 Task: 1.9.2 Allow users to use order management application
Action: Mouse moved to (1314, 89)
Screenshot: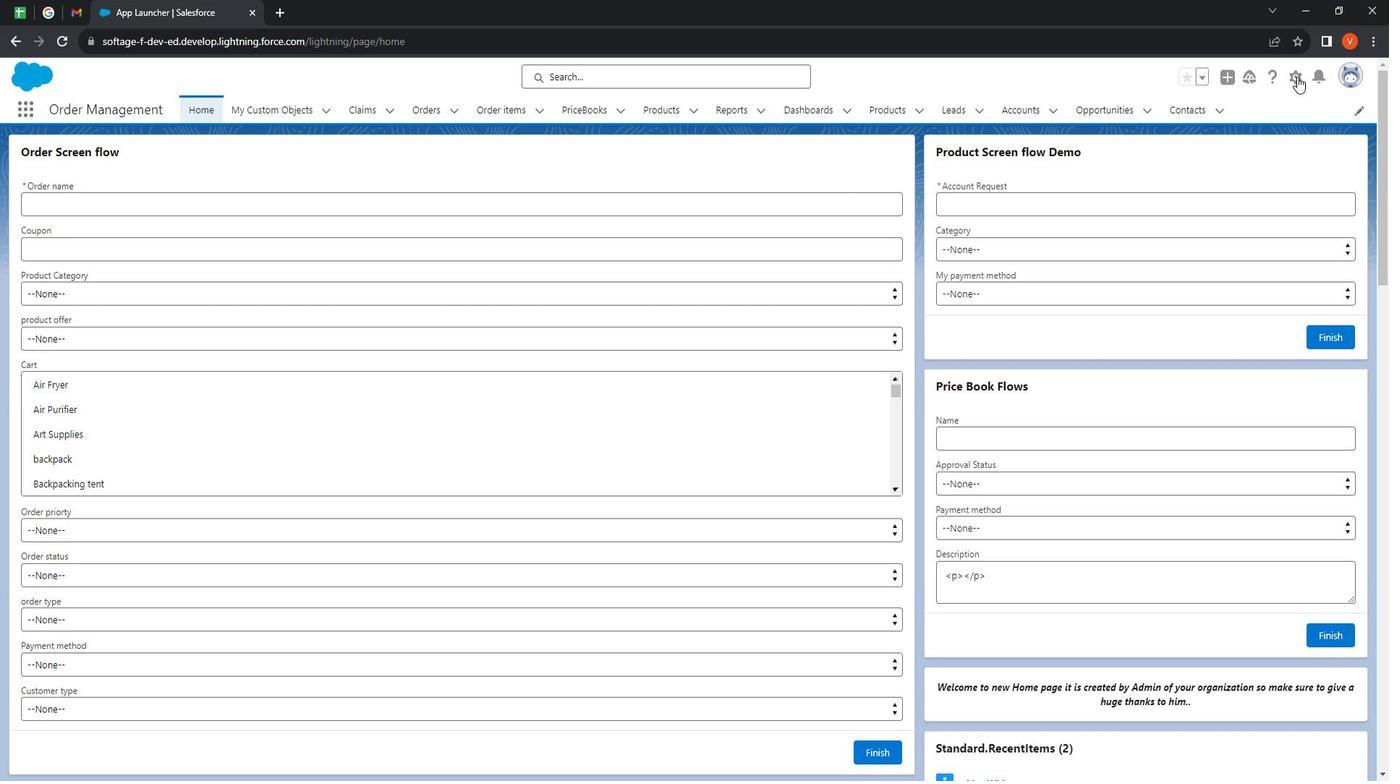 
Action: Mouse pressed left at (1314, 89)
Screenshot: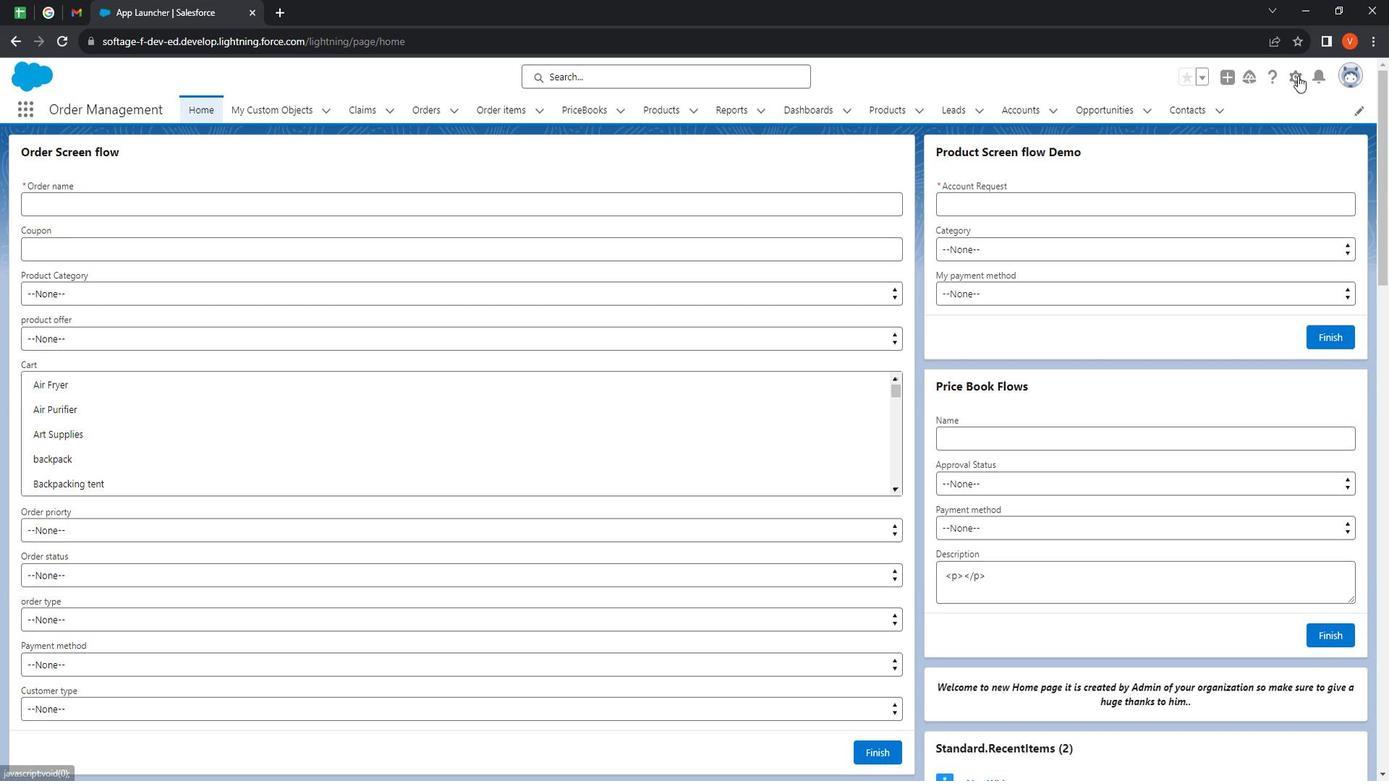 
Action: Mouse moved to (1286, 138)
Screenshot: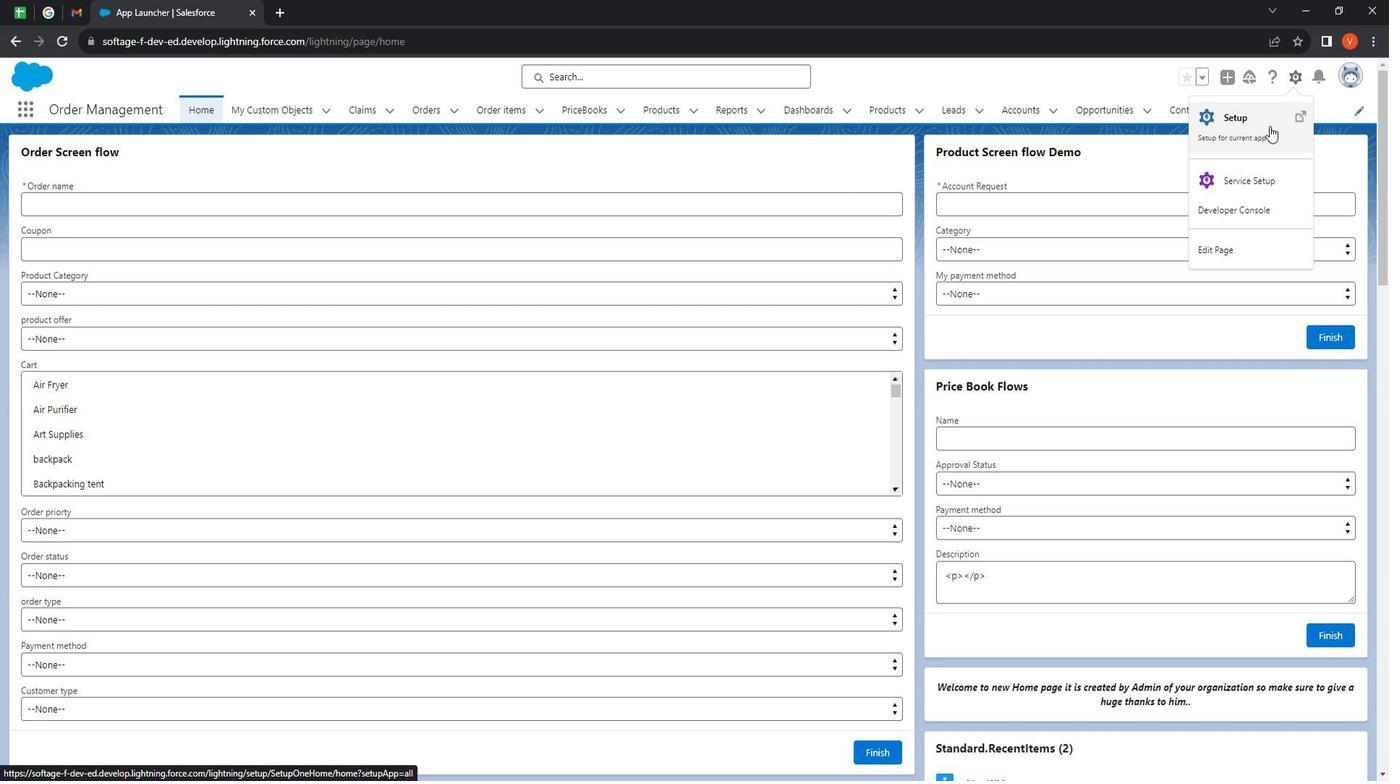 
Action: Mouse pressed left at (1286, 138)
Screenshot: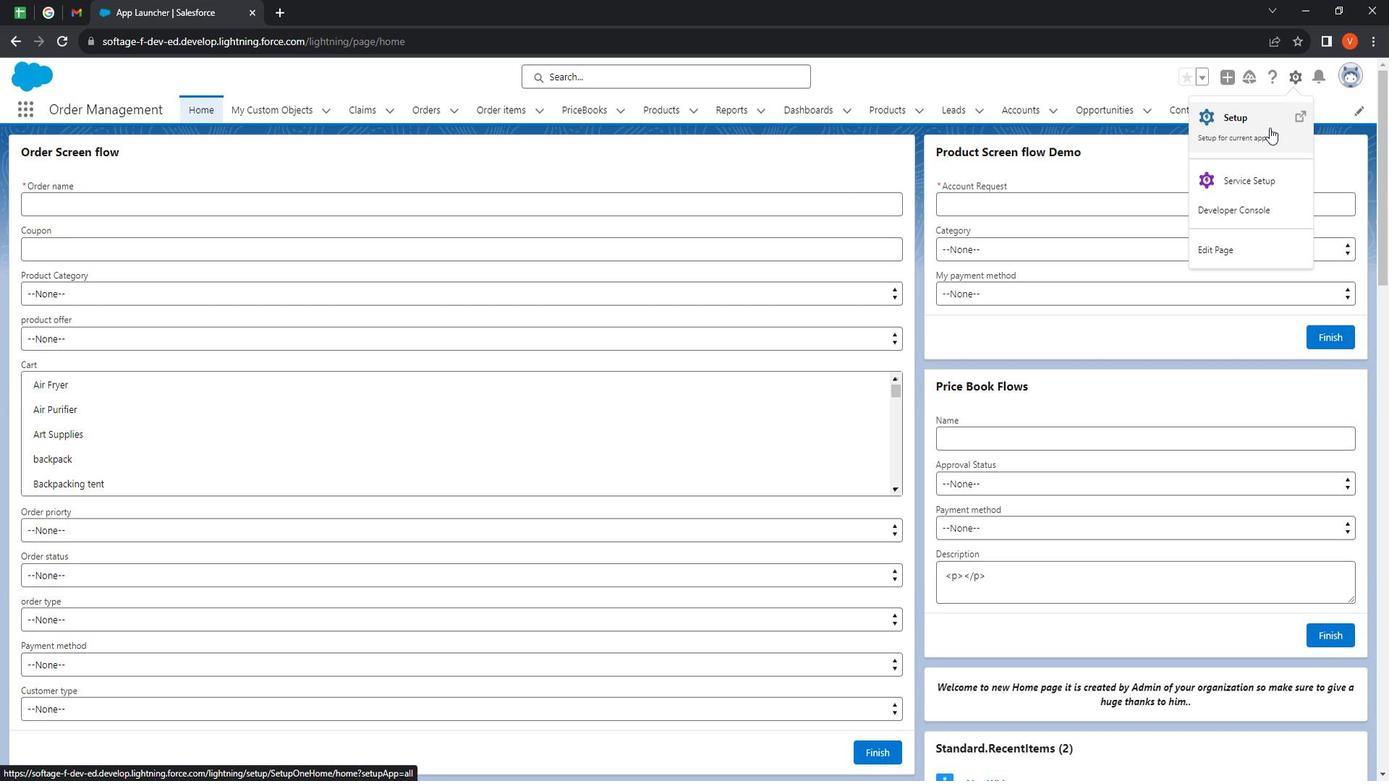 
Action: Mouse moved to (124, 429)
Screenshot: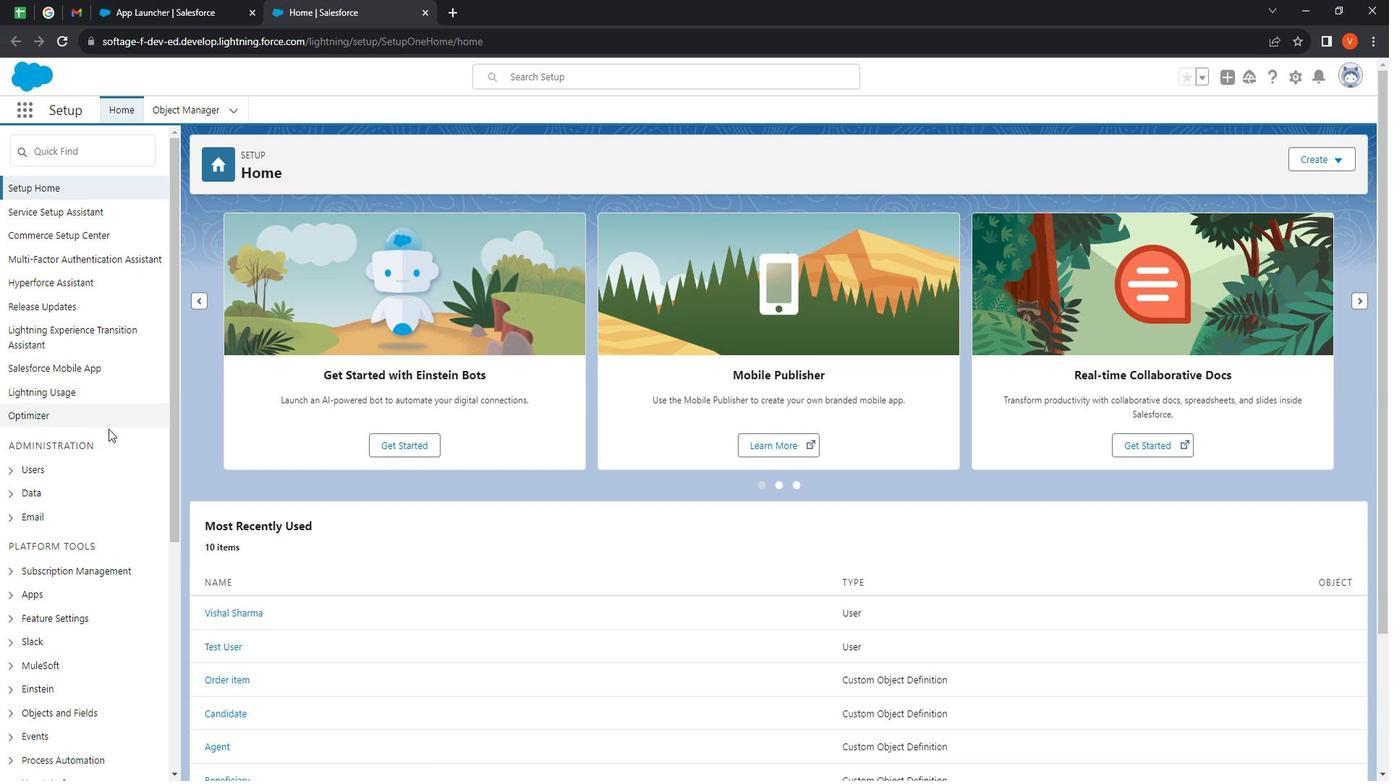 
Action: Mouse scrolled (124, 429) with delta (0, 0)
Screenshot: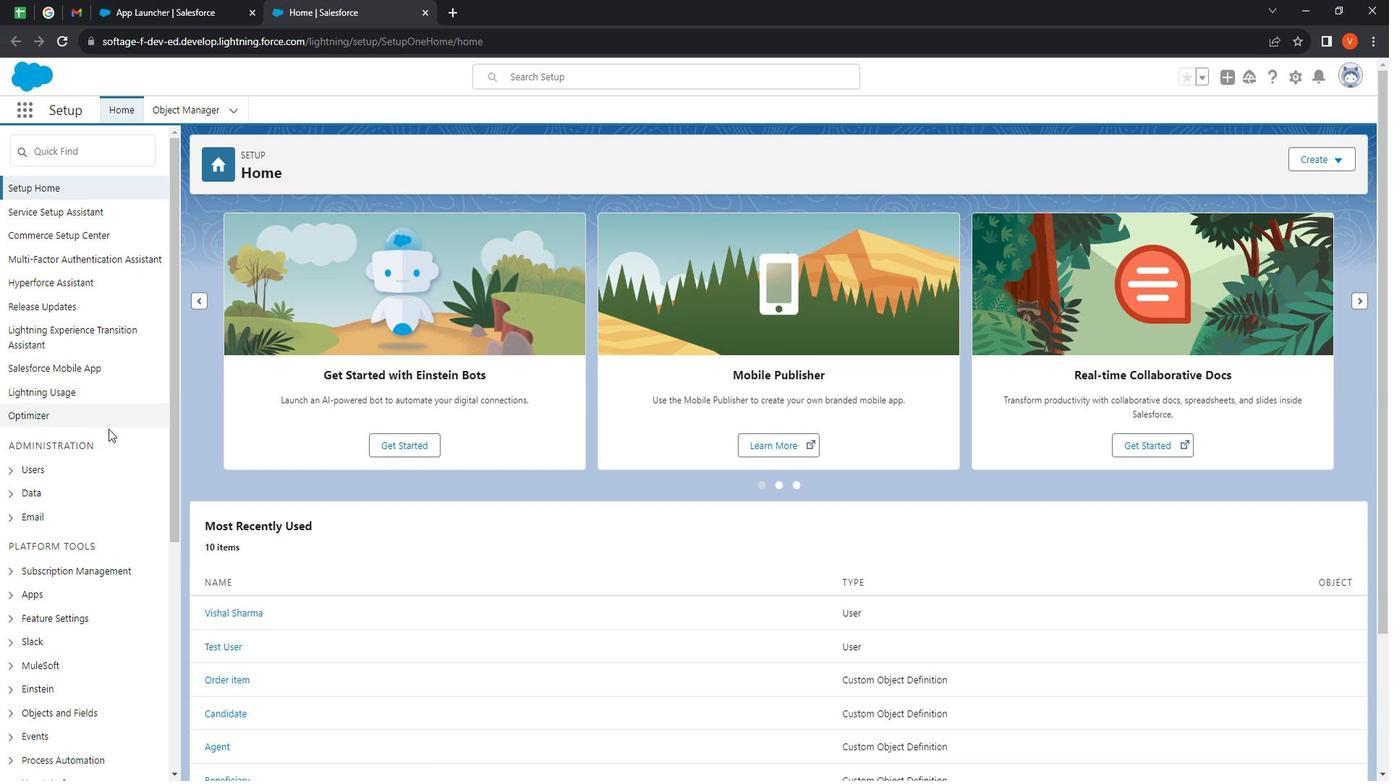 
Action: Mouse moved to (126, 445)
Screenshot: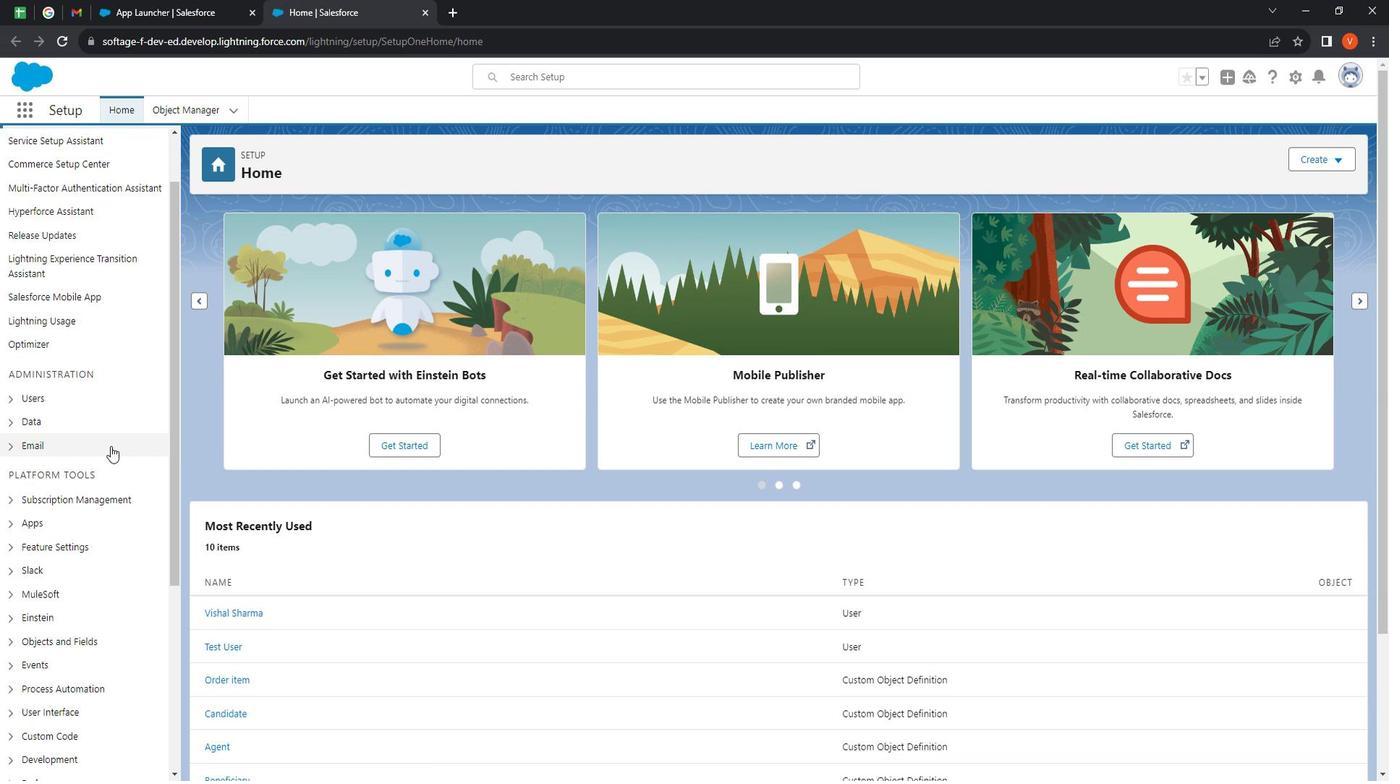 
Action: Mouse scrolled (126, 445) with delta (0, 0)
Screenshot: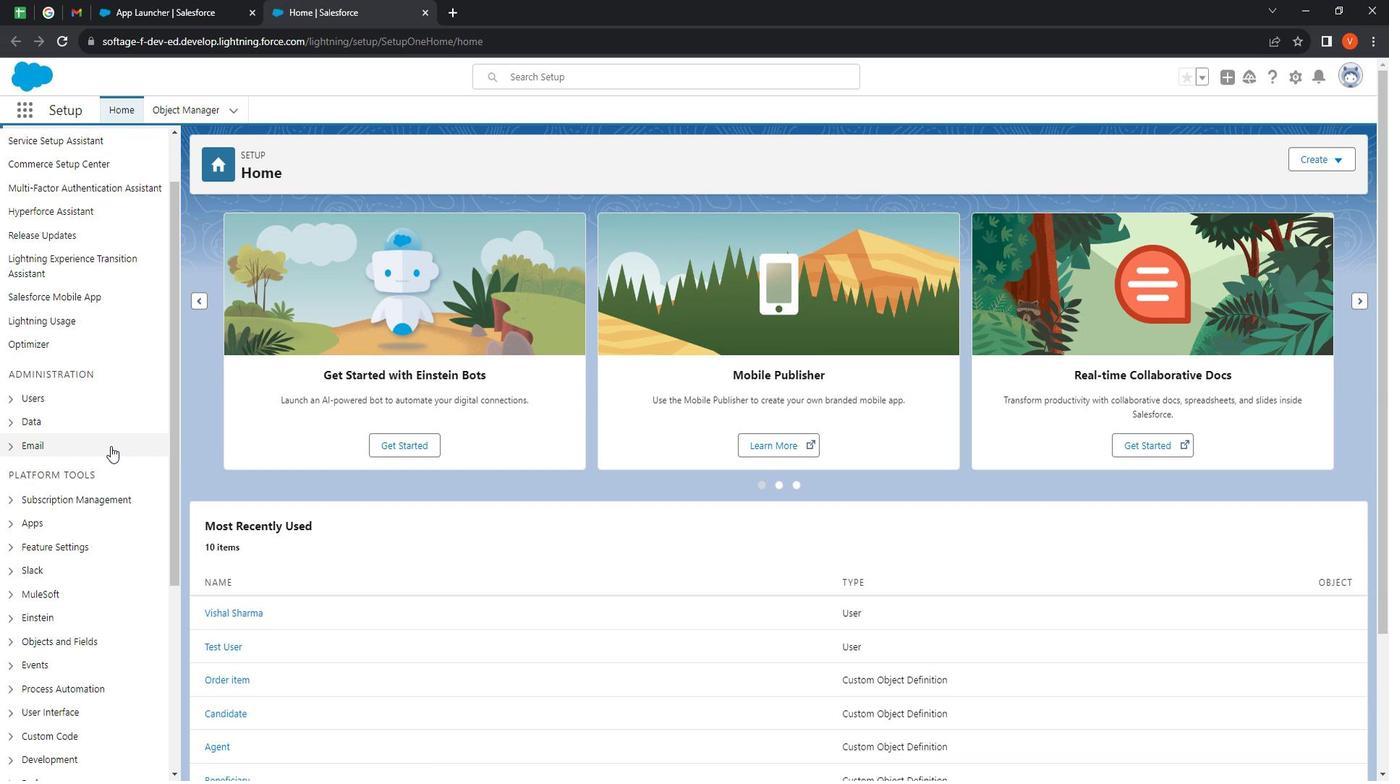 
Action: Mouse moved to (28, 449)
Screenshot: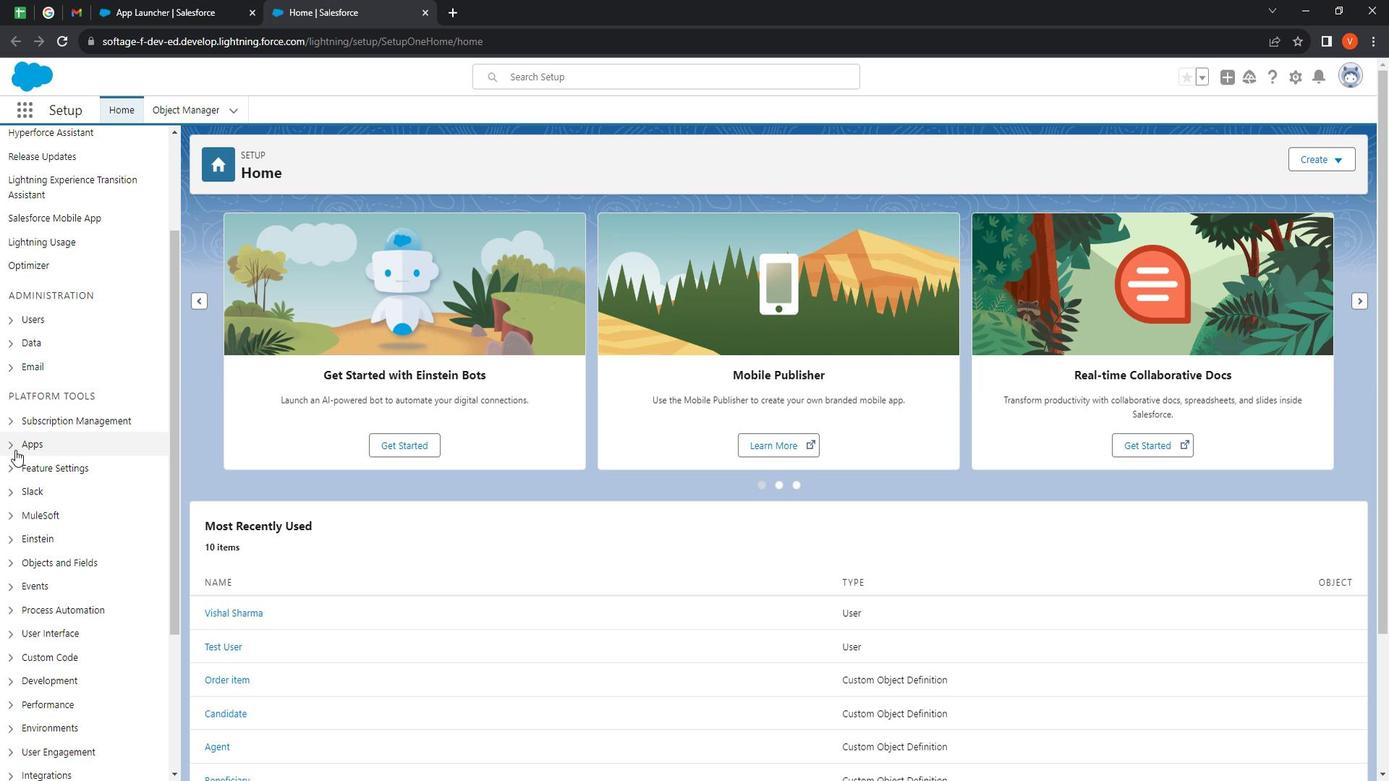 
Action: Mouse pressed left at (28, 449)
Screenshot: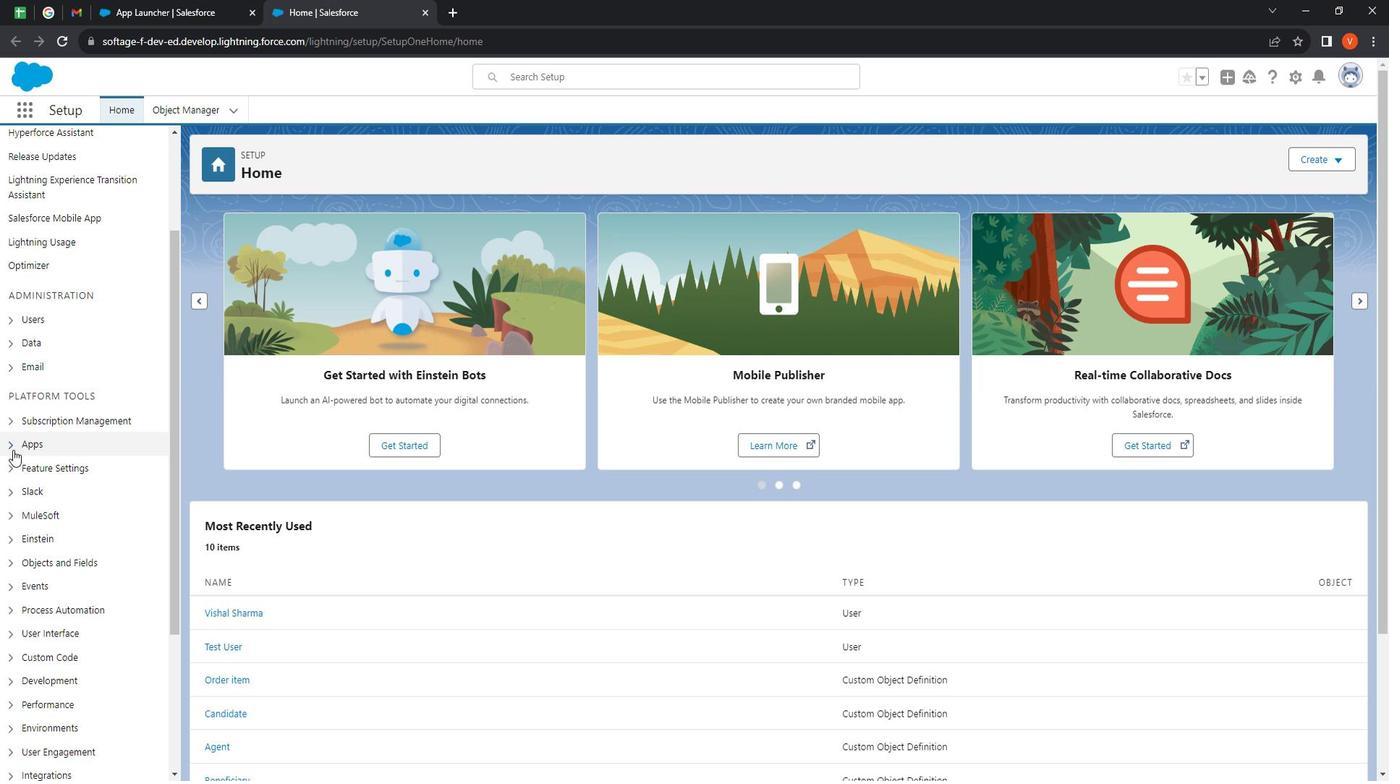 
Action: Mouse moved to (74, 465)
Screenshot: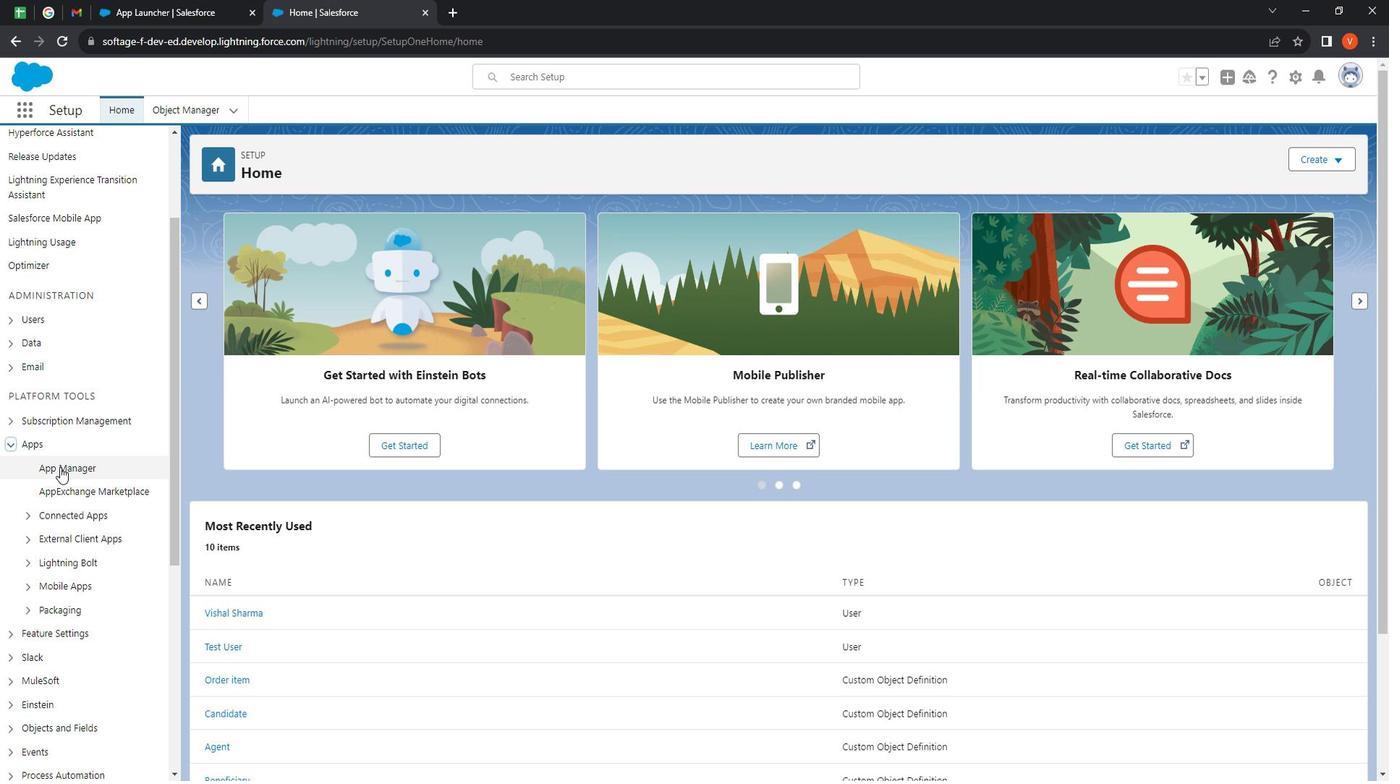 
Action: Mouse pressed left at (74, 465)
Screenshot: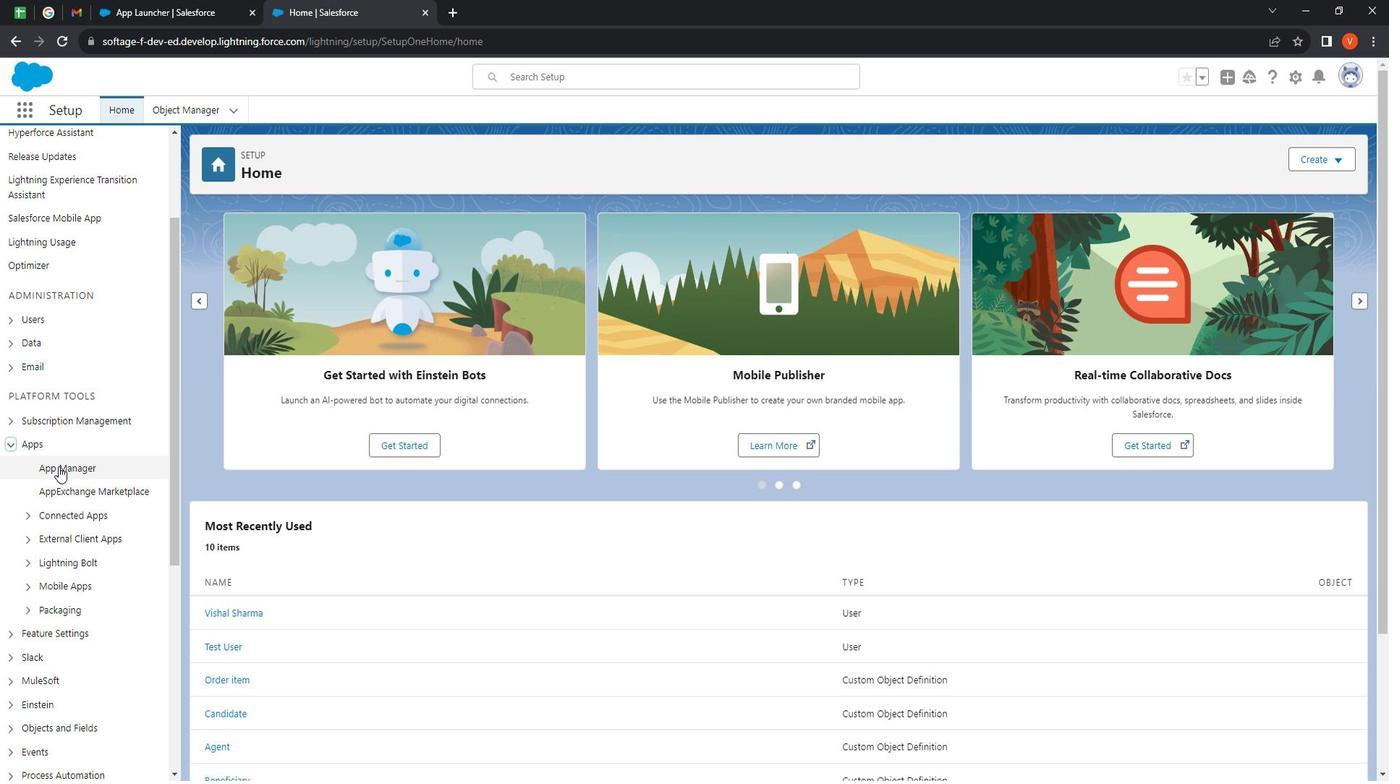 
Action: Mouse moved to (1392, 334)
Screenshot: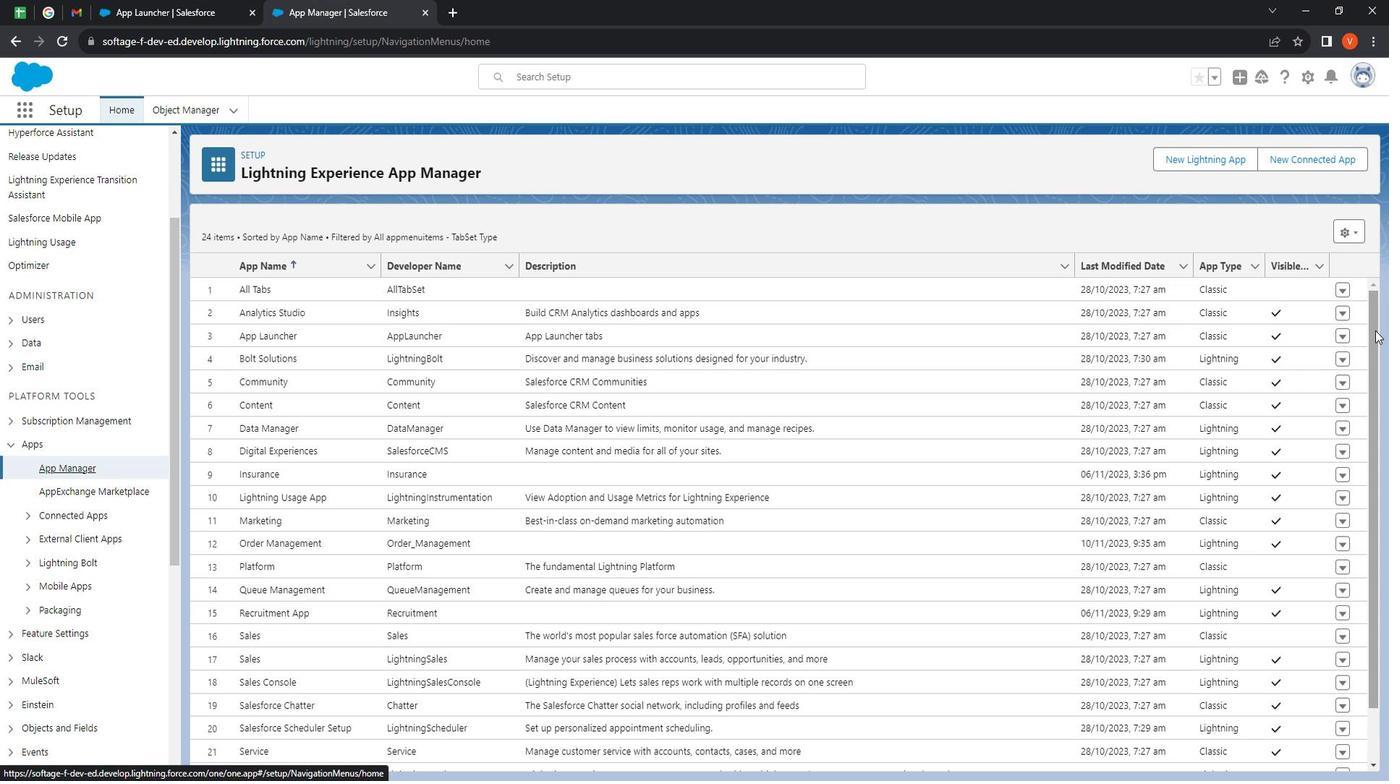 
Action: Mouse pressed left at (1392, 334)
Screenshot: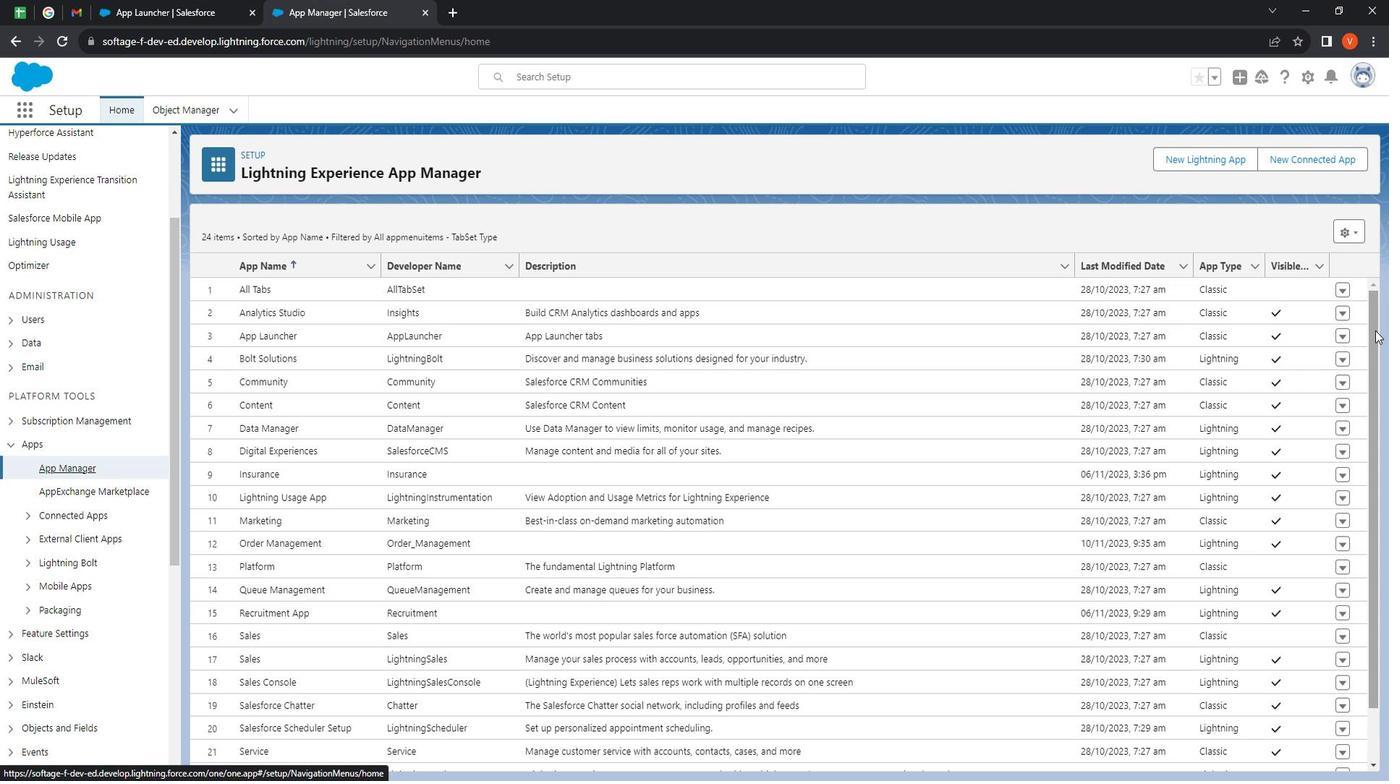 
Action: Mouse moved to (346, 498)
Screenshot: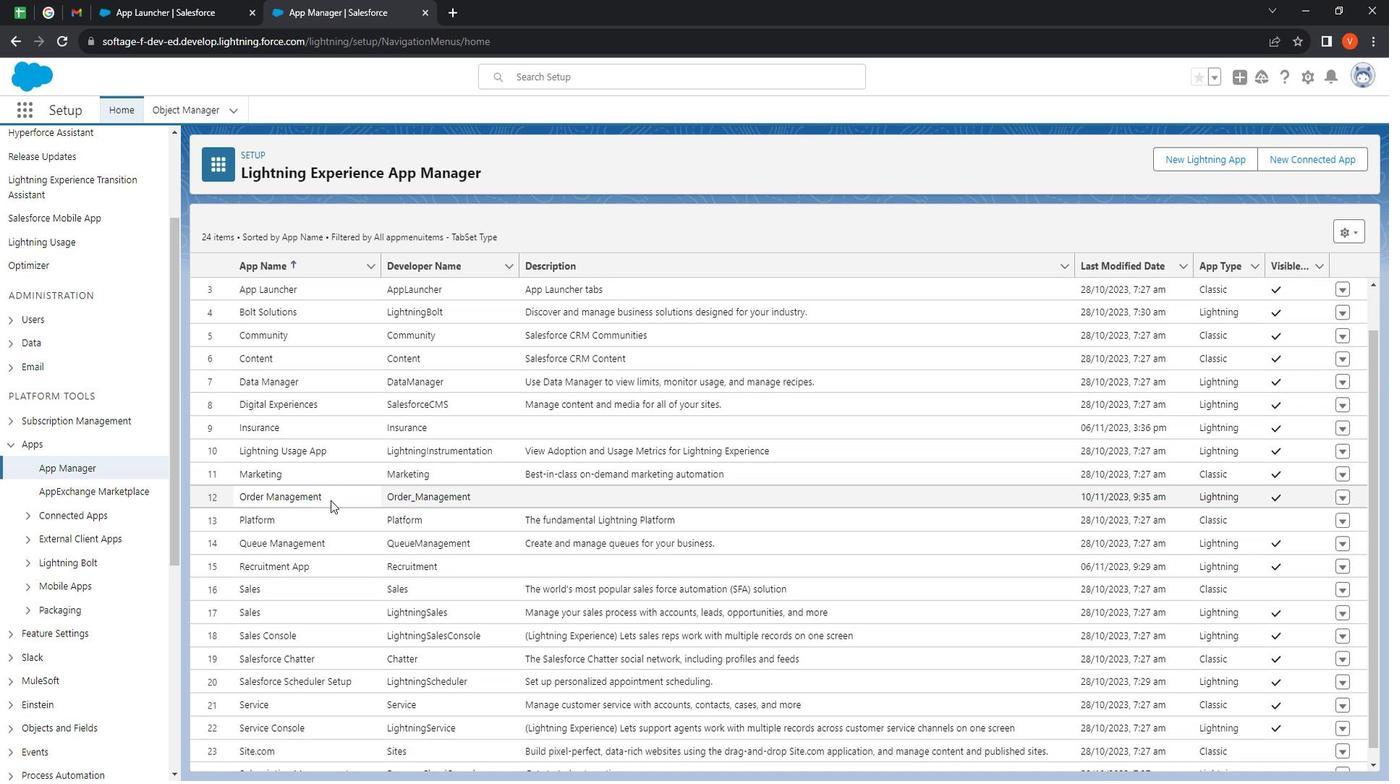 
Action: Mouse pressed left at (346, 498)
Screenshot: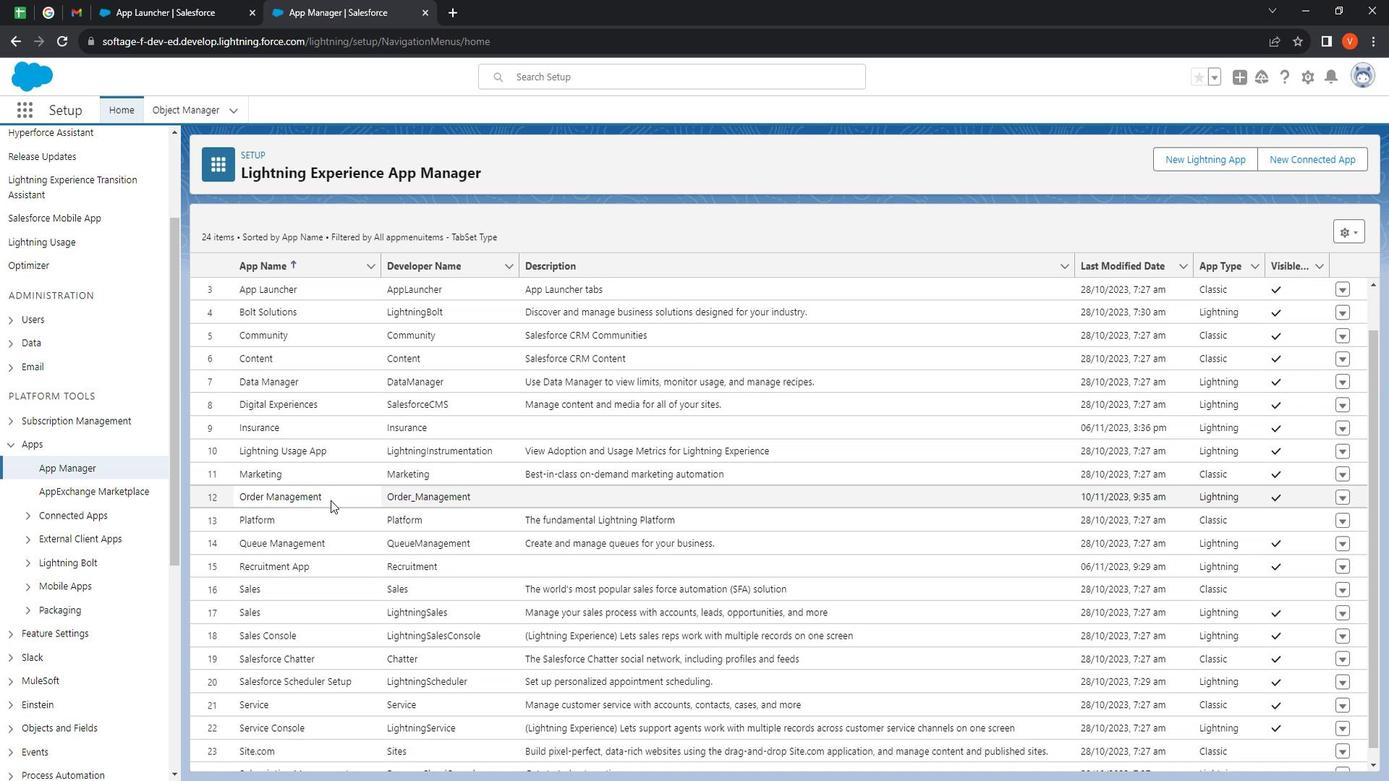 
Action: Mouse moved to (1358, 492)
Screenshot: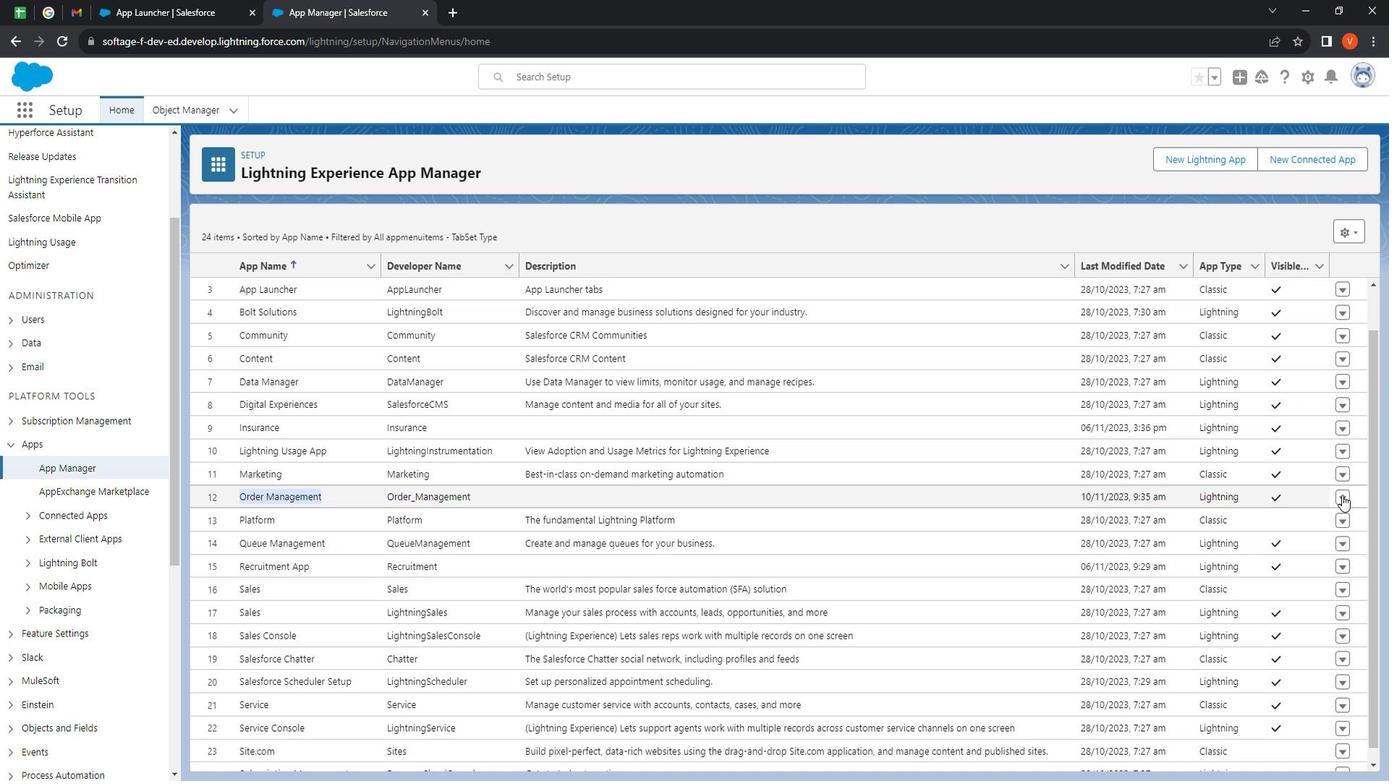 
Action: Mouse pressed left at (1358, 492)
Screenshot: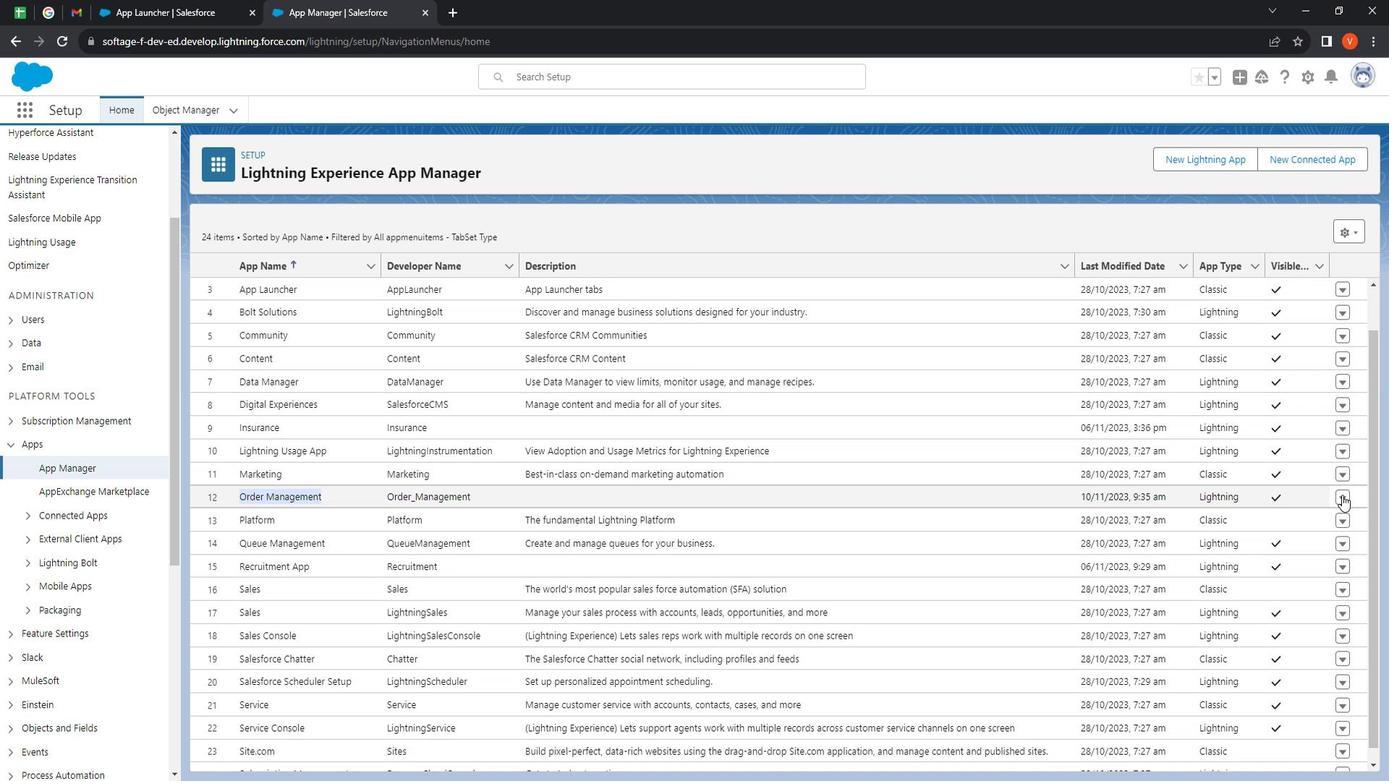 
Action: Mouse moved to (1323, 525)
Screenshot: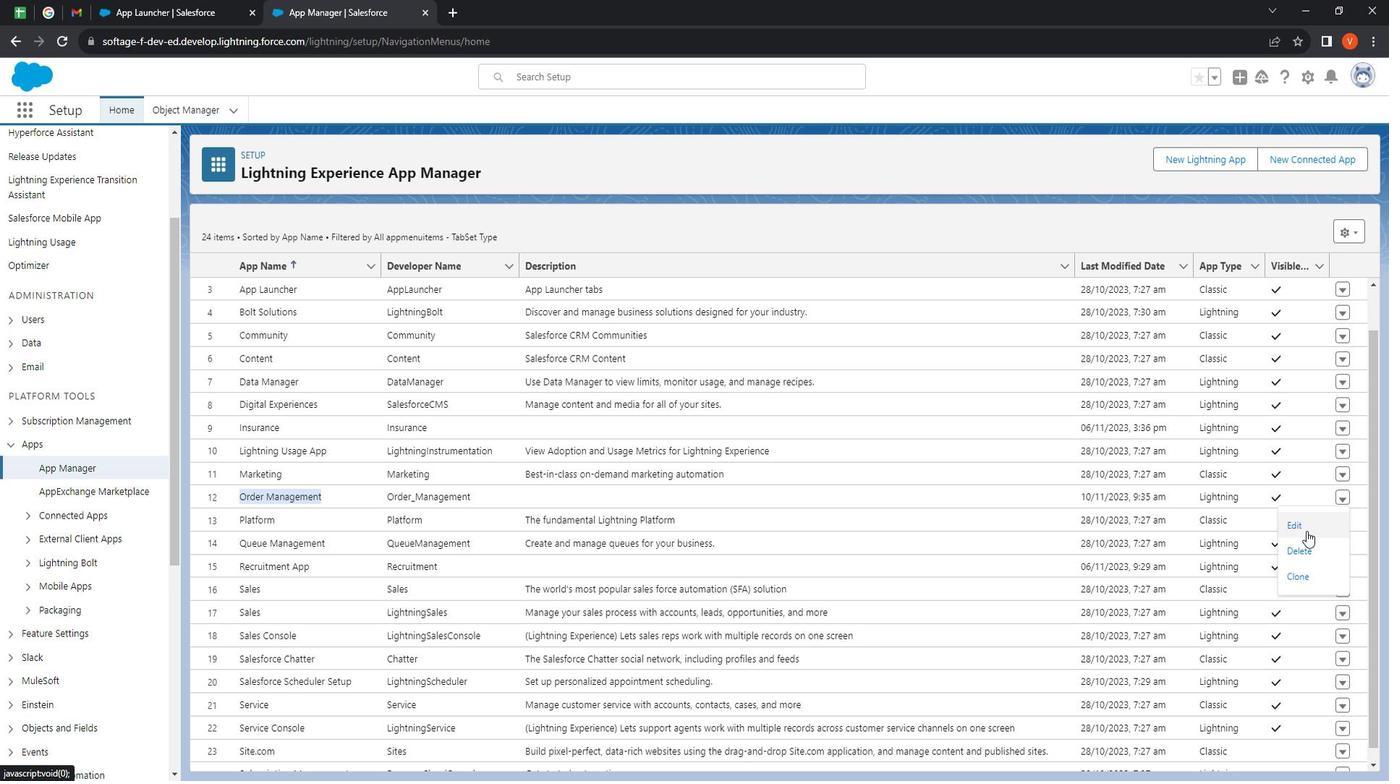 
Action: Mouse pressed left at (1323, 525)
Screenshot: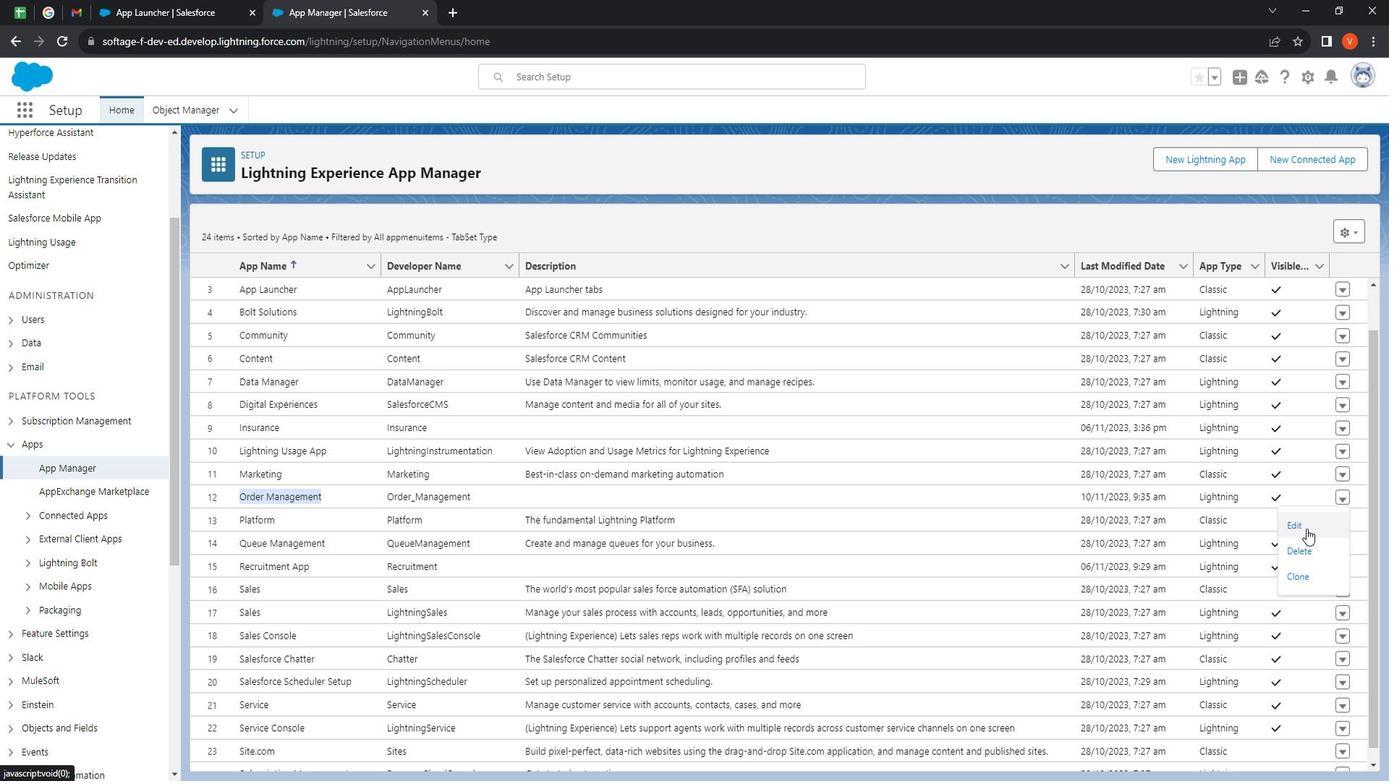 
Action: Mouse moved to (91, 257)
Screenshot: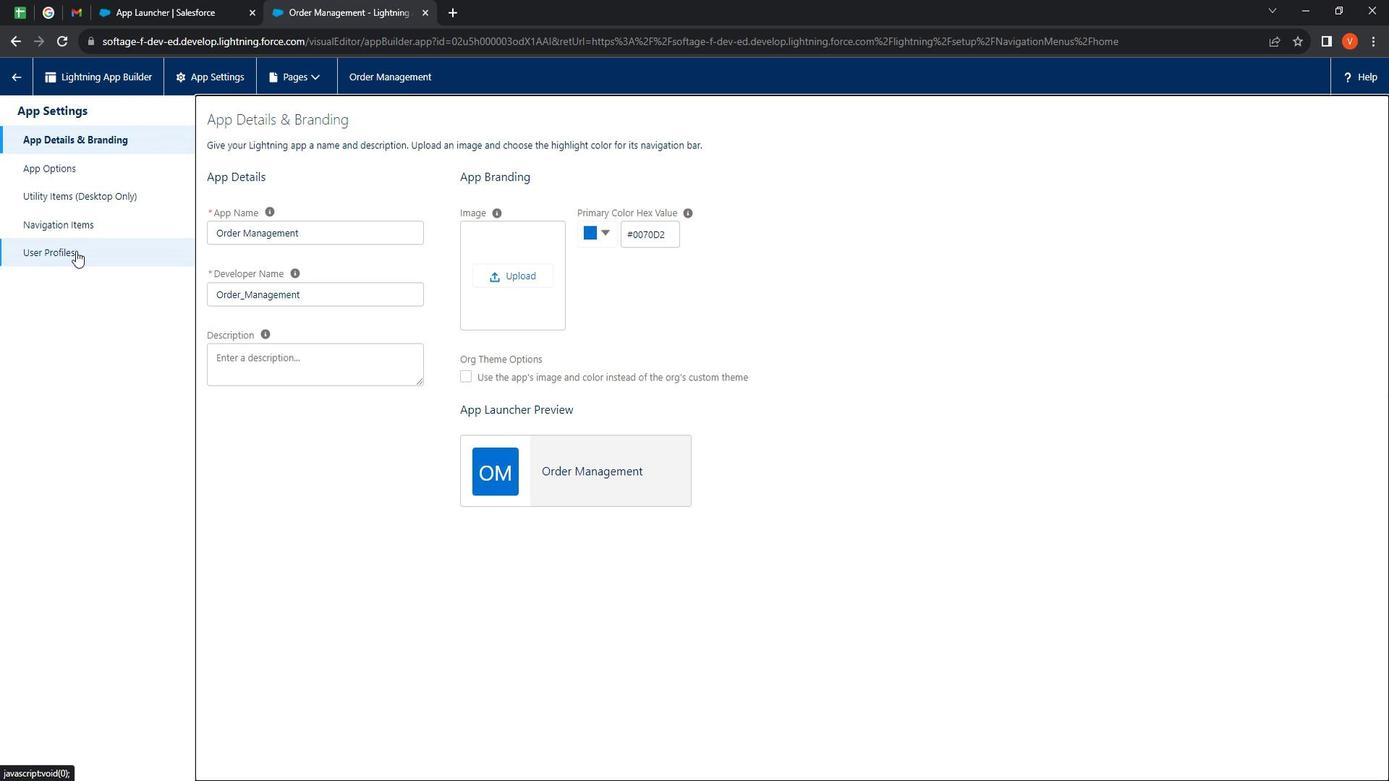 
Action: Mouse pressed left at (91, 257)
Screenshot: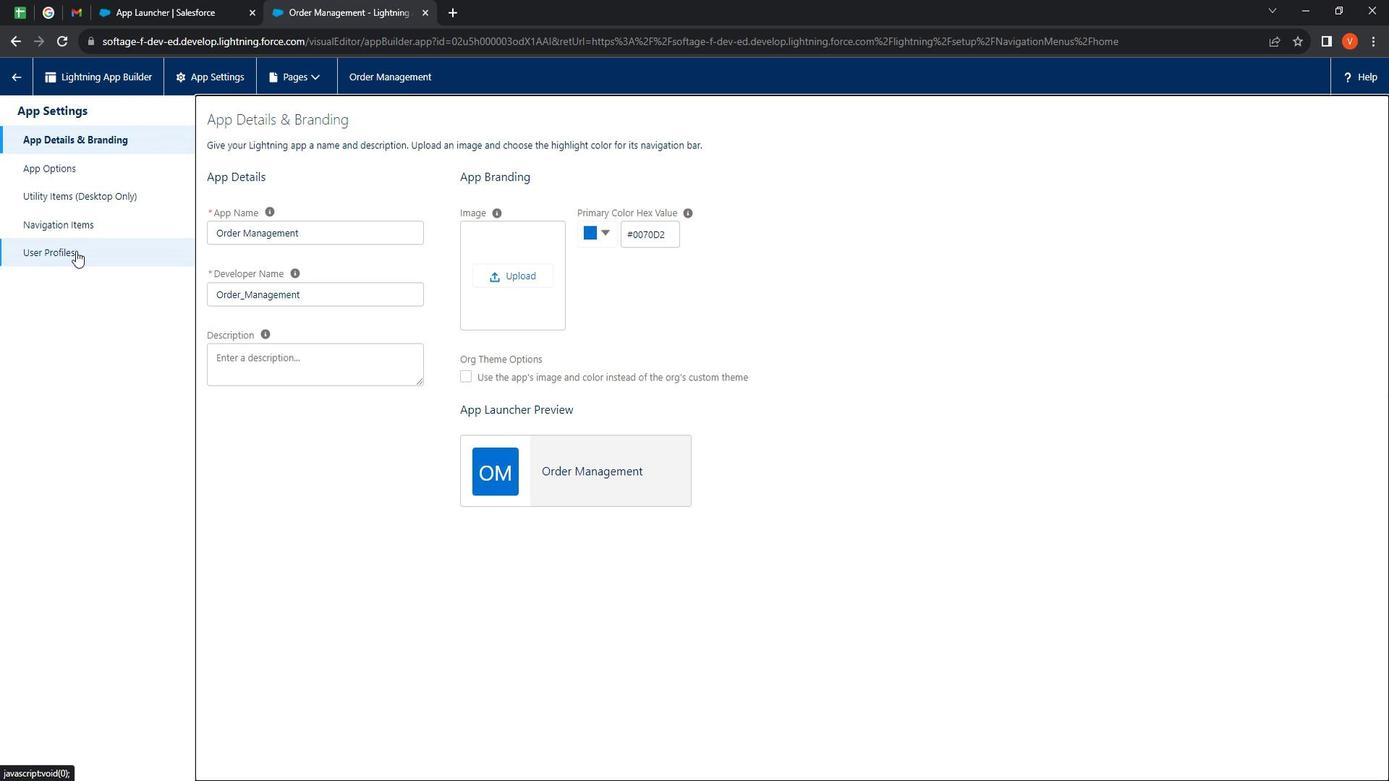 
Action: Mouse moved to (374, 264)
Screenshot: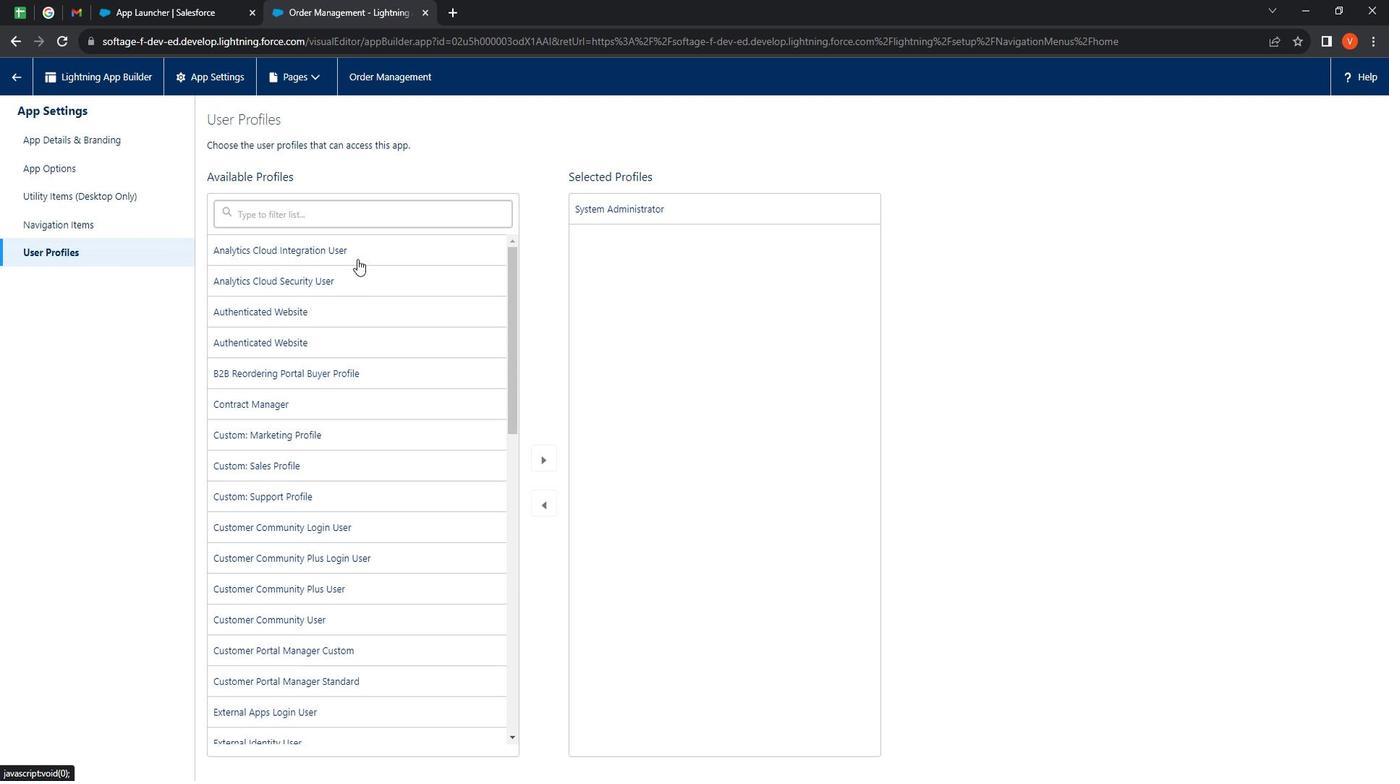 
Action: Mouse pressed left at (374, 264)
Screenshot: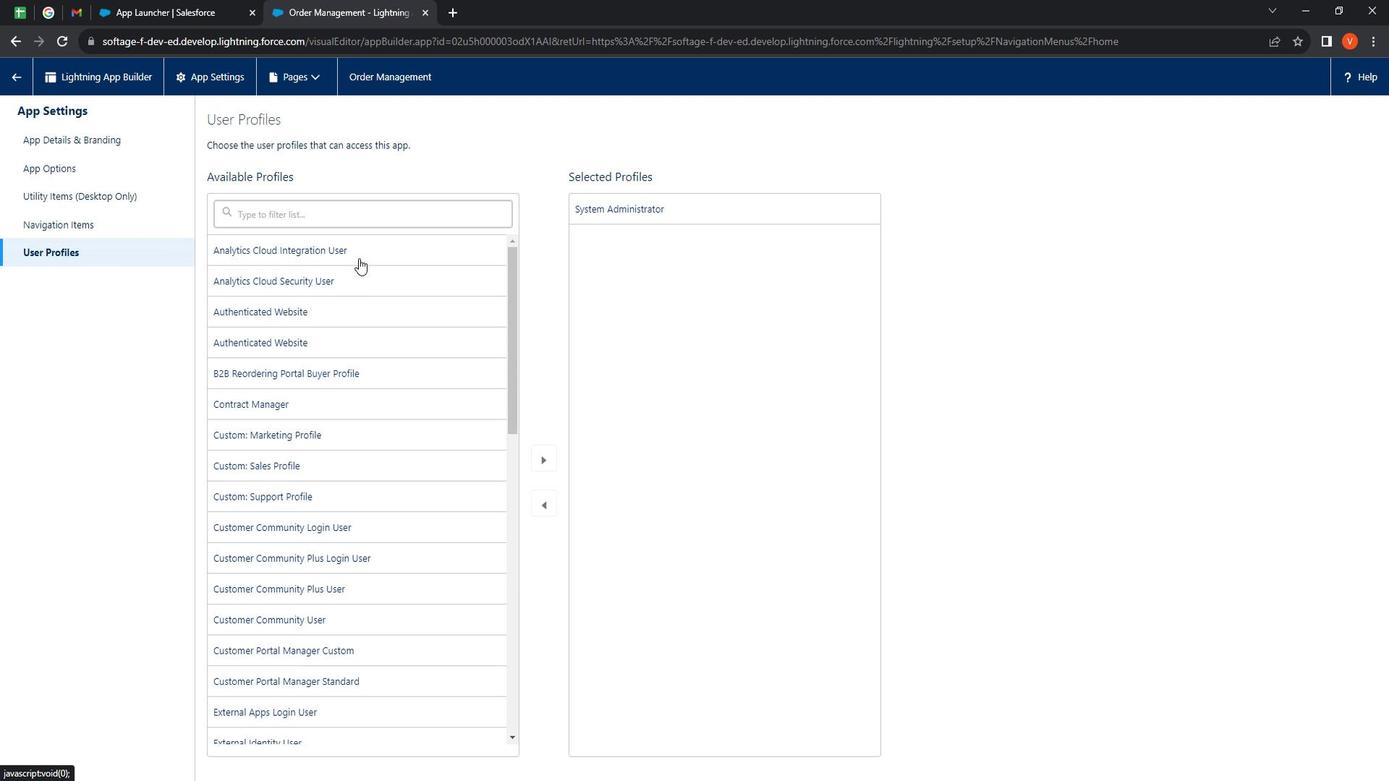 
Action: Mouse moved to (568, 458)
Screenshot: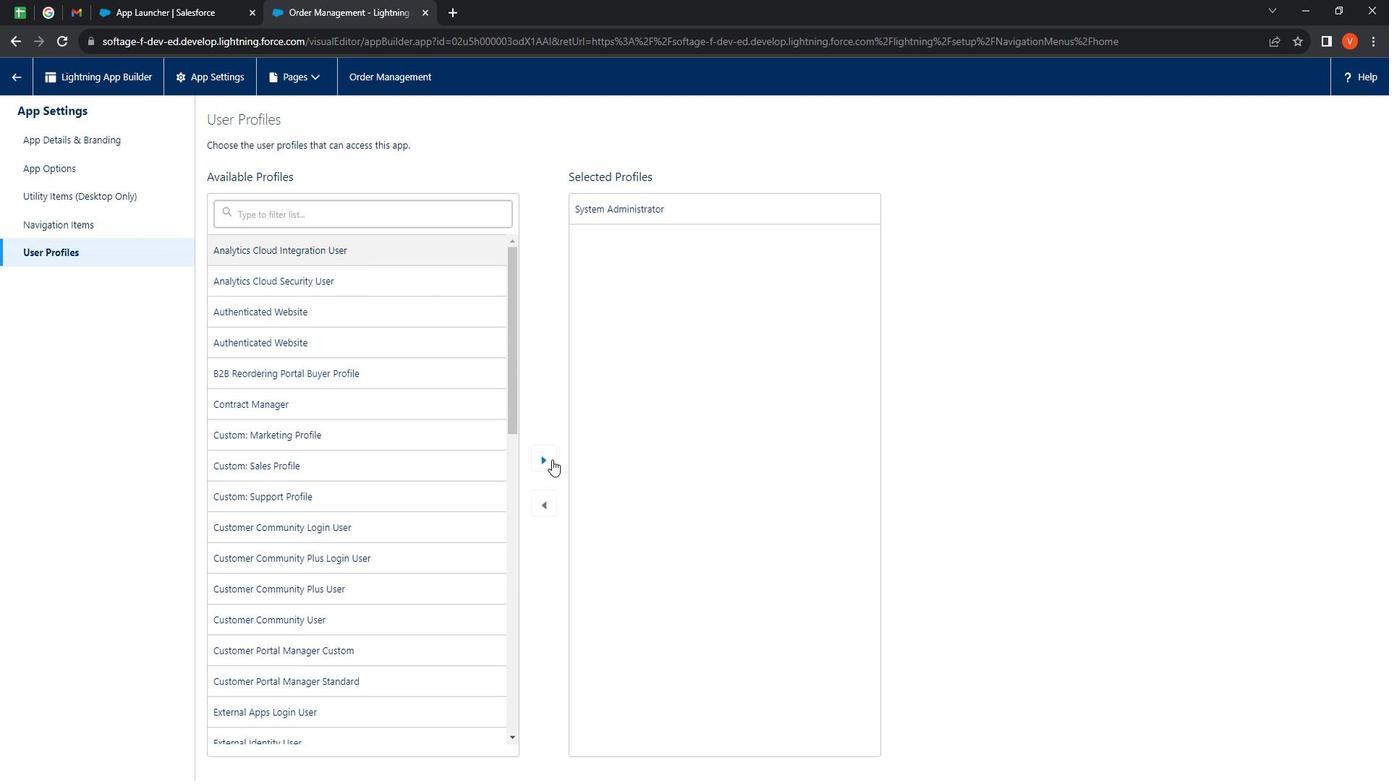 
Action: Mouse pressed left at (568, 458)
Screenshot: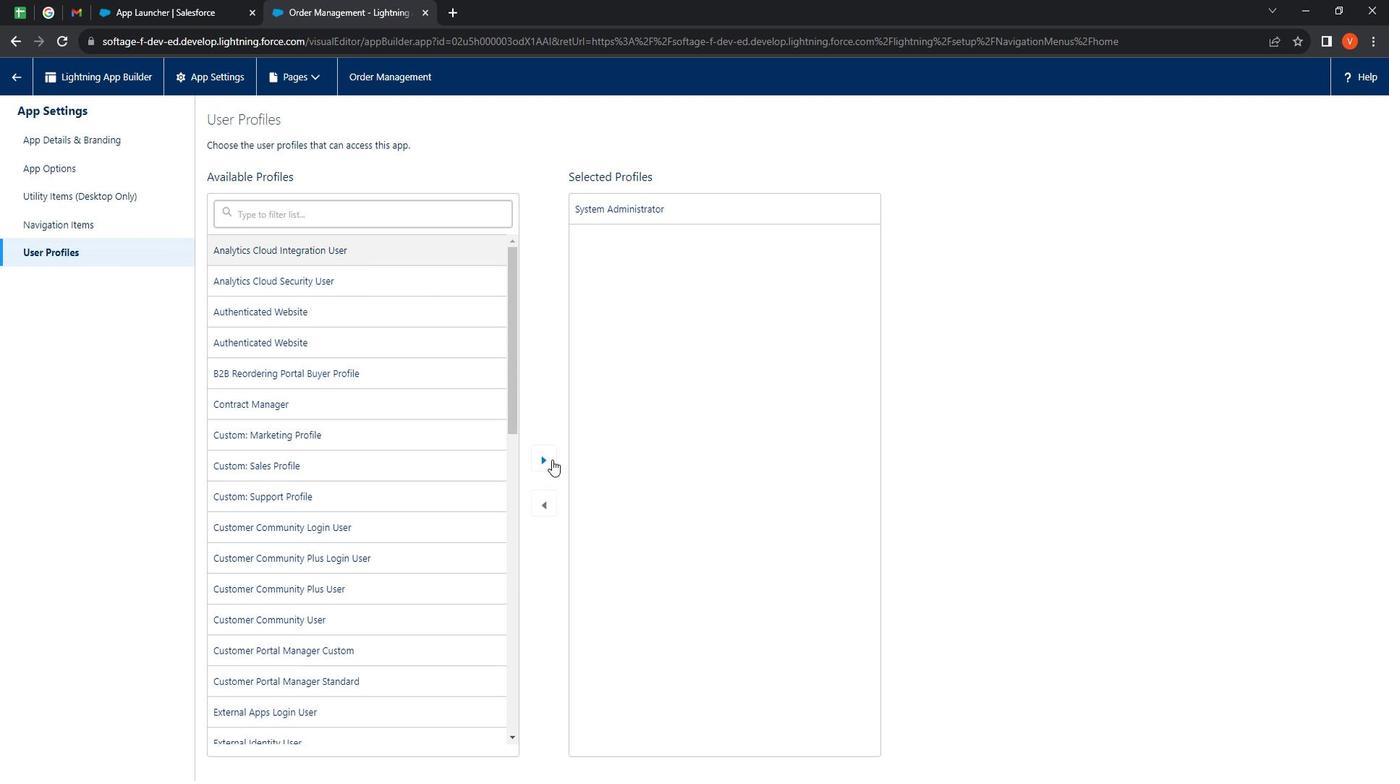 
Action: Mouse moved to (398, 287)
Screenshot: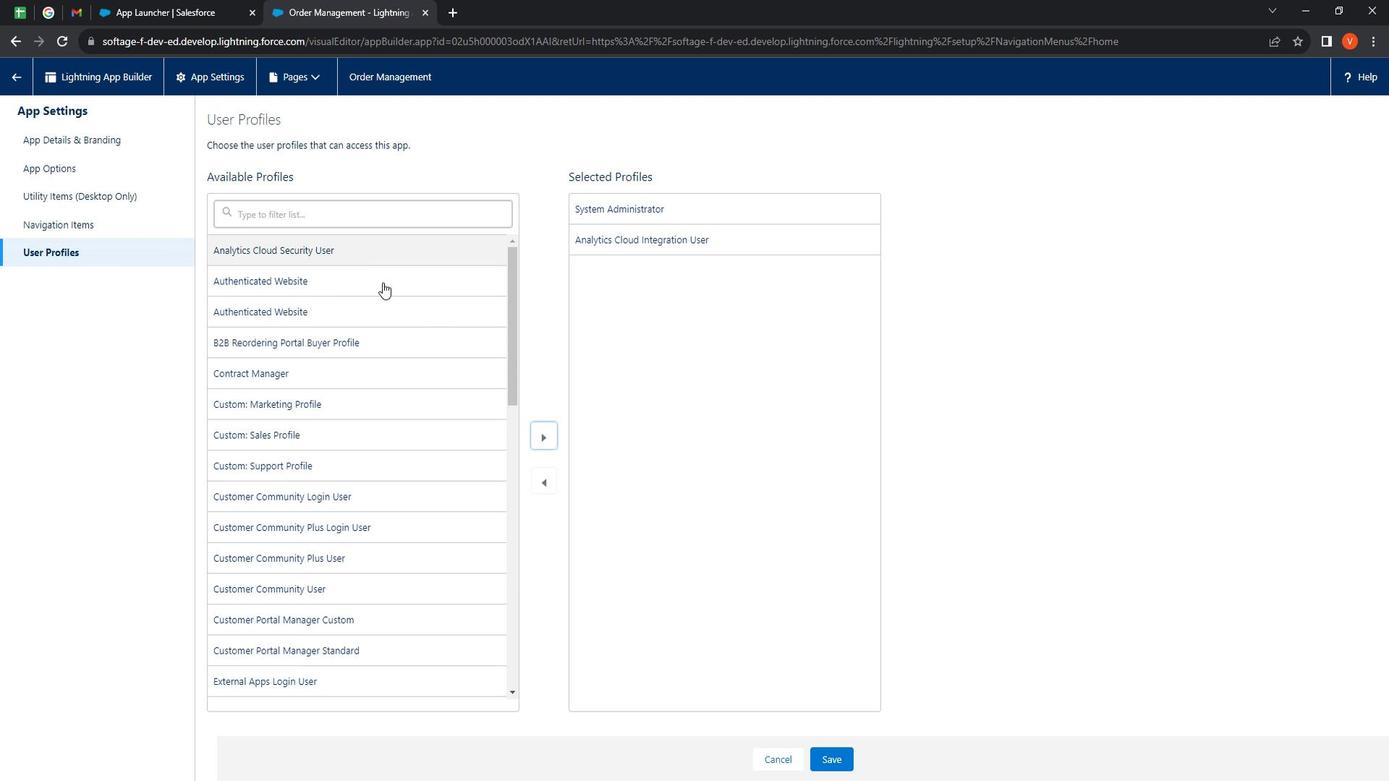 
Action: Mouse pressed left at (398, 287)
Screenshot: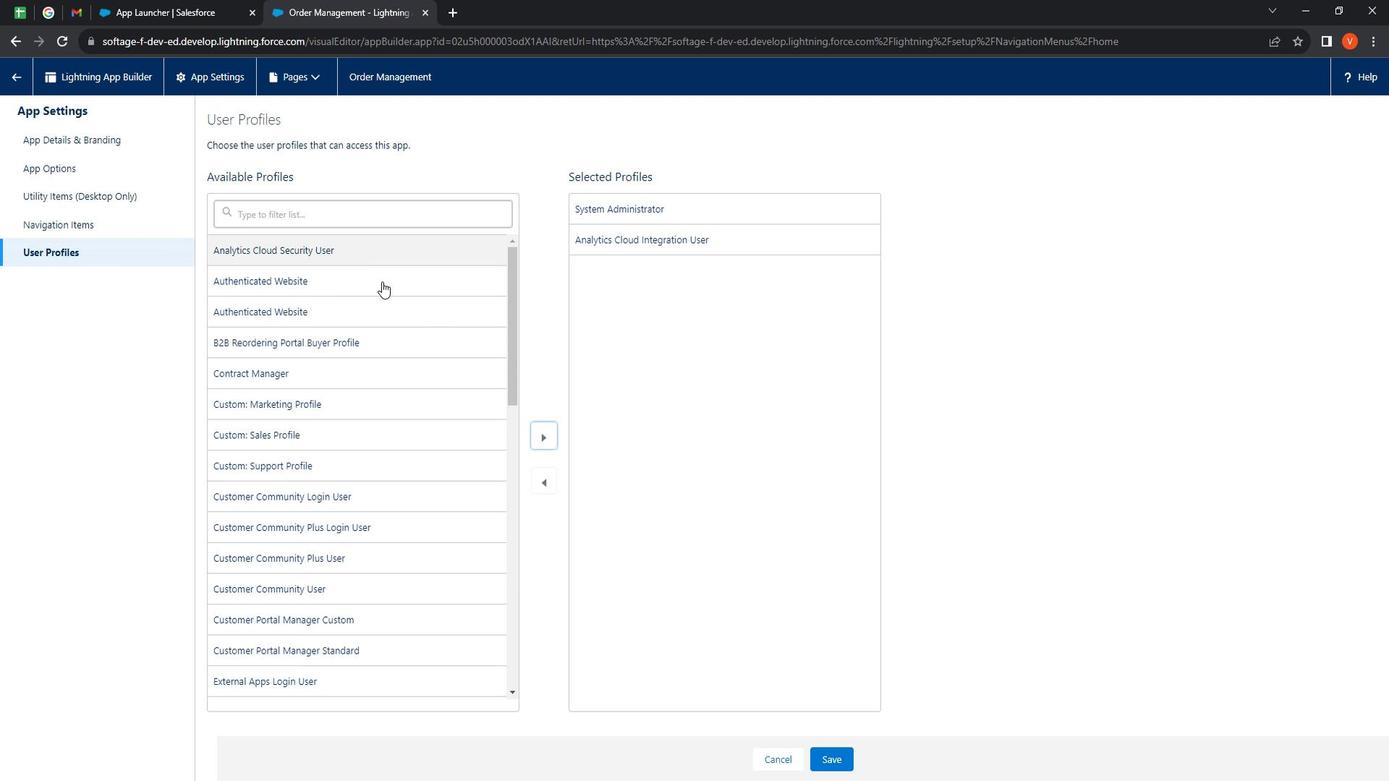 
Action: Mouse moved to (563, 438)
Screenshot: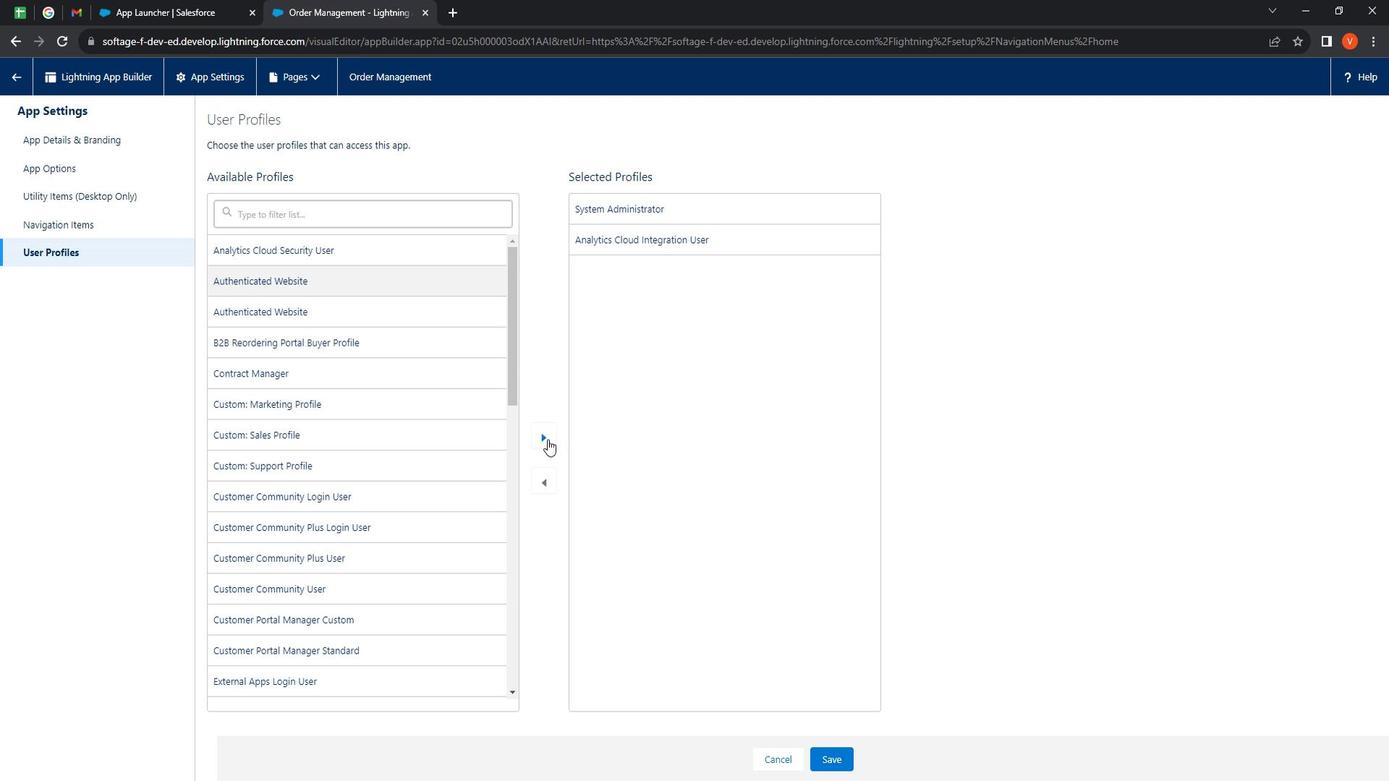 
Action: Mouse pressed left at (563, 438)
Screenshot: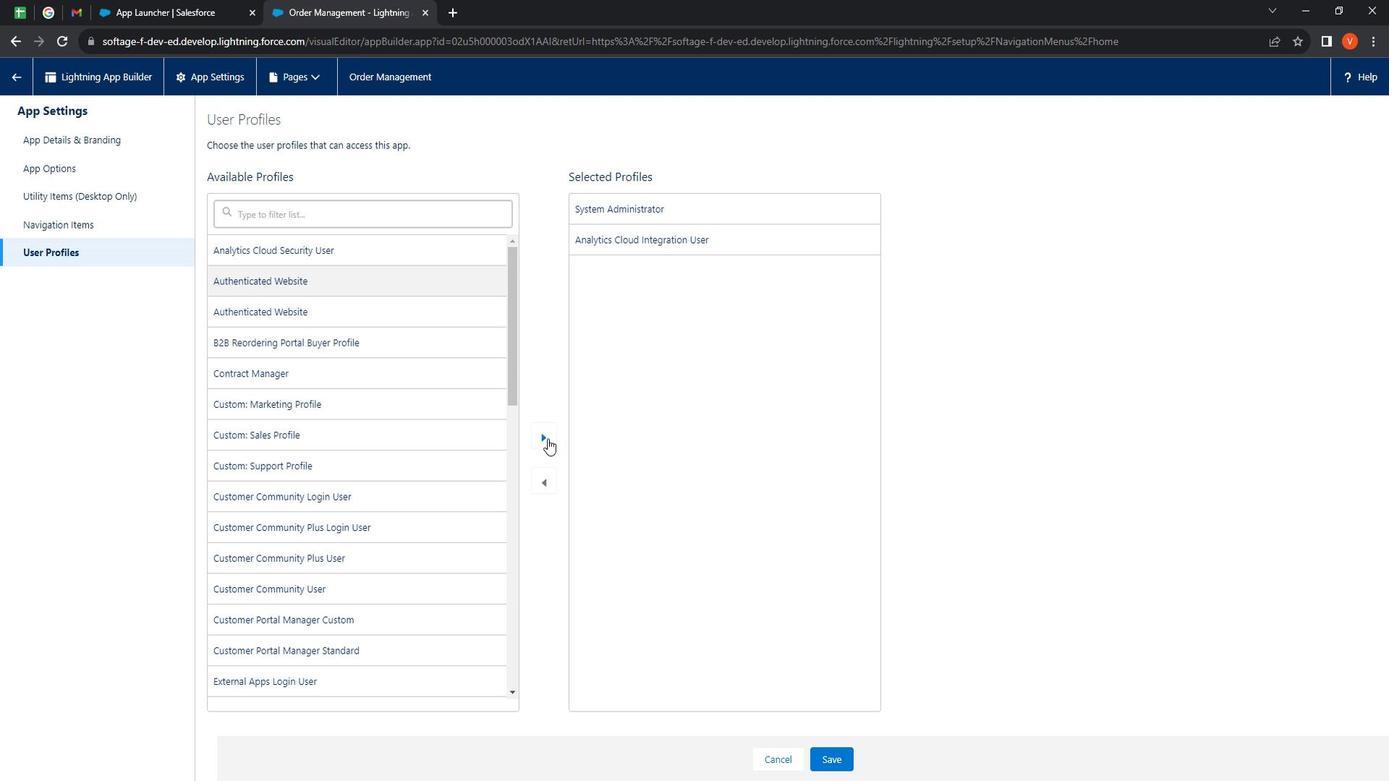 
Action: Mouse moved to (337, 256)
Screenshot: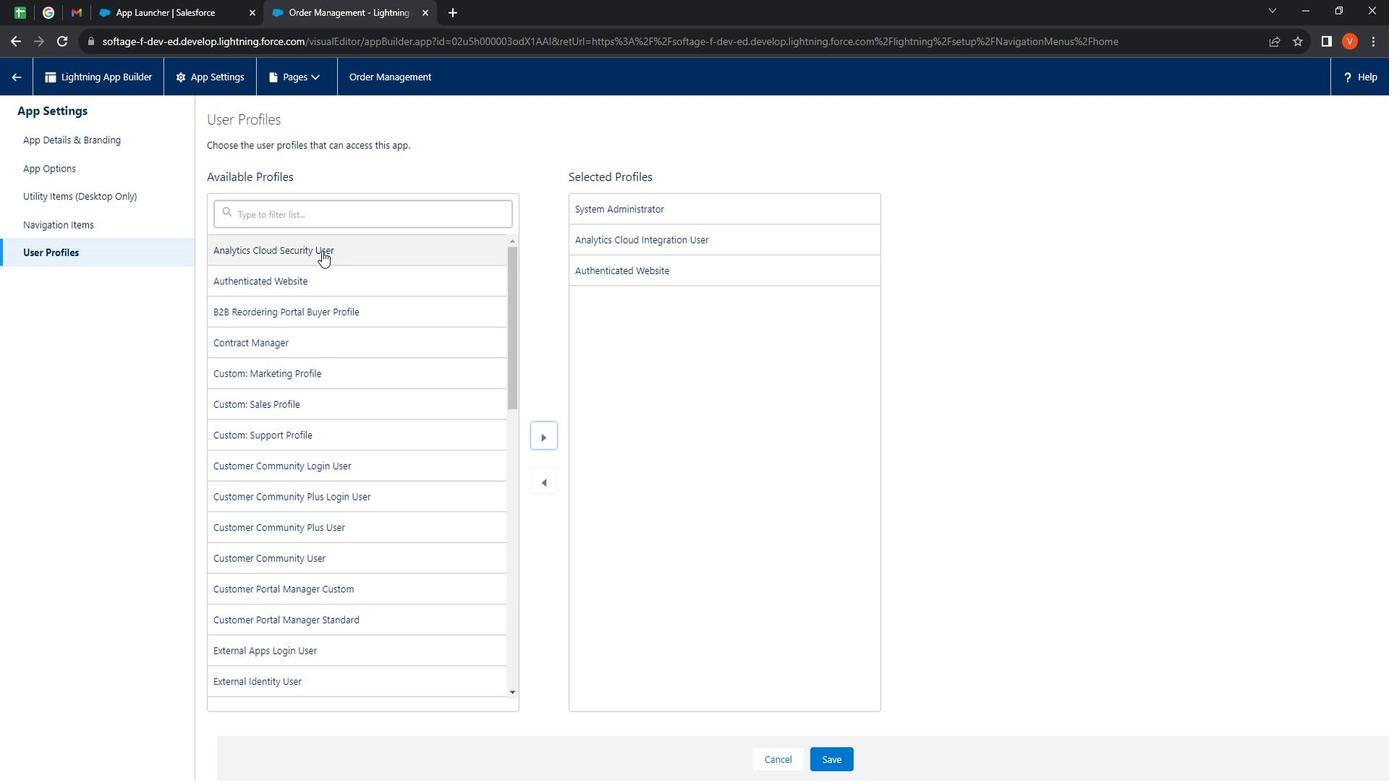 
Action: Mouse pressed left at (337, 256)
Screenshot: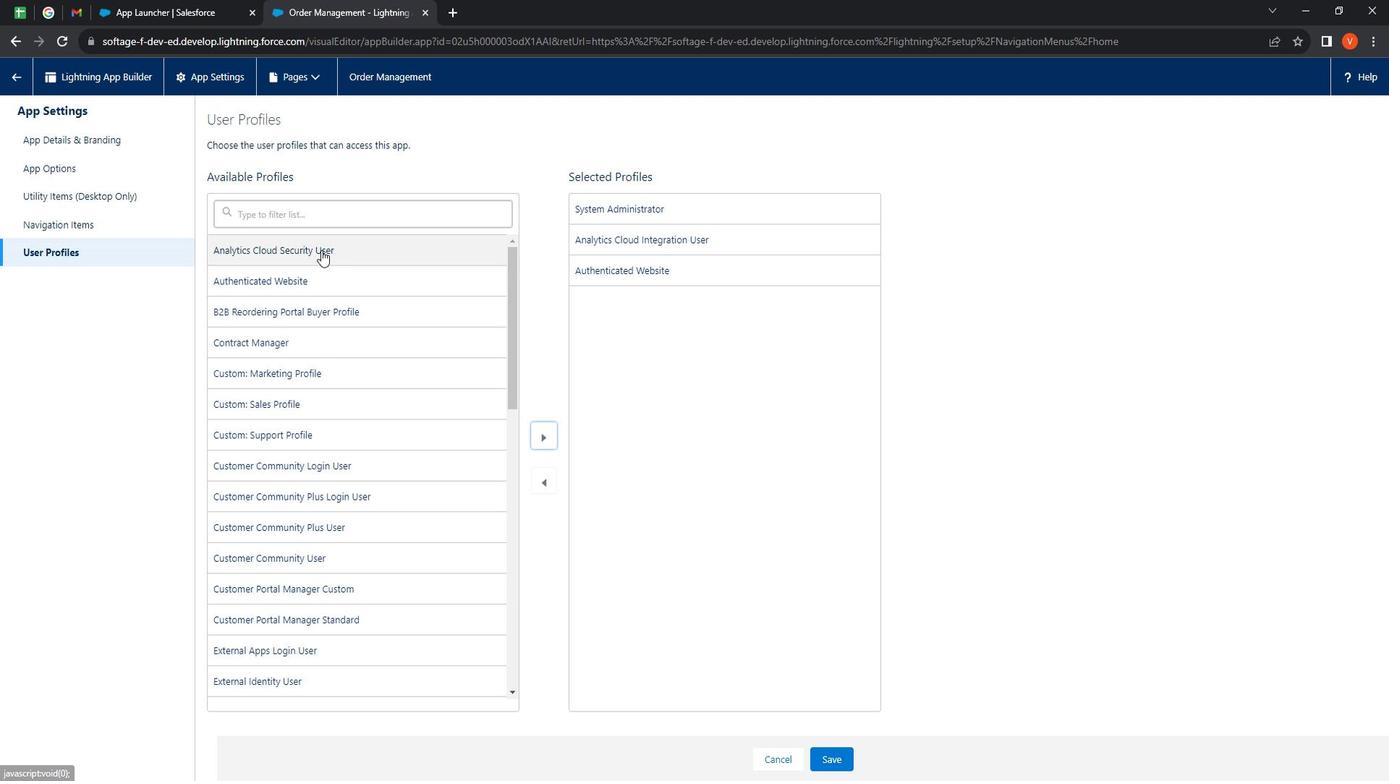 
Action: Mouse moved to (559, 431)
Screenshot: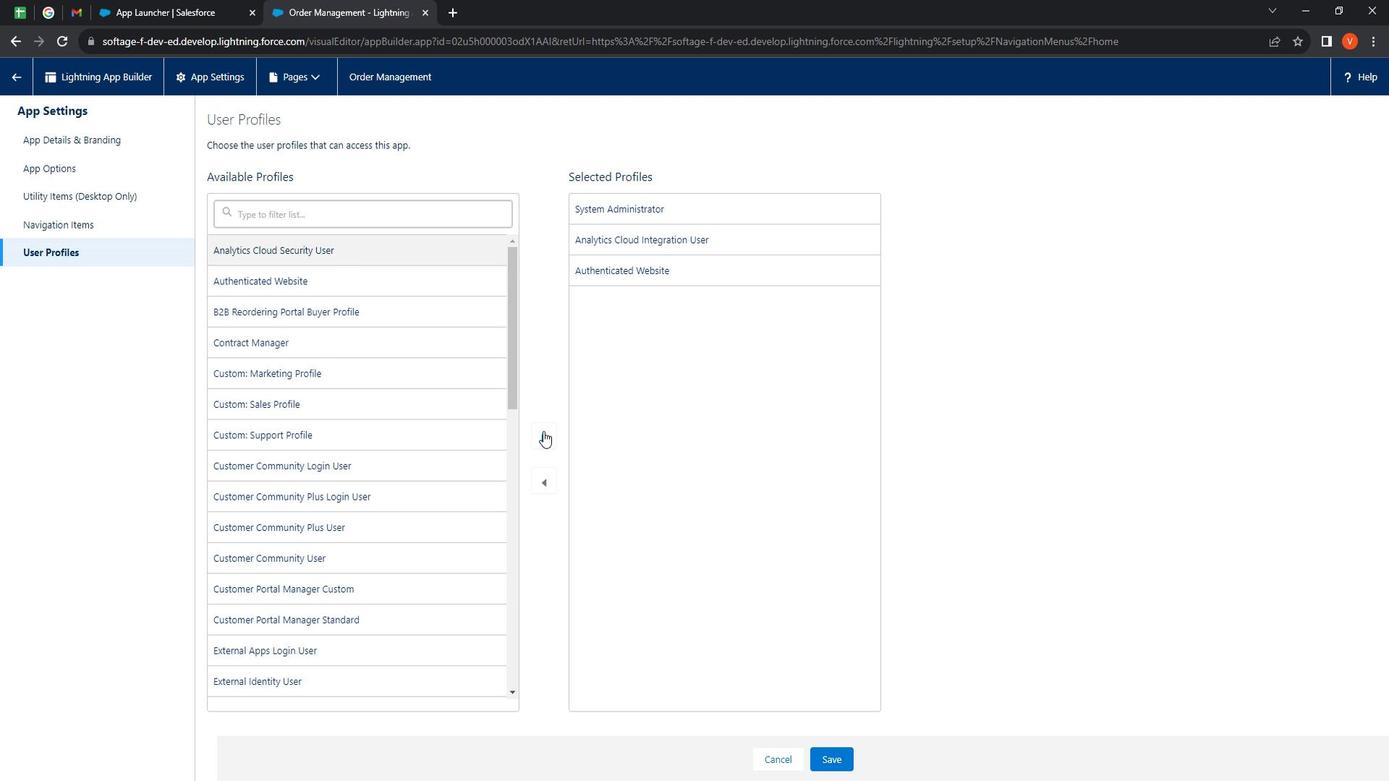 
Action: Mouse pressed left at (559, 431)
Screenshot: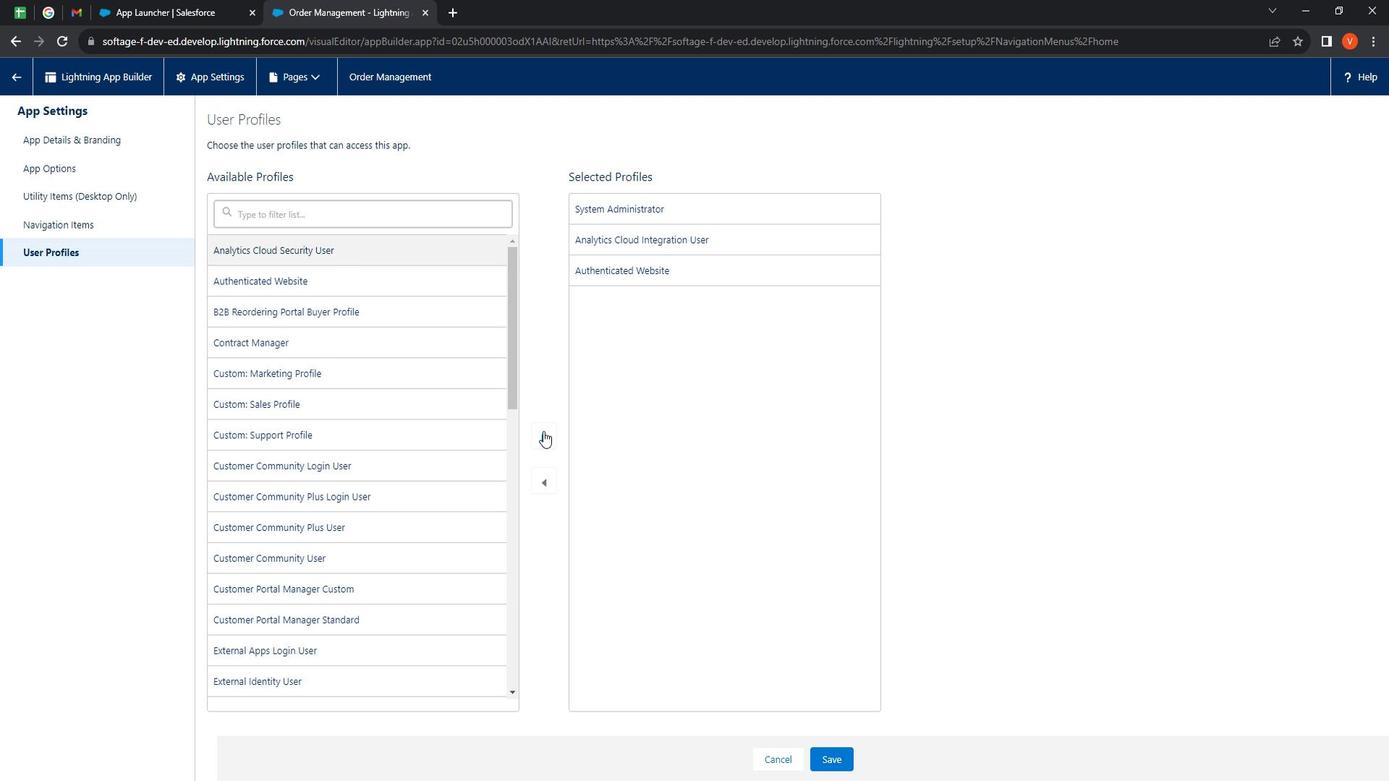 
Action: Mouse moved to (561, 433)
Screenshot: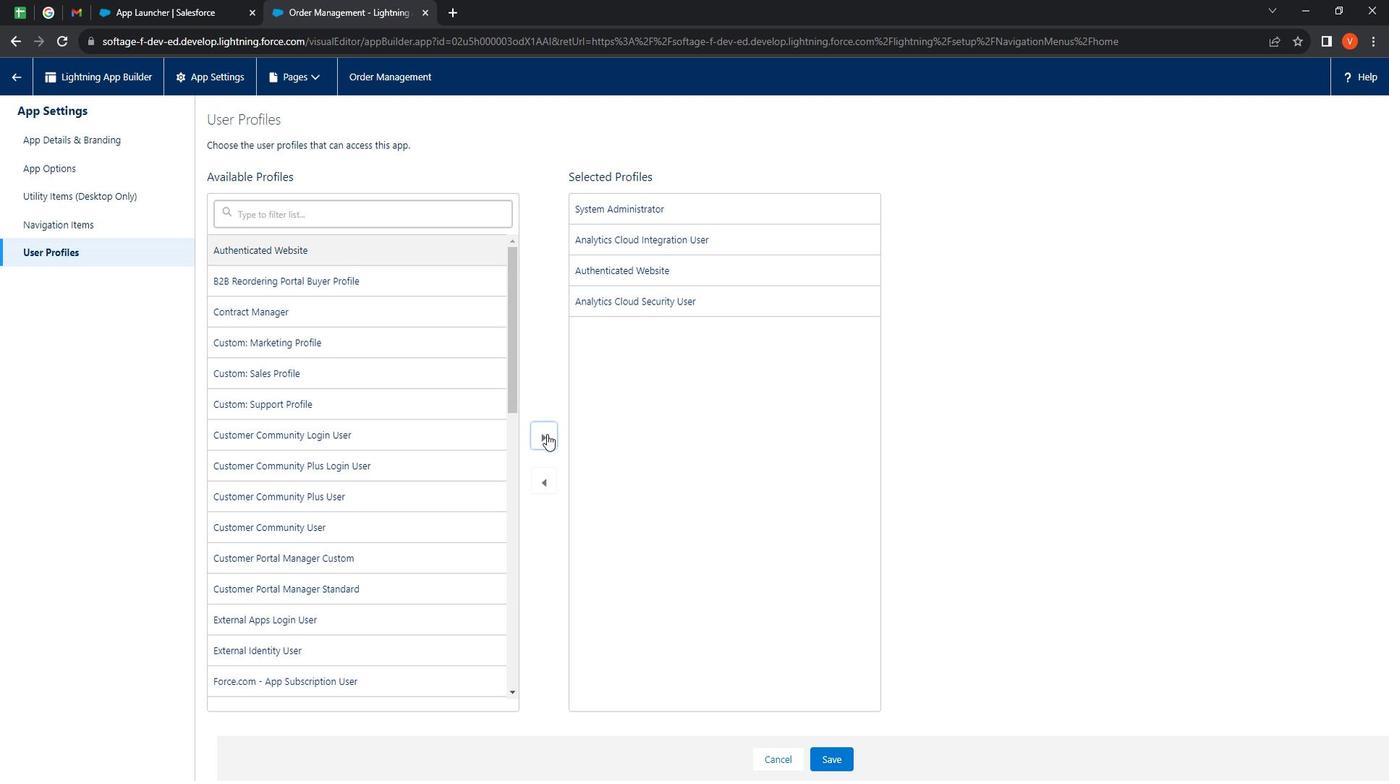 
Action: Mouse pressed left at (561, 433)
Screenshot: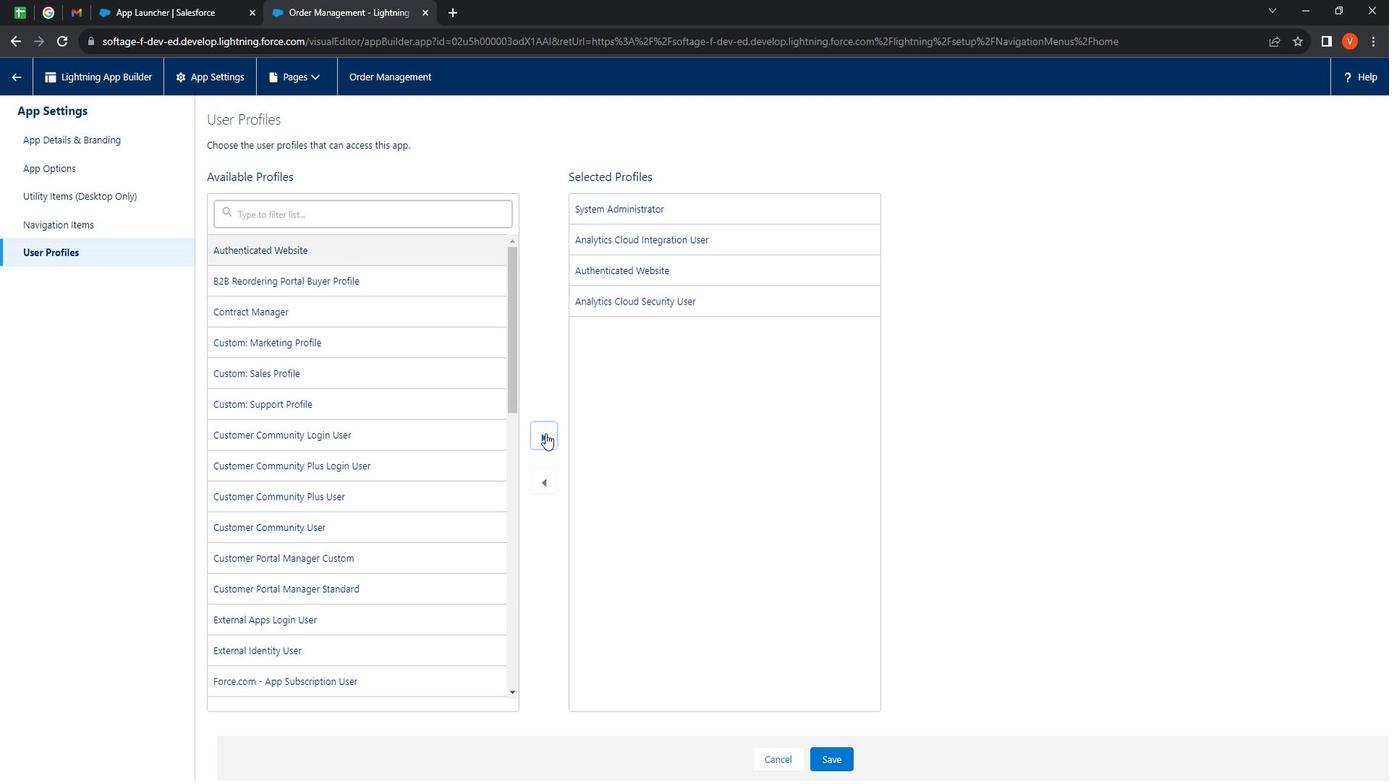 
Action: Mouse moved to (327, 298)
Screenshot: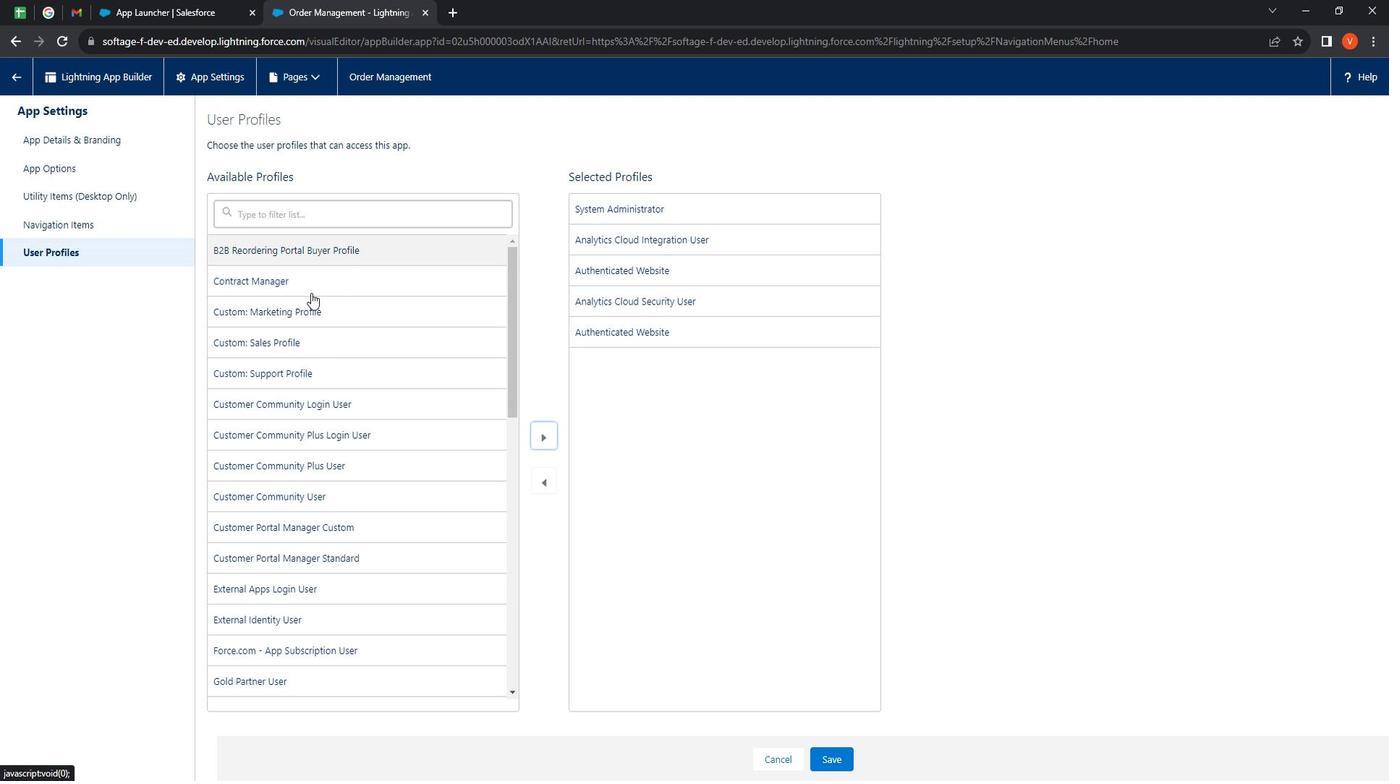 
Action: Mouse pressed left at (327, 298)
Screenshot: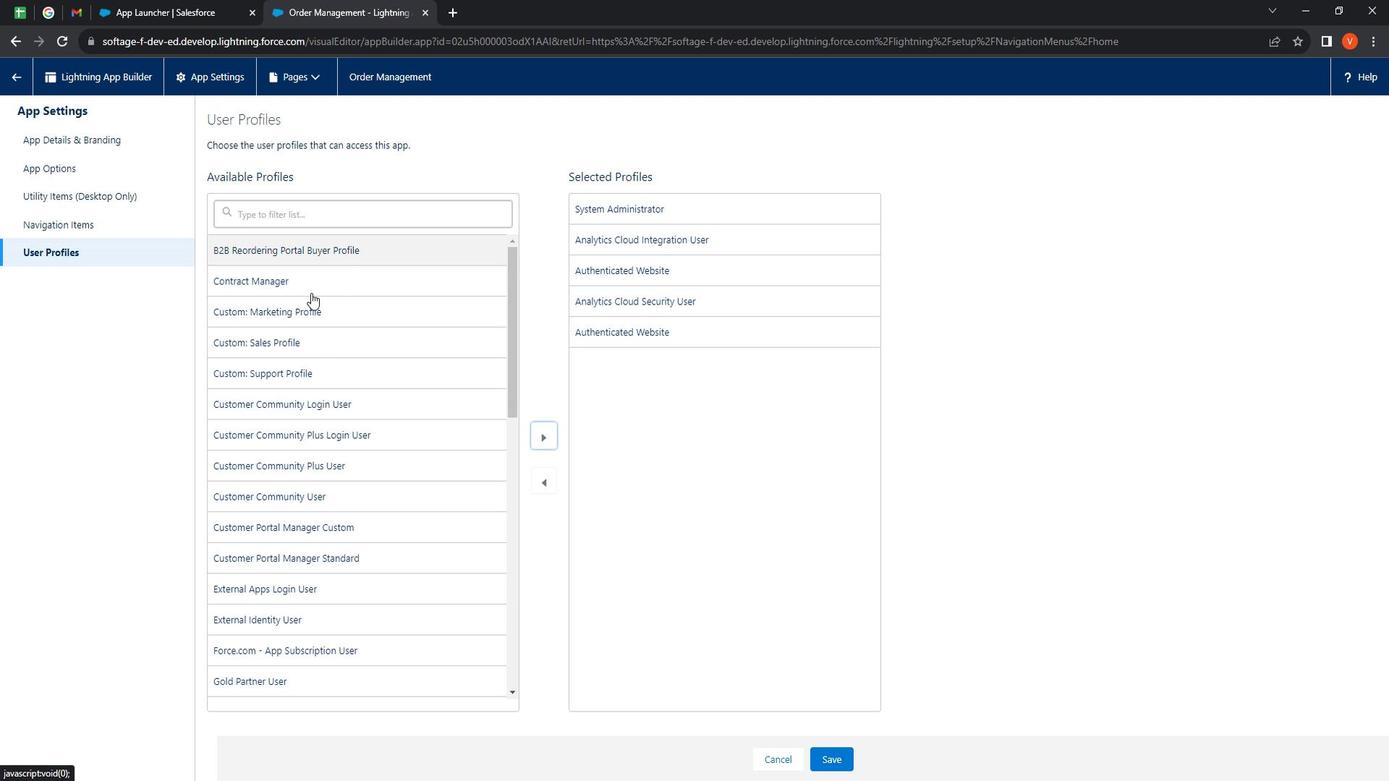 
Action: Mouse moved to (568, 445)
Screenshot: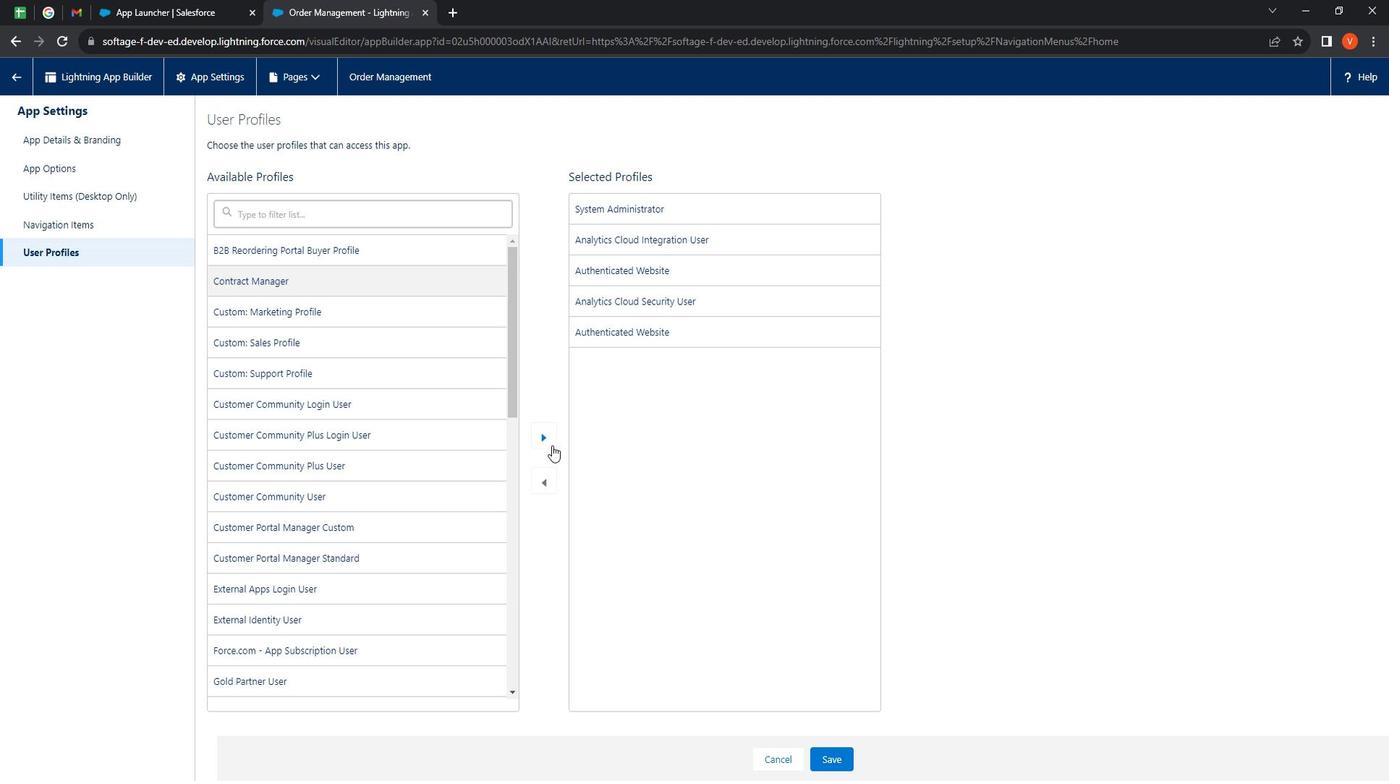 
Action: Mouse pressed left at (568, 445)
Screenshot: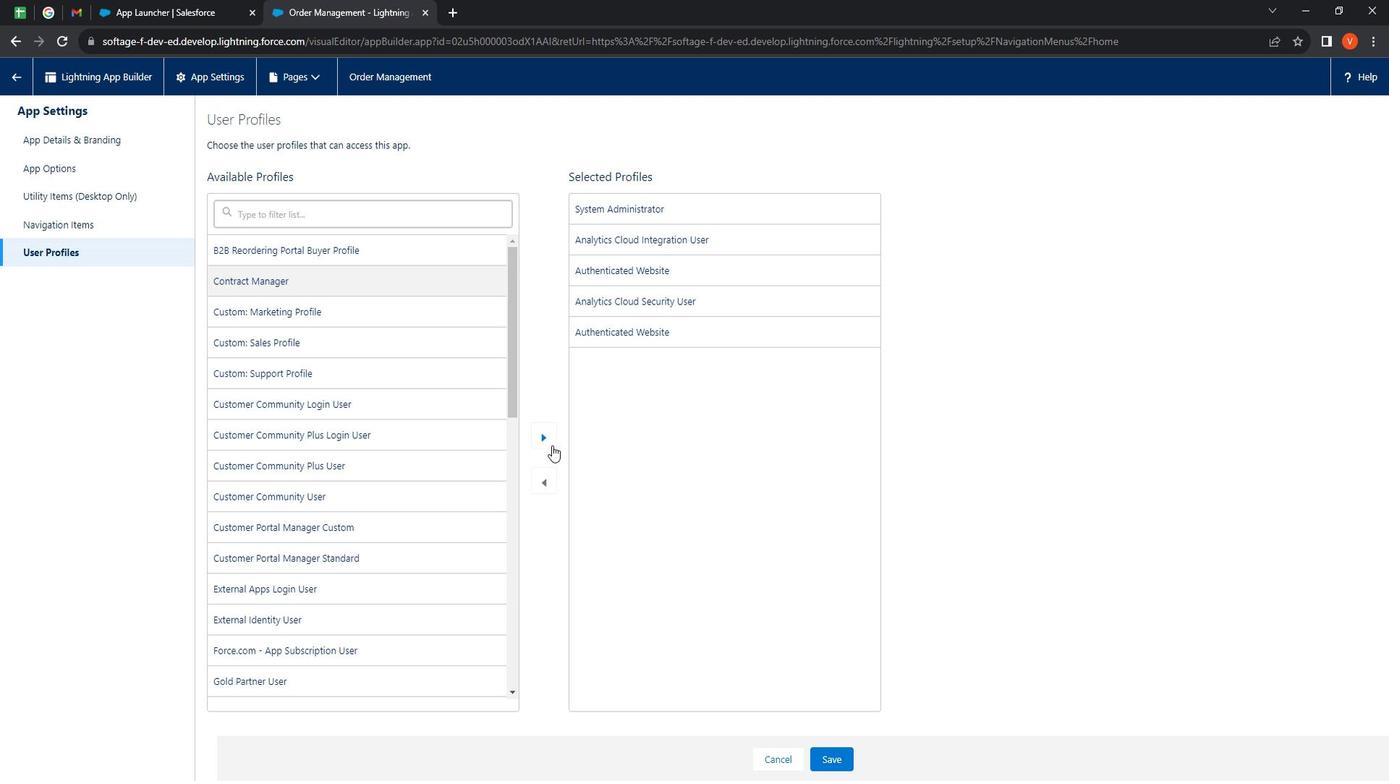 
Action: Mouse moved to (317, 289)
Screenshot: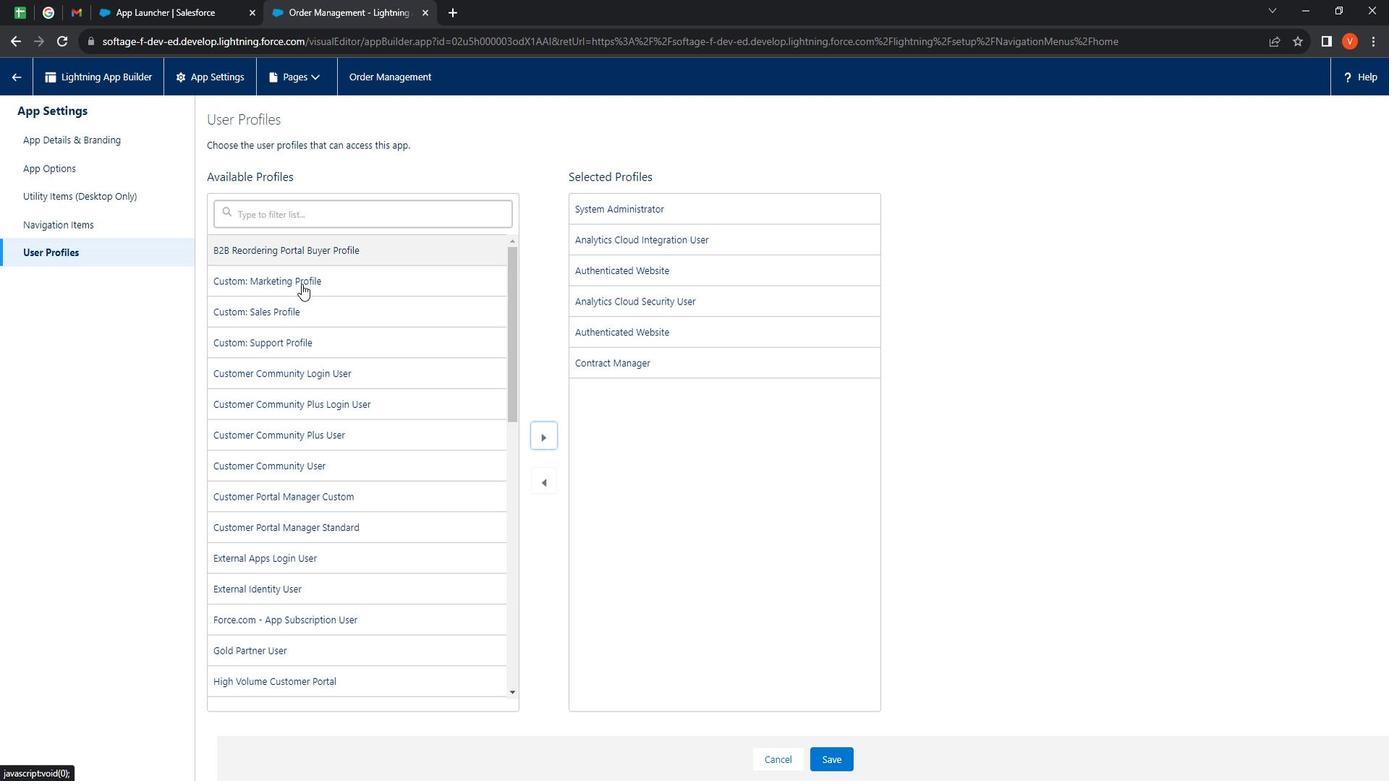 
Action: Mouse pressed left at (317, 289)
Screenshot: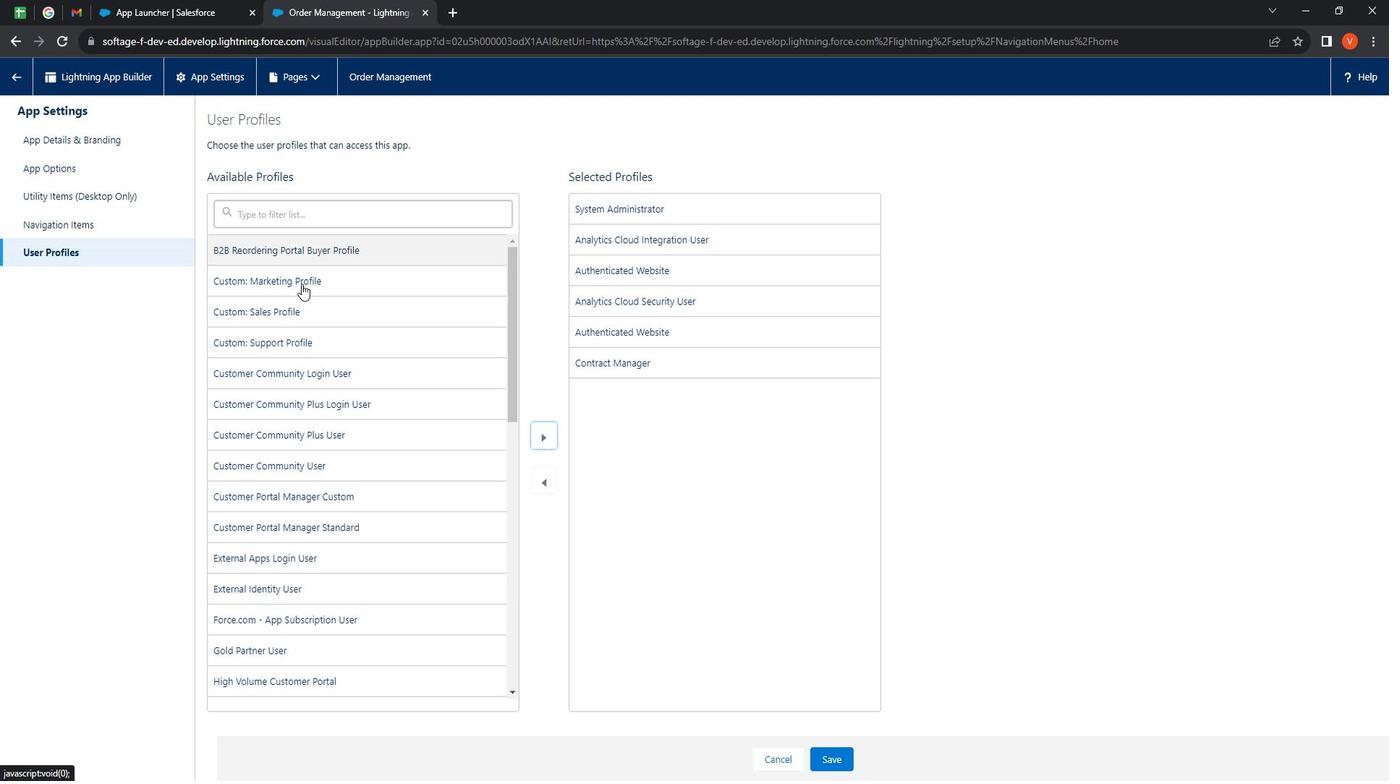 
Action: Mouse moved to (555, 443)
Screenshot: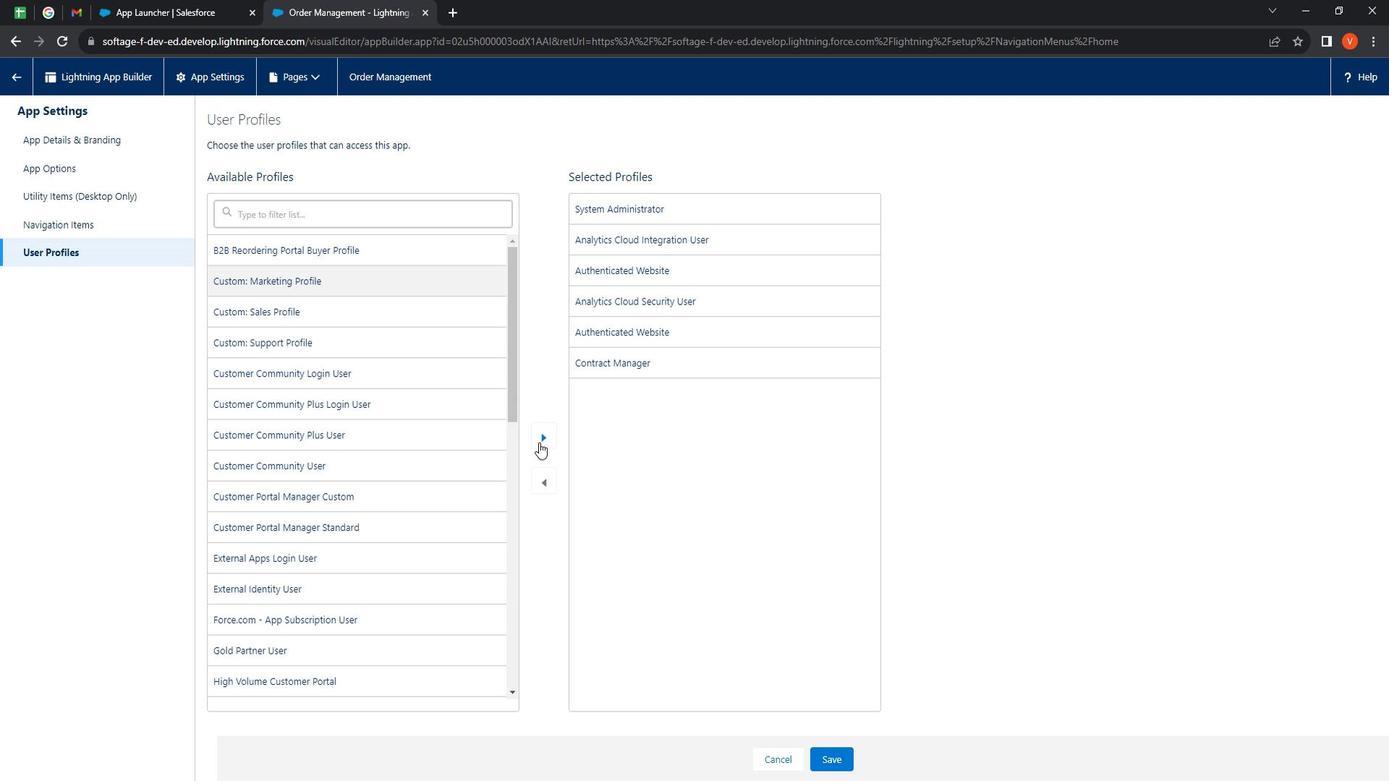 
Action: Mouse pressed left at (555, 443)
Screenshot: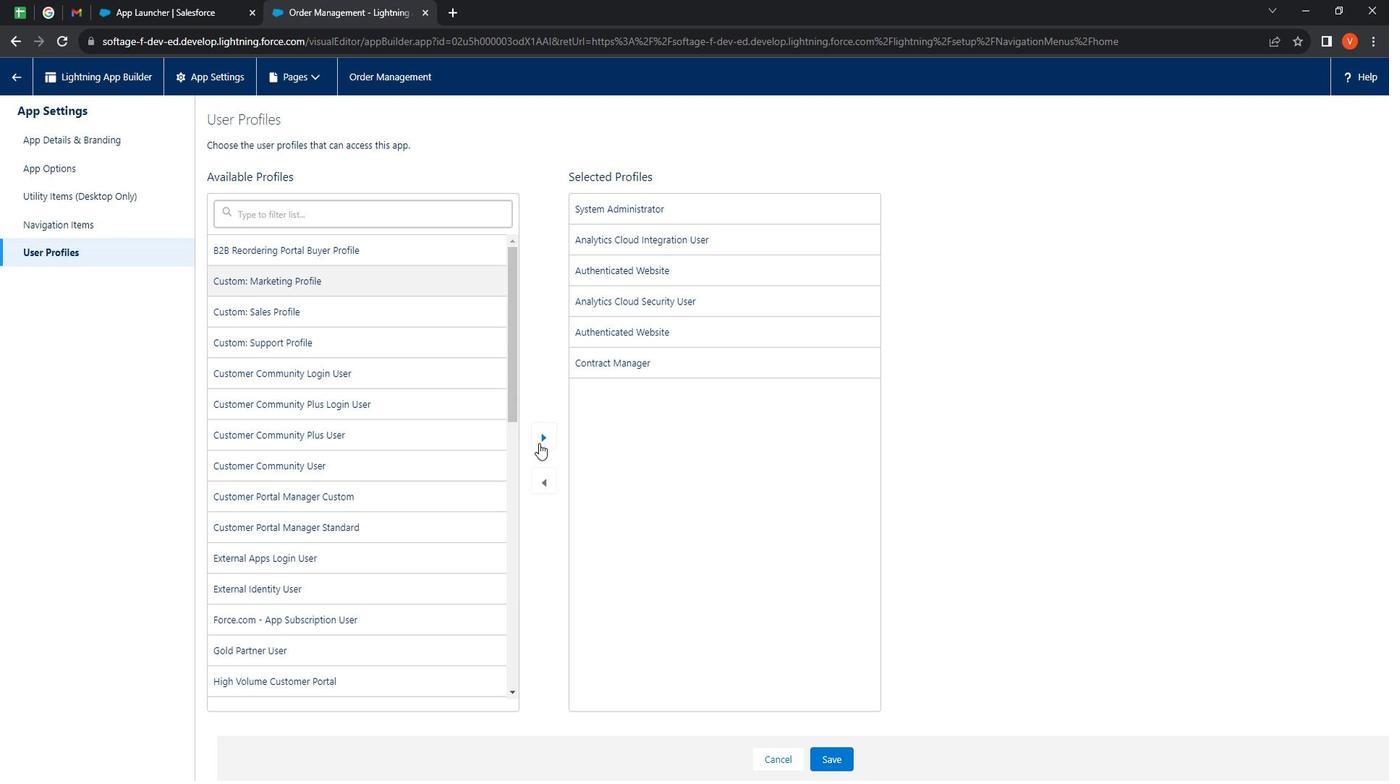 
Action: Mouse moved to (322, 285)
Screenshot: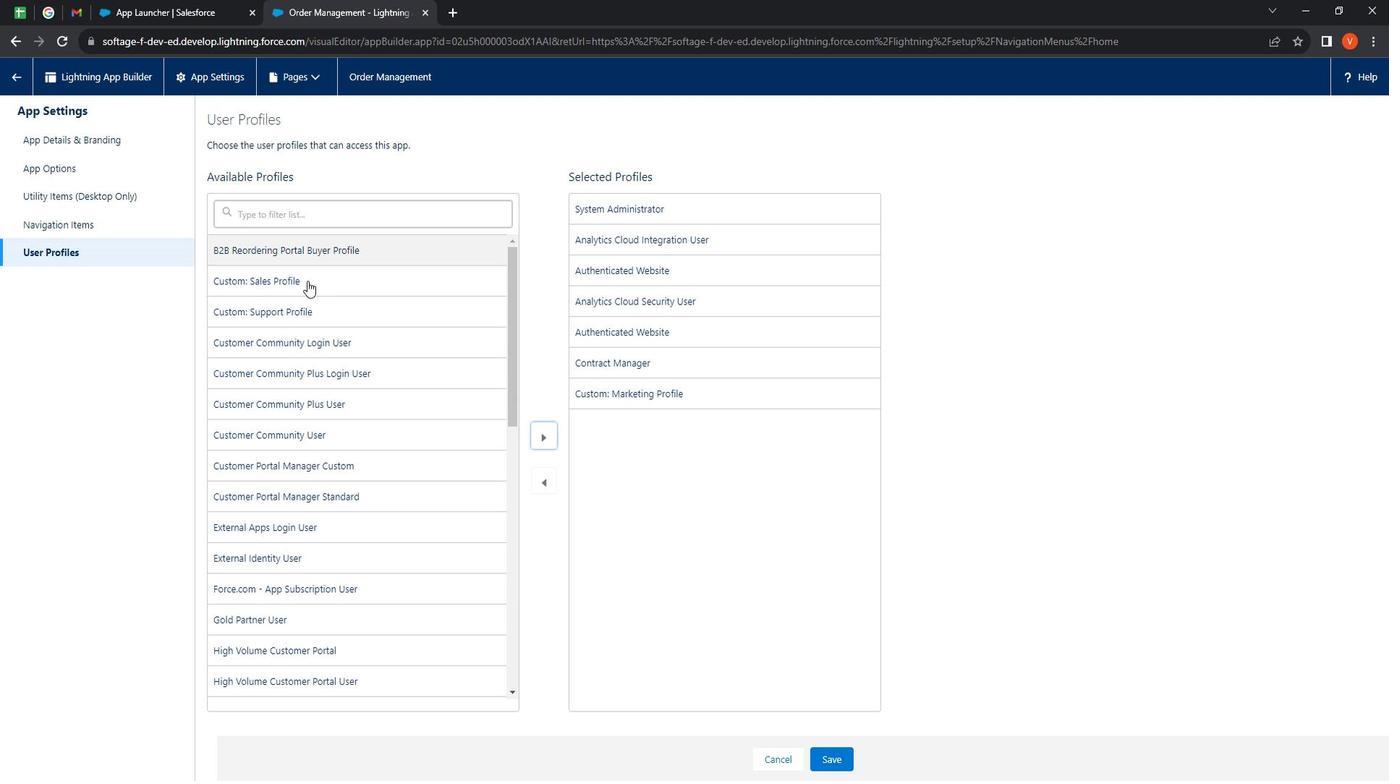
Action: Mouse pressed left at (322, 285)
Screenshot: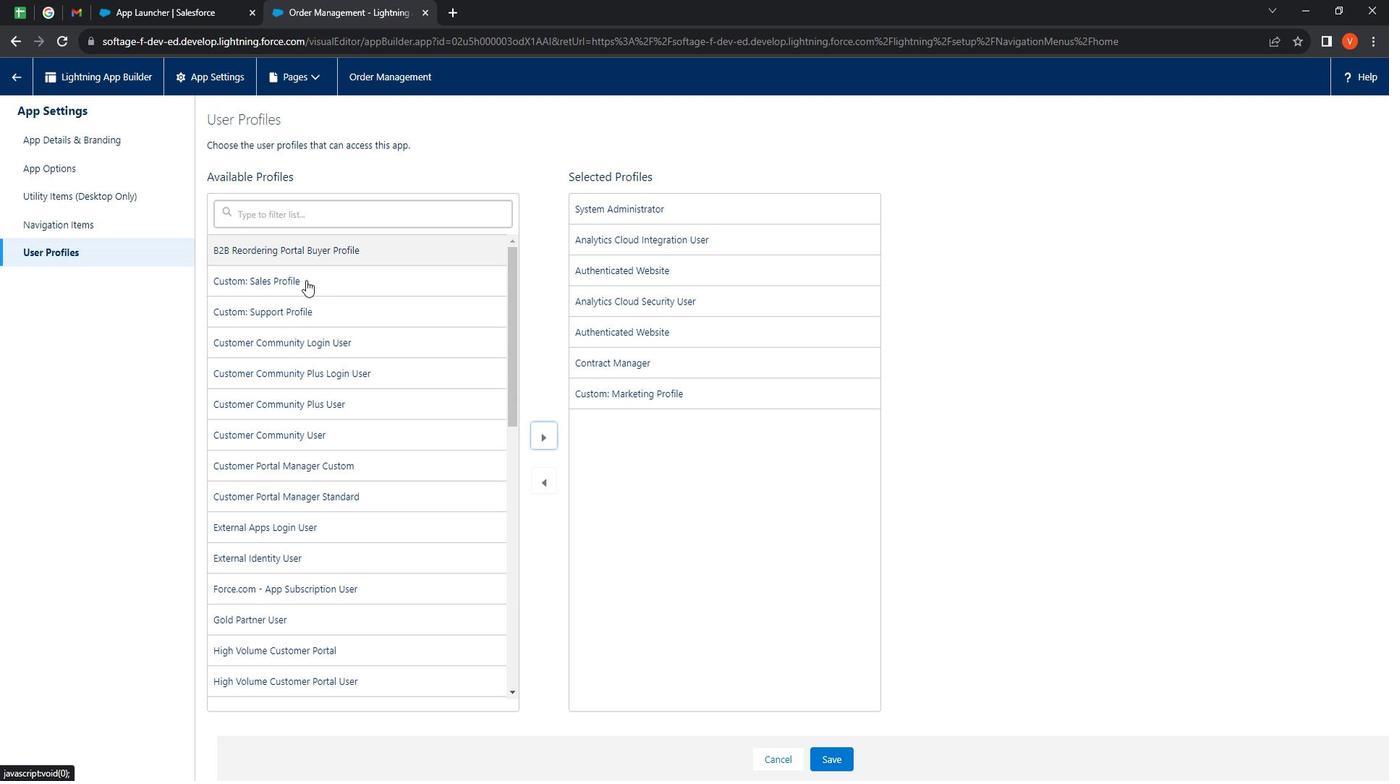 
Action: Mouse moved to (557, 427)
Screenshot: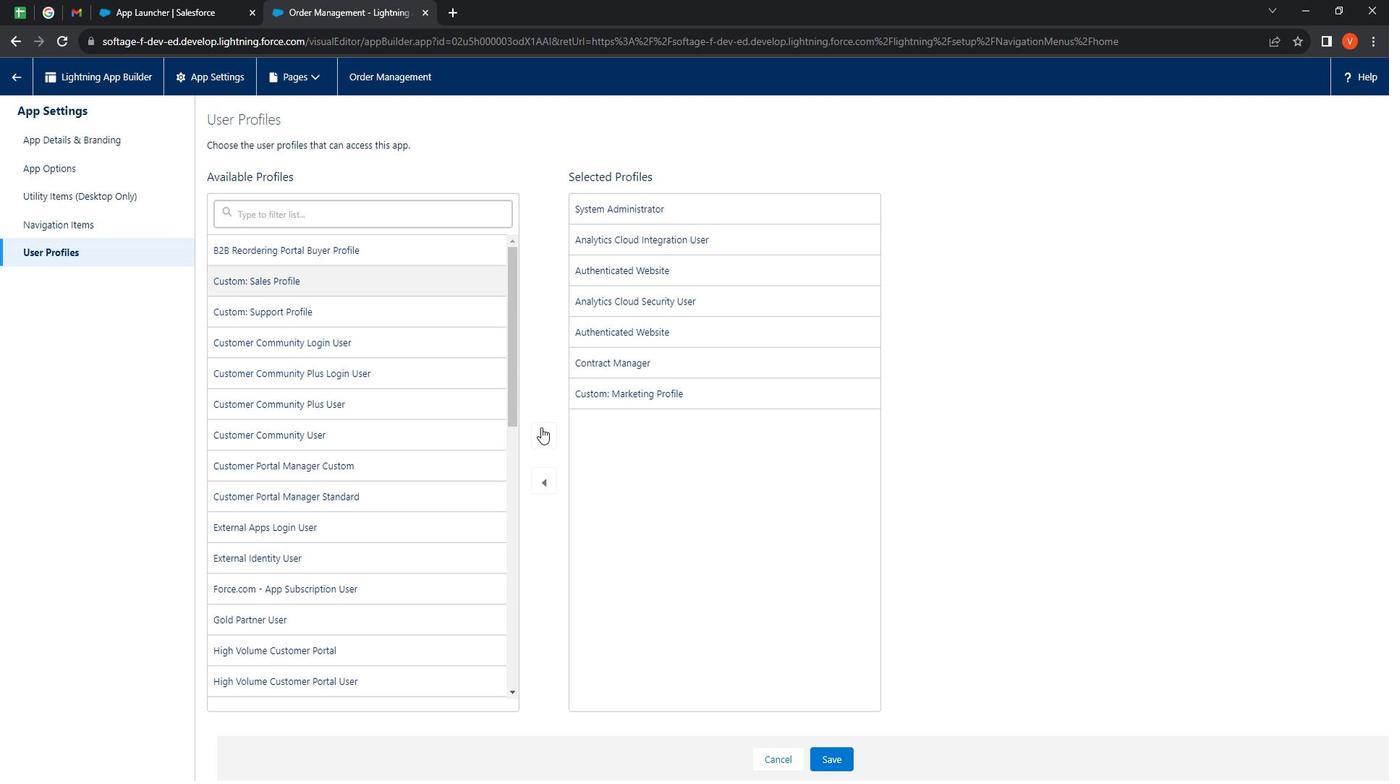 
Action: Mouse pressed left at (557, 427)
Screenshot: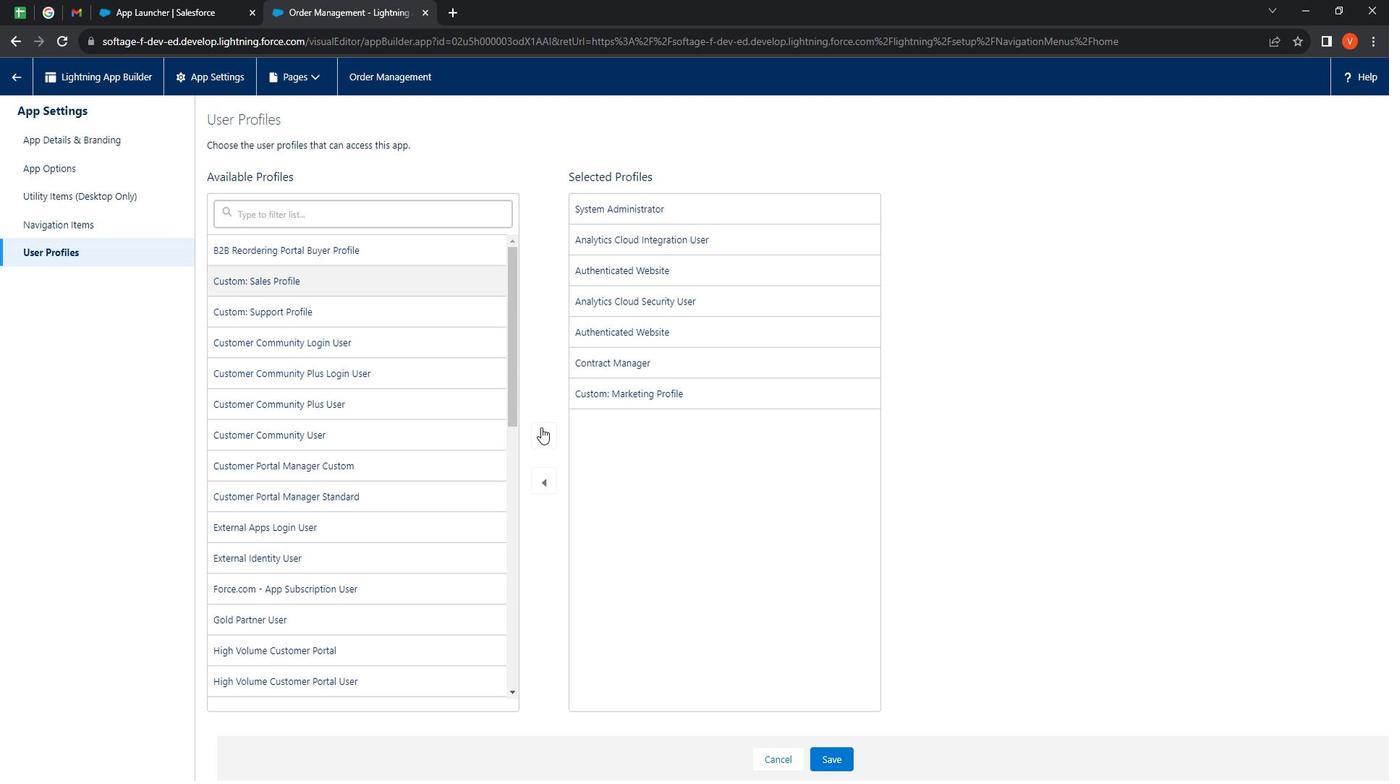 
Action: Mouse moved to (346, 291)
Screenshot: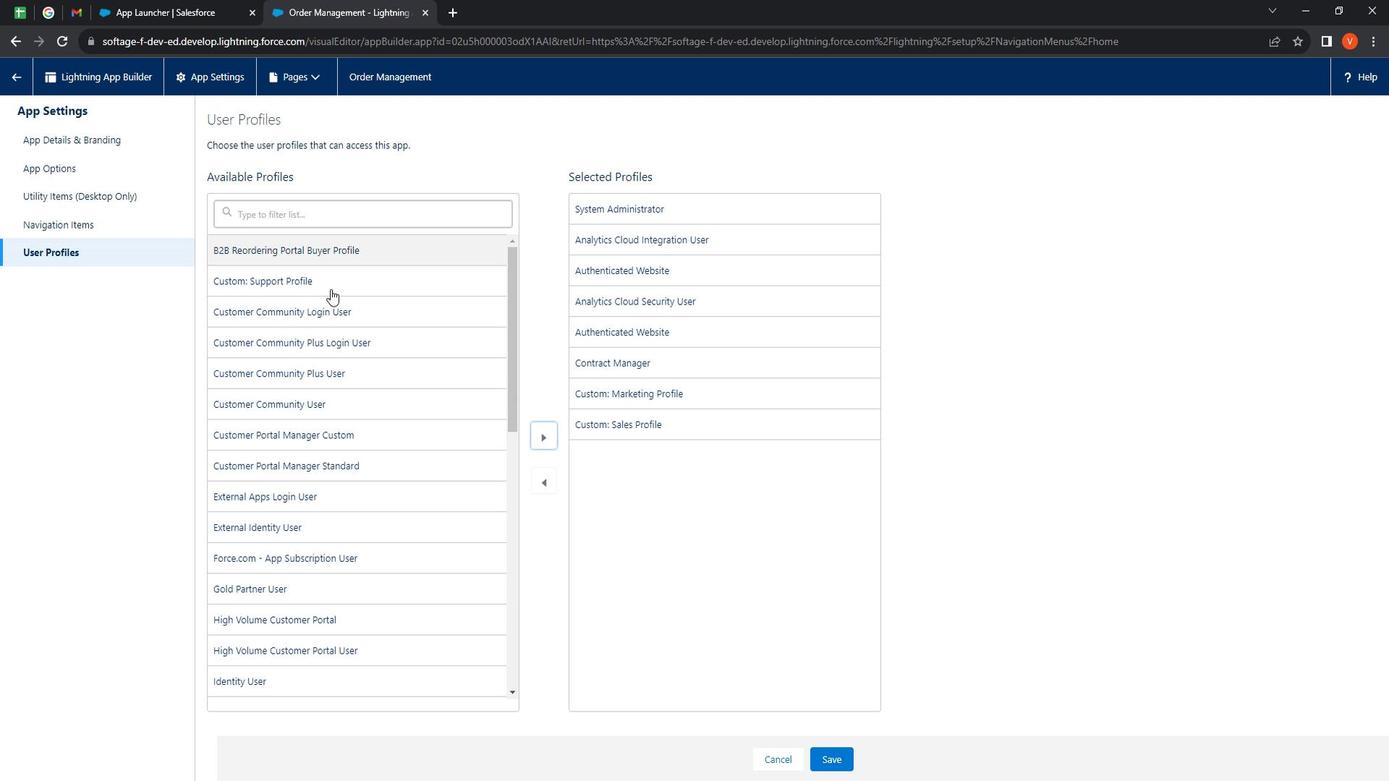 
Action: Mouse pressed left at (346, 291)
Screenshot: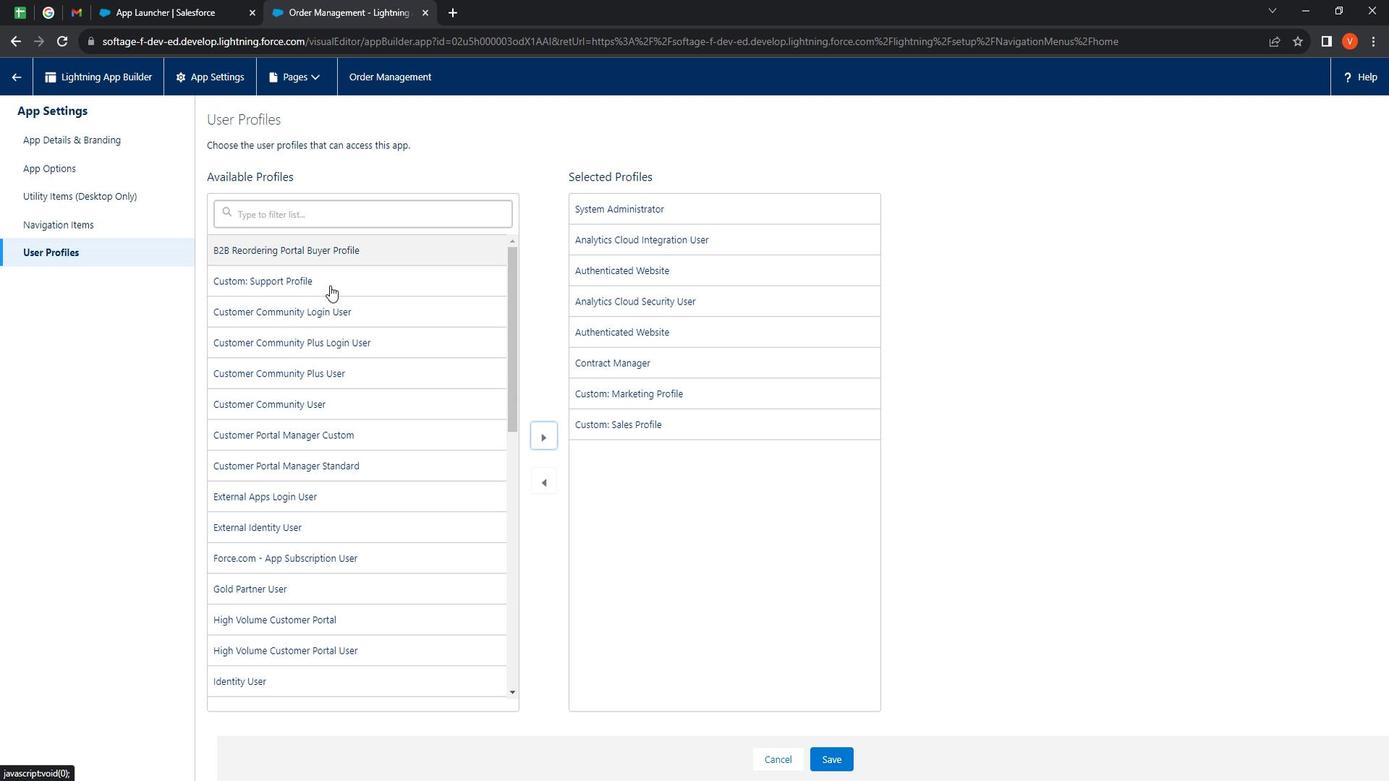 
Action: Mouse moved to (558, 430)
Screenshot: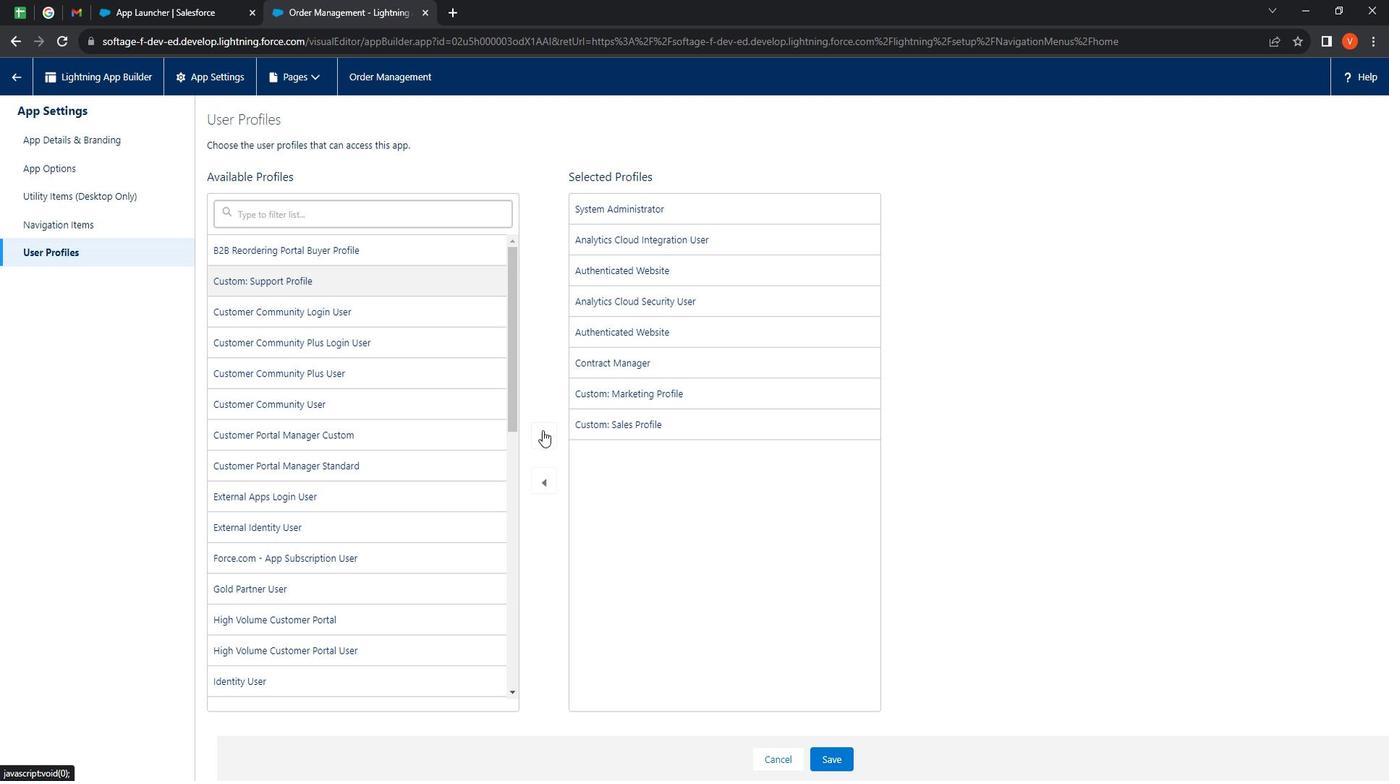 
Action: Mouse pressed left at (558, 430)
Screenshot: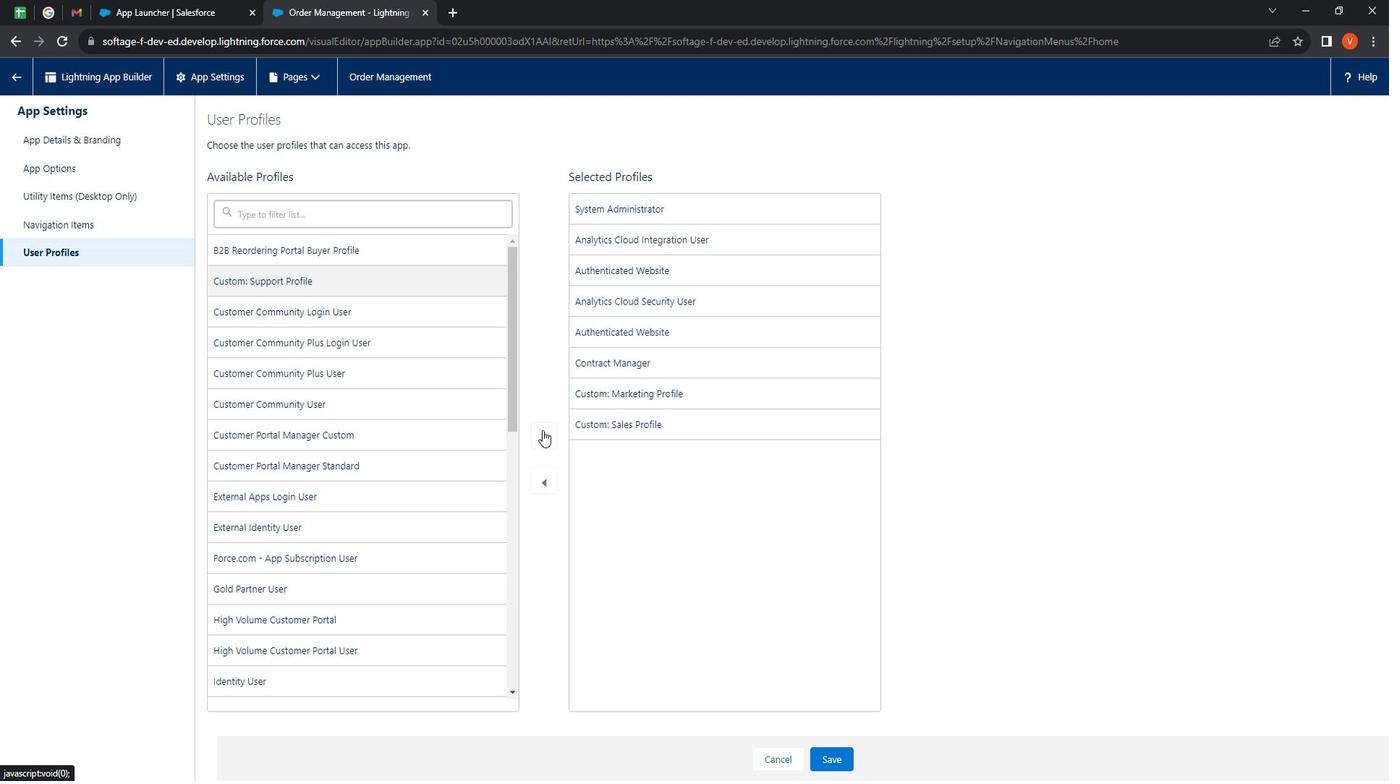 
Action: Mouse moved to (342, 278)
Screenshot: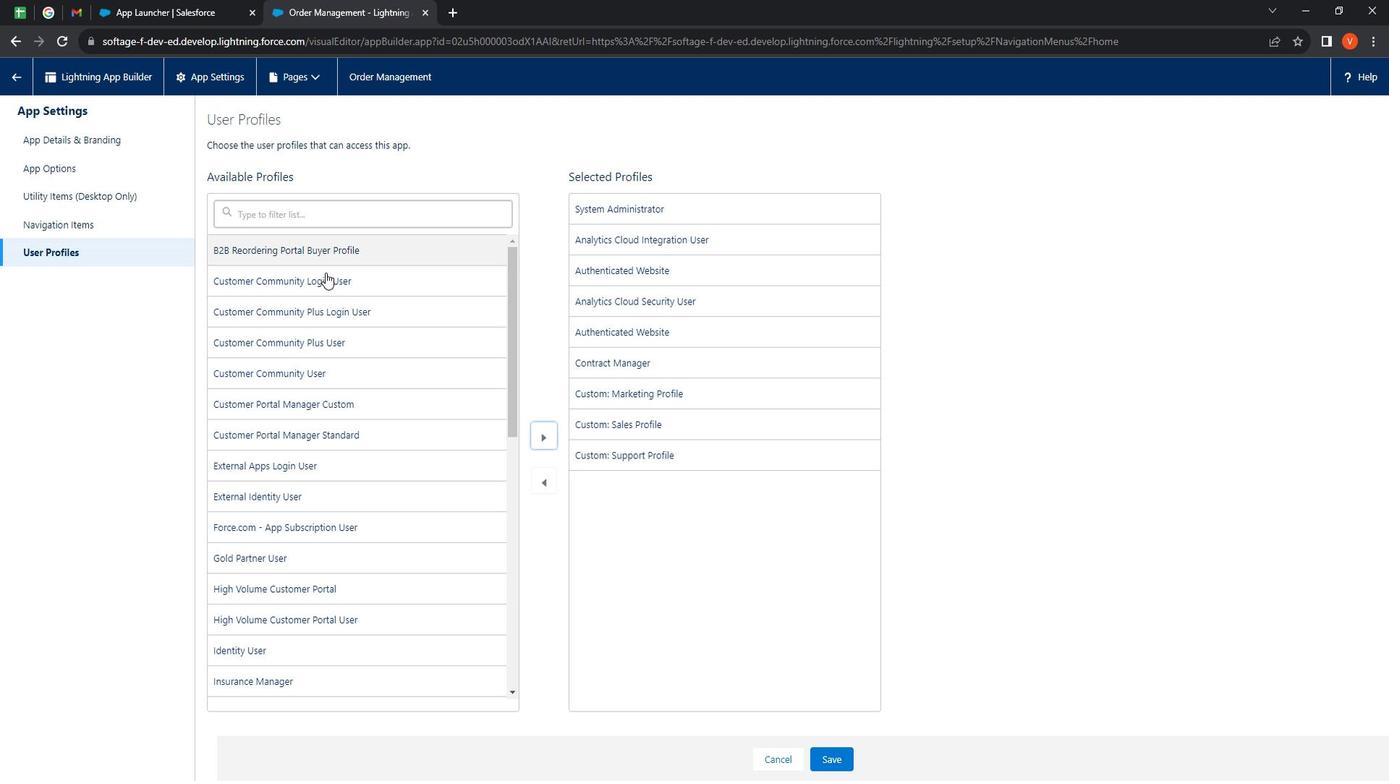
Action: Mouse pressed left at (342, 278)
Screenshot: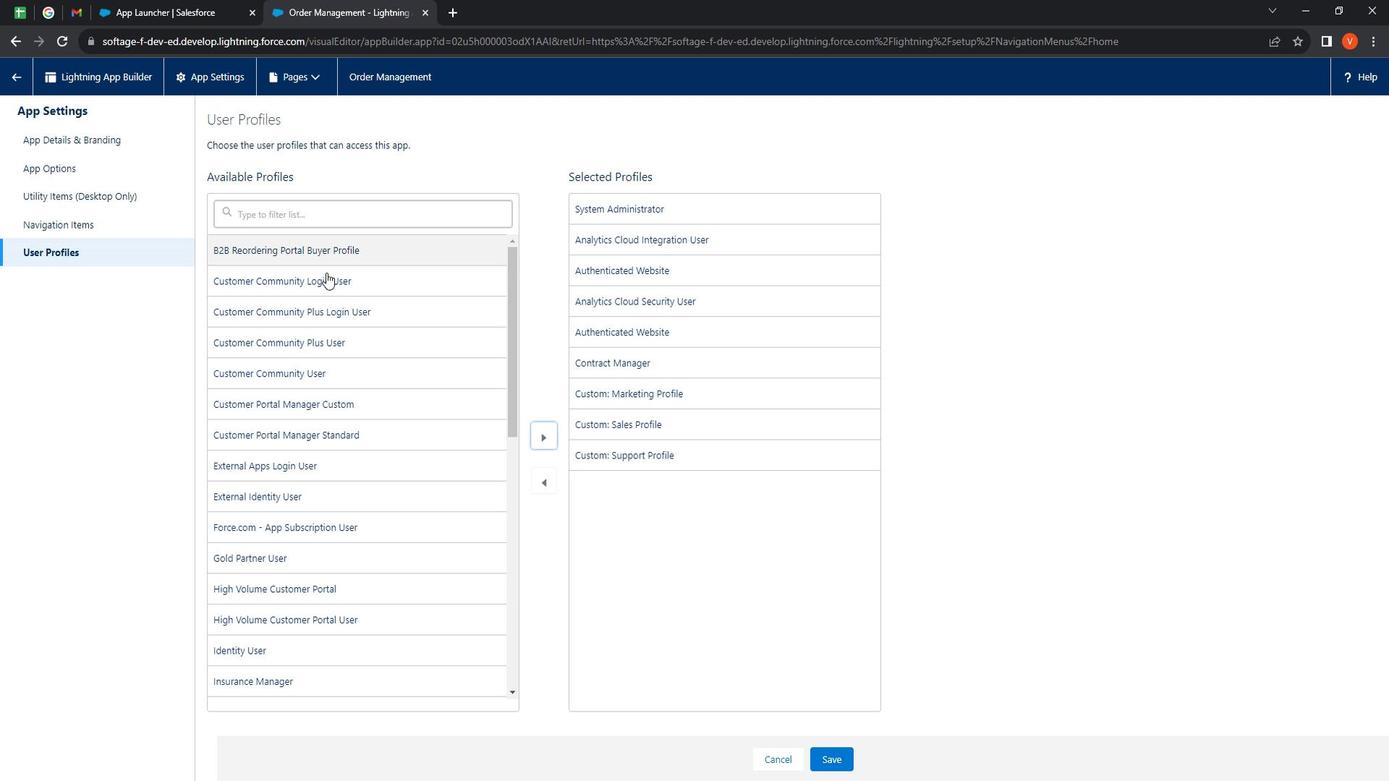 
Action: Mouse moved to (558, 442)
Screenshot: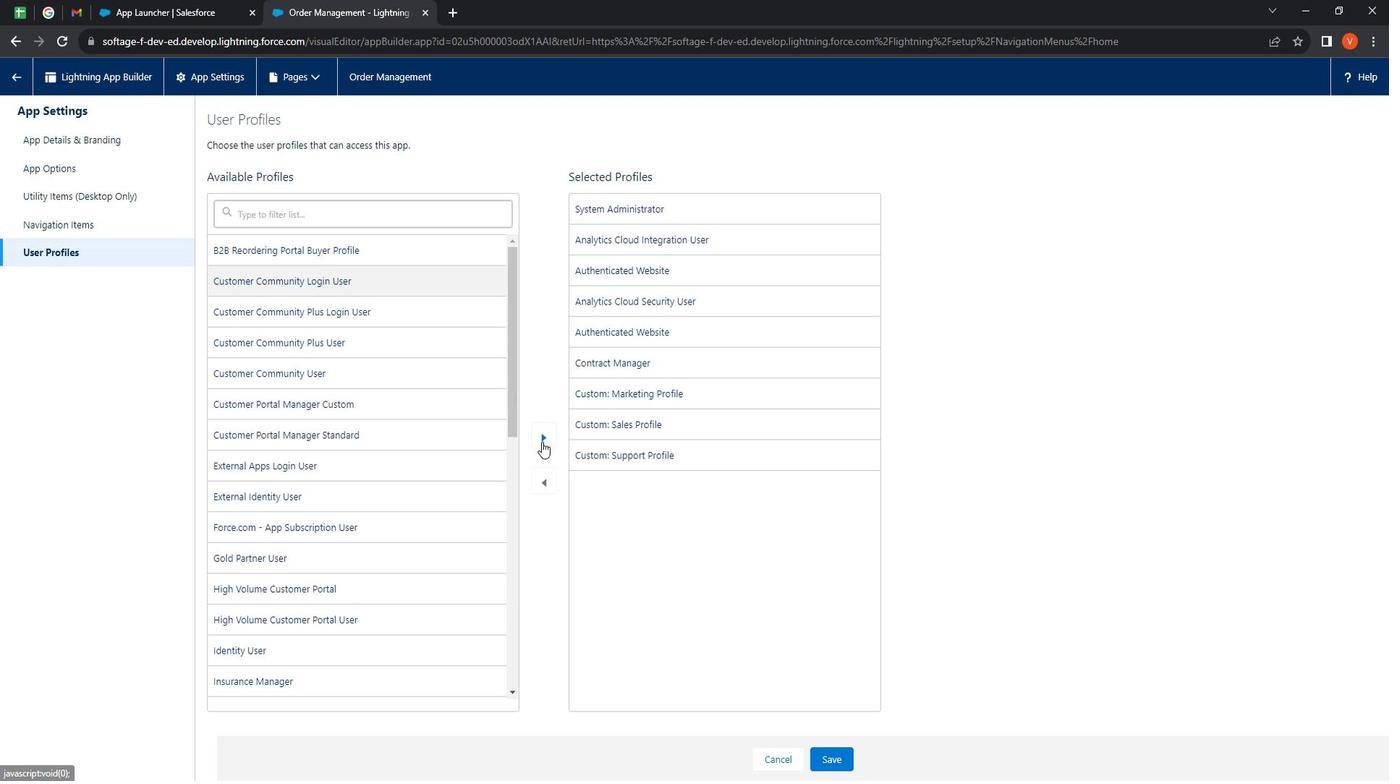 
Action: Mouse pressed left at (558, 442)
Screenshot: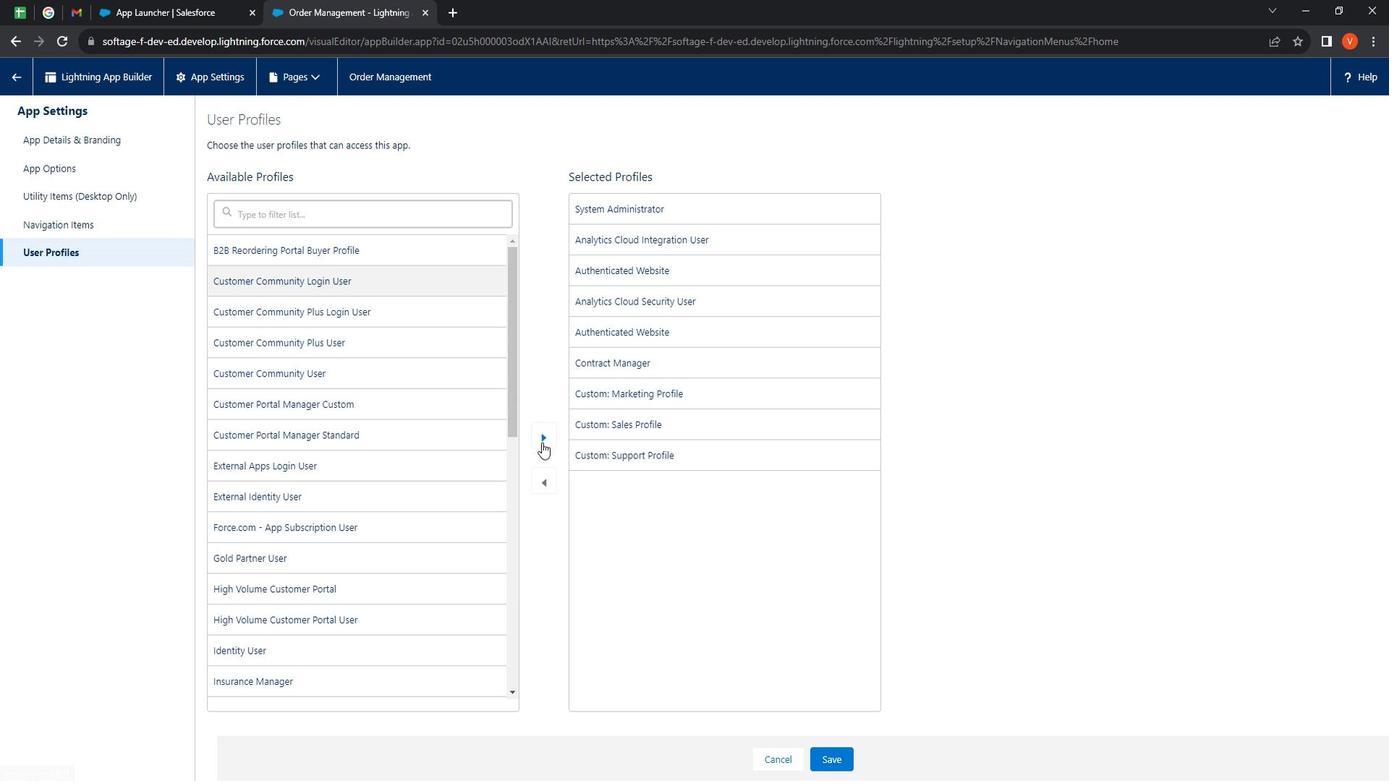 
Action: Mouse moved to (559, 437)
Screenshot: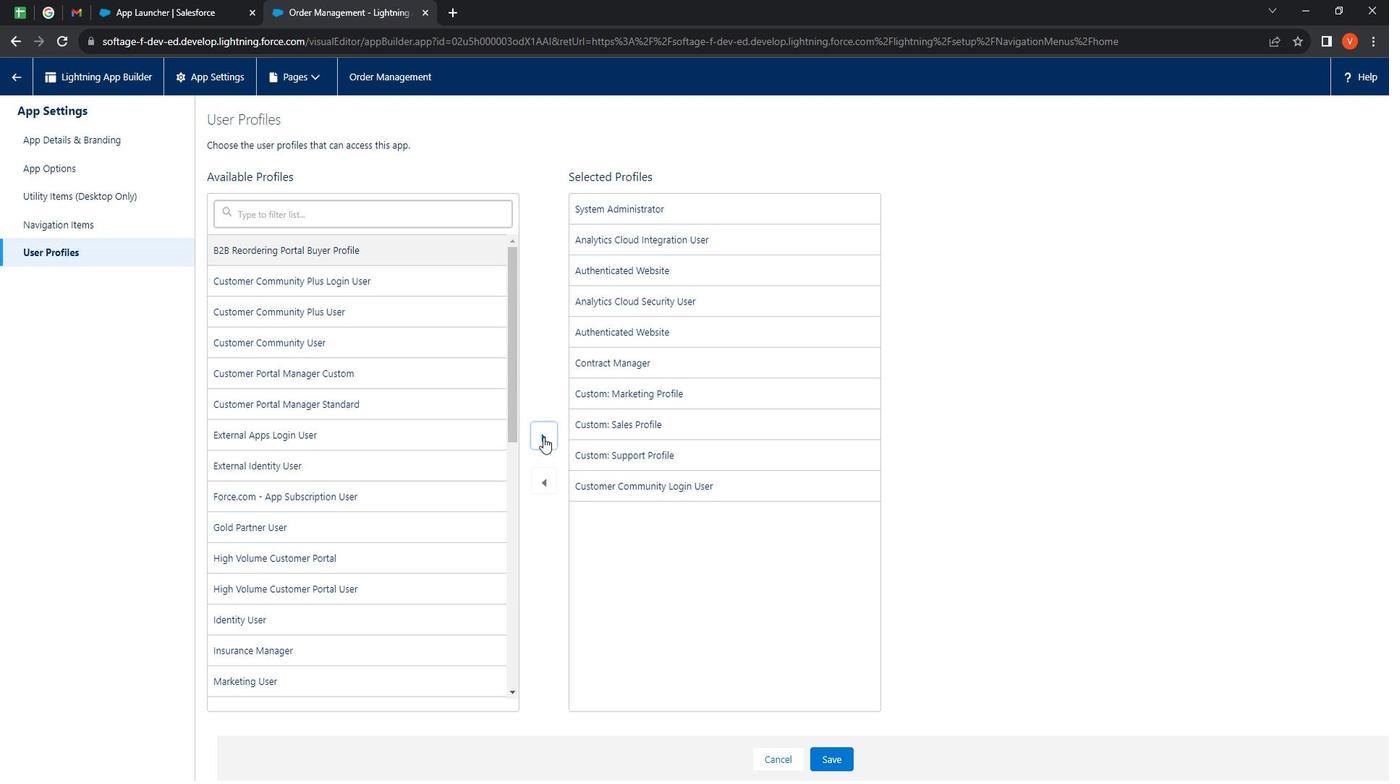 
Action: Mouse pressed left at (559, 437)
Screenshot: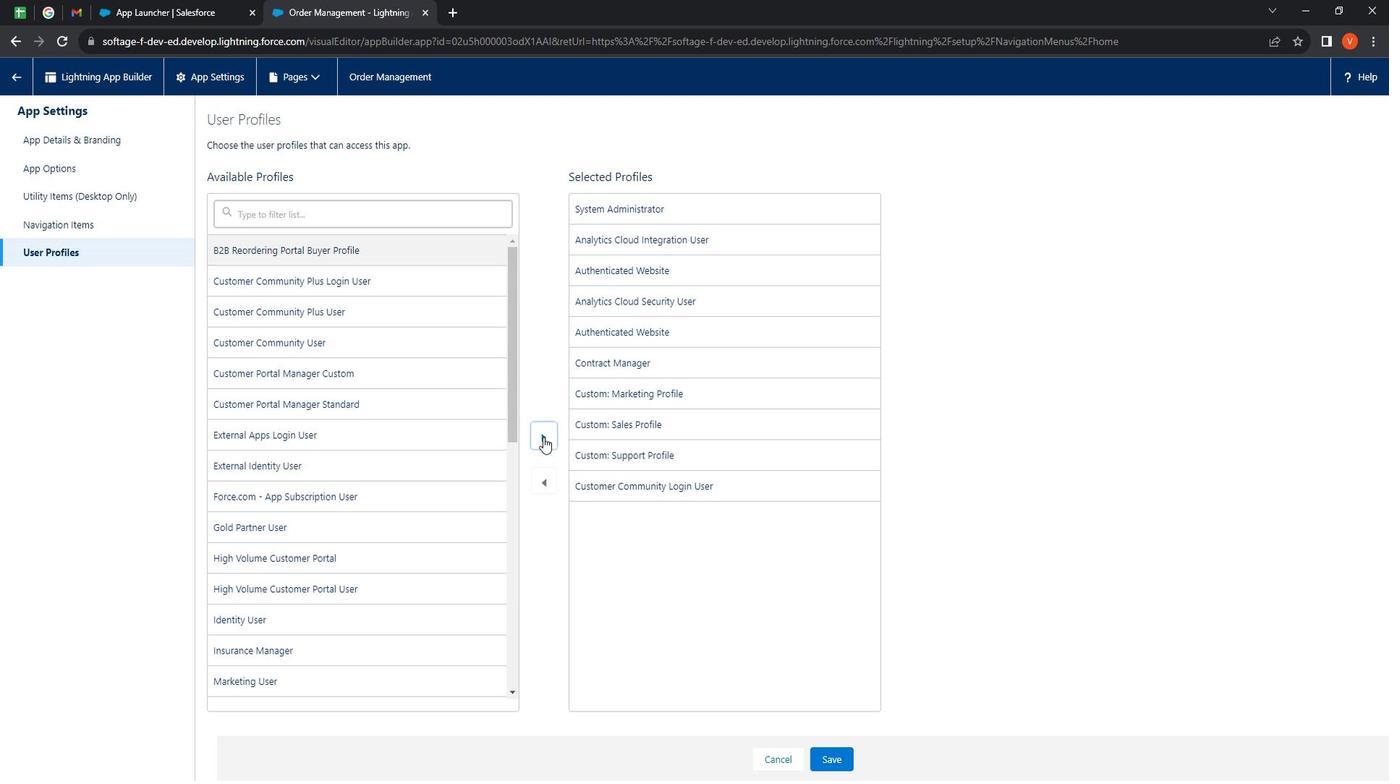 
Action: Mouse moved to (558, 436)
Screenshot: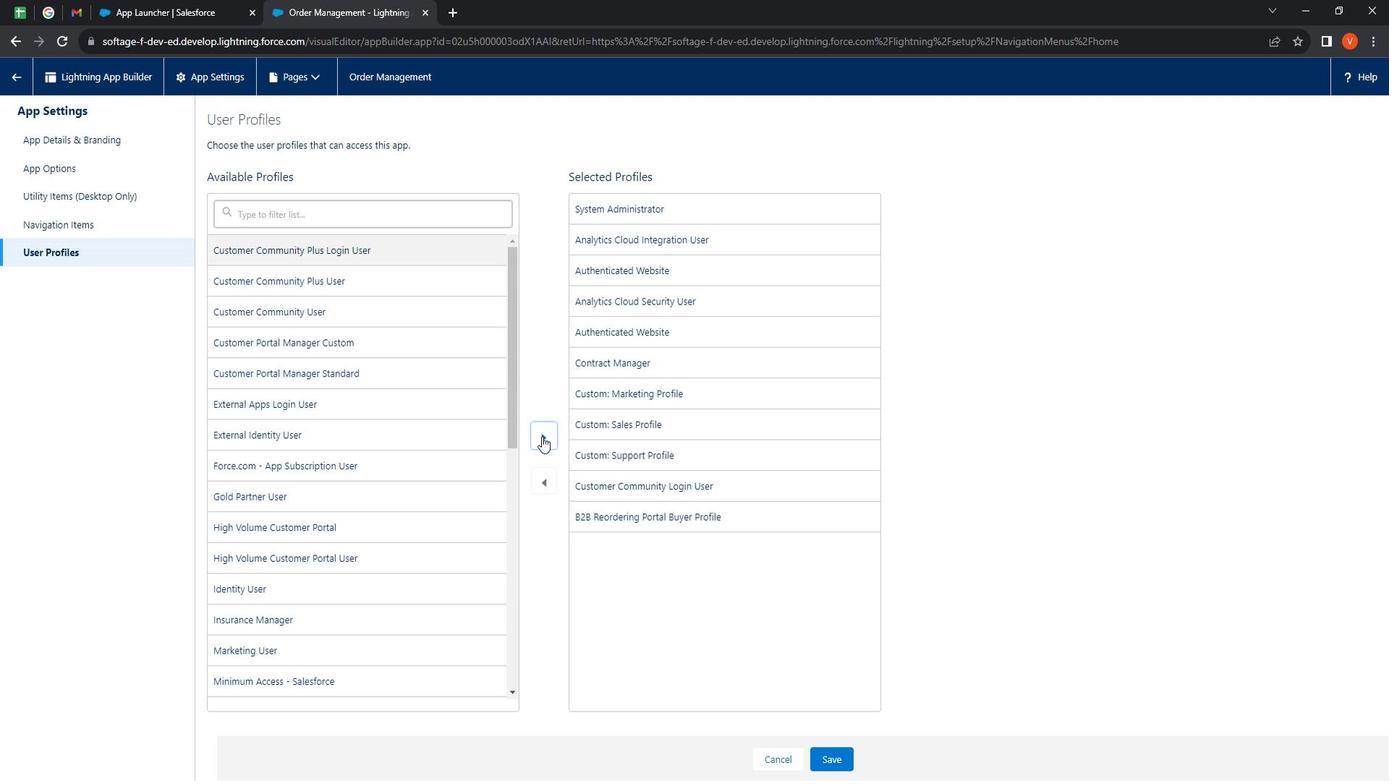 
Action: Mouse pressed left at (558, 436)
Screenshot: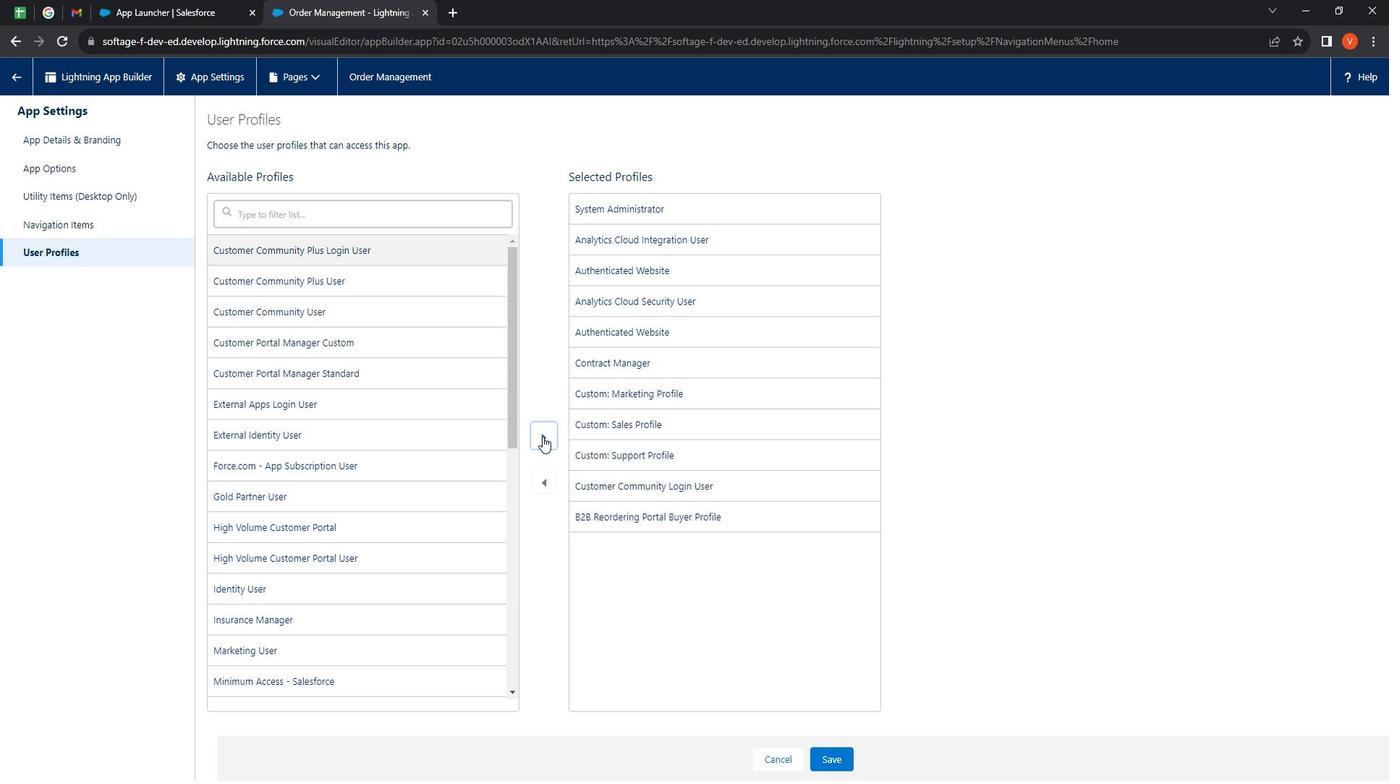 
Action: Mouse moved to (563, 437)
Screenshot: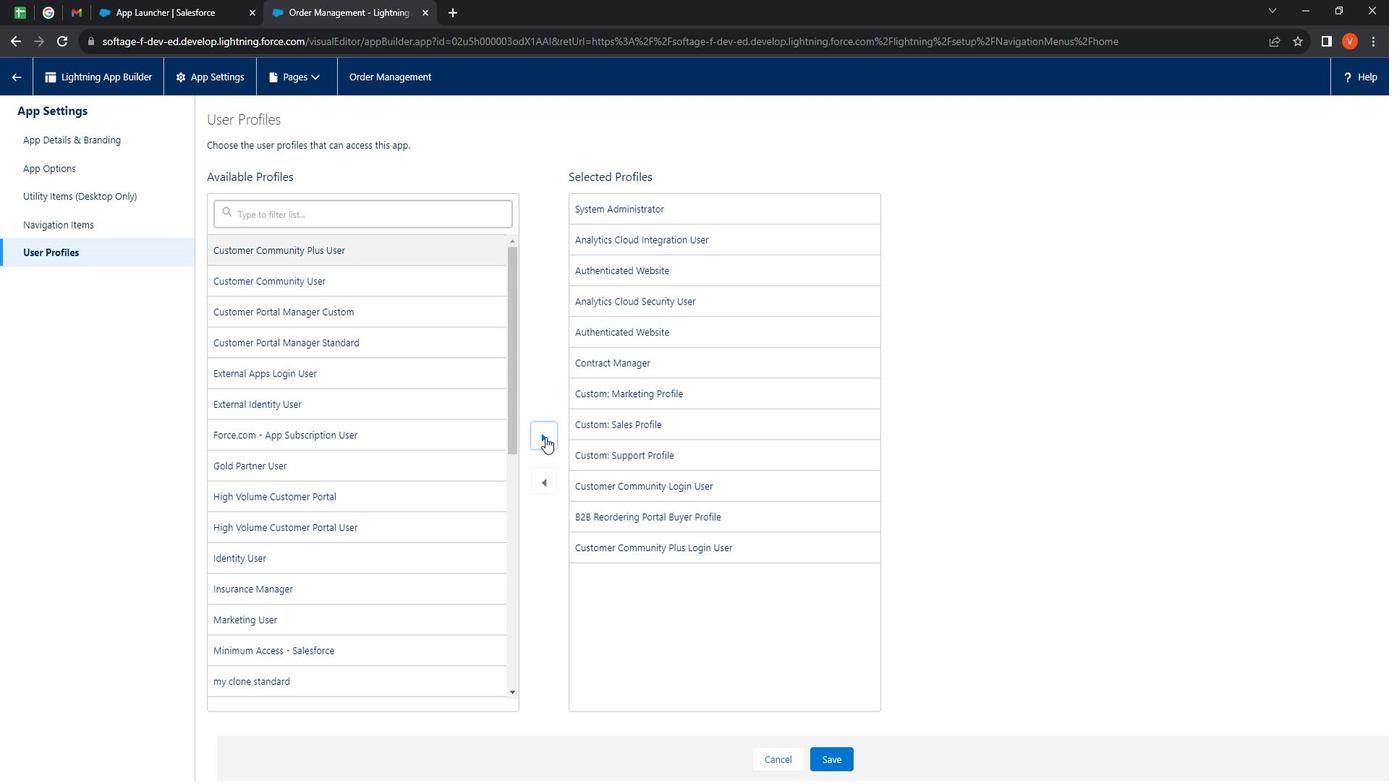 
Action: Mouse pressed left at (563, 437)
Screenshot: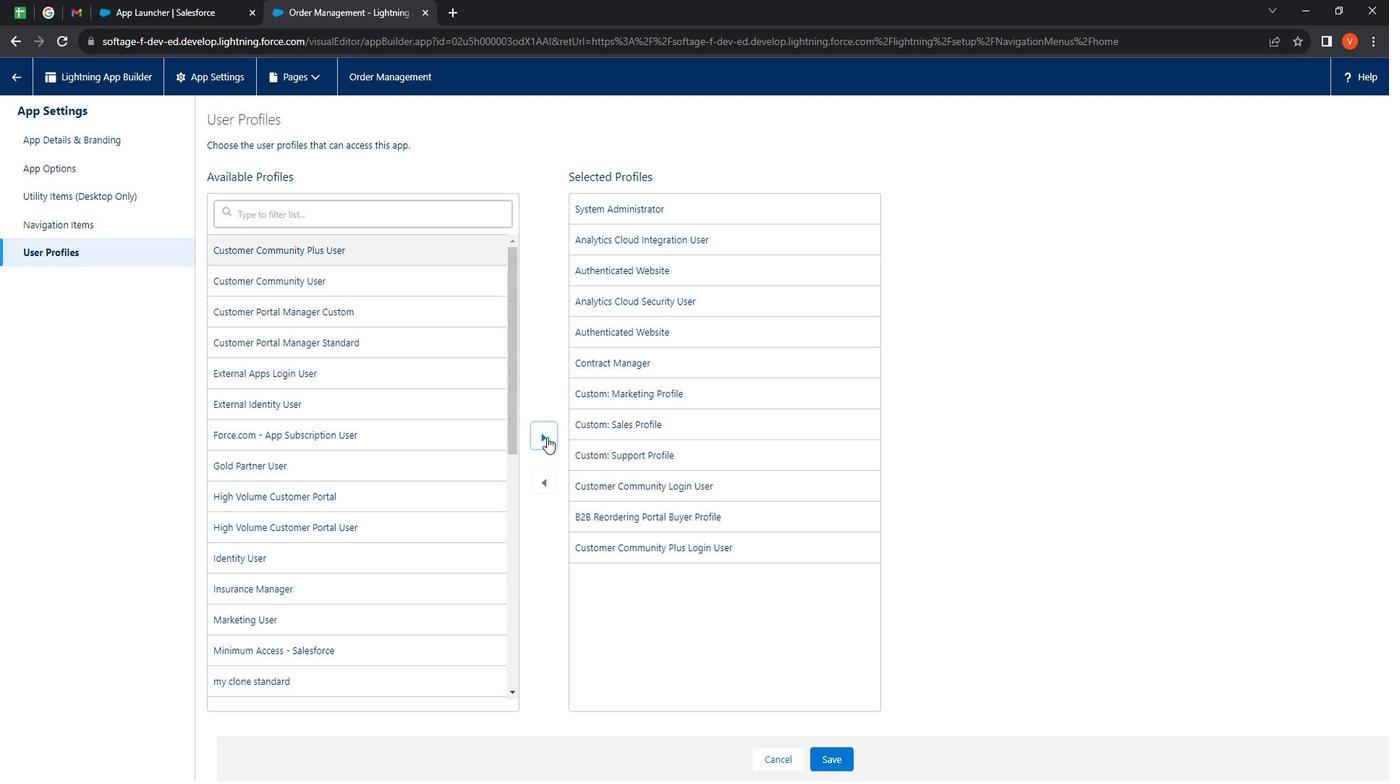 
Action: Mouse moved to (394, 356)
Screenshot: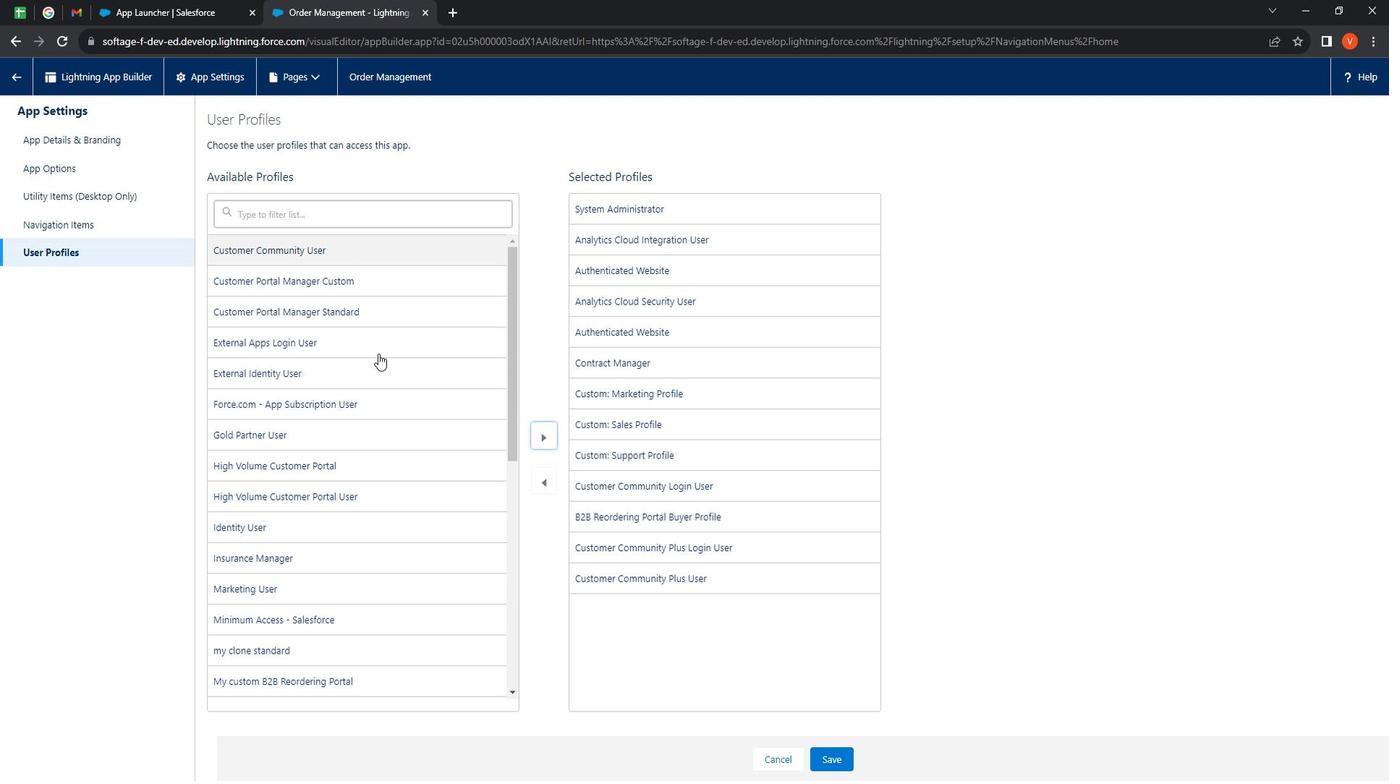 
Action: Mouse pressed left at (394, 356)
Screenshot: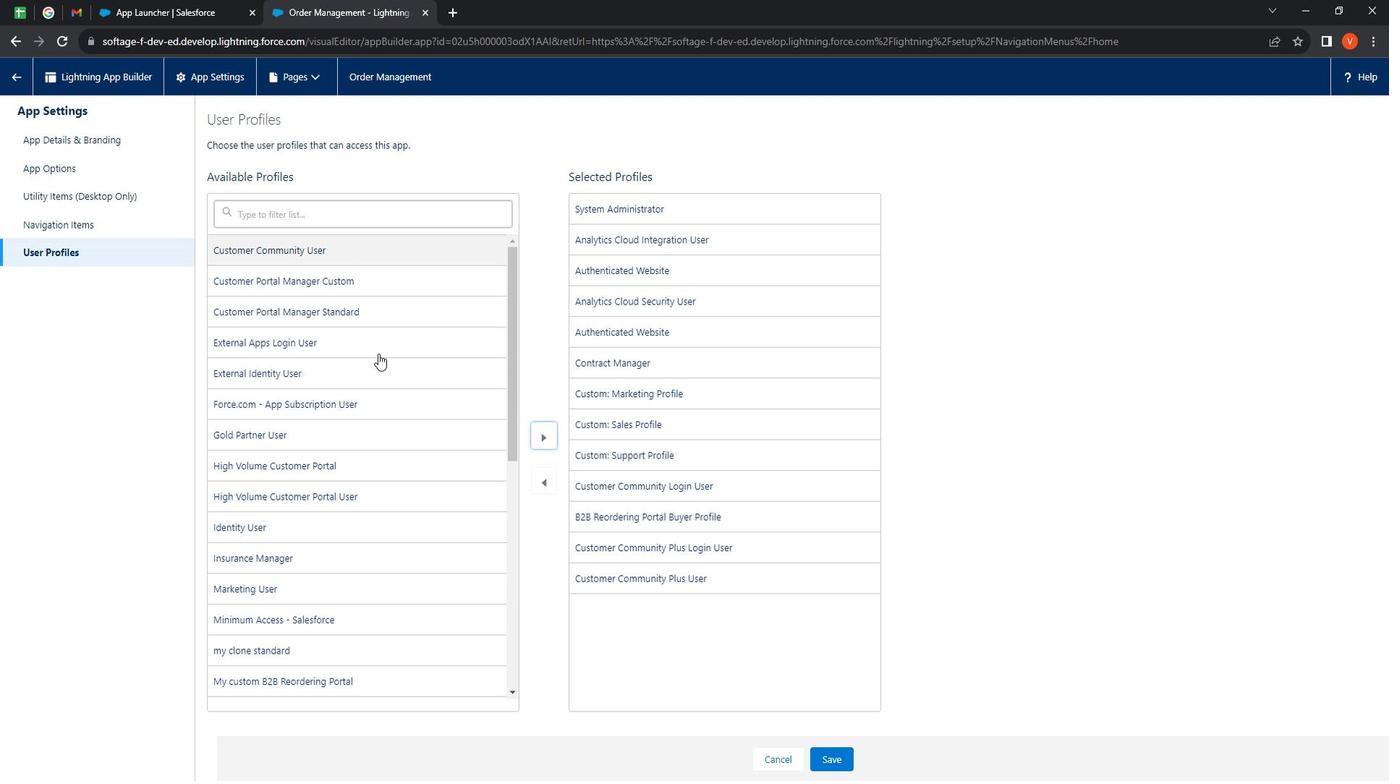 
Action: Mouse moved to (564, 440)
Screenshot: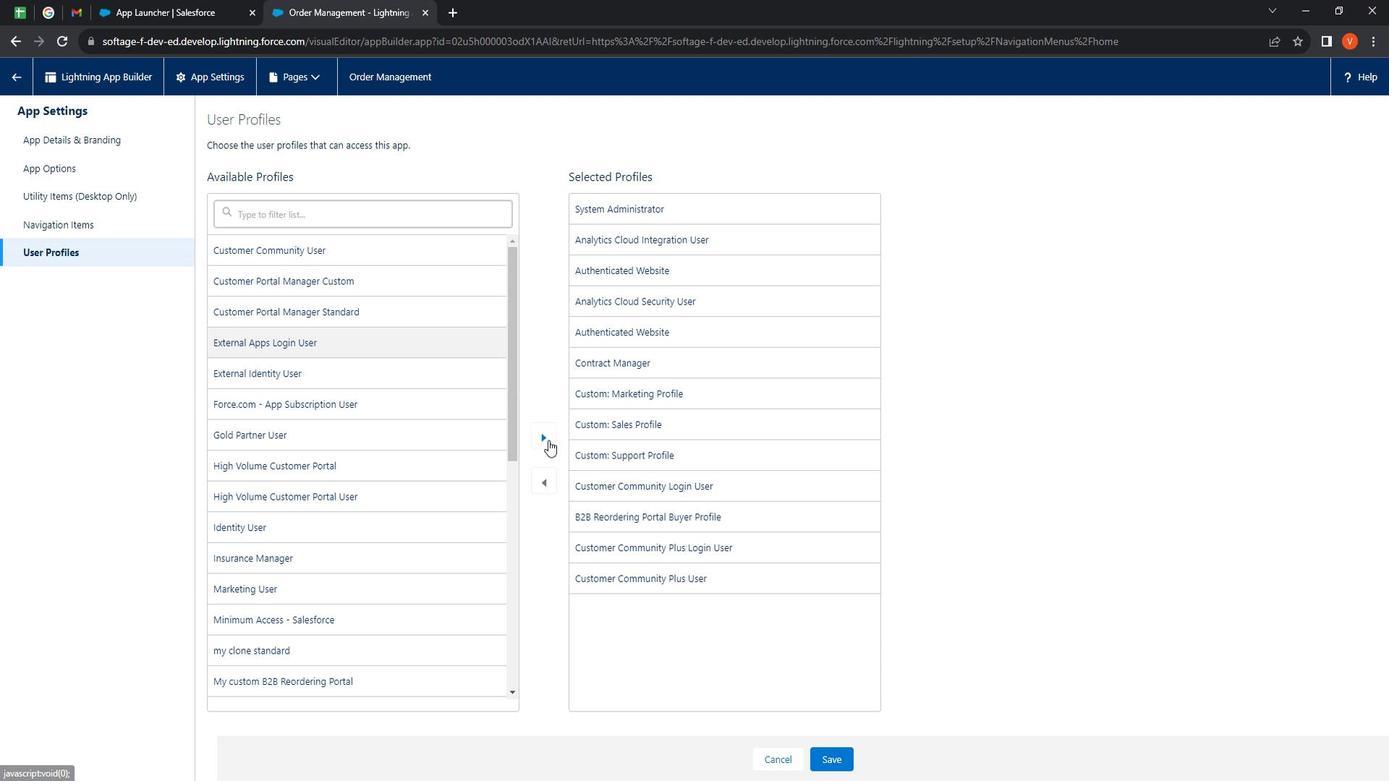 
Action: Mouse pressed left at (564, 440)
Screenshot: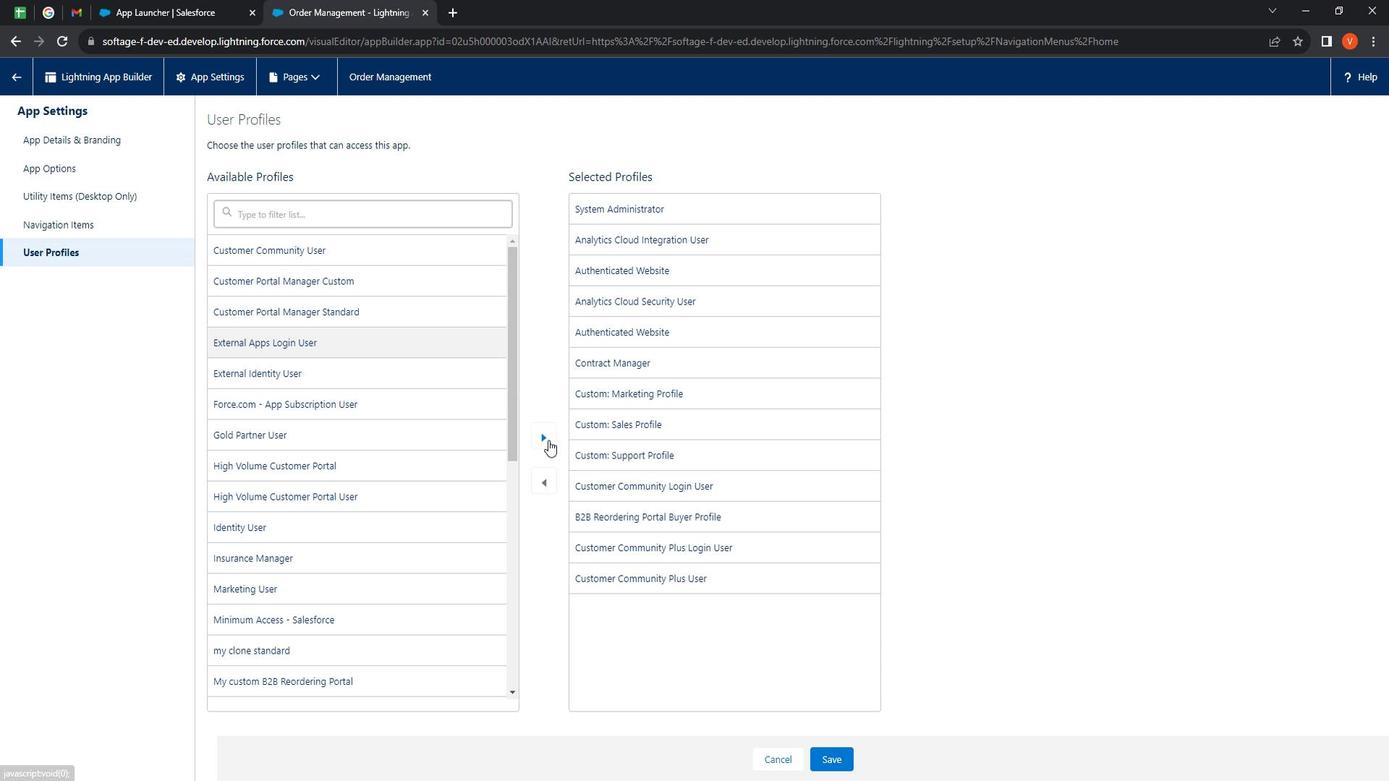 
Action: Mouse moved to (411, 374)
Screenshot: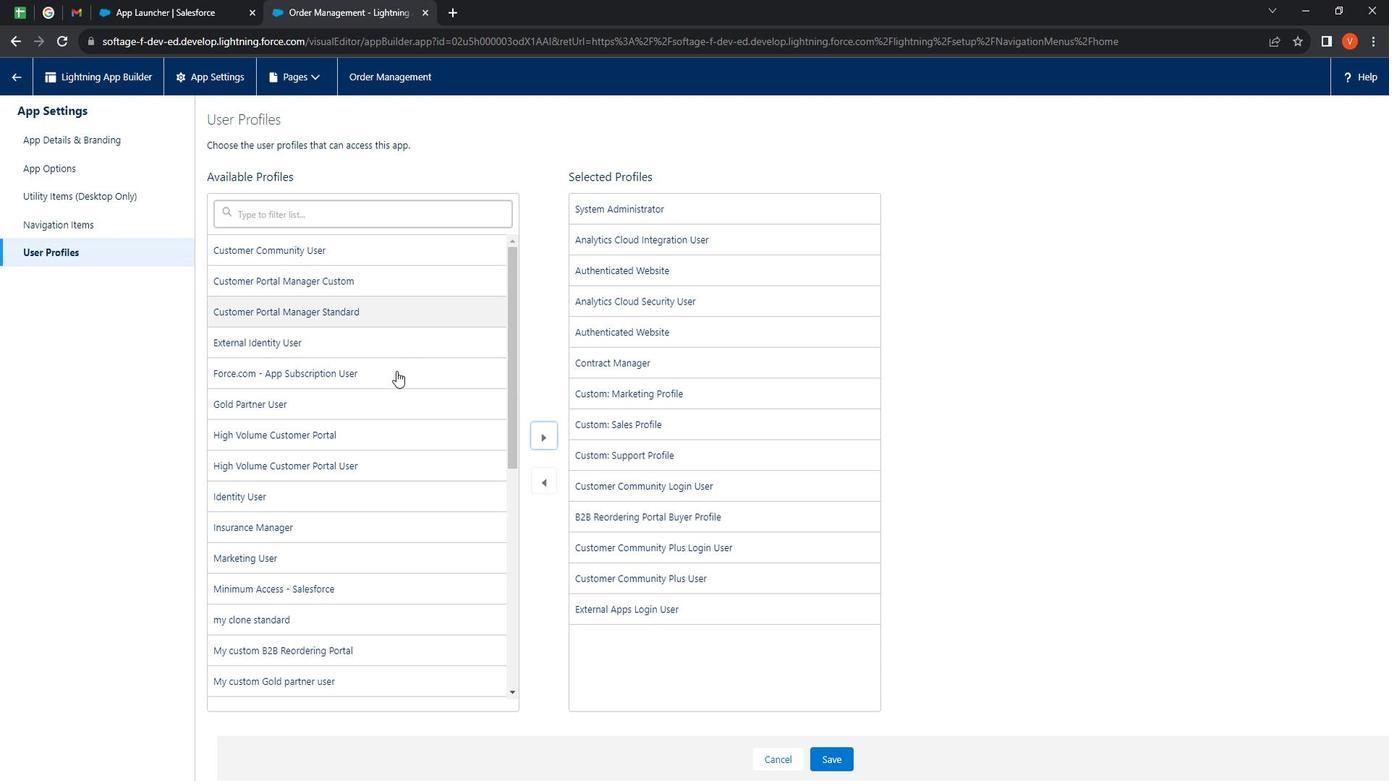 
Action: Mouse pressed left at (411, 374)
Screenshot: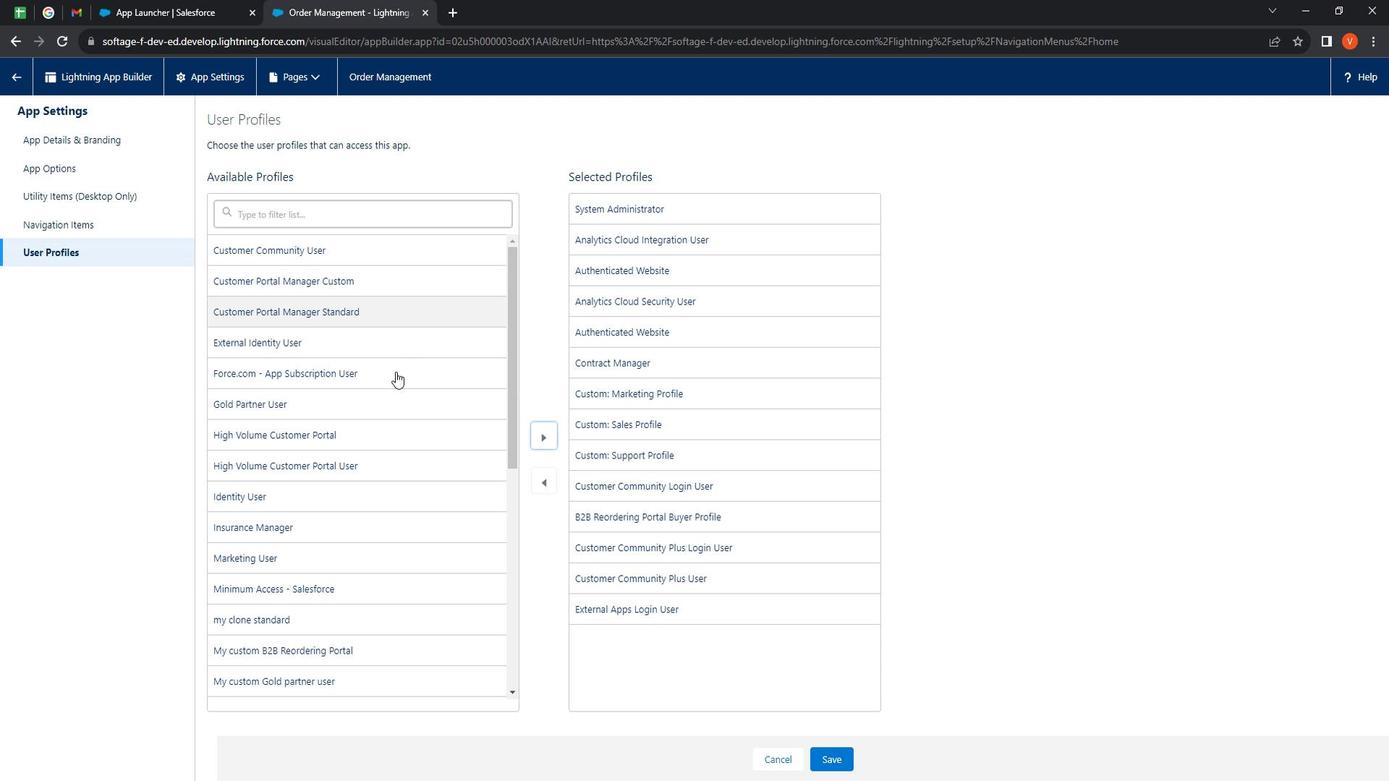 
Action: Mouse moved to (558, 443)
Screenshot: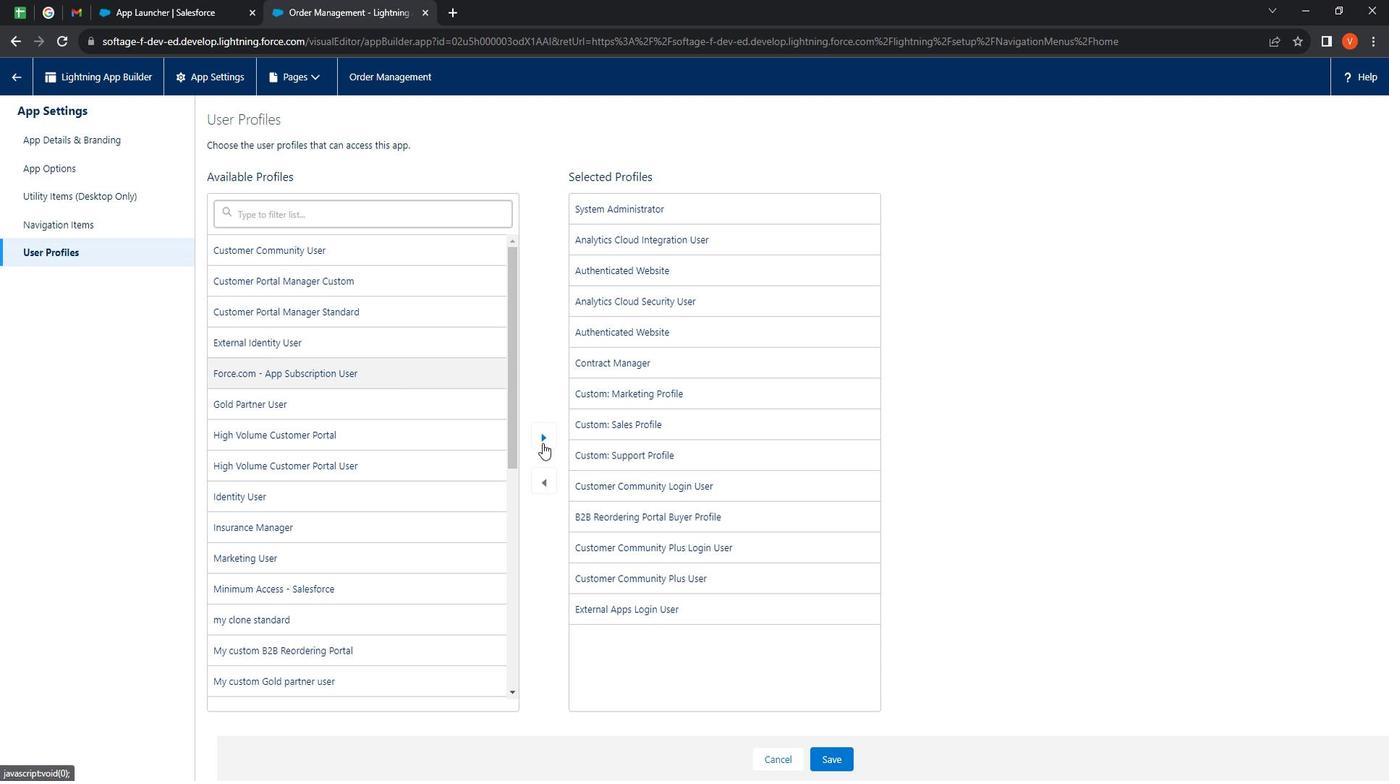 
Action: Mouse pressed left at (558, 443)
Screenshot: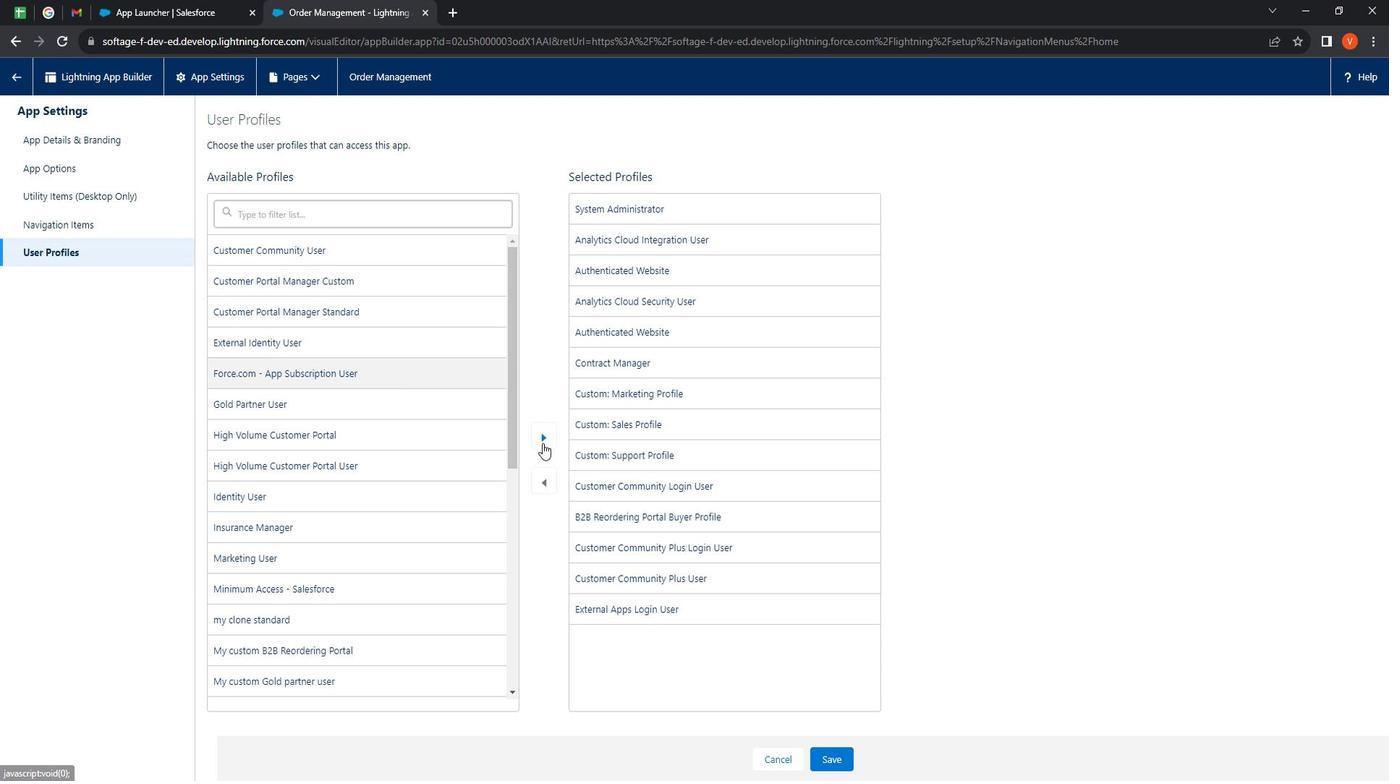 
Action: Mouse moved to (340, 291)
Screenshot: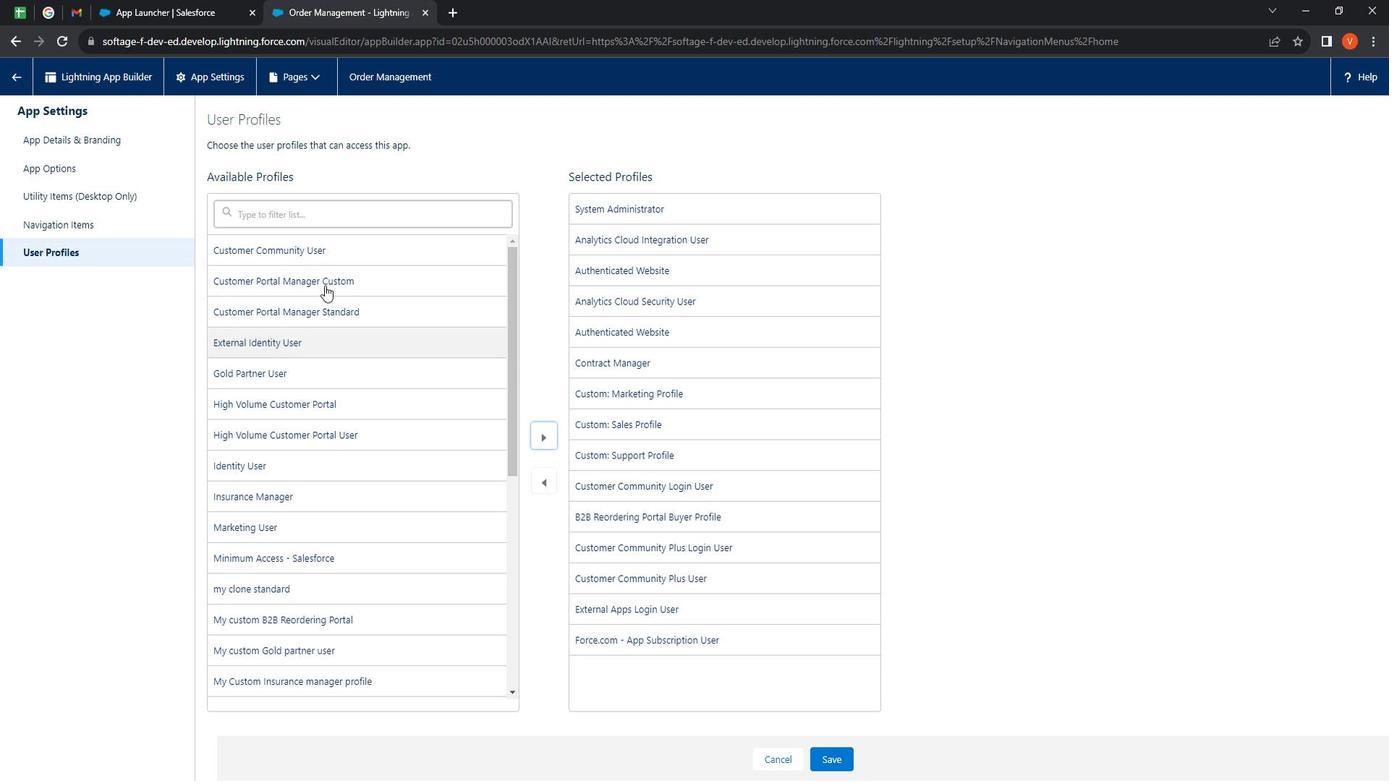 
Action: Mouse pressed left at (340, 291)
Screenshot: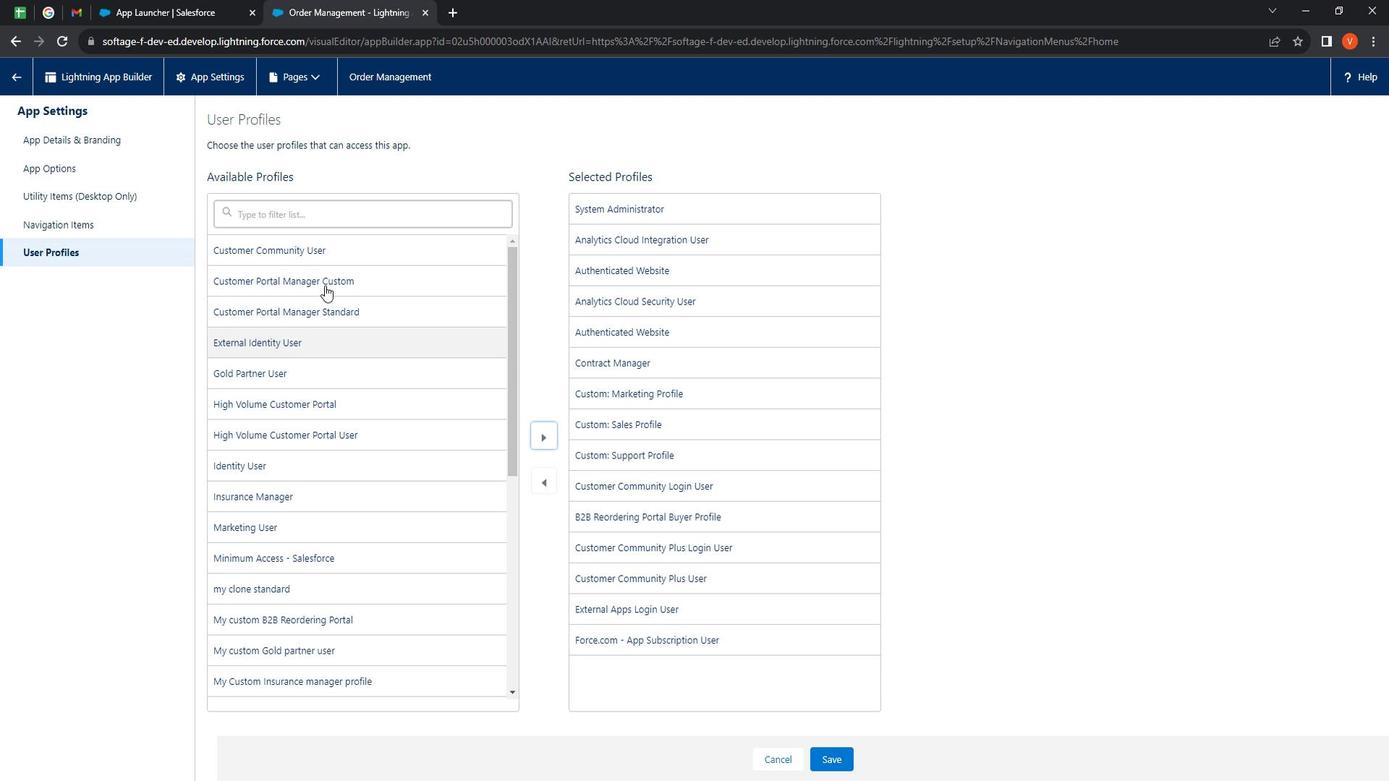 
Action: Mouse moved to (564, 440)
Screenshot: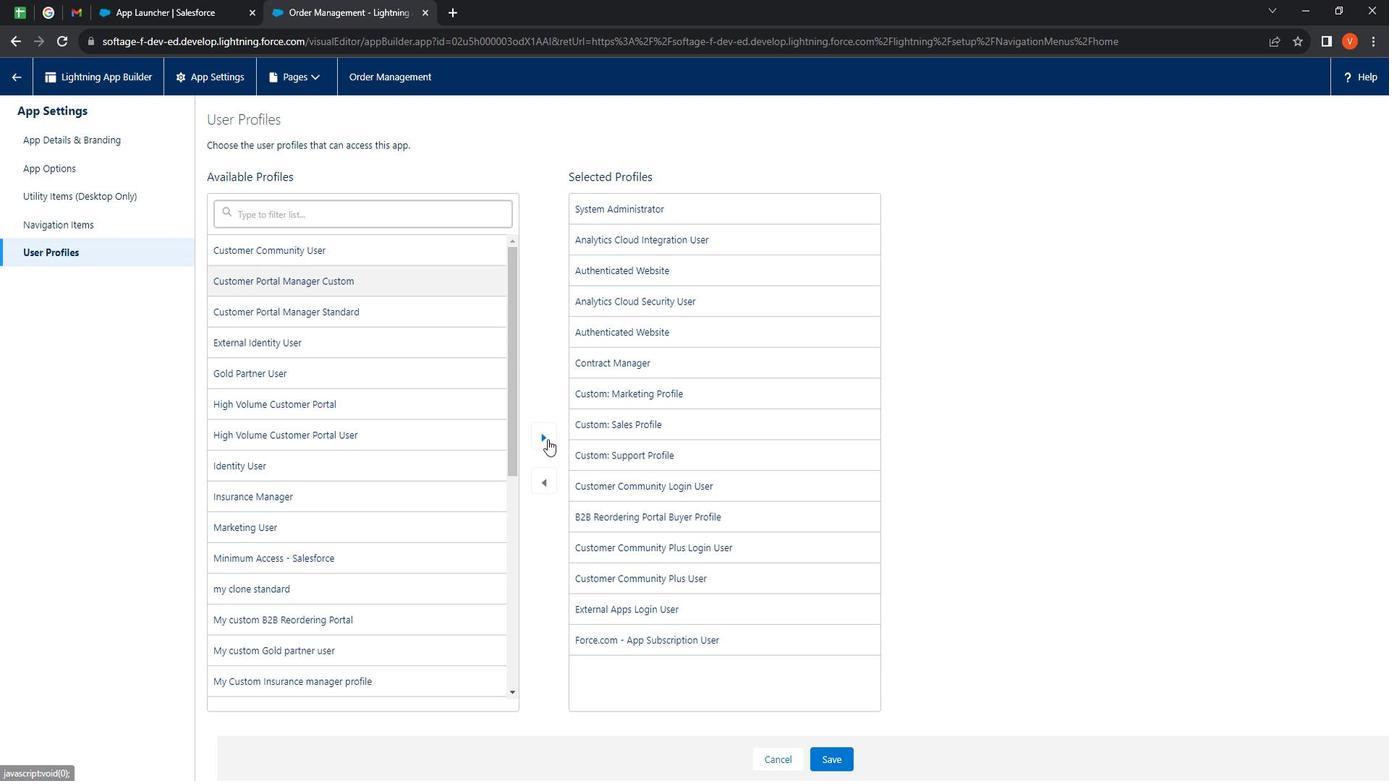 
Action: Mouse pressed left at (564, 440)
Screenshot: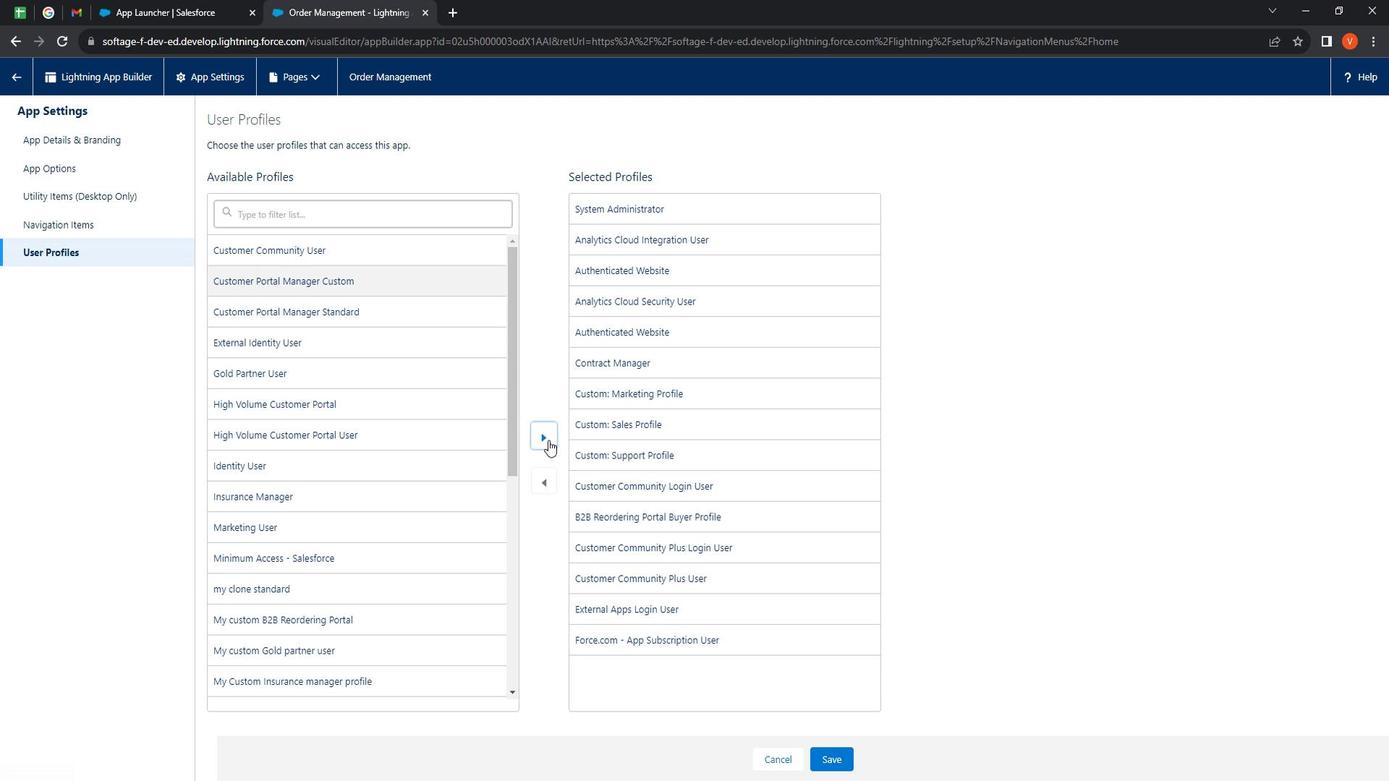 
Action: Mouse moved to (412, 453)
Screenshot: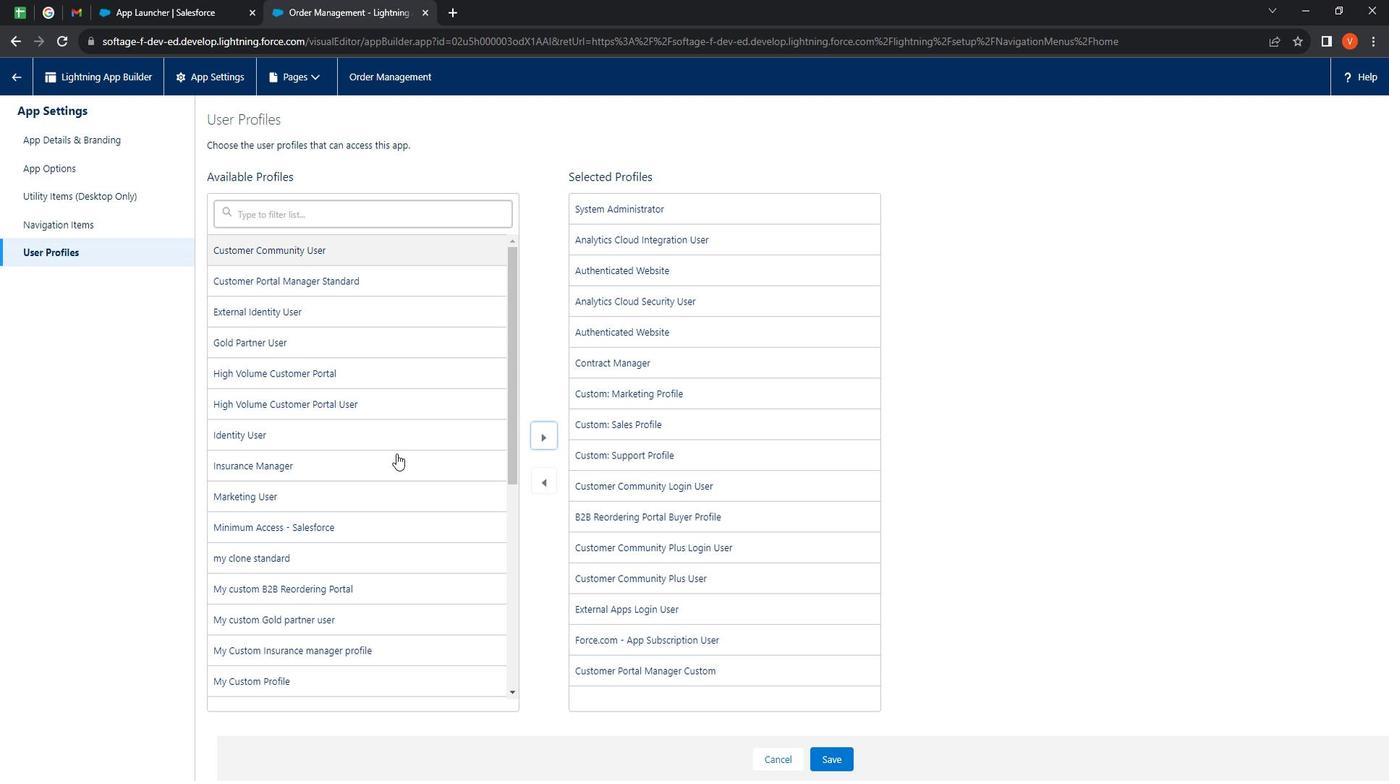 
Action: Mouse pressed left at (412, 453)
Screenshot: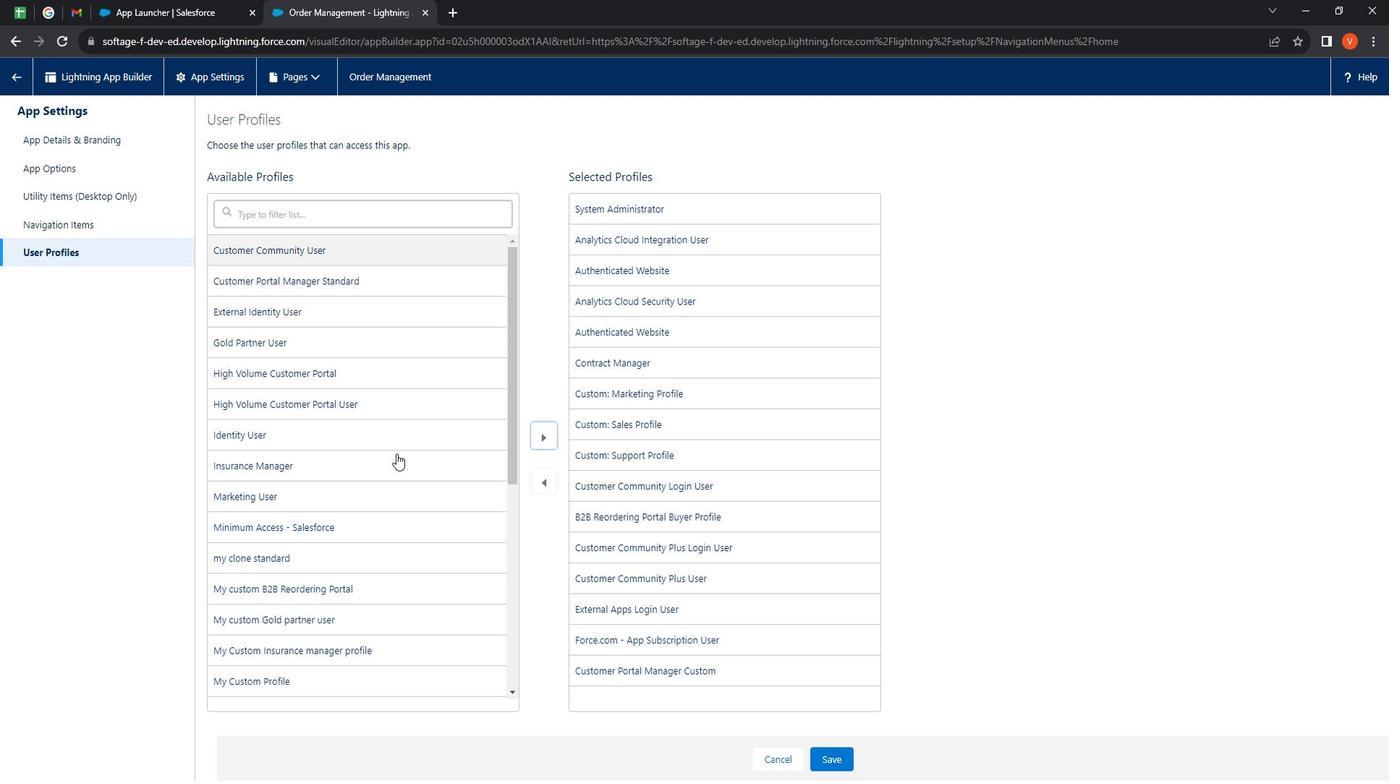 
Action: Mouse moved to (561, 437)
Screenshot: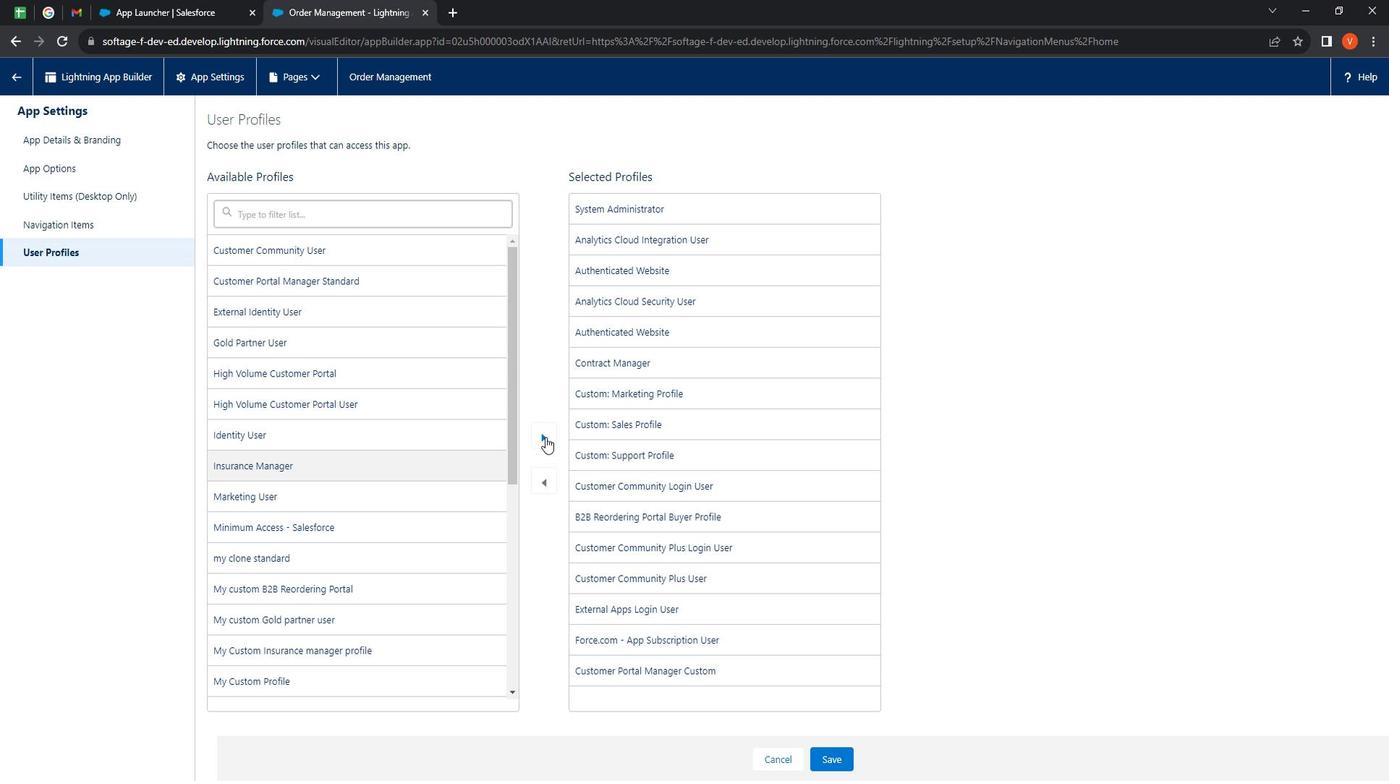 
Action: Mouse pressed left at (561, 437)
Screenshot: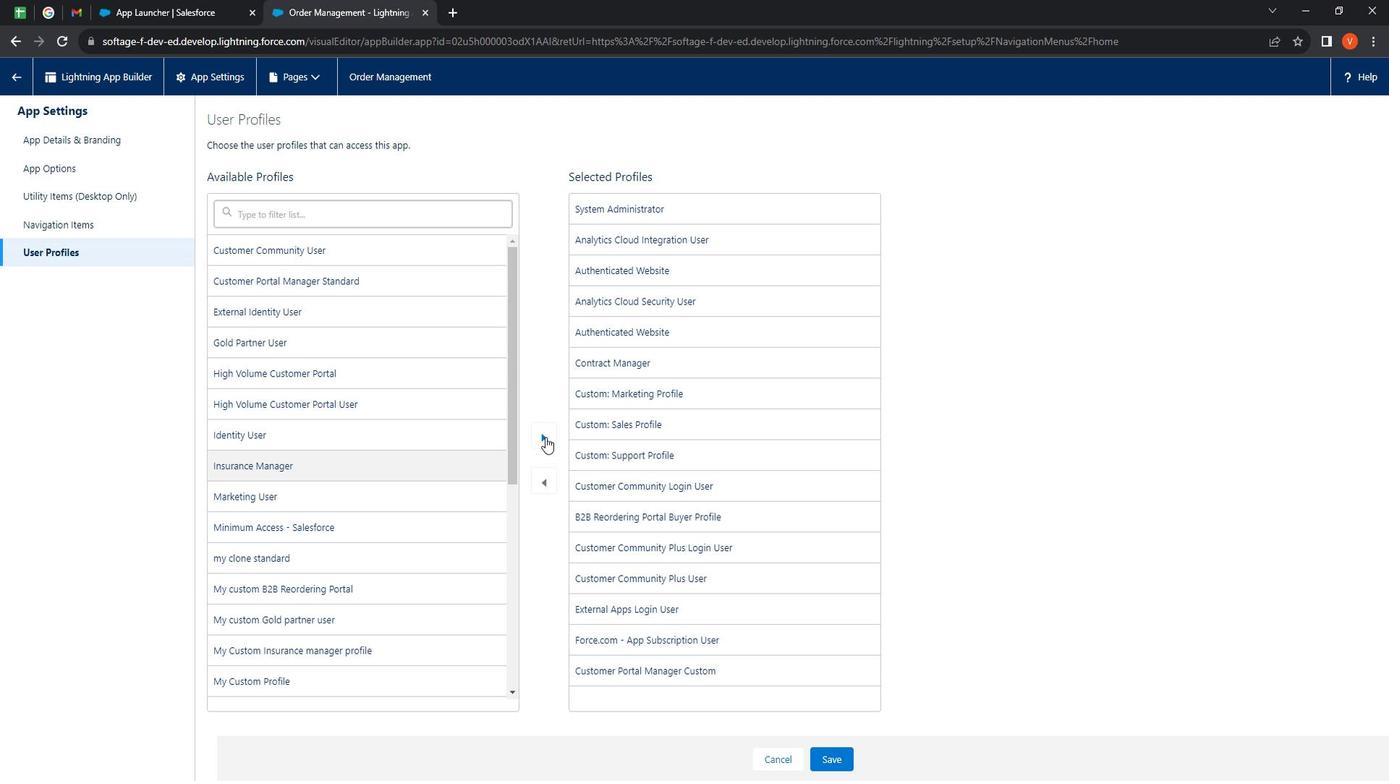
Action: Mouse moved to (391, 388)
Screenshot: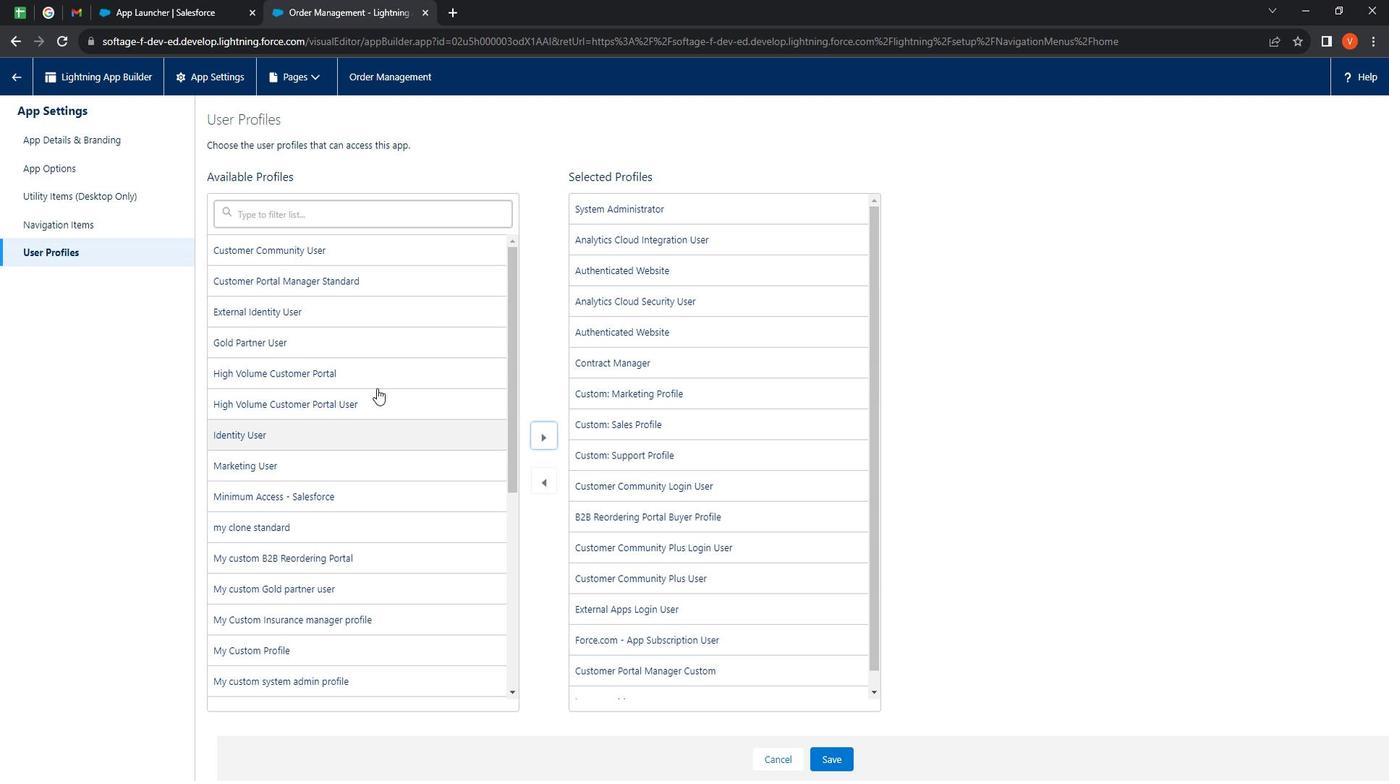 
Action: Mouse pressed left at (391, 388)
Screenshot: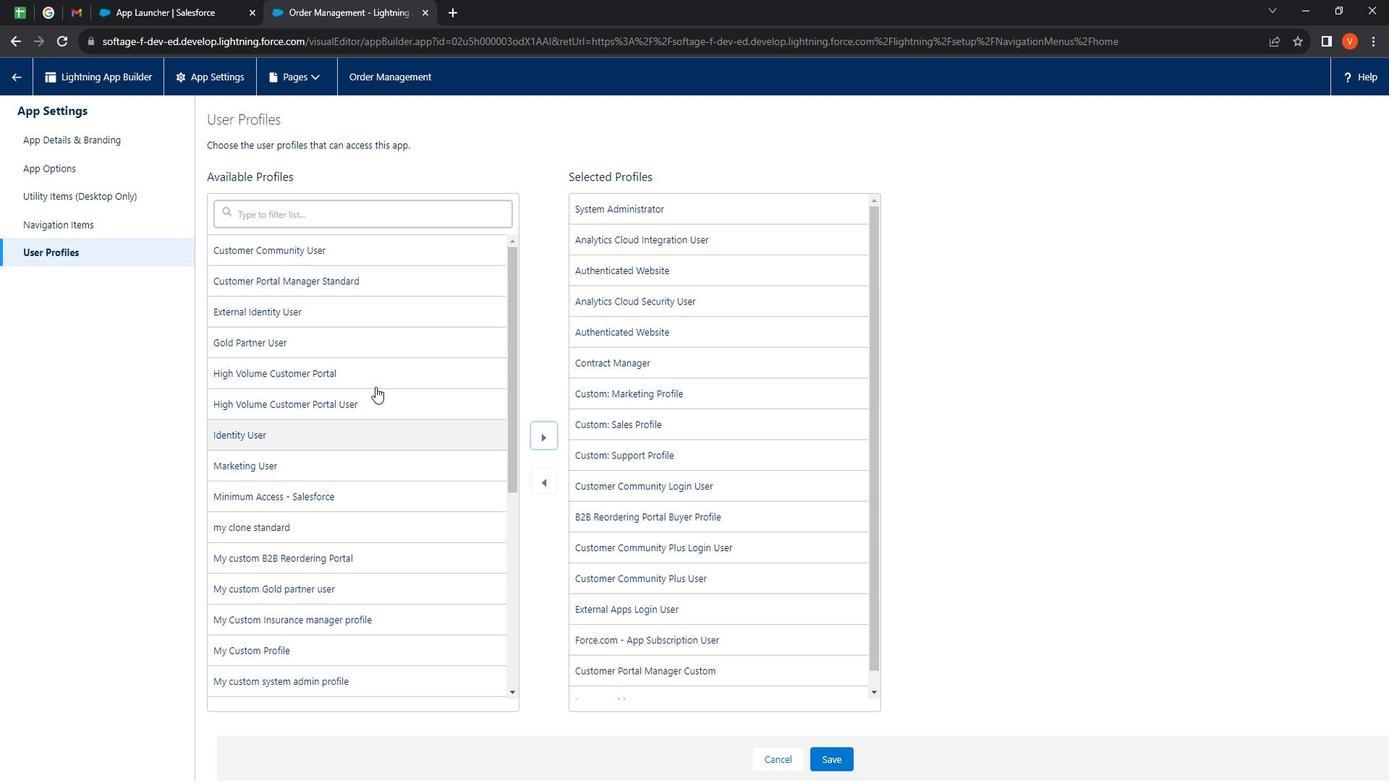
Action: Mouse moved to (558, 435)
Screenshot: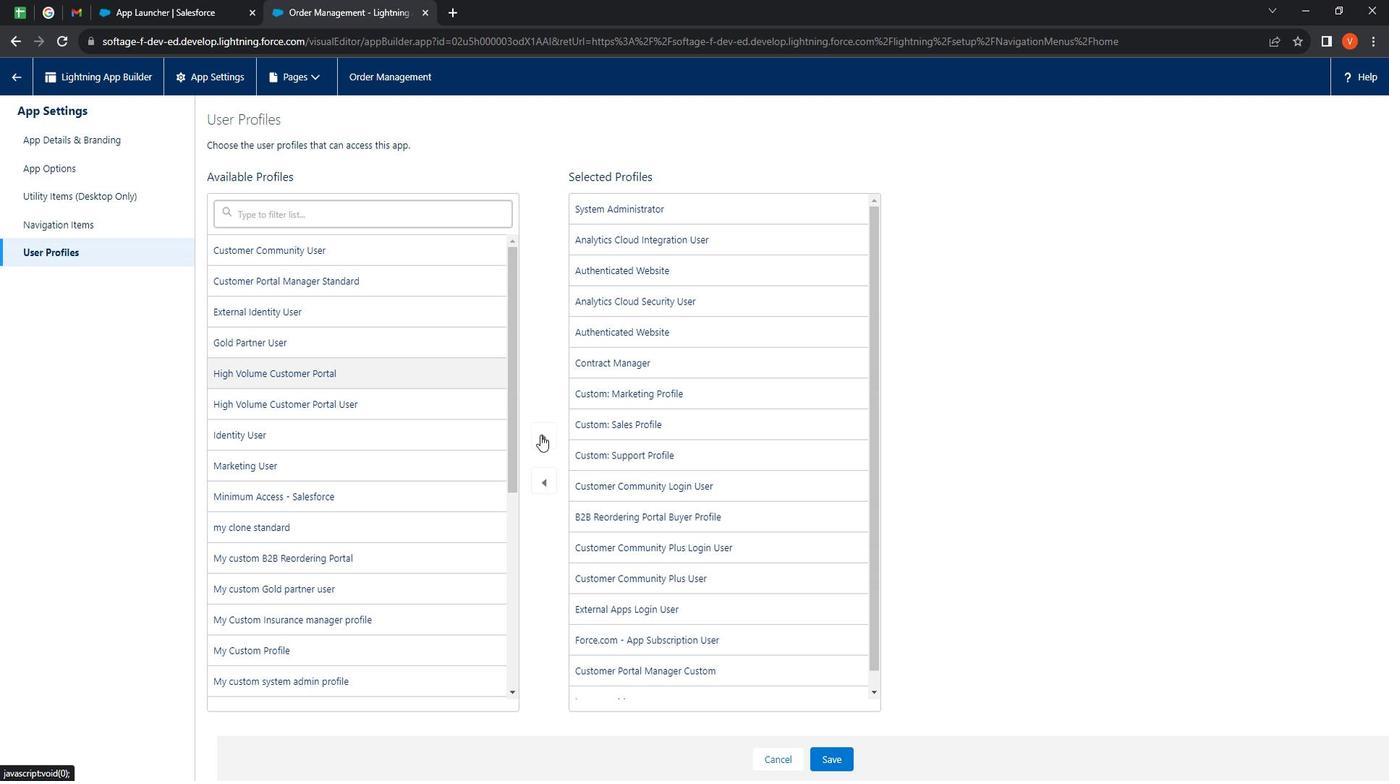 
Action: Mouse pressed left at (558, 435)
Screenshot: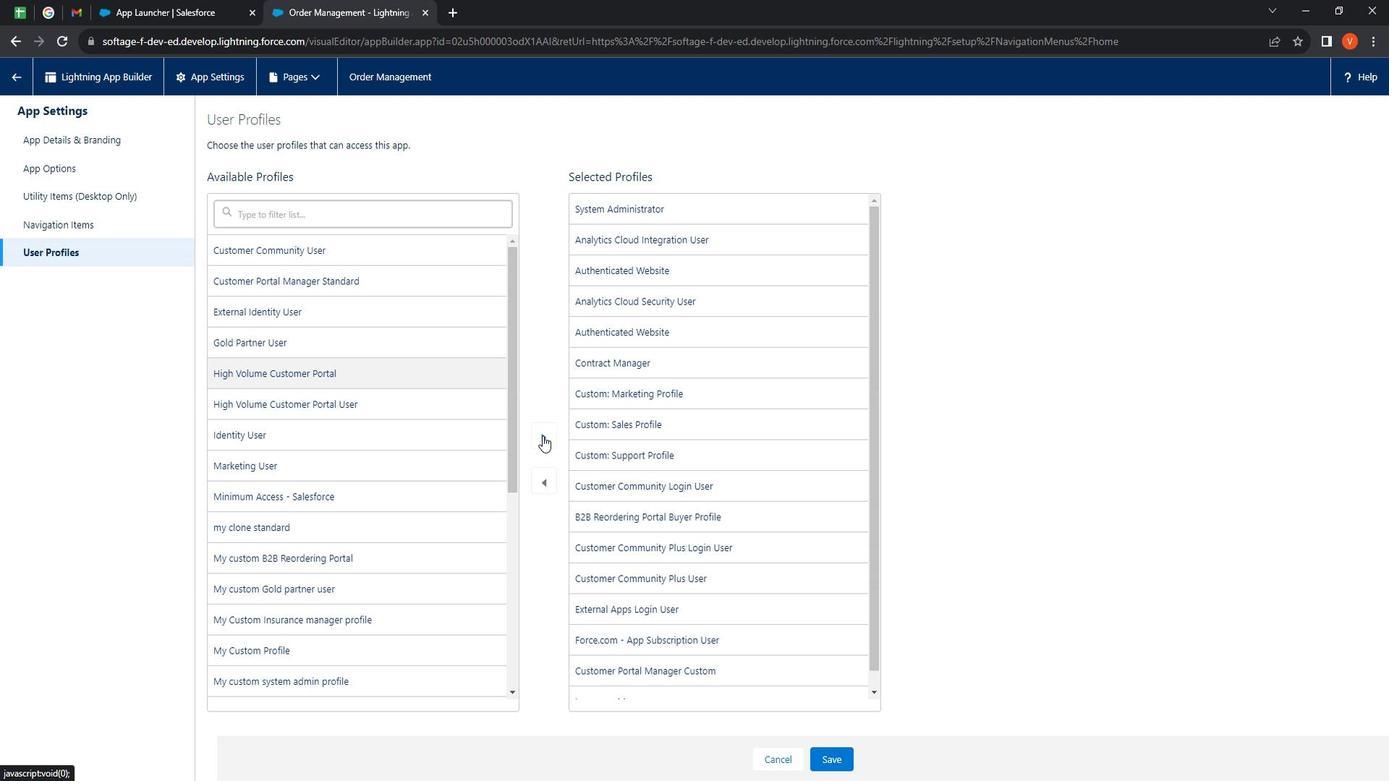 
Action: Mouse moved to (338, 405)
Screenshot: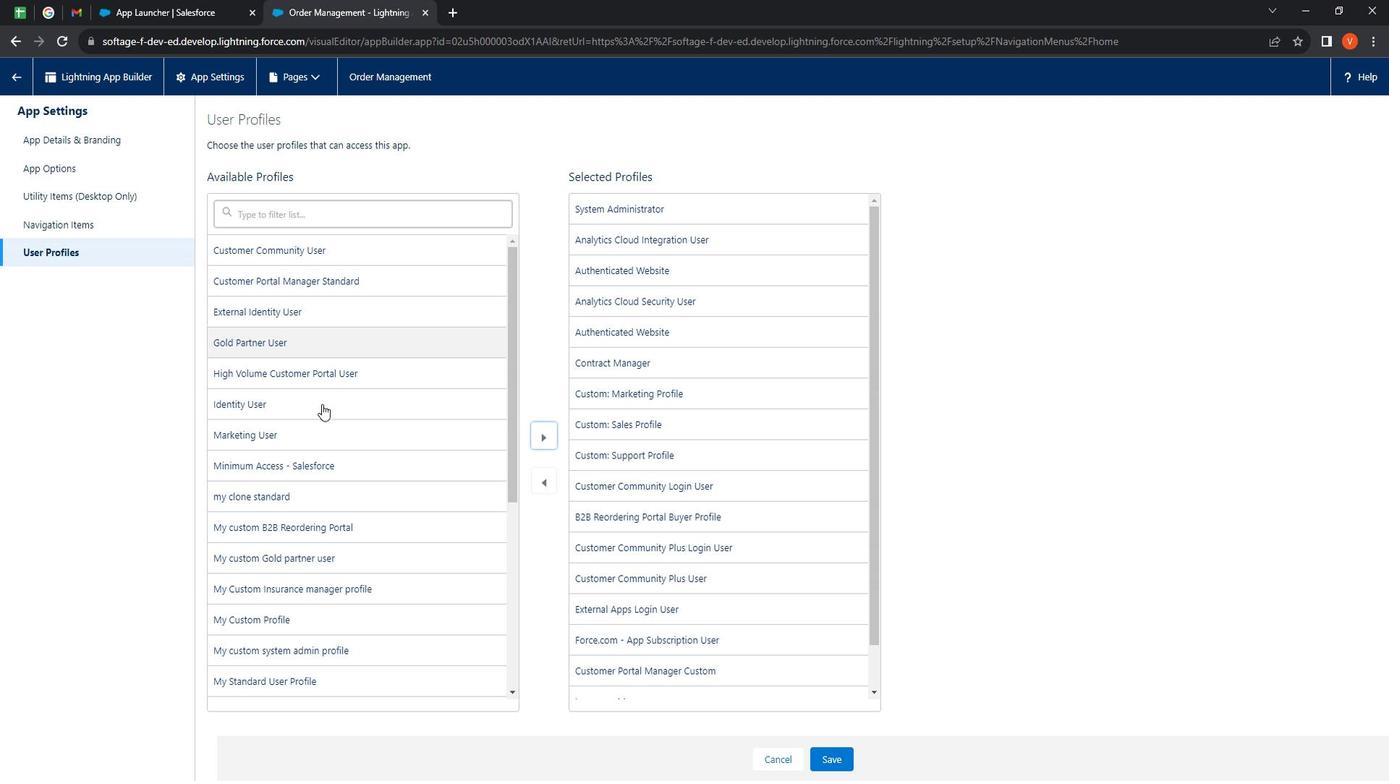 
Action: Mouse pressed left at (338, 405)
Screenshot: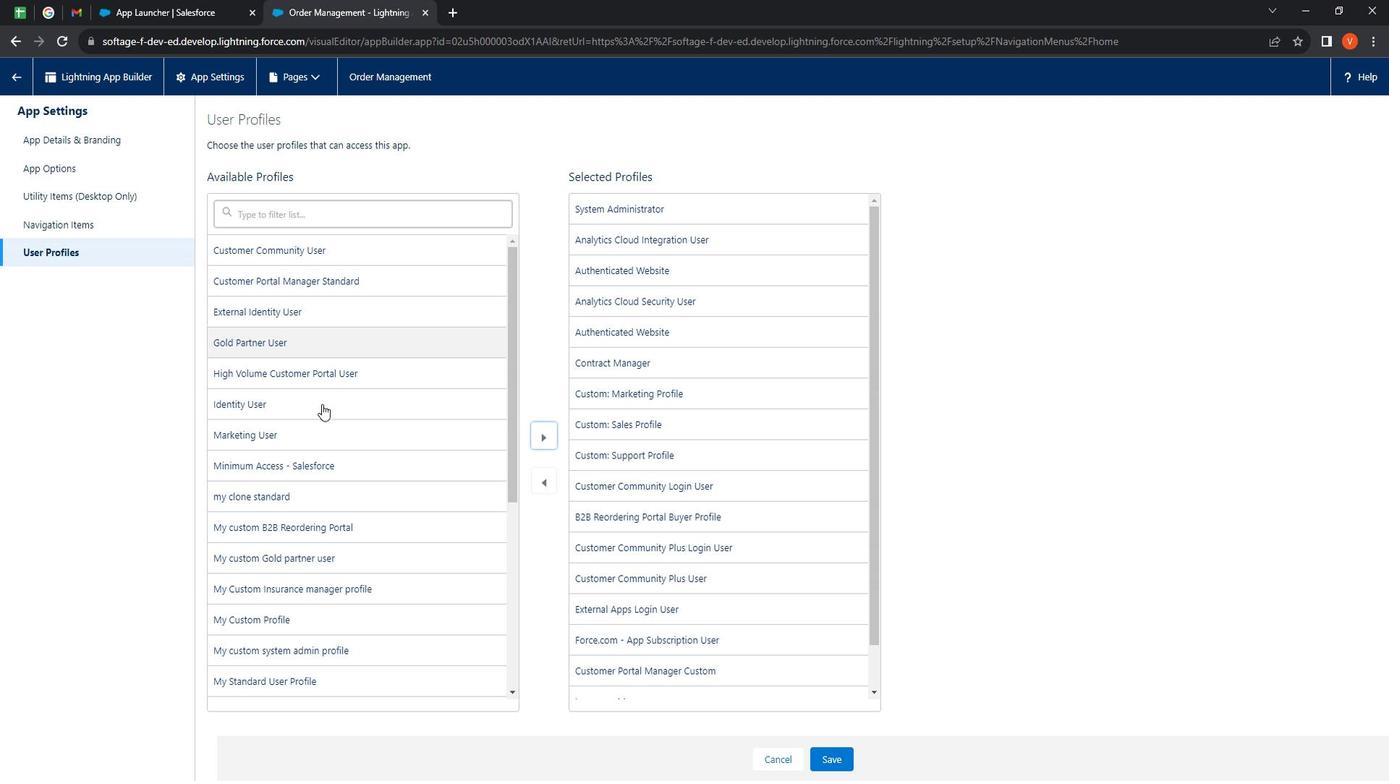 
Action: Mouse moved to (548, 434)
Screenshot: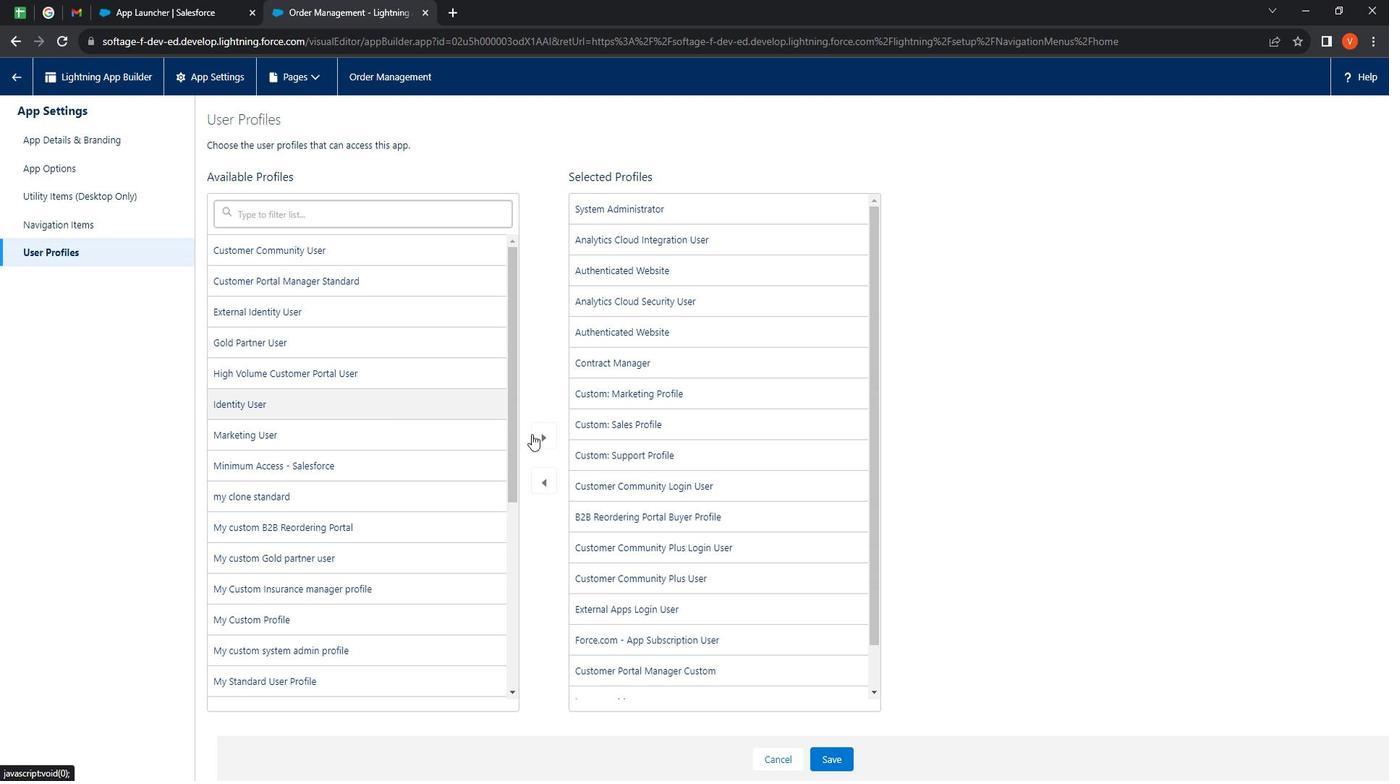
Action: Mouse pressed left at (548, 434)
Screenshot: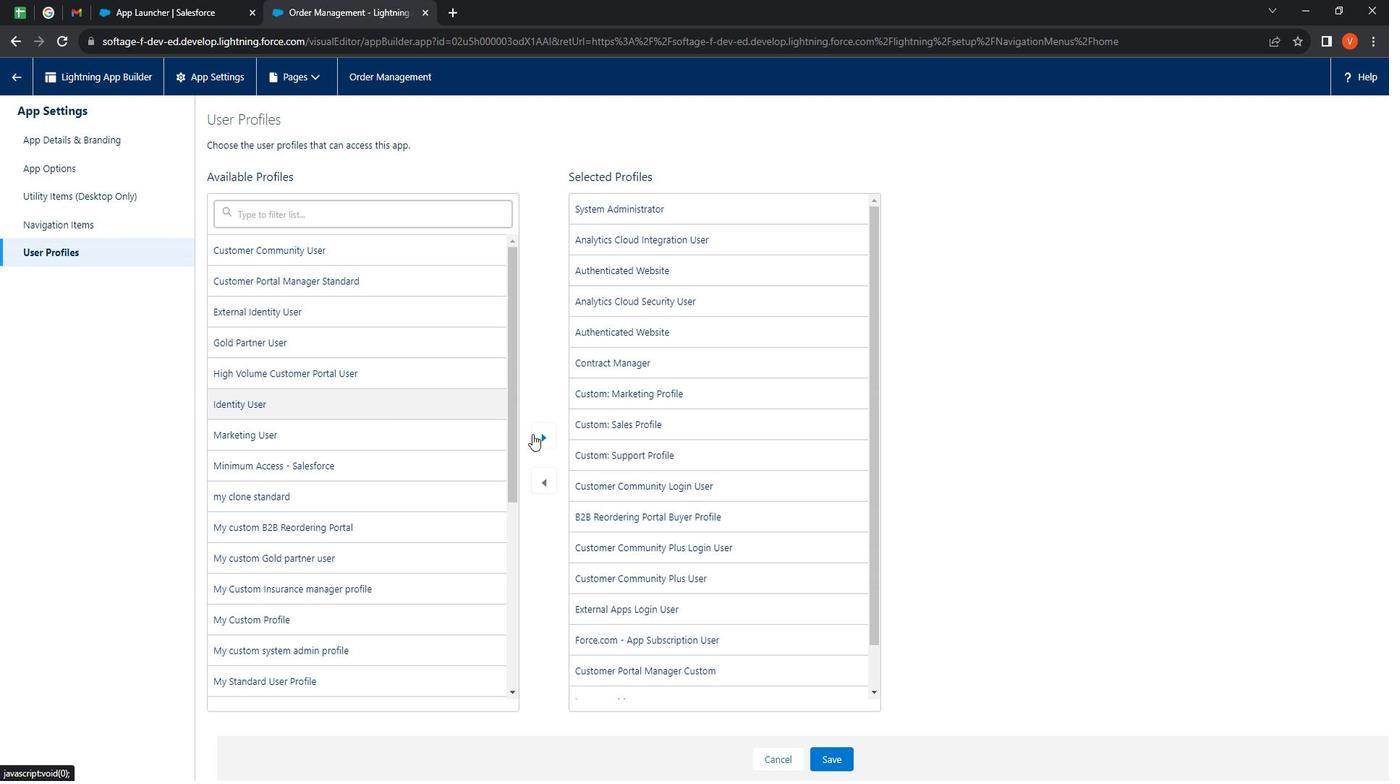 
Action: Mouse moved to (372, 457)
Screenshot: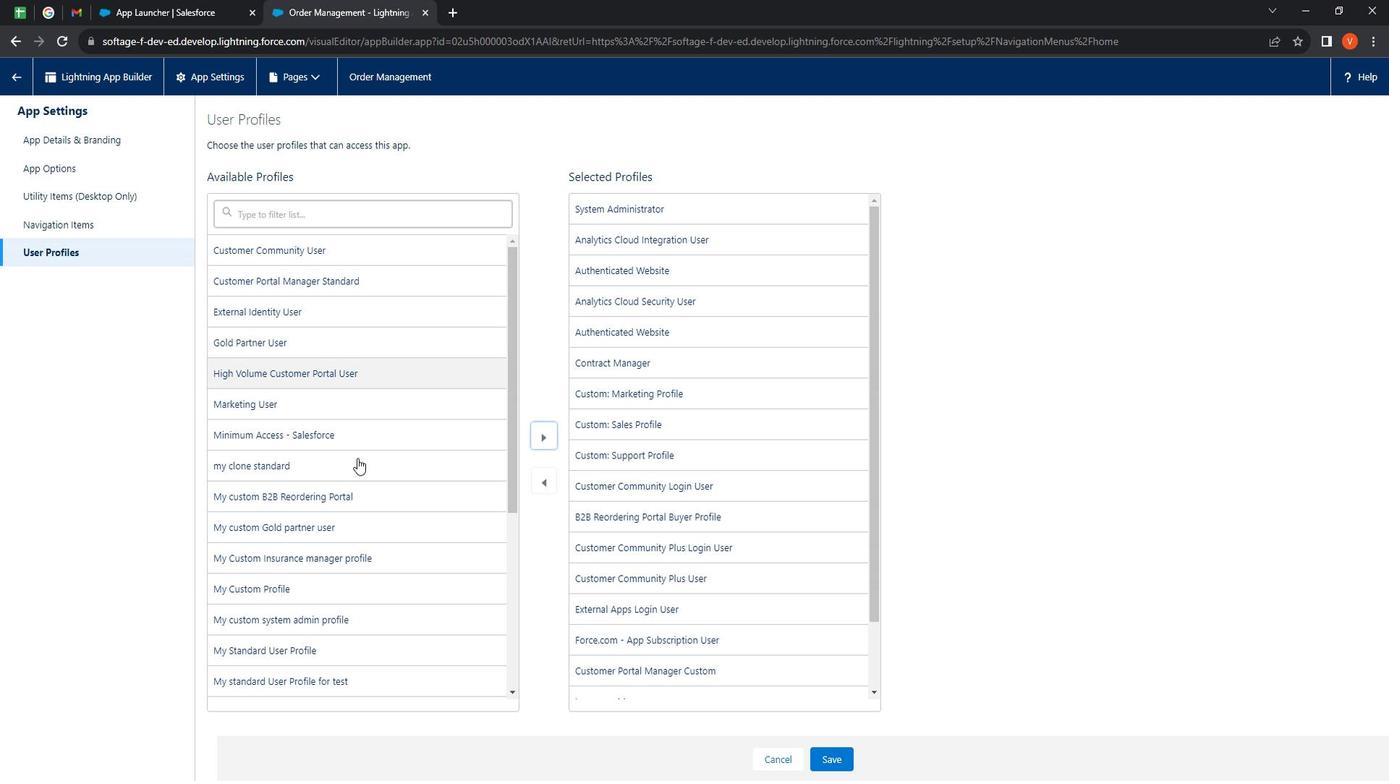 
Action: Mouse pressed left at (372, 457)
Screenshot: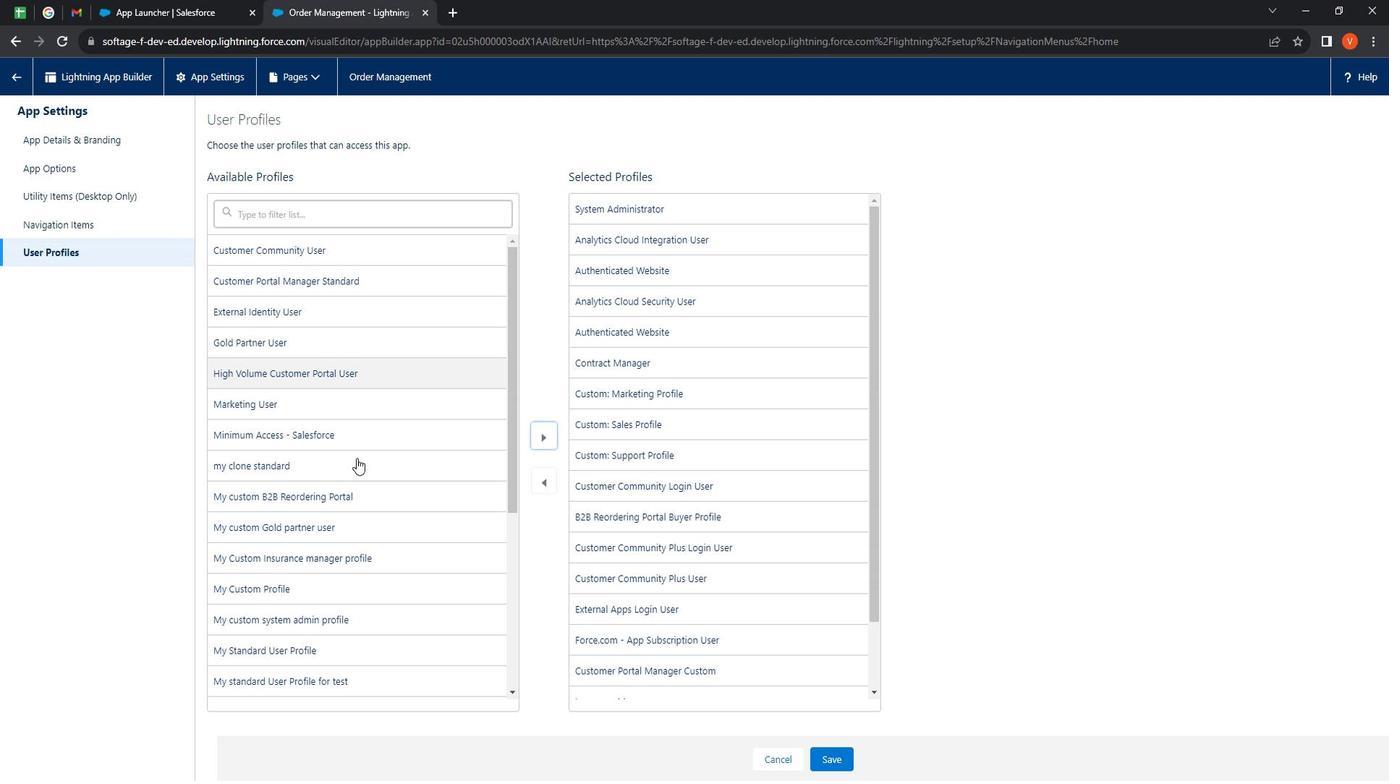 
Action: Mouse moved to (558, 440)
Screenshot: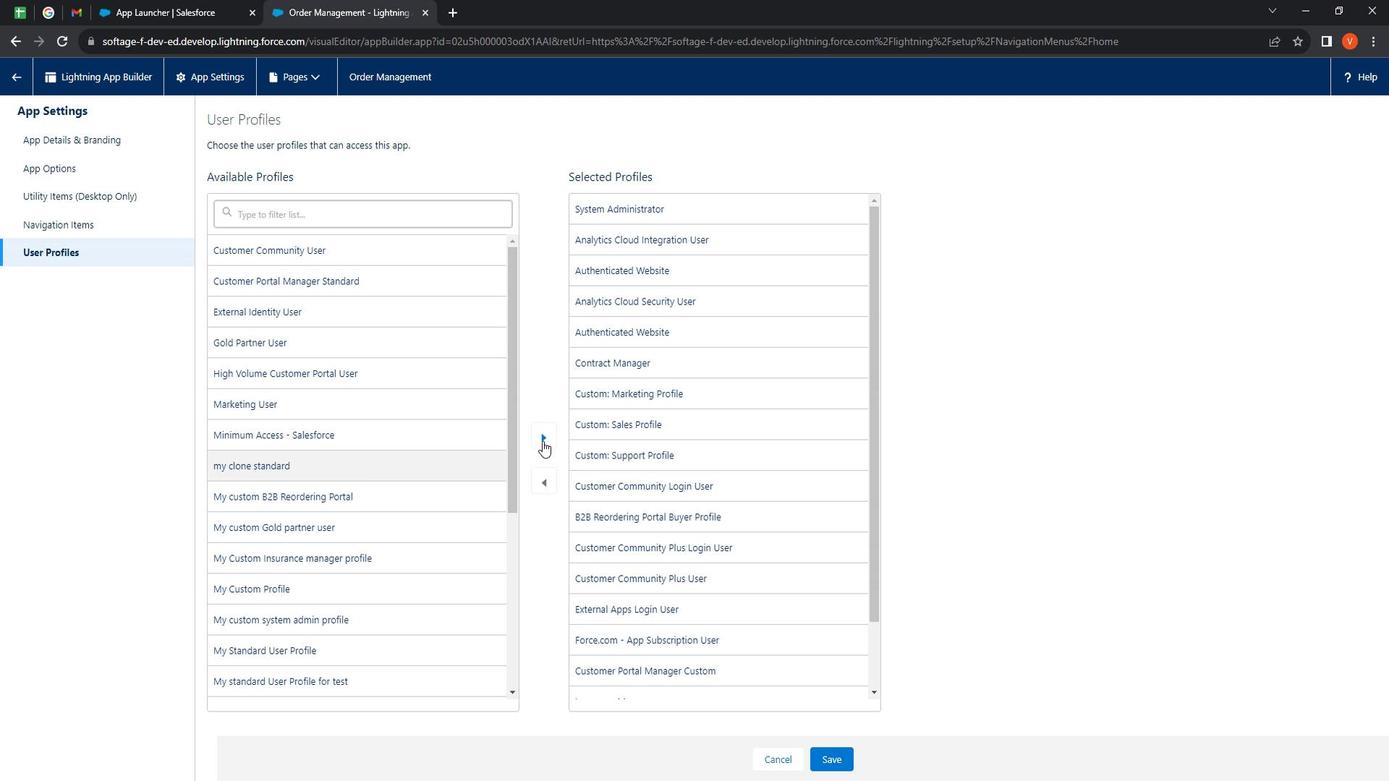 
Action: Mouse pressed left at (558, 440)
Screenshot: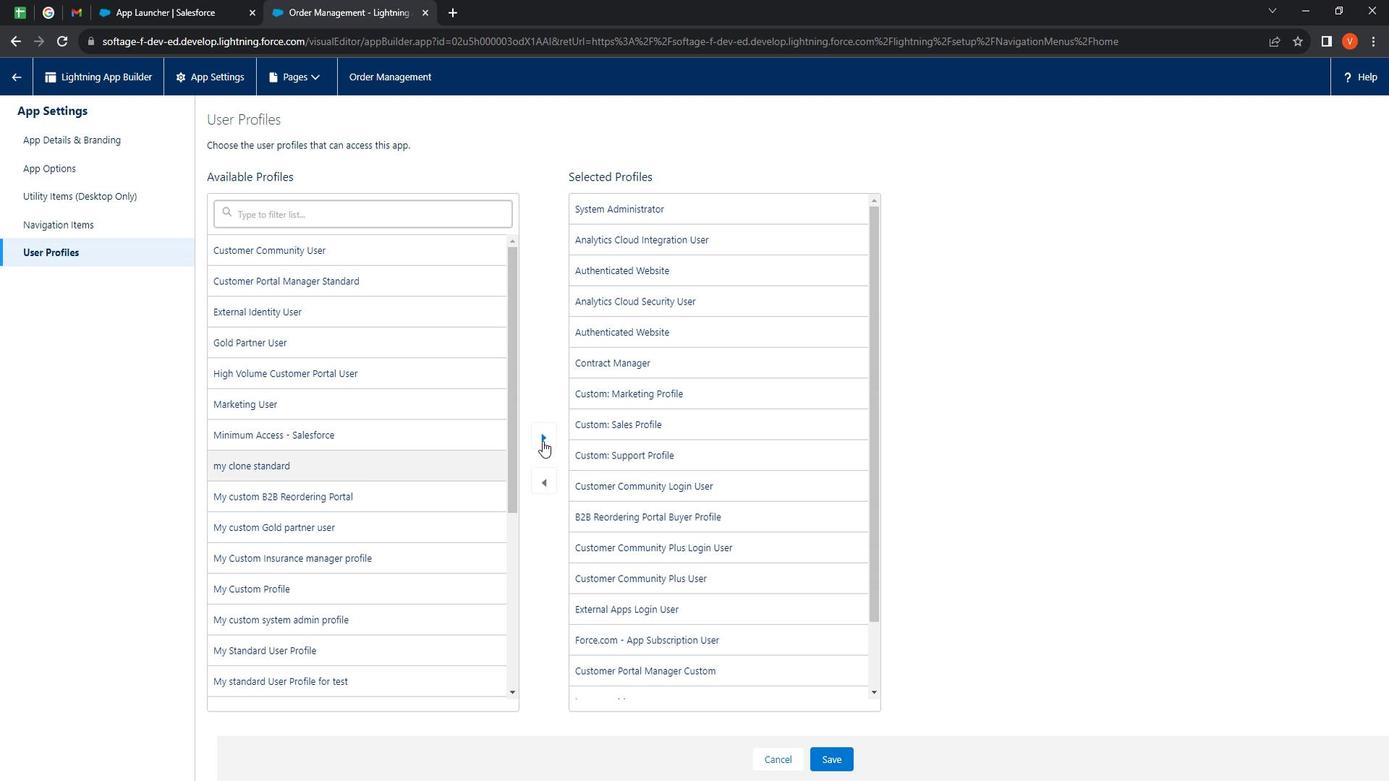 
Action: Mouse moved to (380, 540)
Screenshot: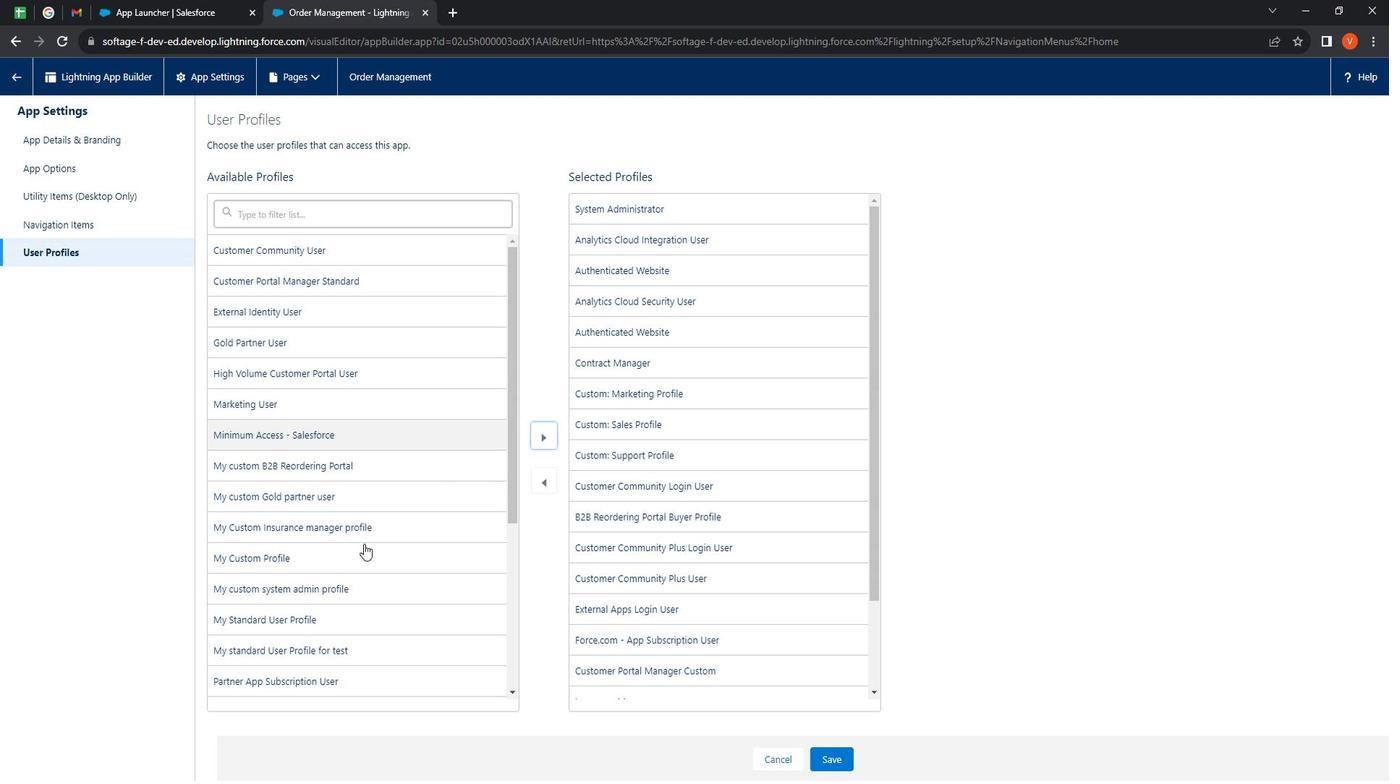 
Action: Mouse pressed left at (380, 540)
Screenshot: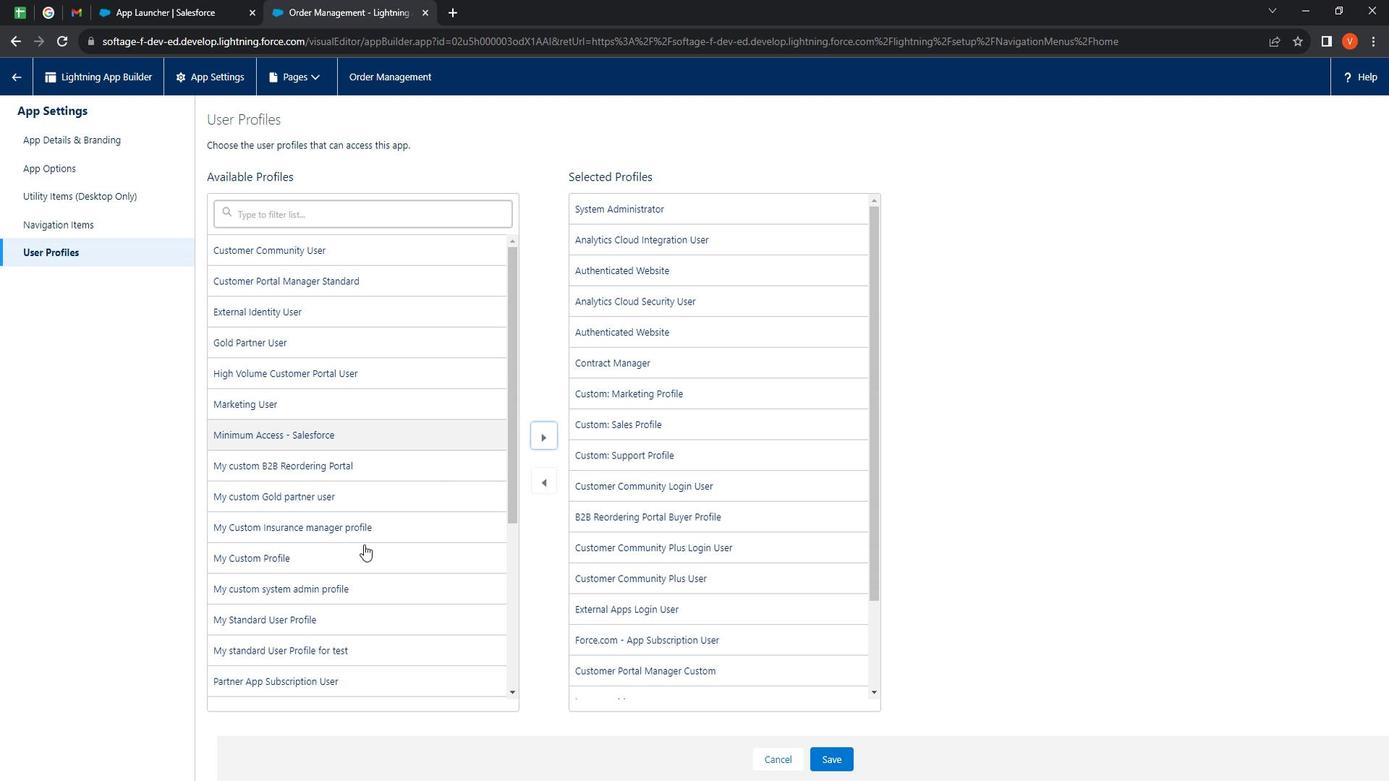 
Action: Mouse moved to (550, 448)
Screenshot: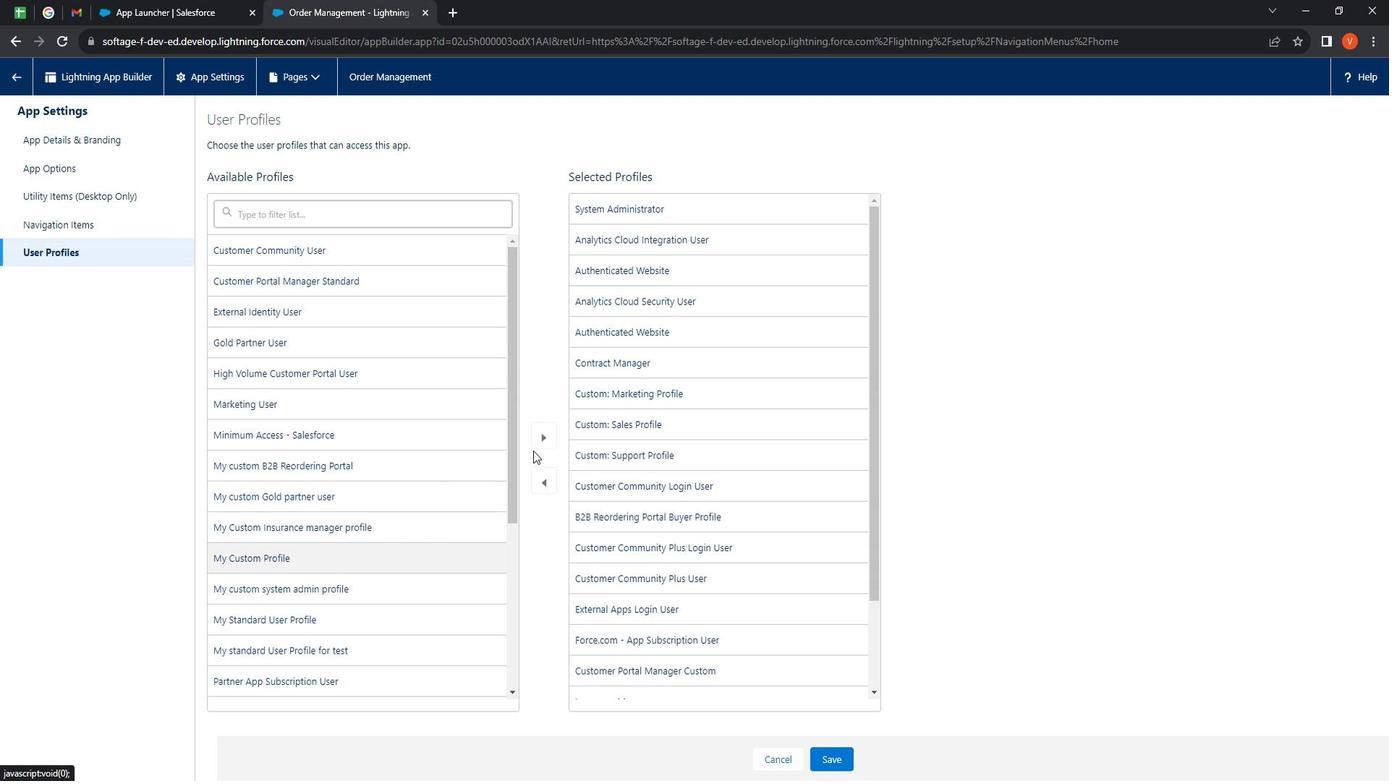 
Action: Mouse pressed left at (550, 448)
Screenshot: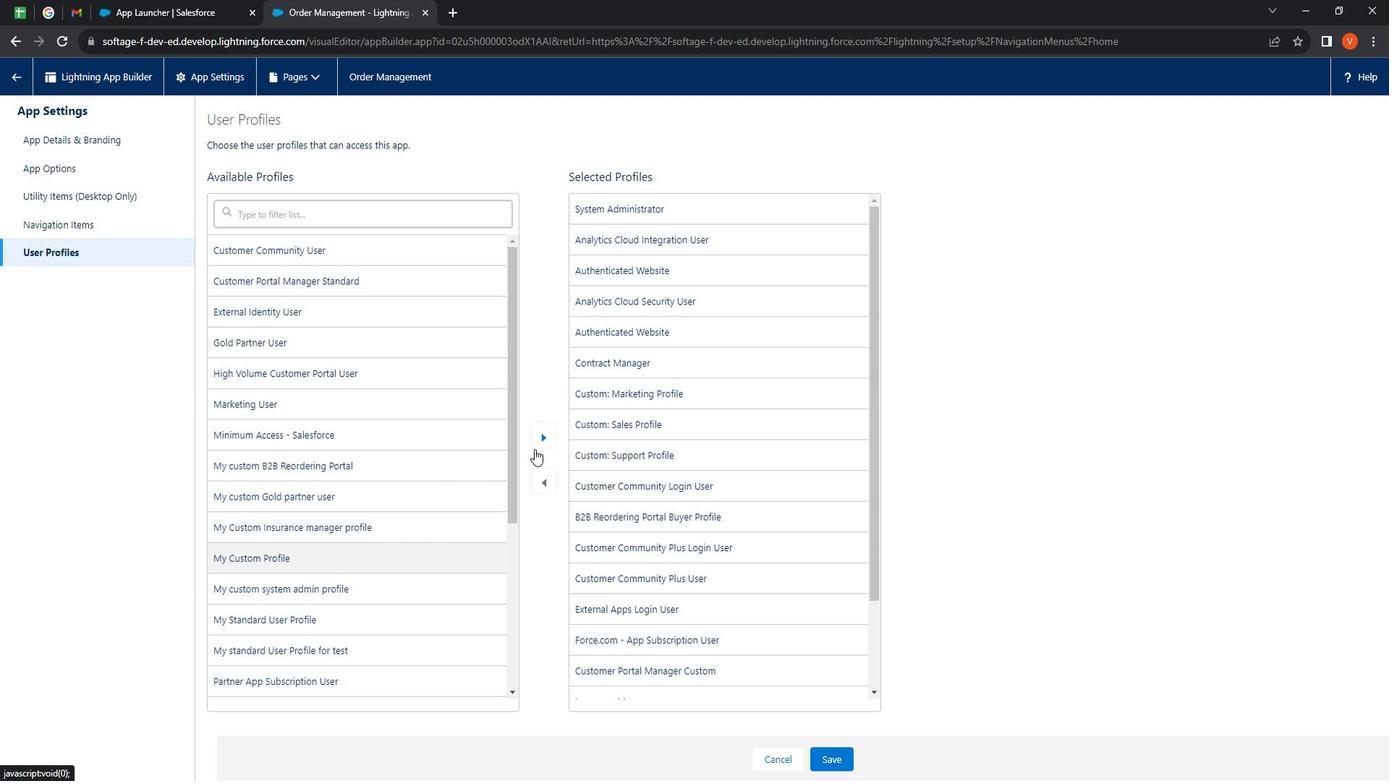 
Action: Mouse moved to (317, 444)
Screenshot: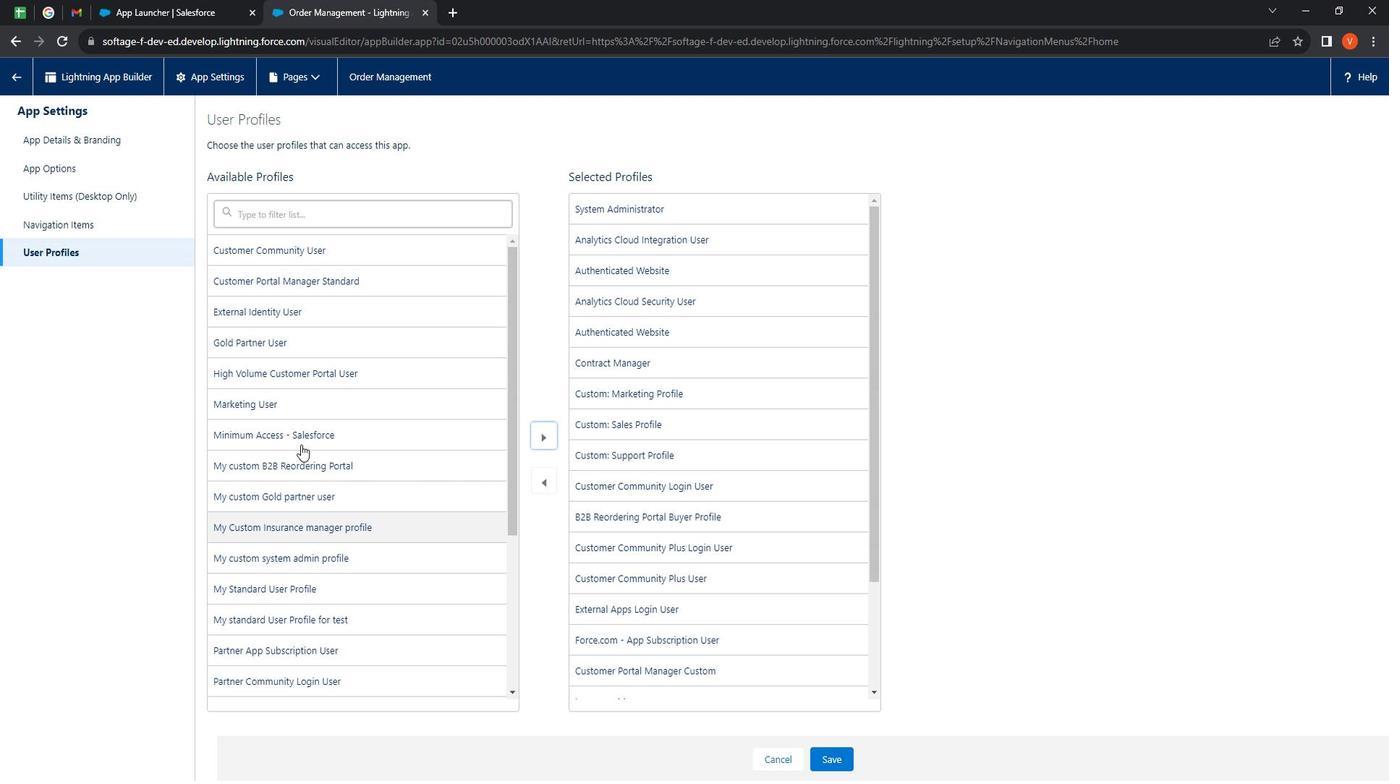 
Action: Mouse pressed left at (317, 444)
Screenshot: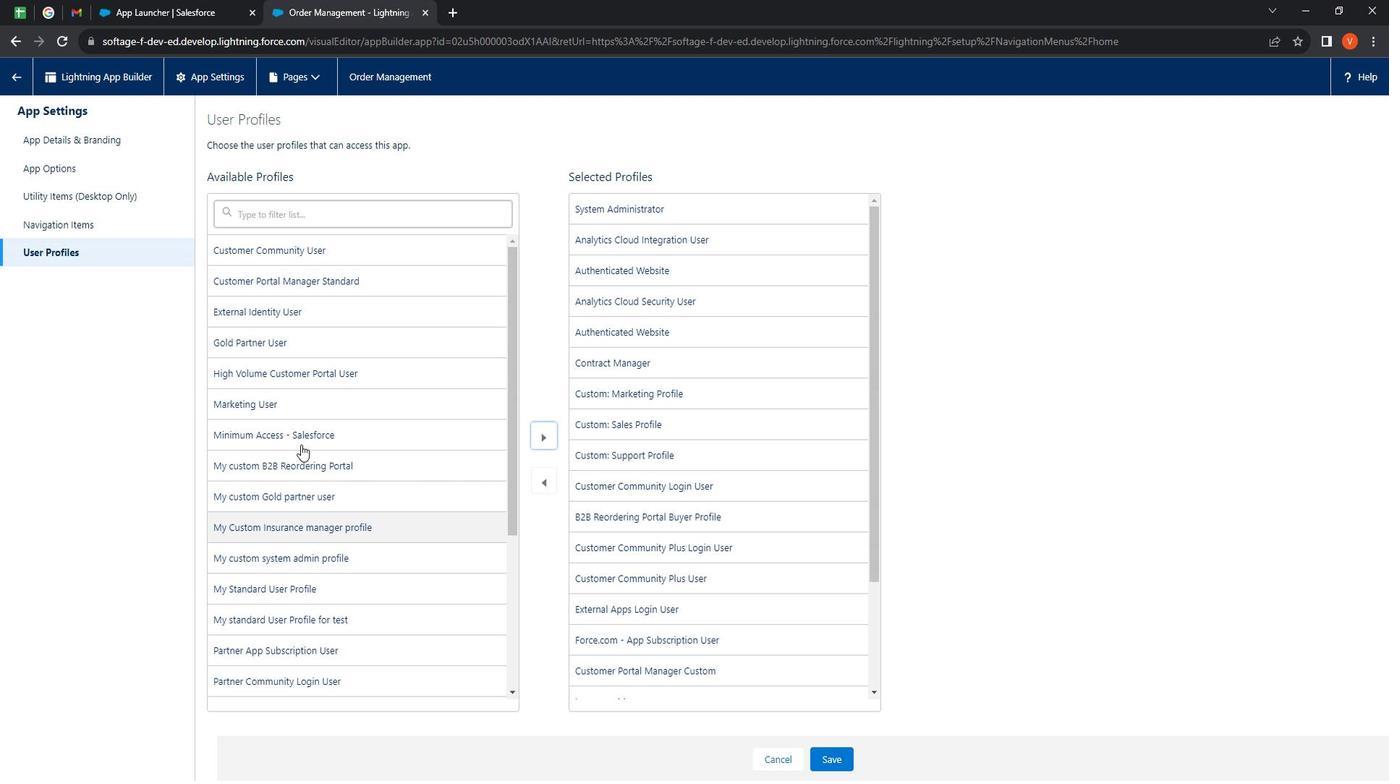 
Action: Mouse moved to (563, 443)
Screenshot: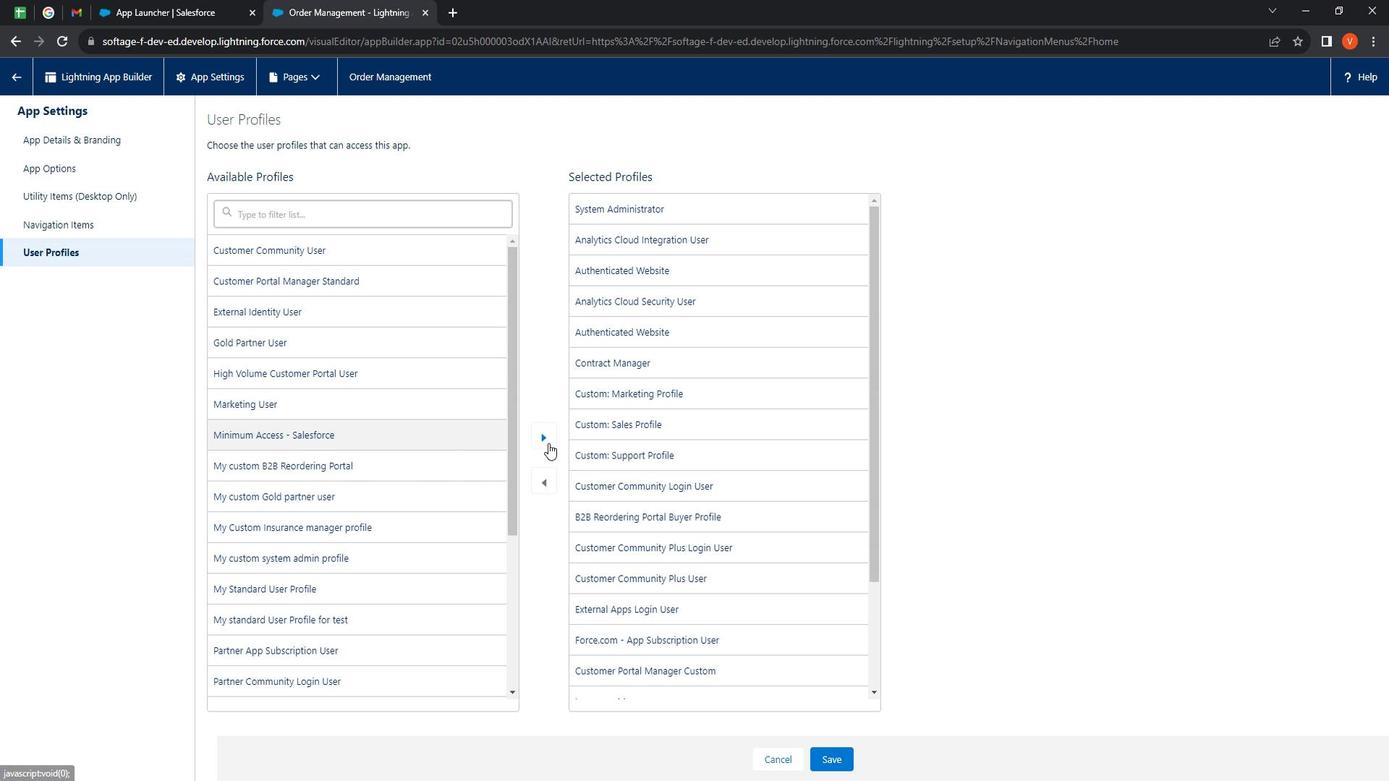 
Action: Mouse pressed left at (563, 443)
Screenshot: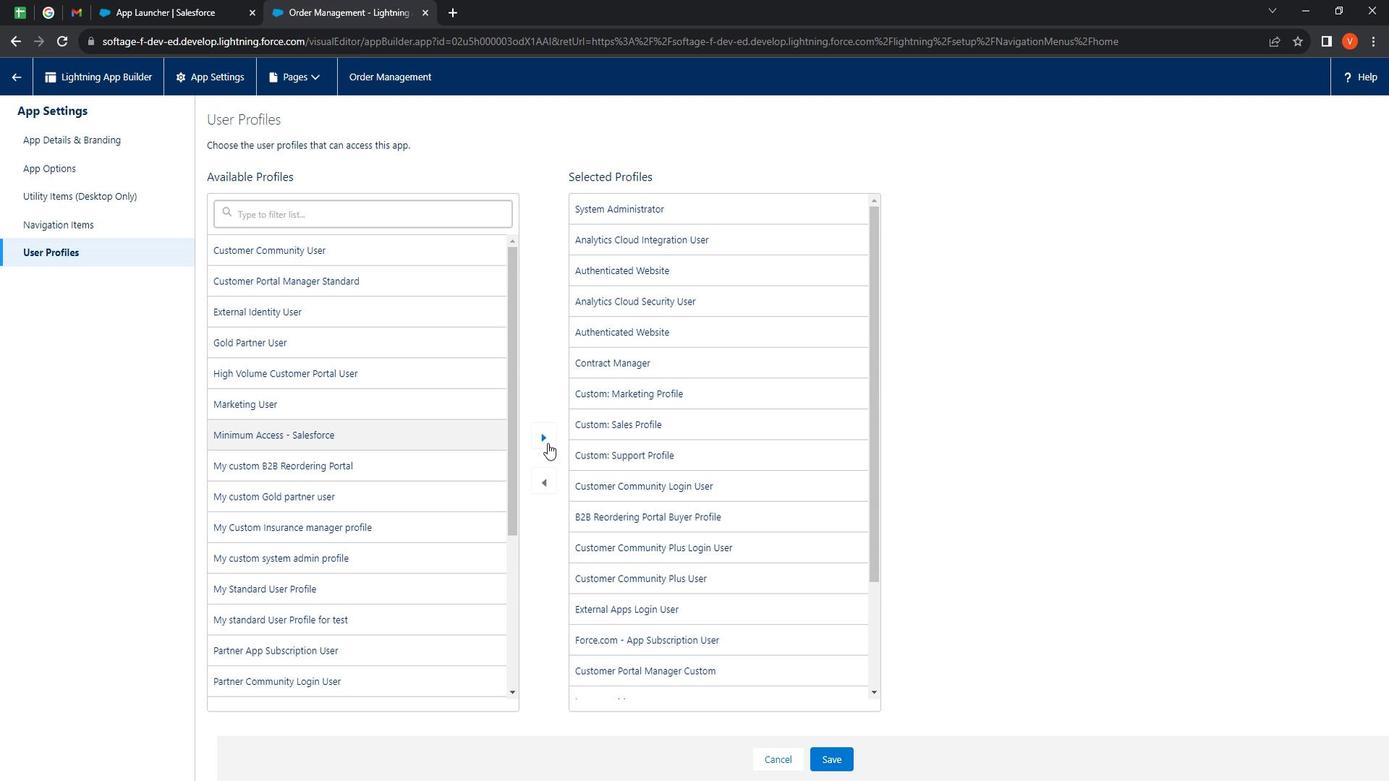 
Action: Mouse moved to (377, 499)
Screenshot: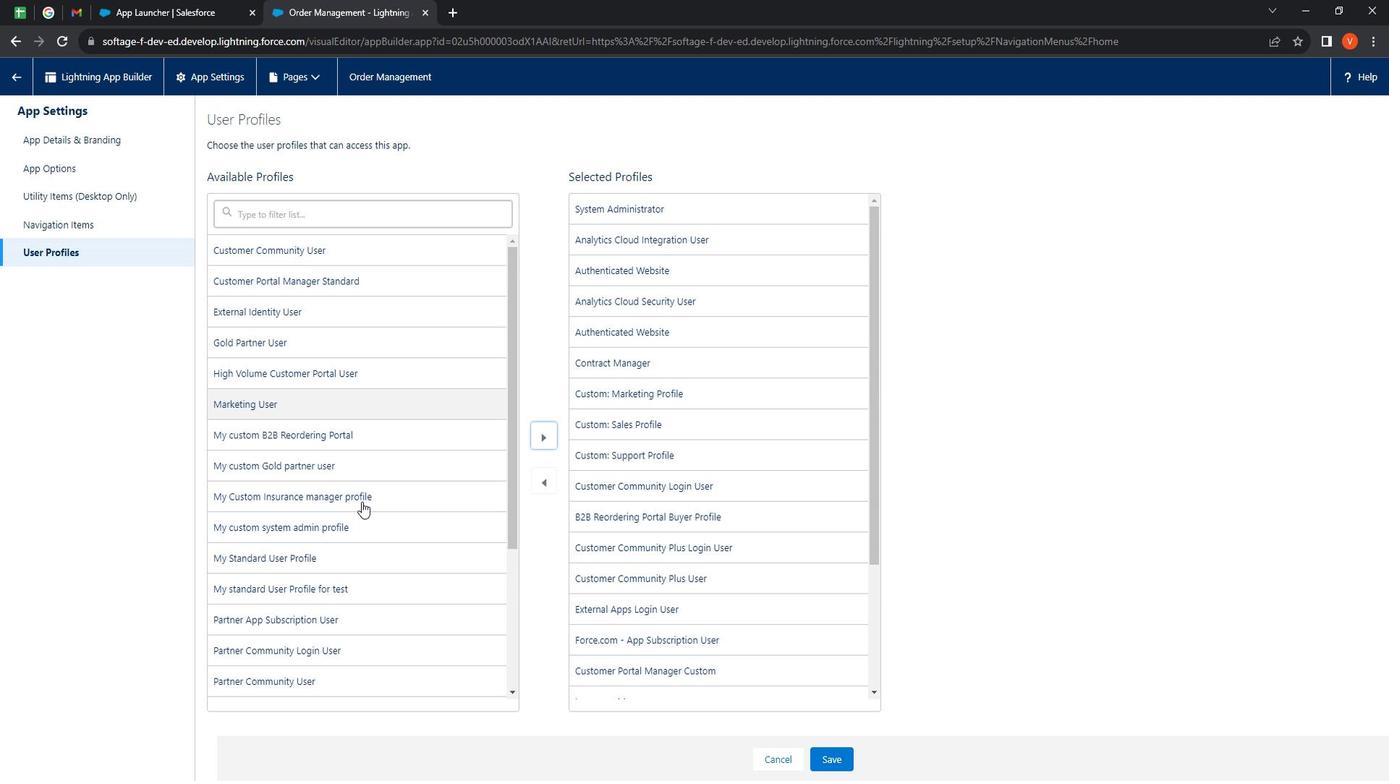
Action: Mouse pressed left at (377, 499)
Screenshot: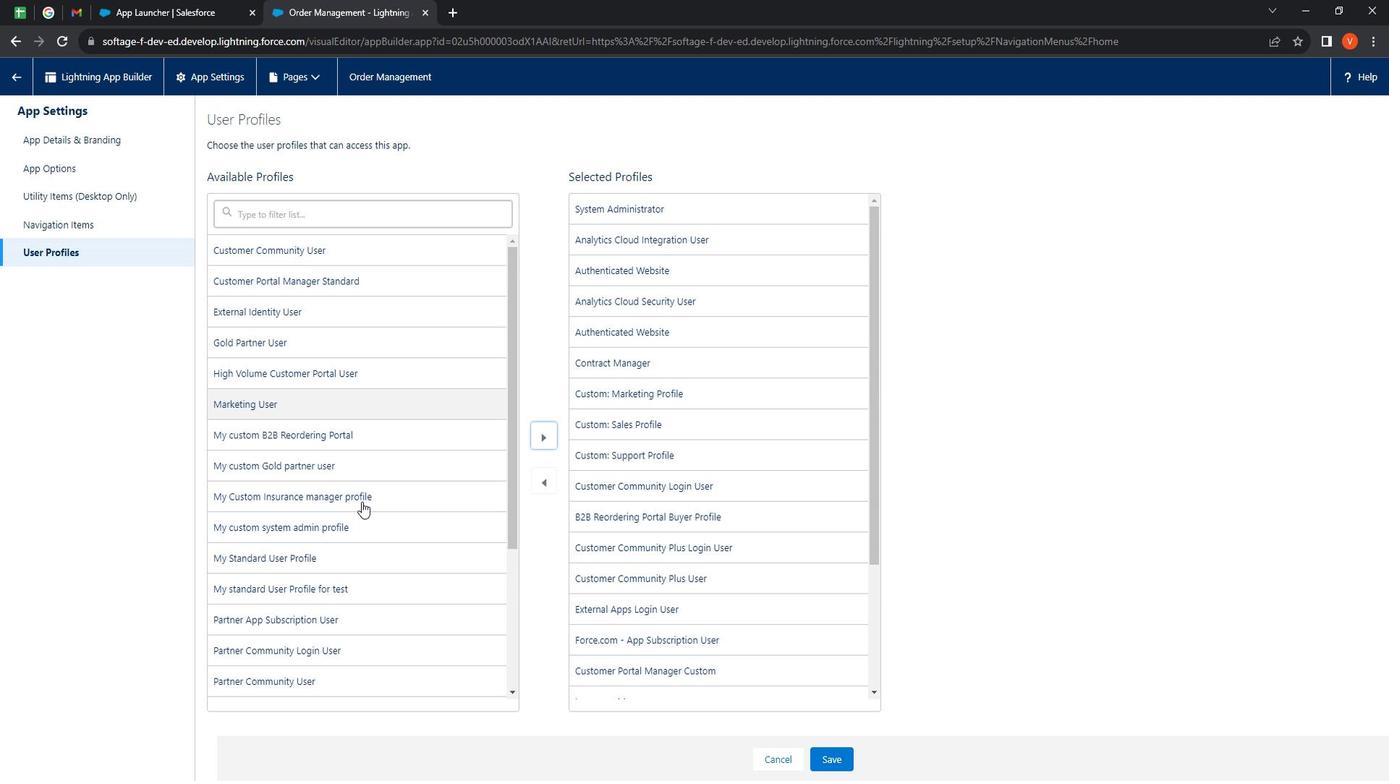 
Action: Mouse moved to (565, 442)
Screenshot: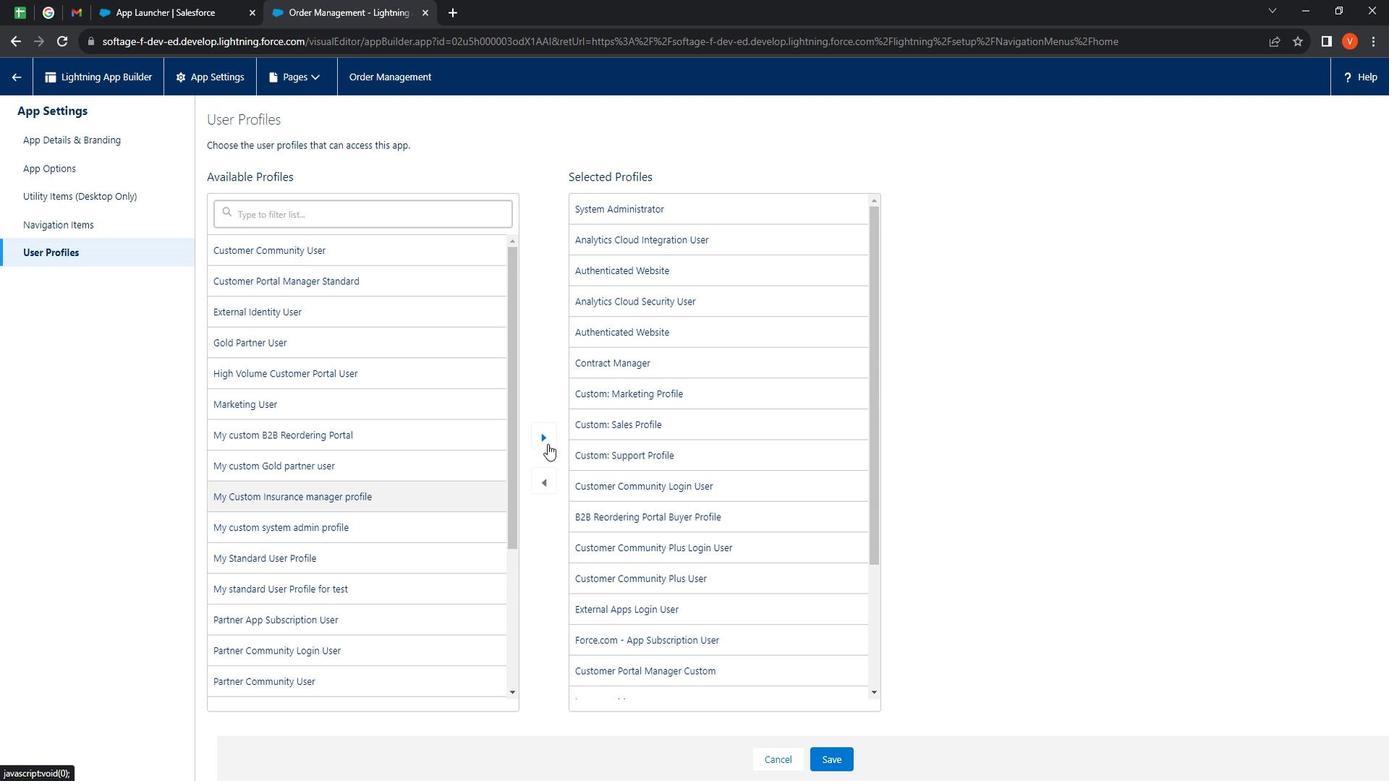 
Action: Mouse pressed left at (565, 442)
Screenshot: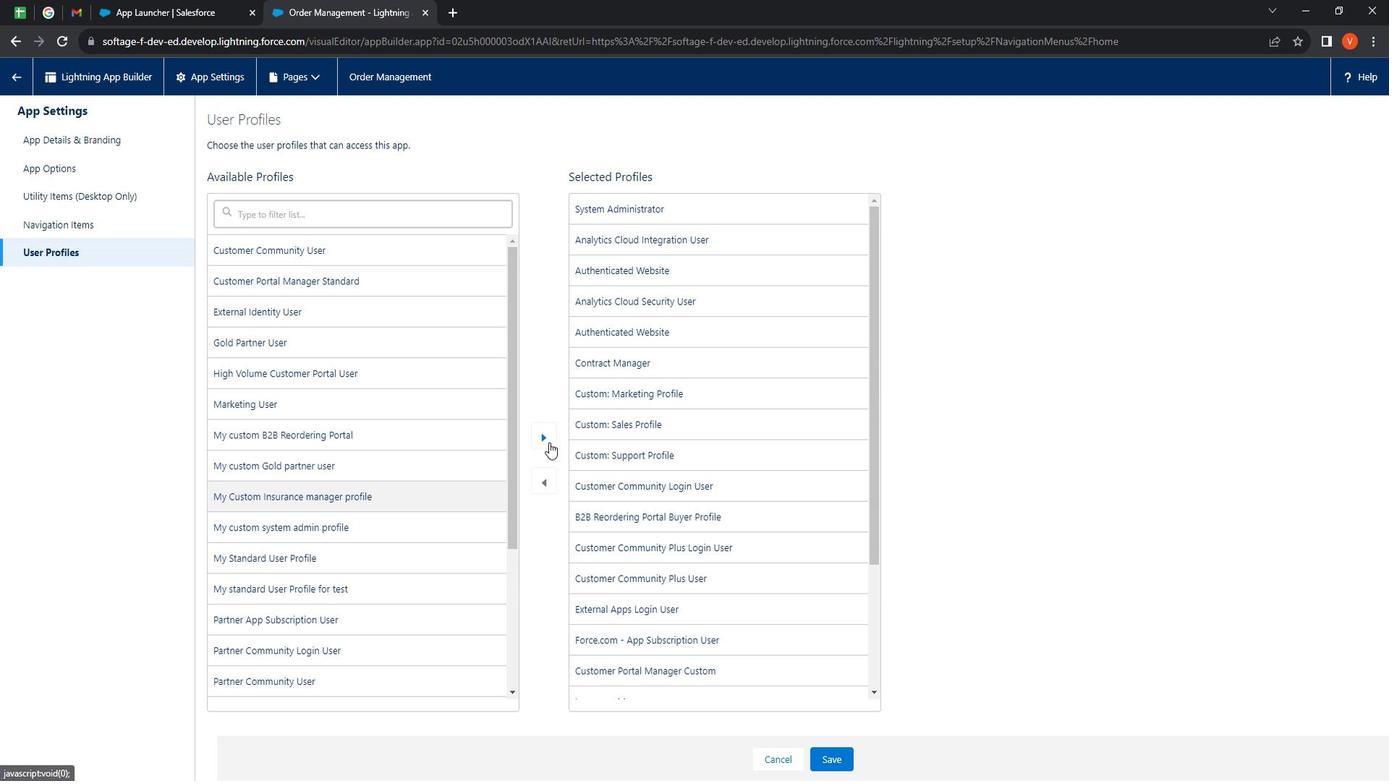 
Action: Mouse moved to (341, 537)
Screenshot: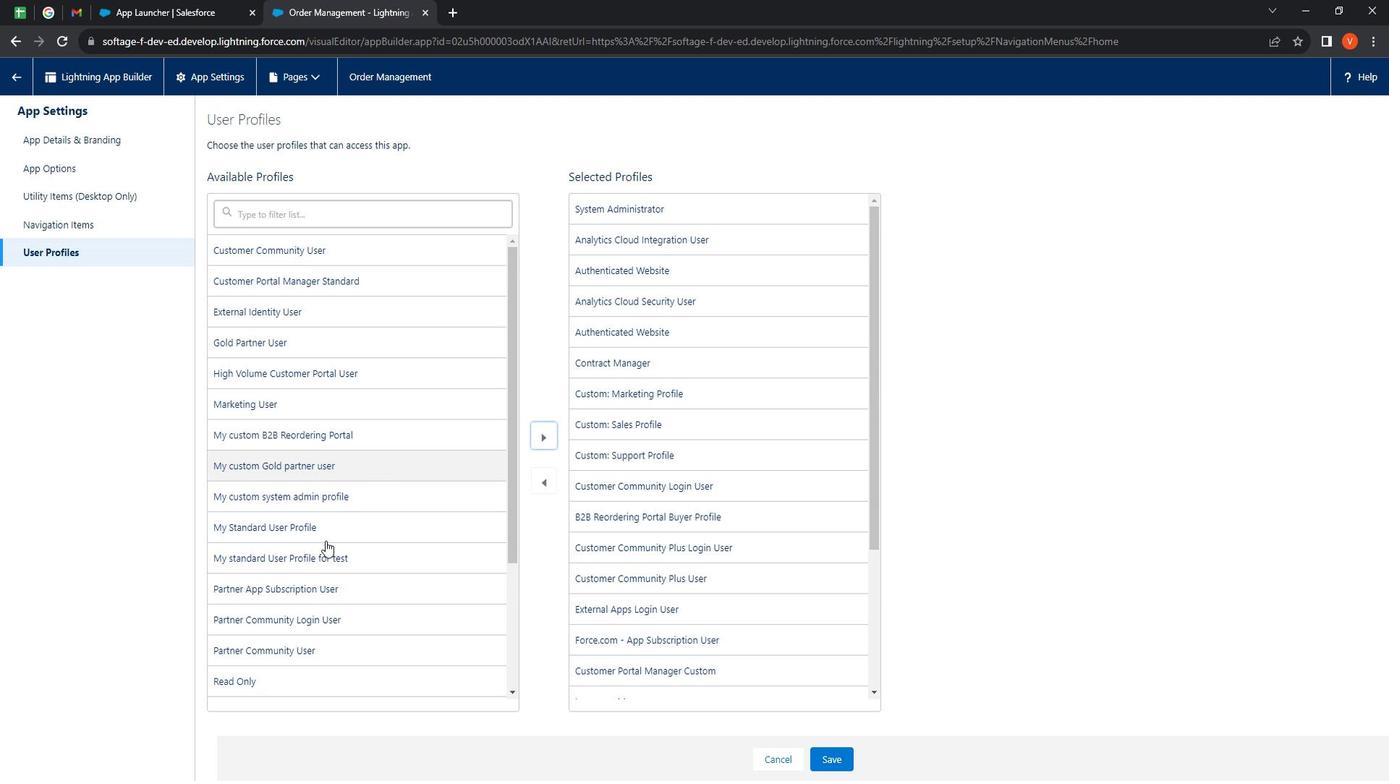 
Action: Mouse pressed left at (341, 537)
Screenshot: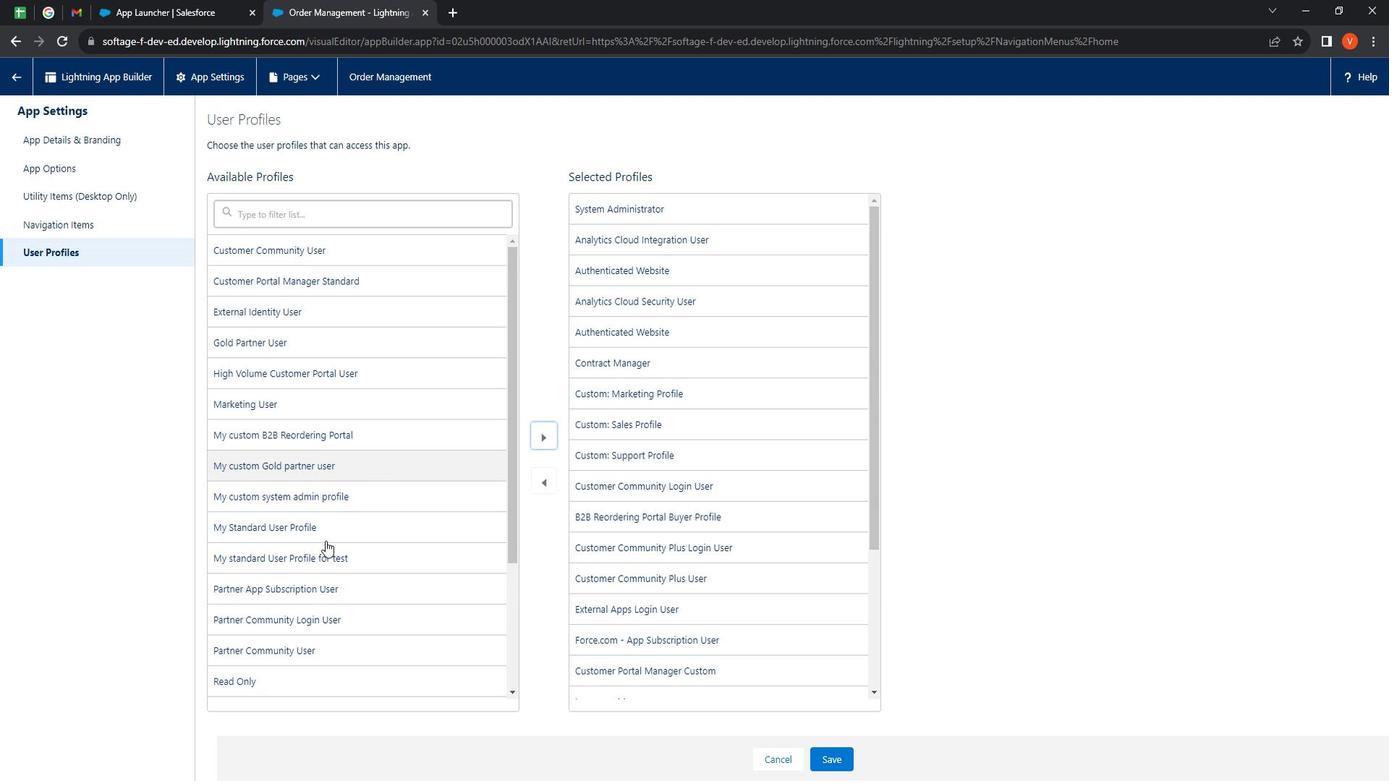 
Action: Mouse moved to (564, 445)
Screenshot: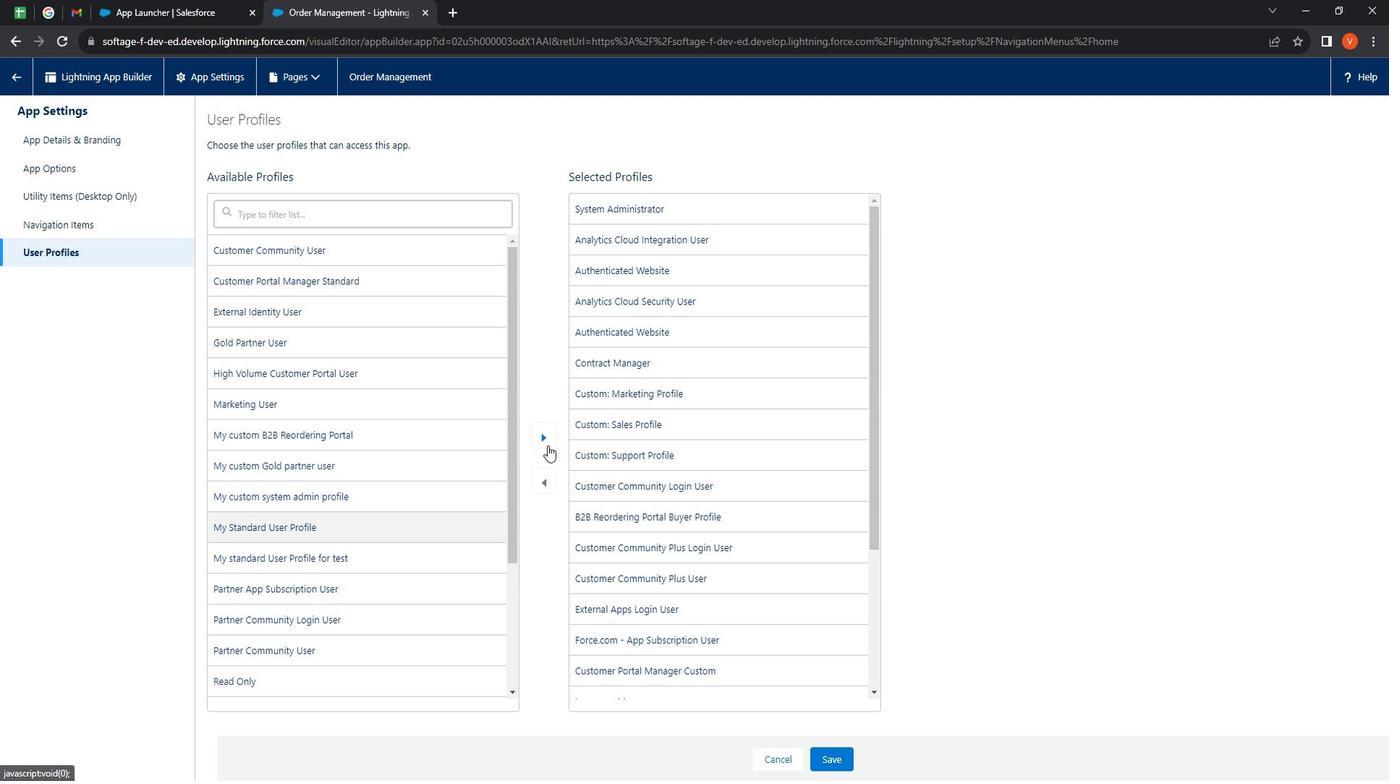 
Action: Mouse pressed left at (564, 445)
Screenshot: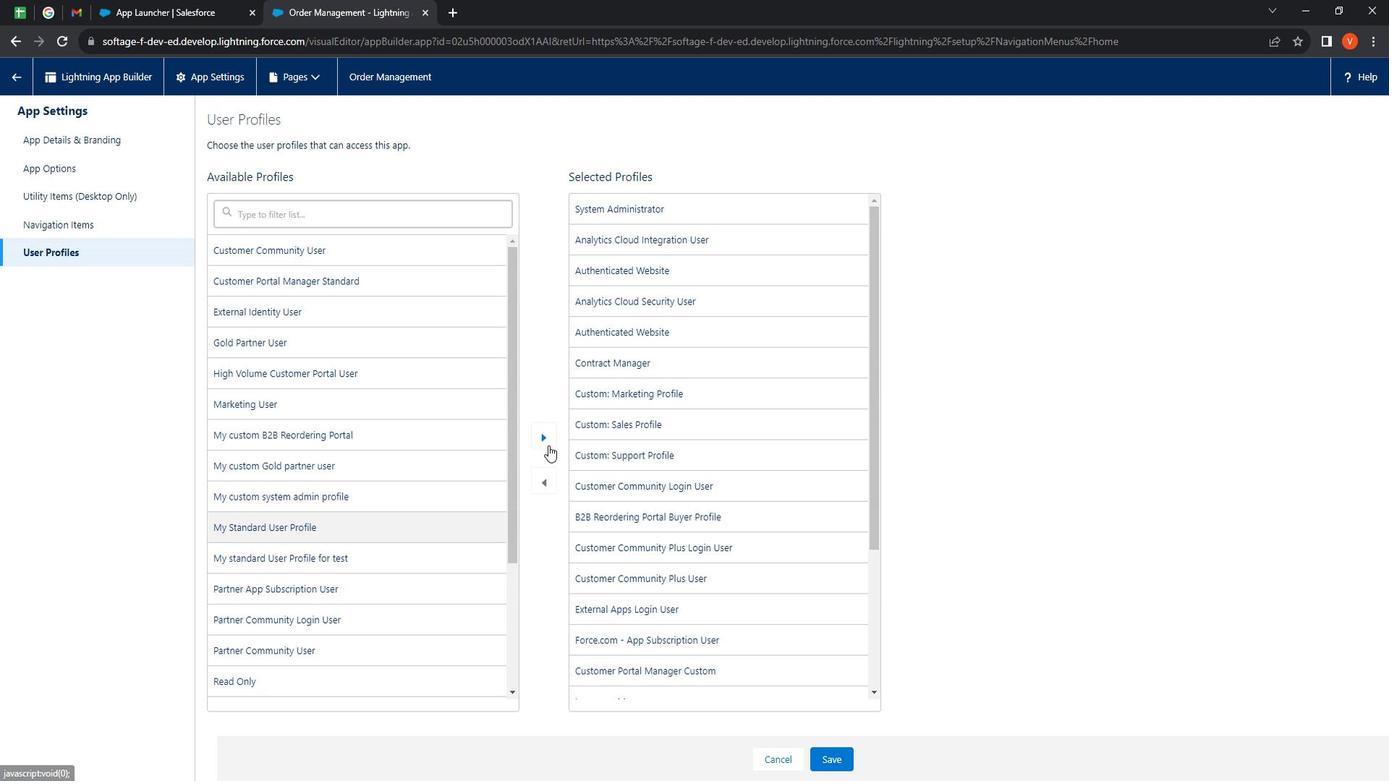 
Action: Mouse moved to (297, 369)
Screenshot: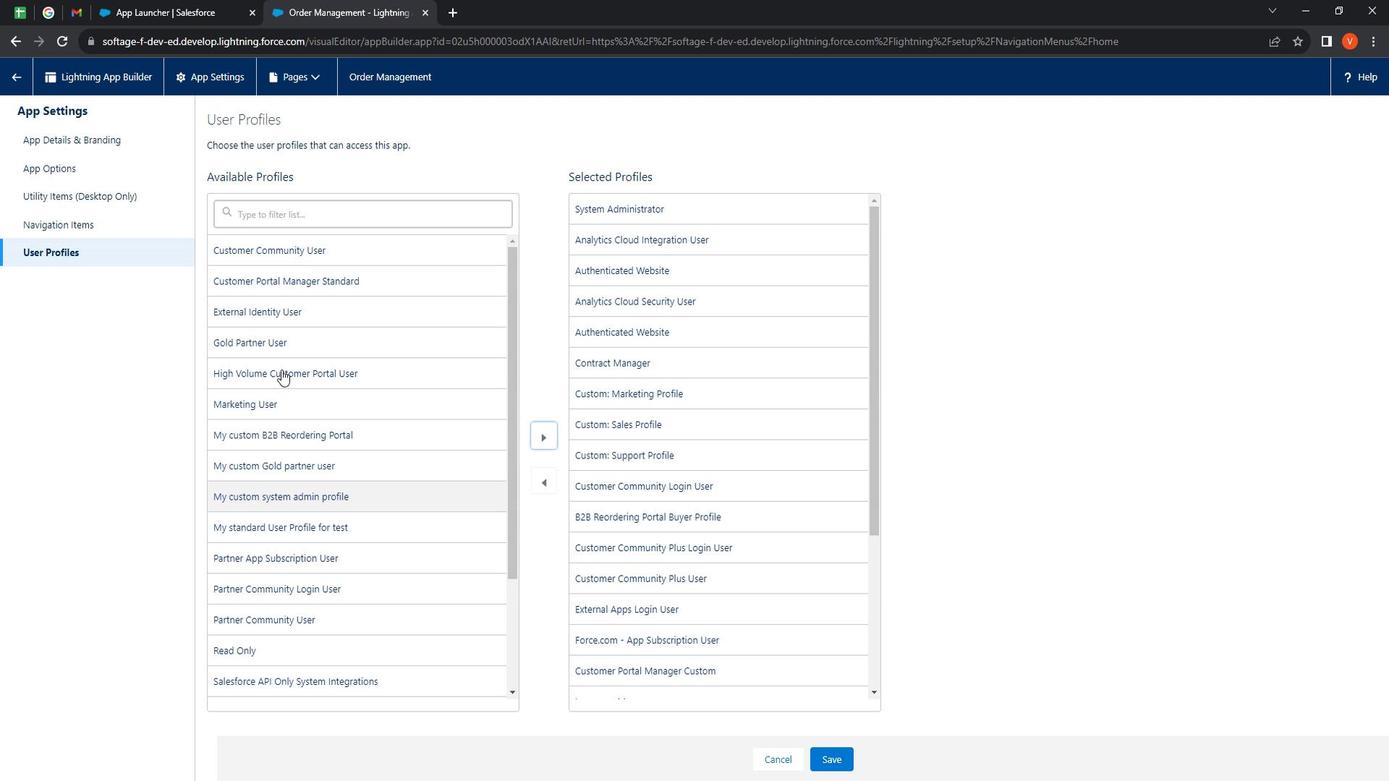 
Action: Mouse pressed left at (297, 369)
Screenshot: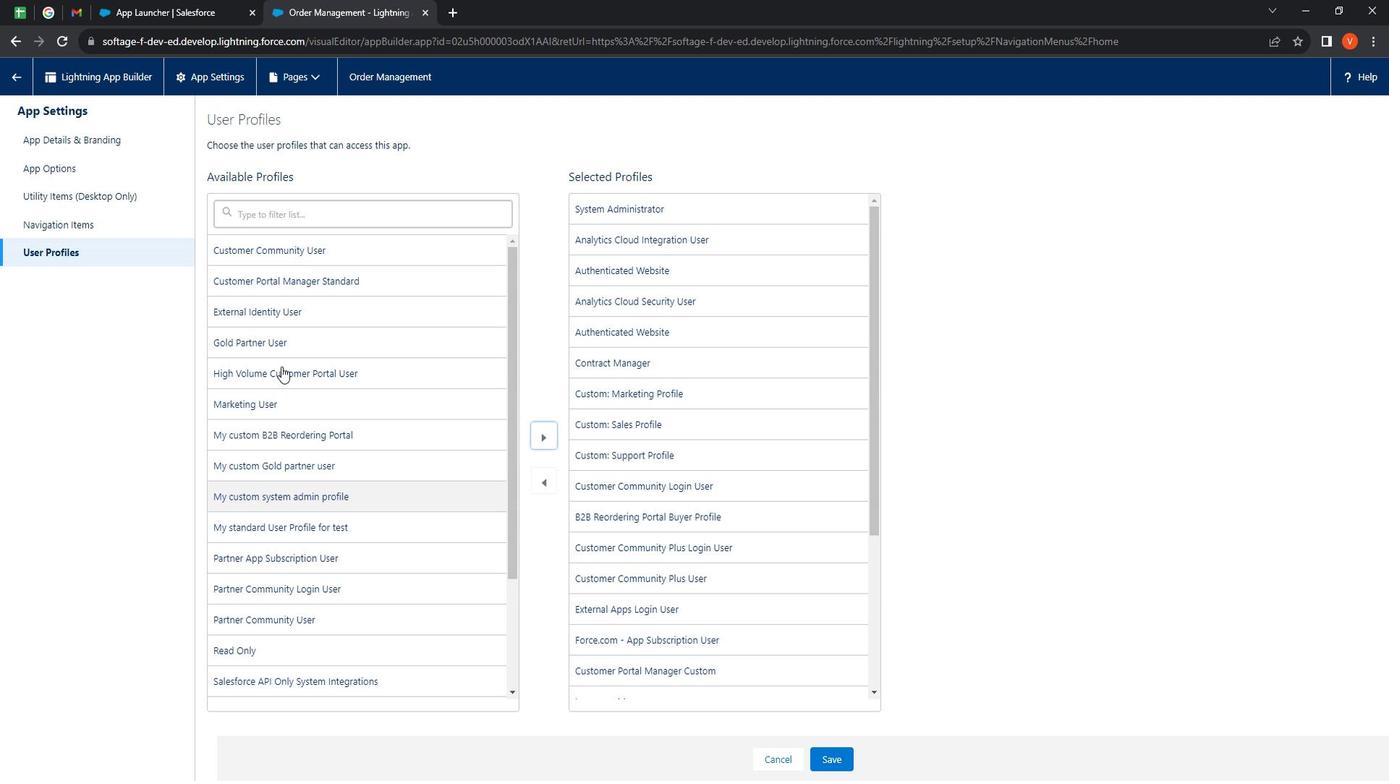 
Action: Mouse moved to (537, 437)
Screenshot: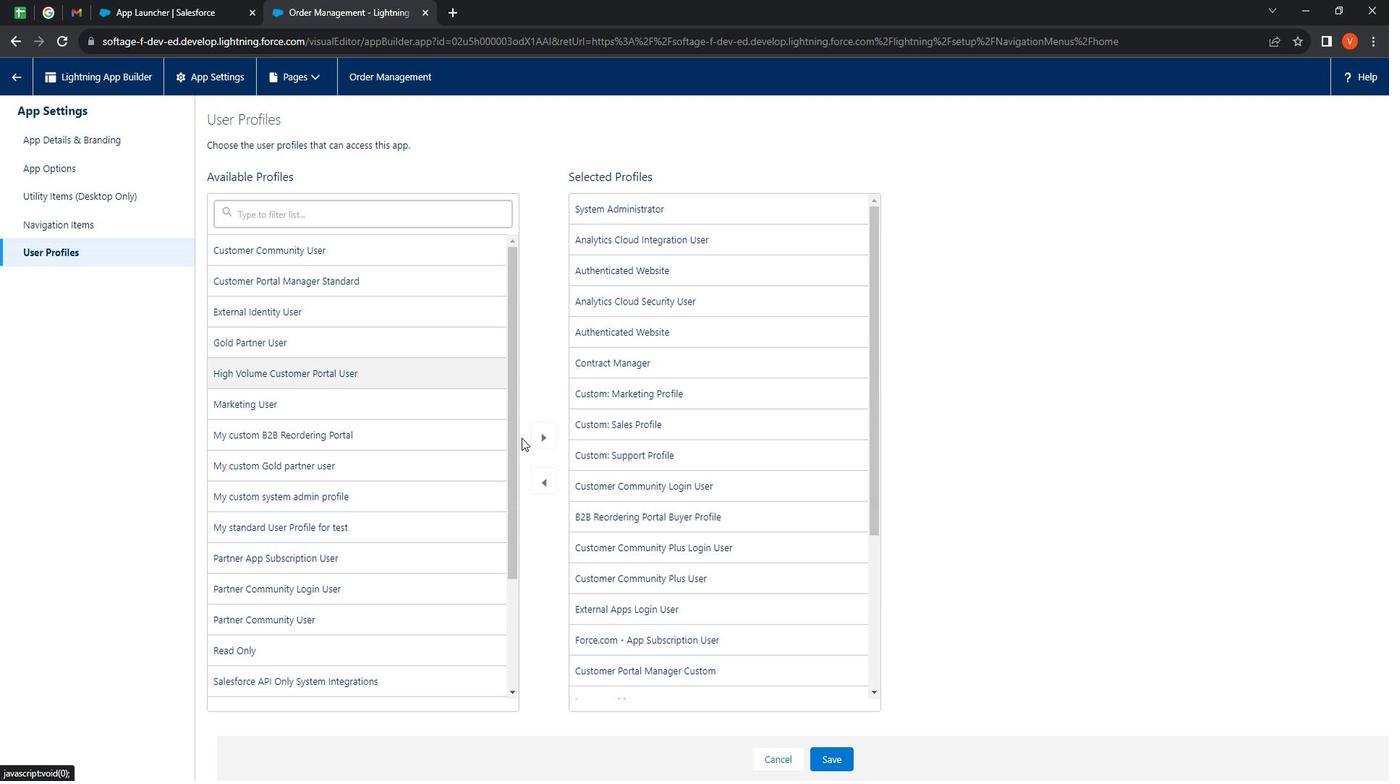 
Action: Mouse pressed left at (537, 437)
Screenshot: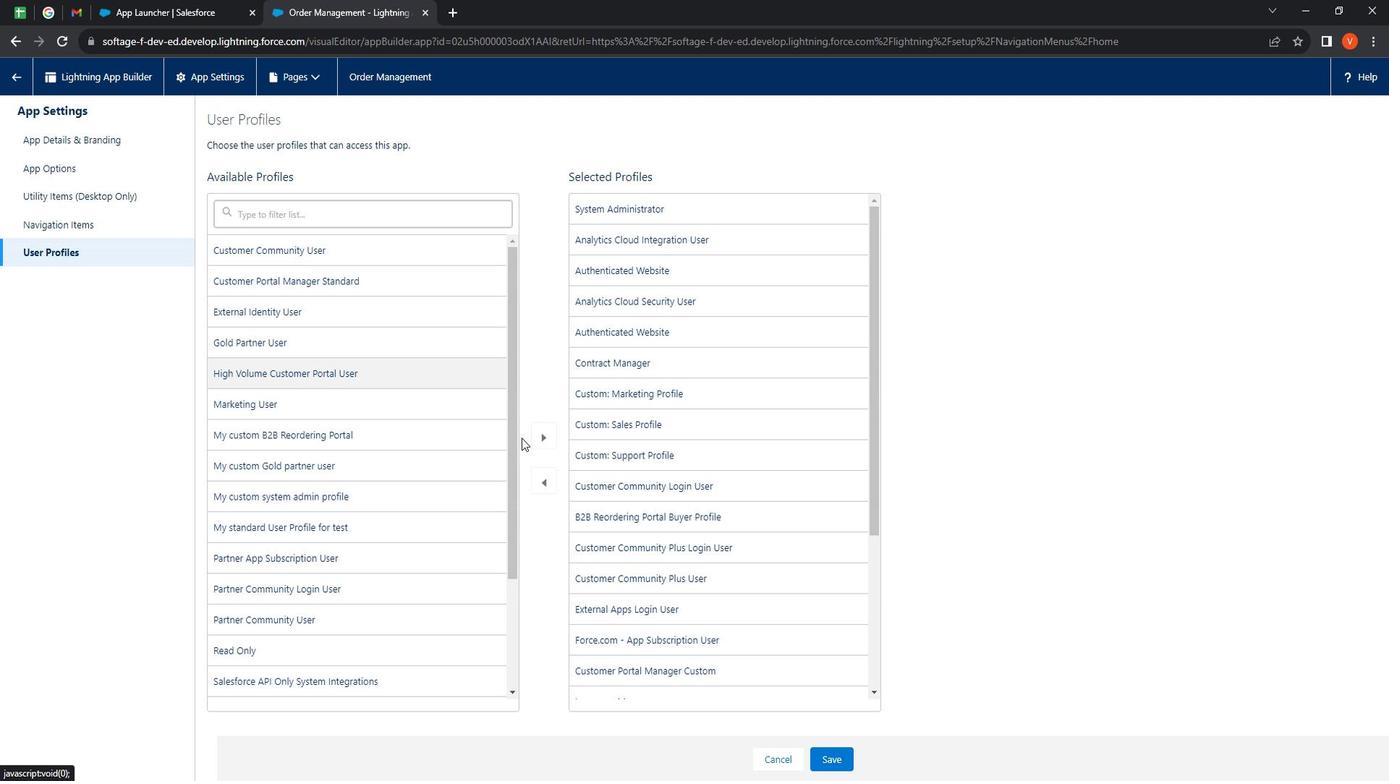 
Action: Mouse moved to (554, 437)
Screenshot: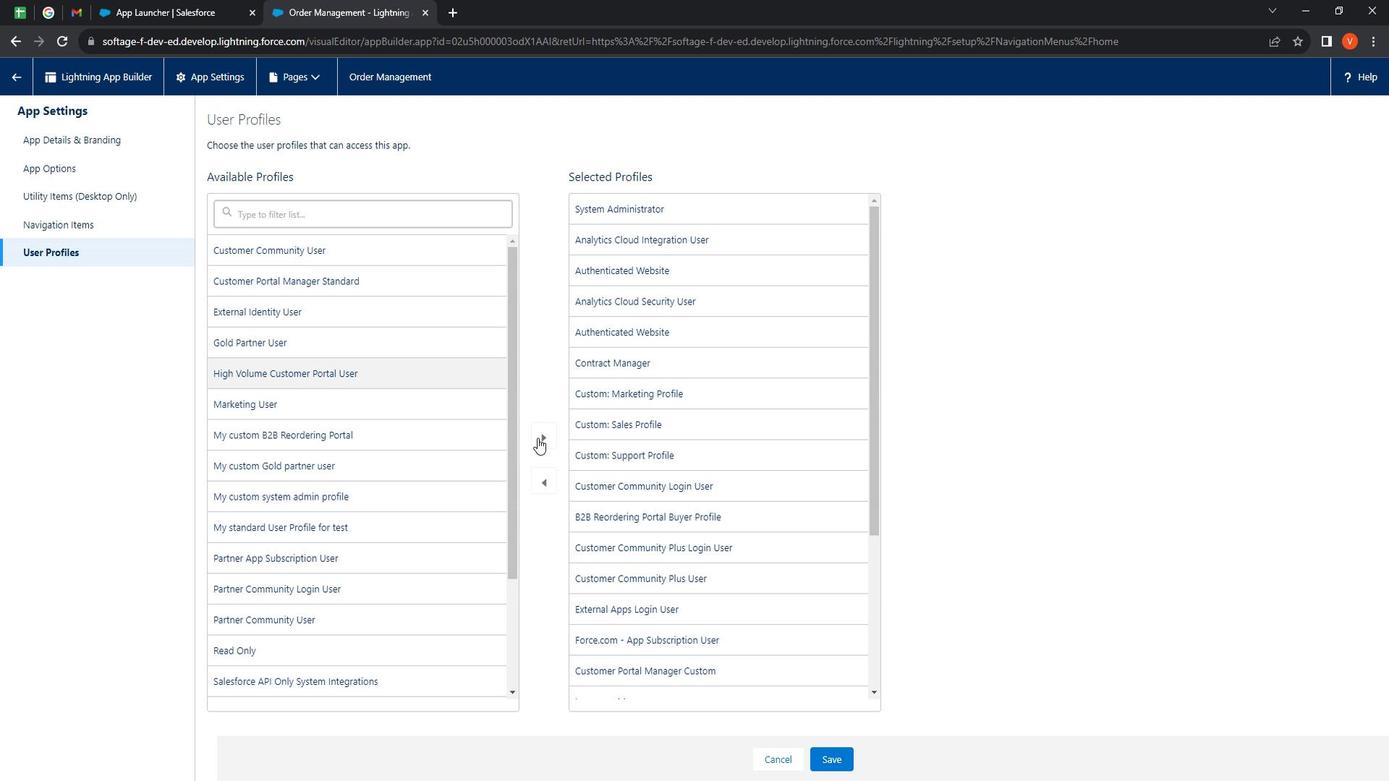 
Action: Mouse pressed left at (554, 437)
Screenshot: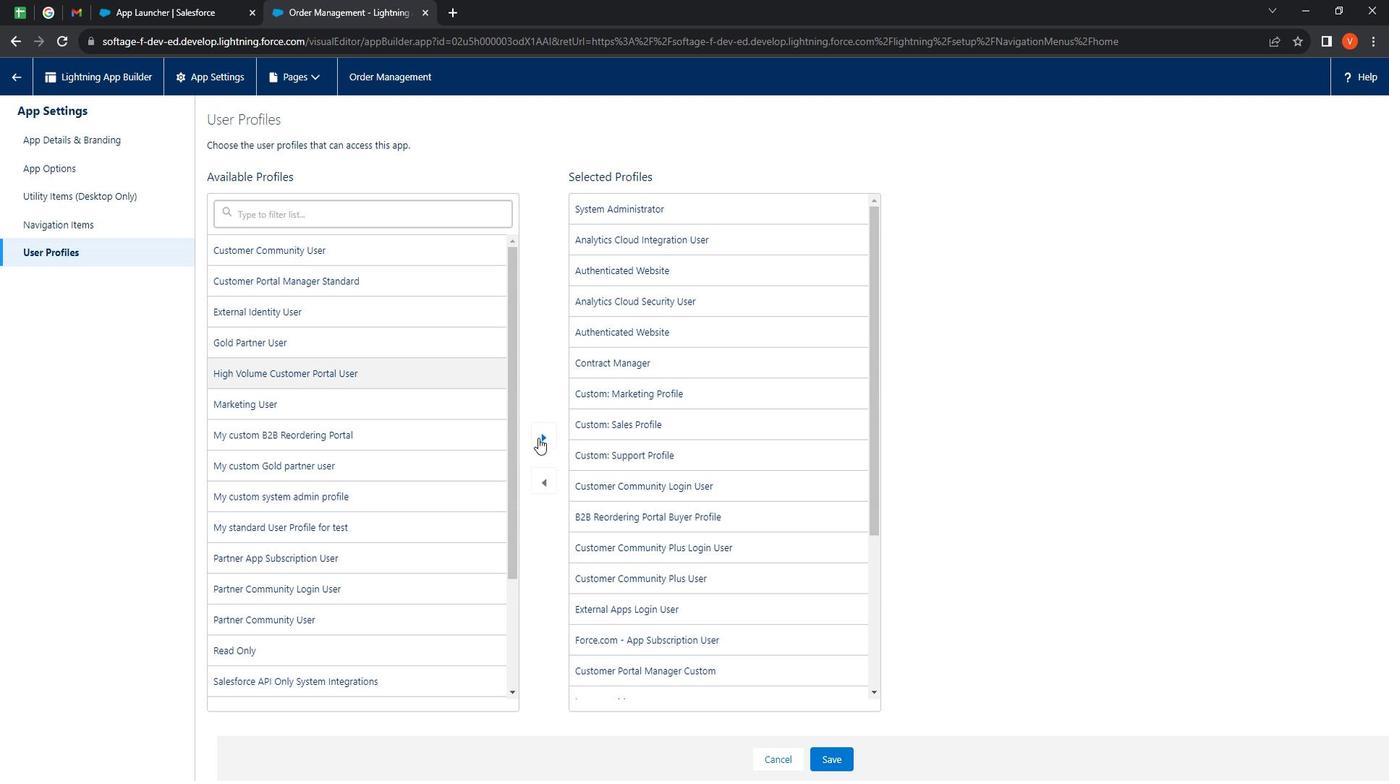 
Action: Mouse moved to (382, 505)
Screenshot: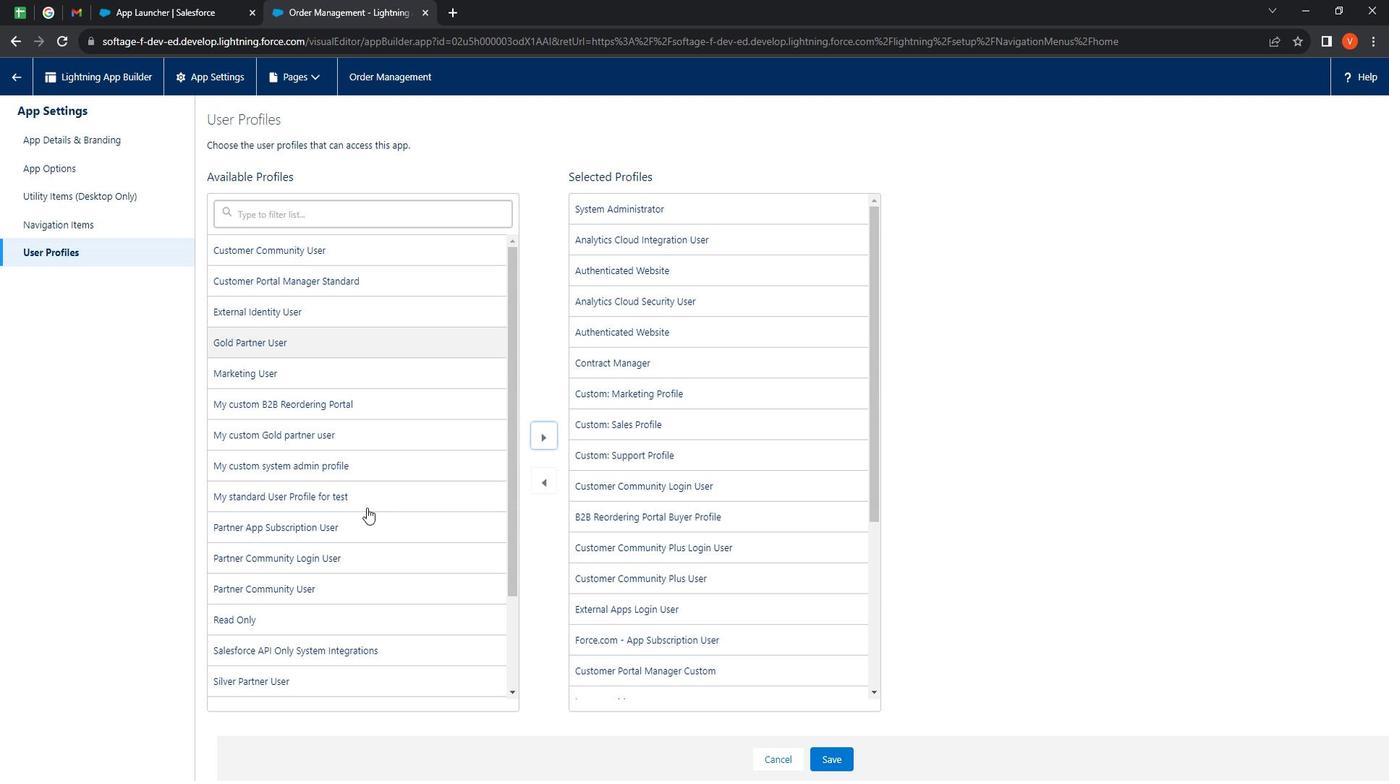 
Action: Mouse pressed left at (382, 505)
Screenshot: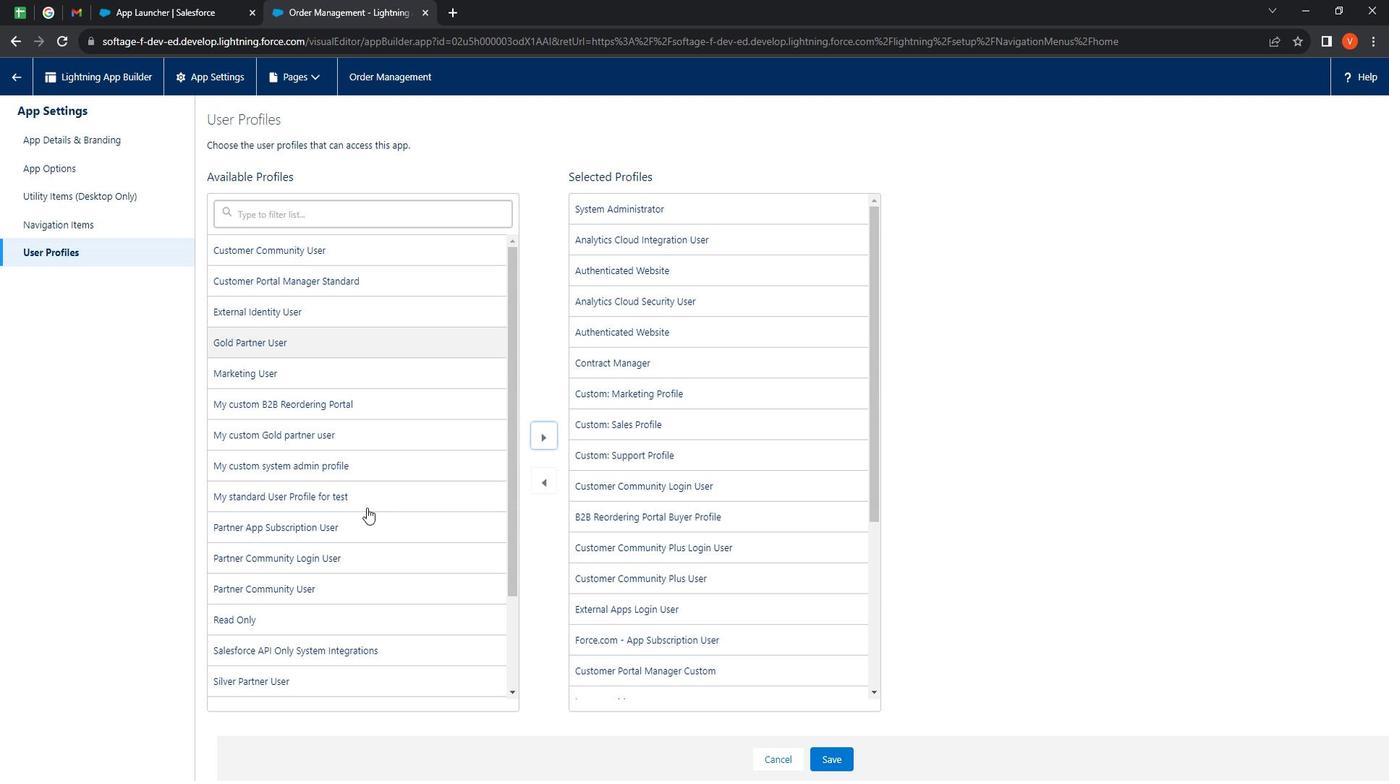 
Action: Mouse moved to (553, 443)
Screenshot: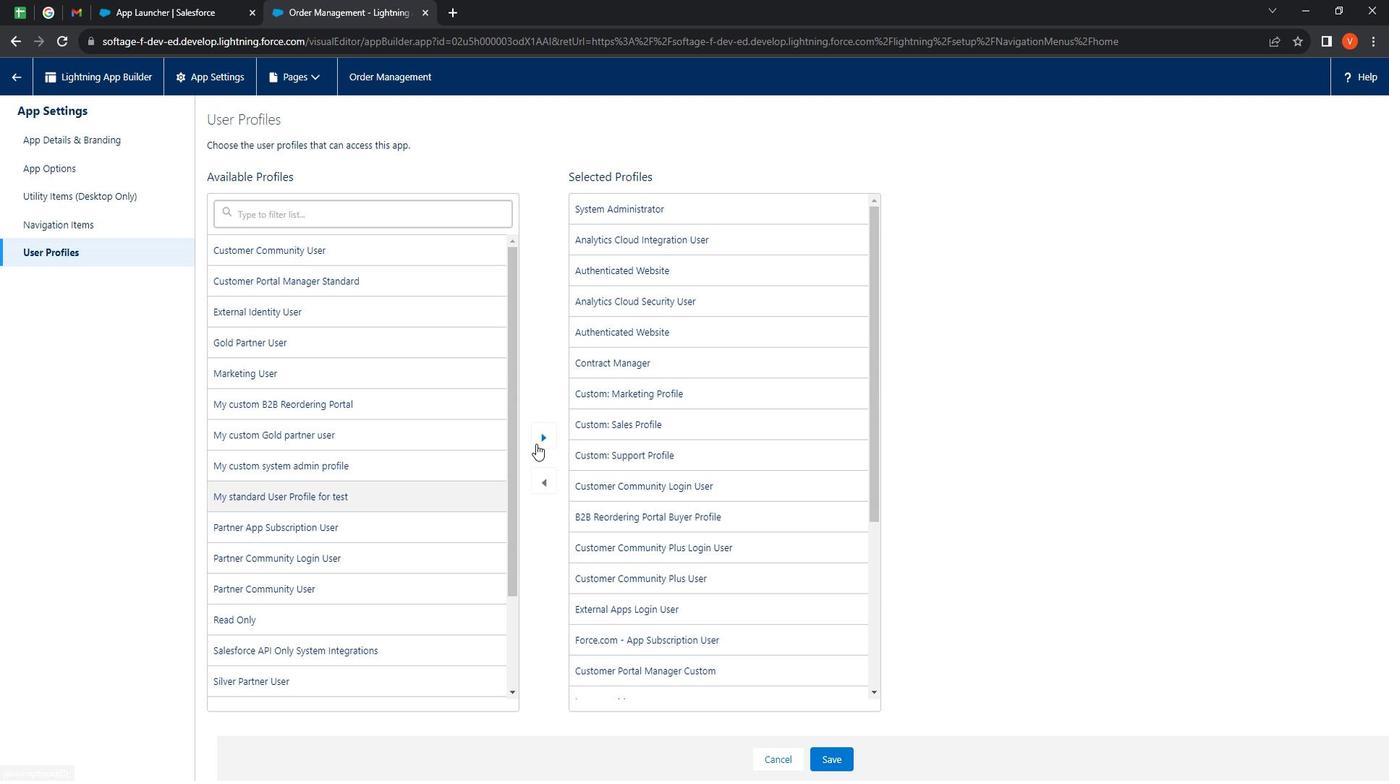 
Action: Mouse pressed left at (553, 443)
Screenshot: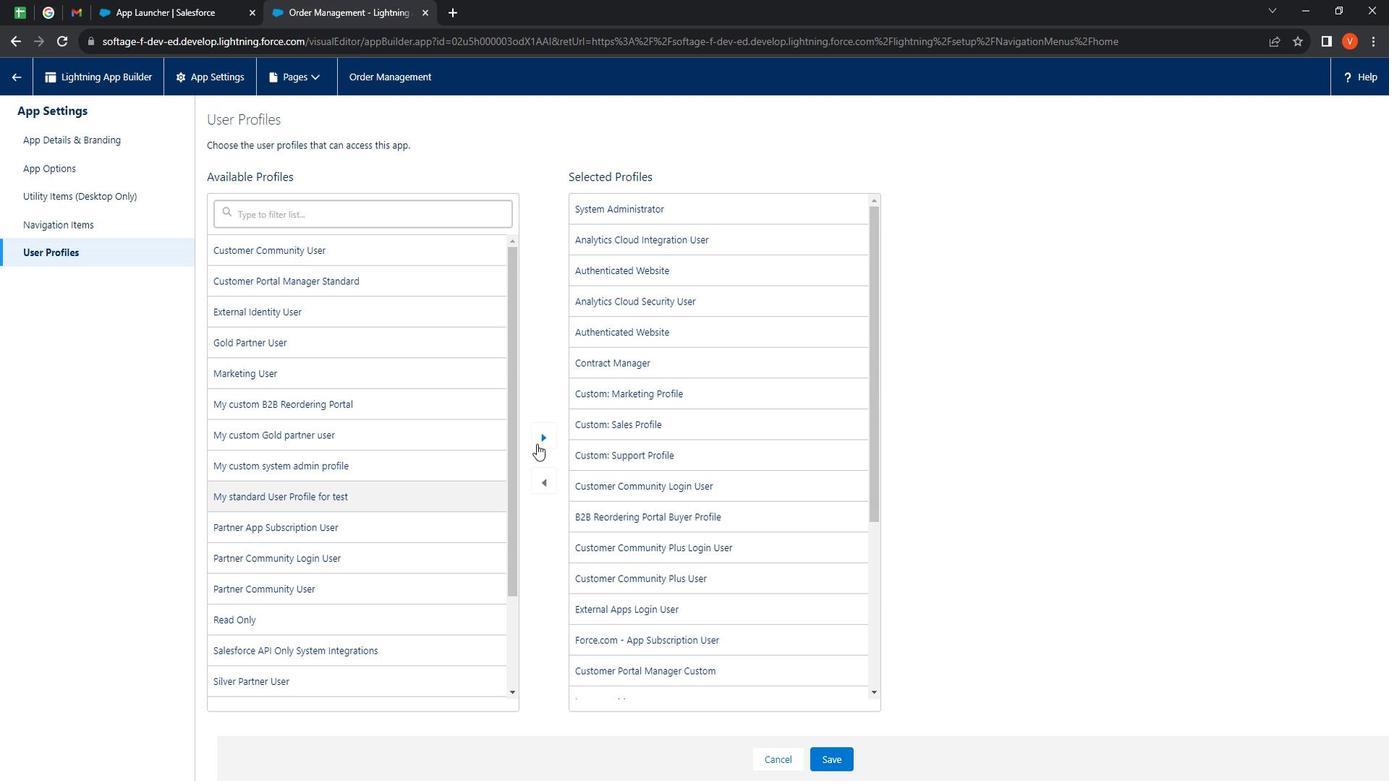 
Action: Mouse moved to (331, 523)
Screenshot: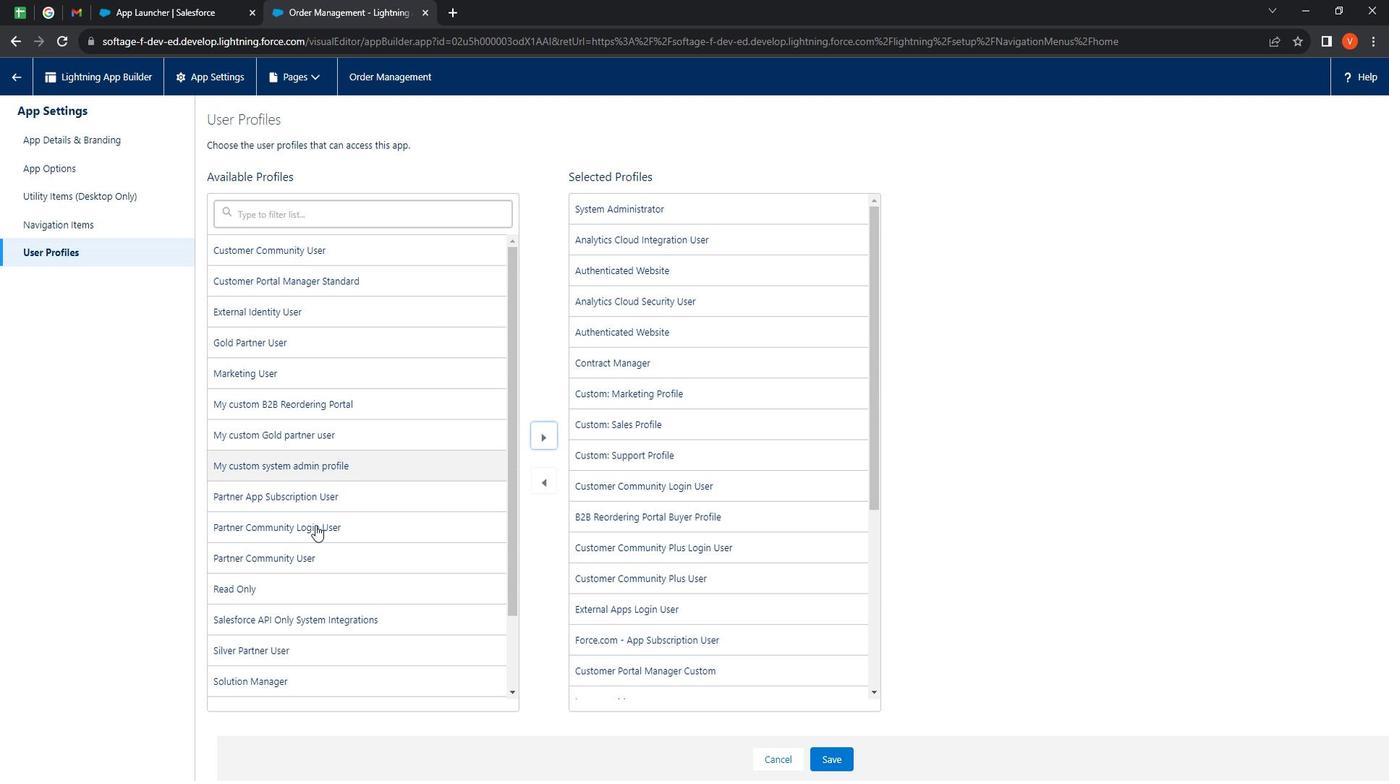 
Action: Mouse pressed left at (331, 523)
Screenshot: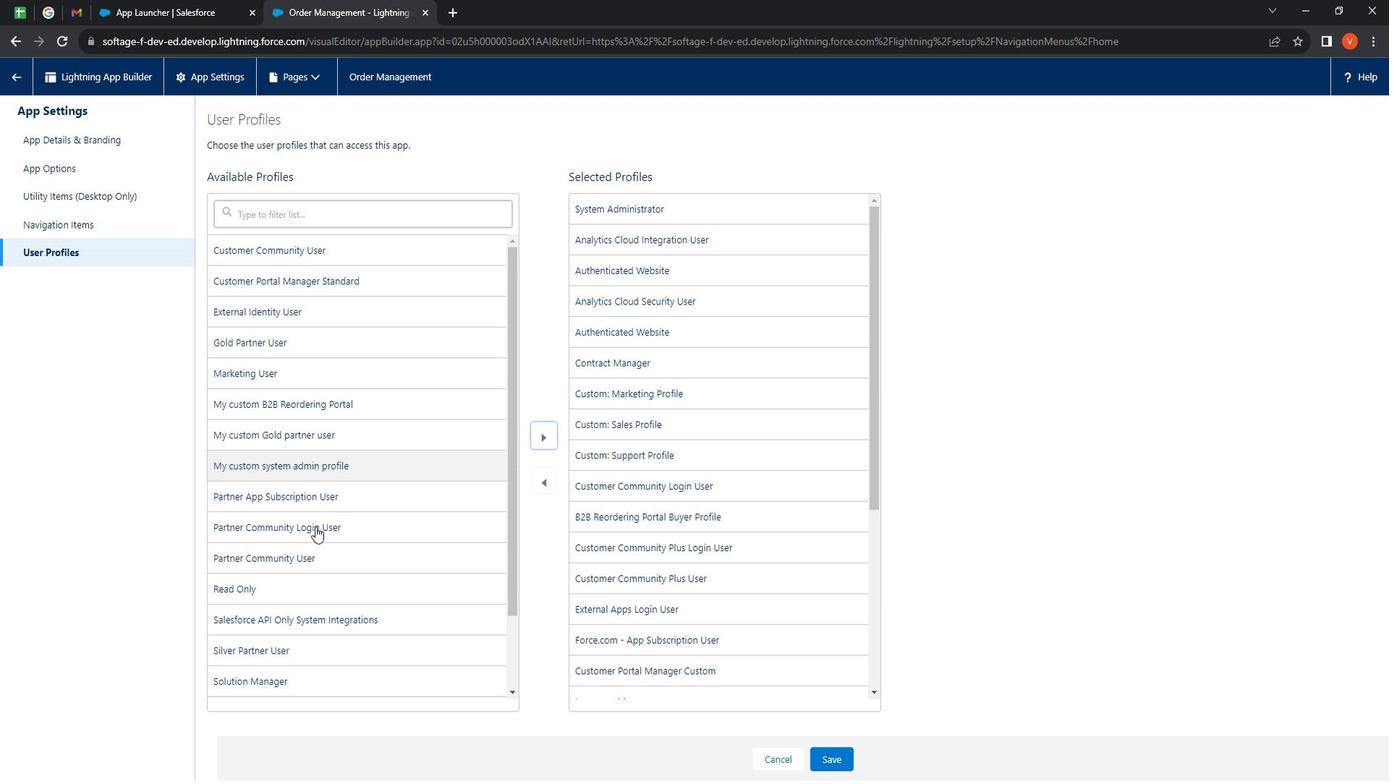 
Action: Mouse moved to (557, 445)
Screenshot: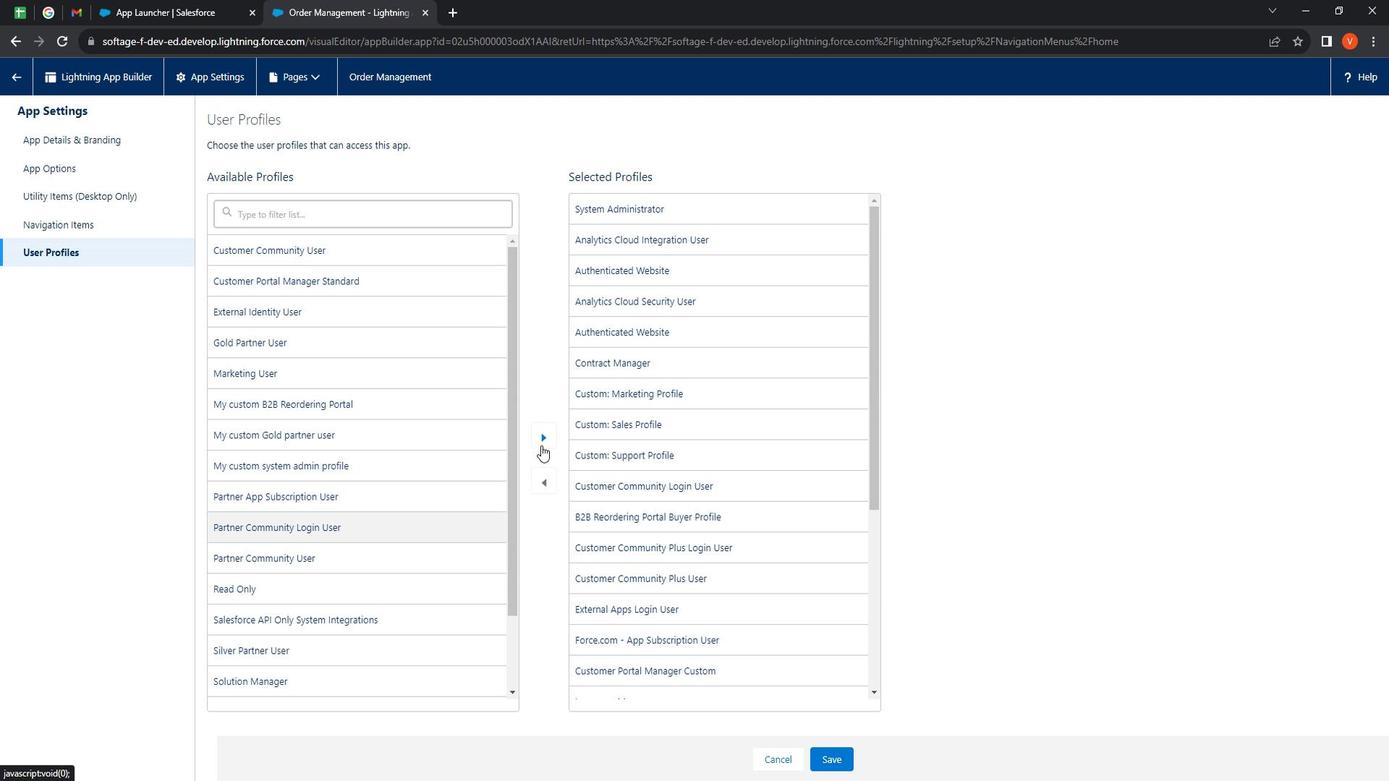 
Action: Mouse pressed left at (557, 445)
Screenshot: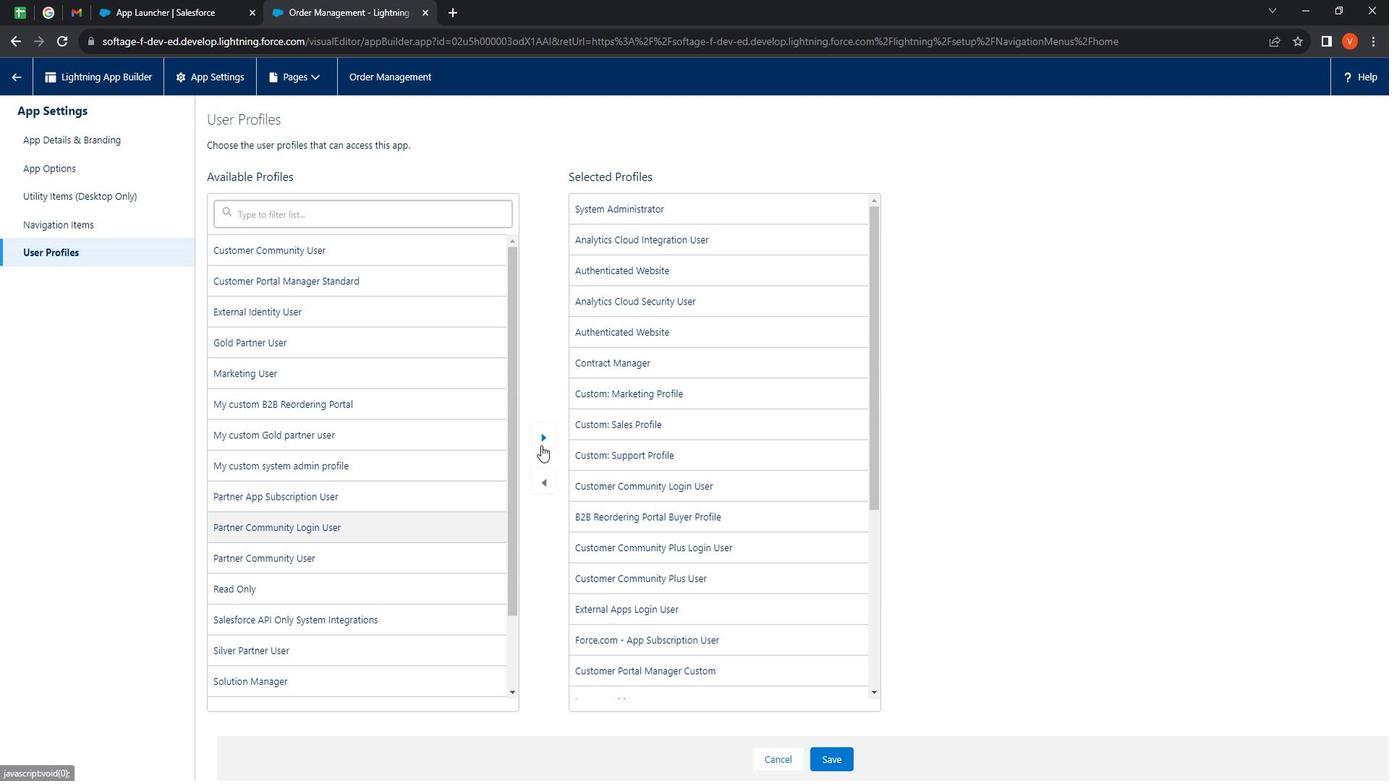 
Action: Mouse moved to (355, 416)
Screenshot: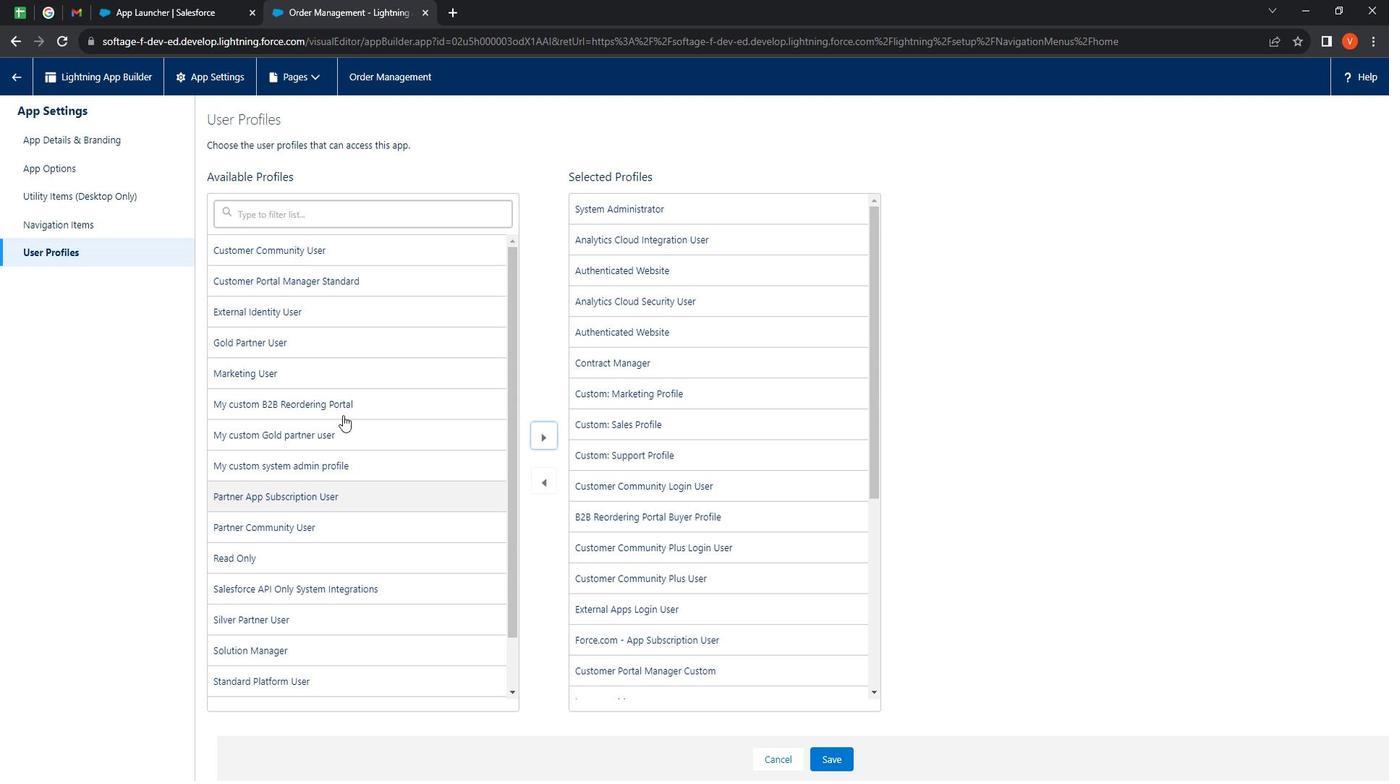
Action: Mouse pressed left at (355, 416)
Screenshot: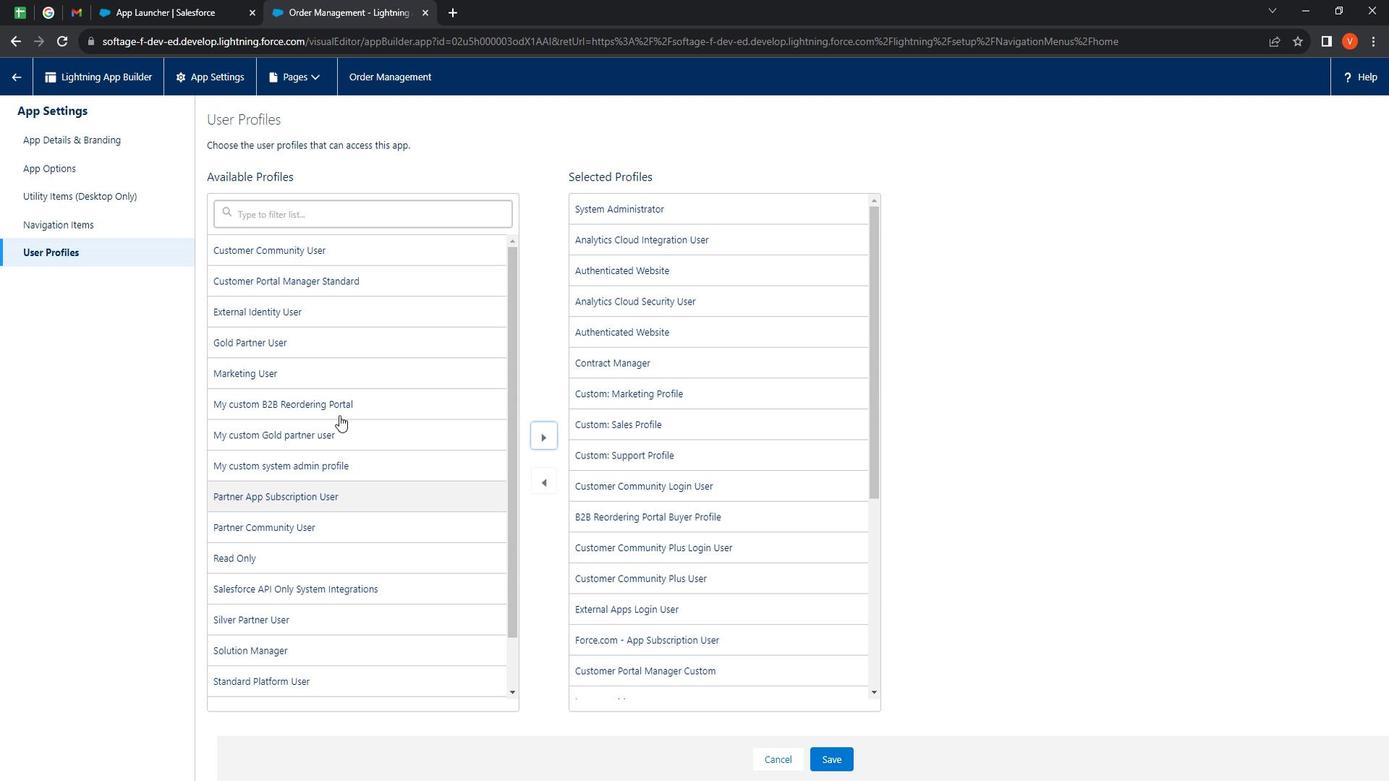 
Action: Mouse moved to (574, 438)
Screenshot: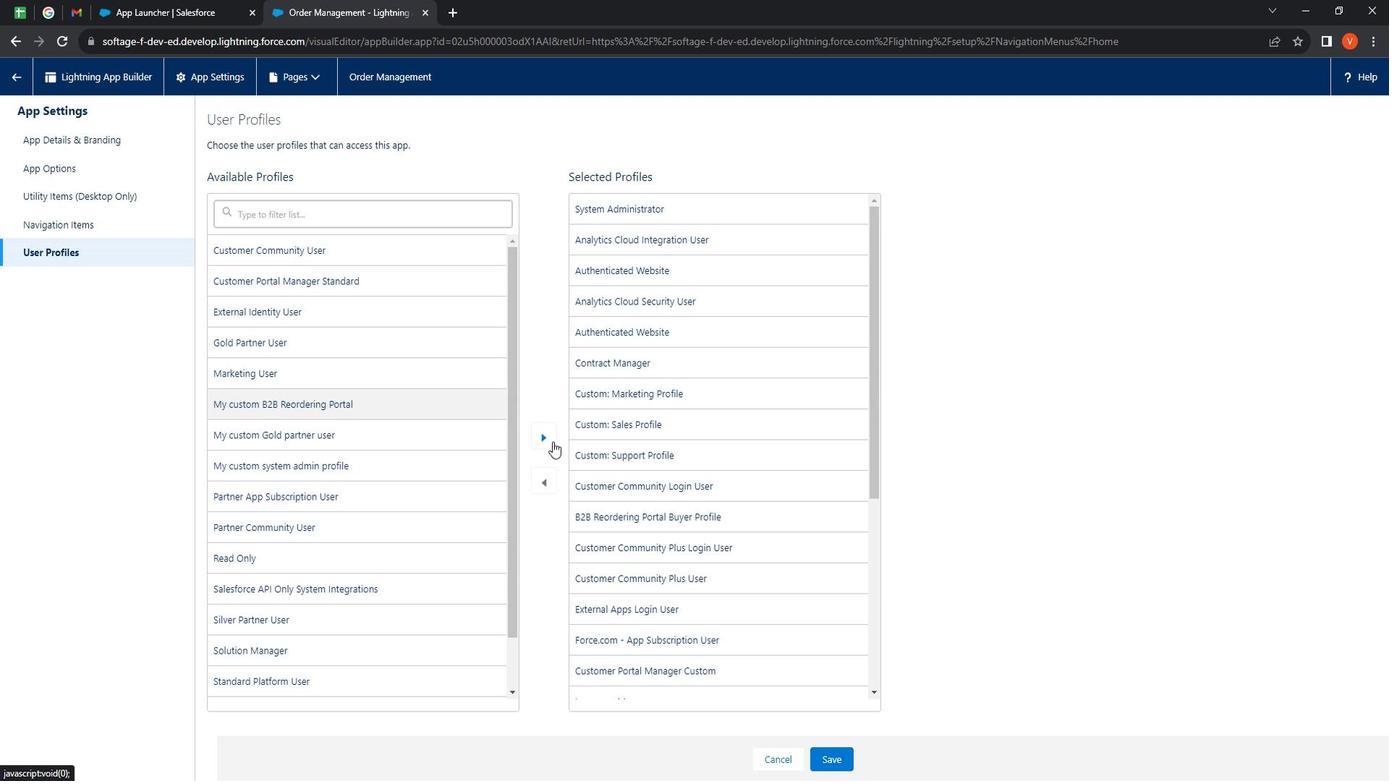 
Action: Mouse pressed left at (574, 438)
Screenshot: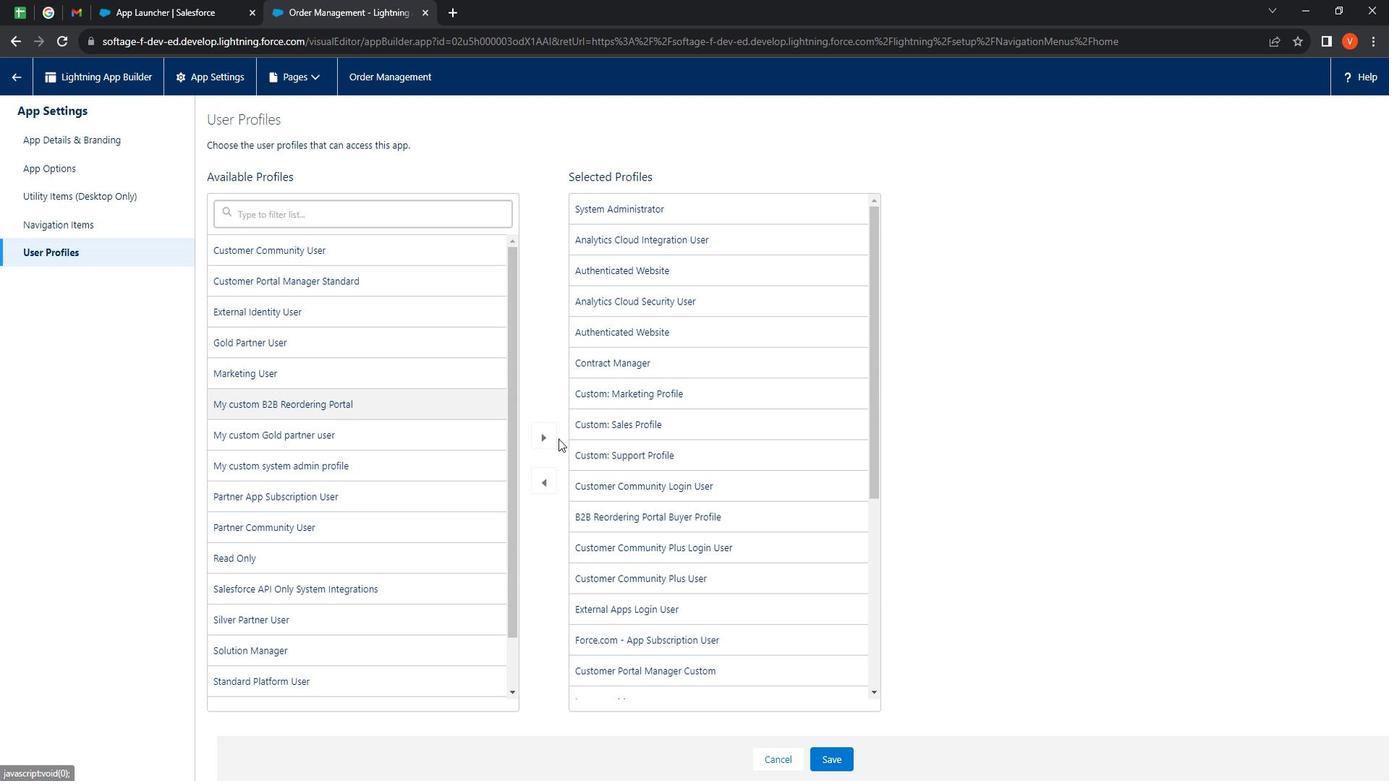 
Action: Mouse moved to (564, 438)
Screenshot: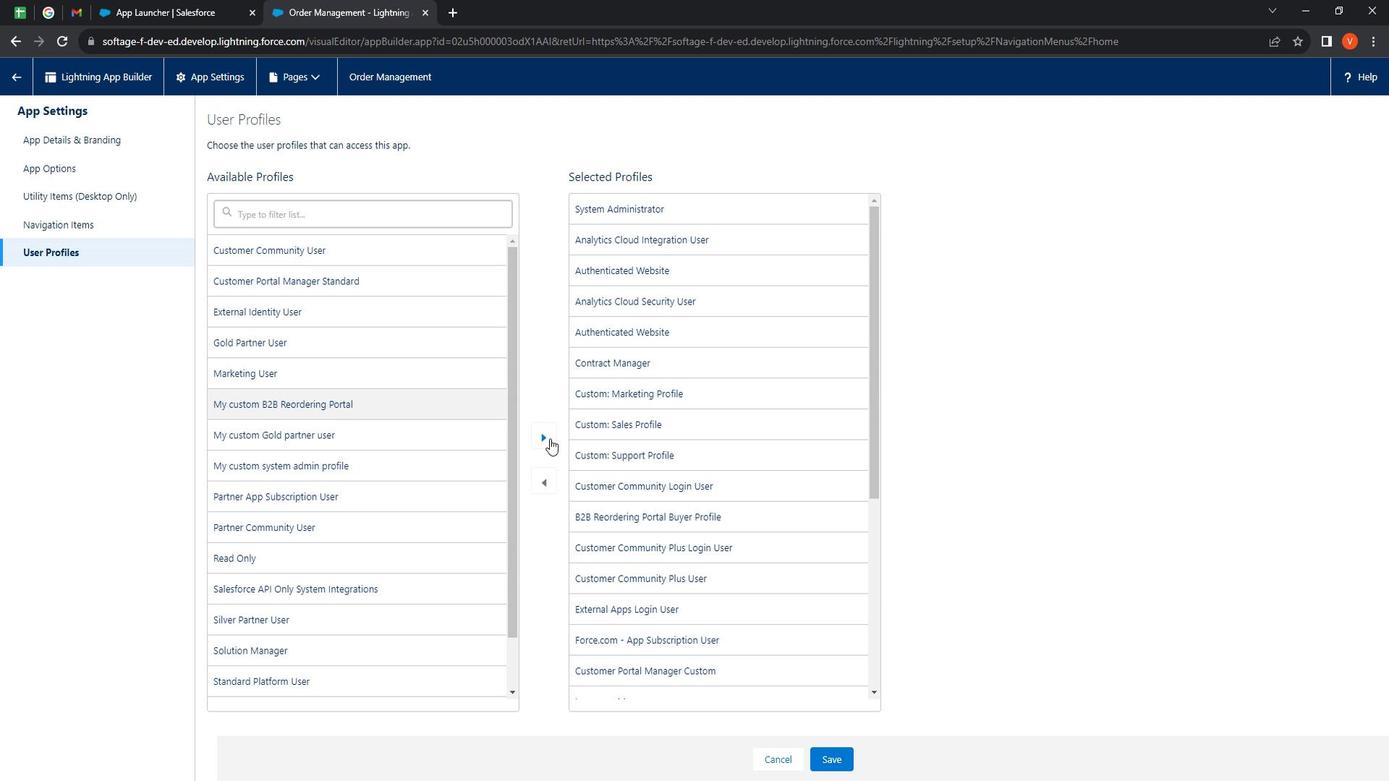 
Action: Mouse pressed left at (564, 438)
Screenshot: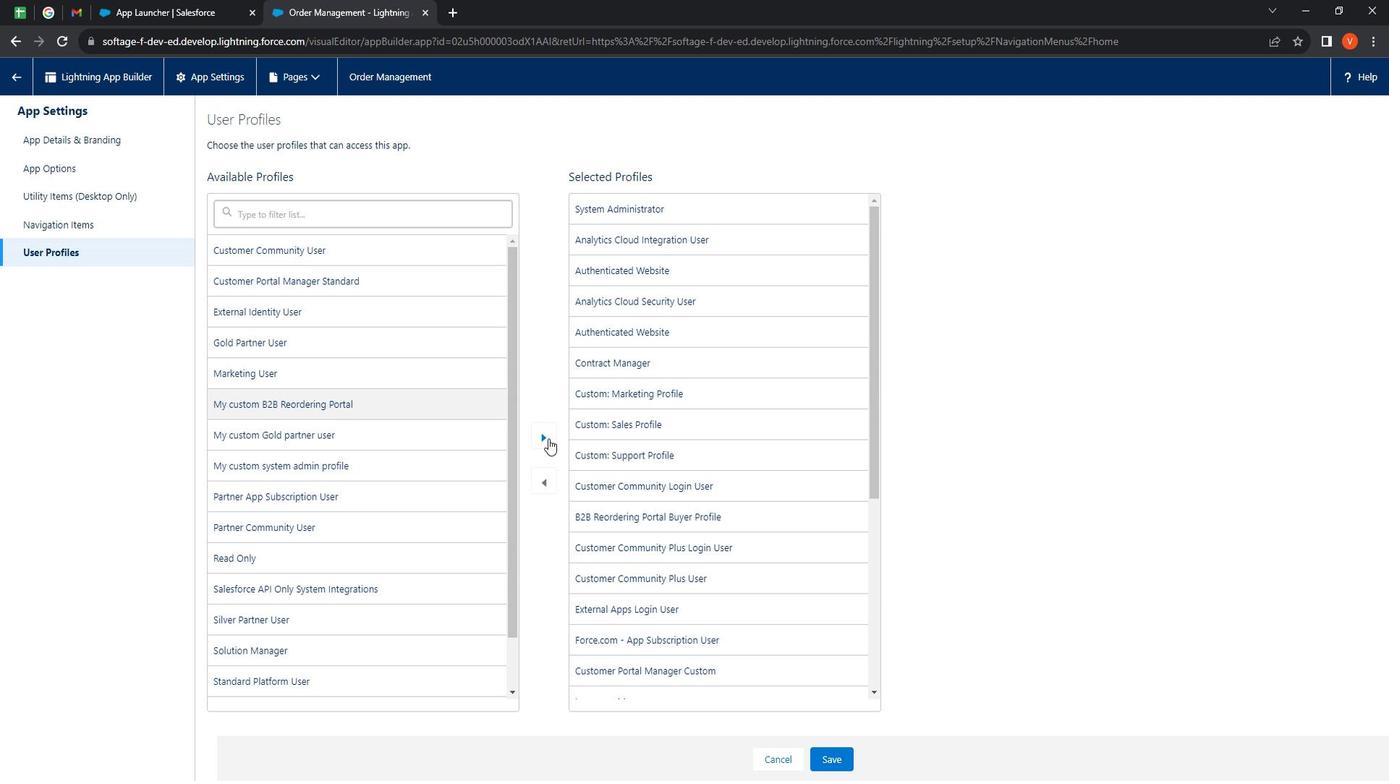 
Action: Mouse moved to (340, 497)
Screenshot: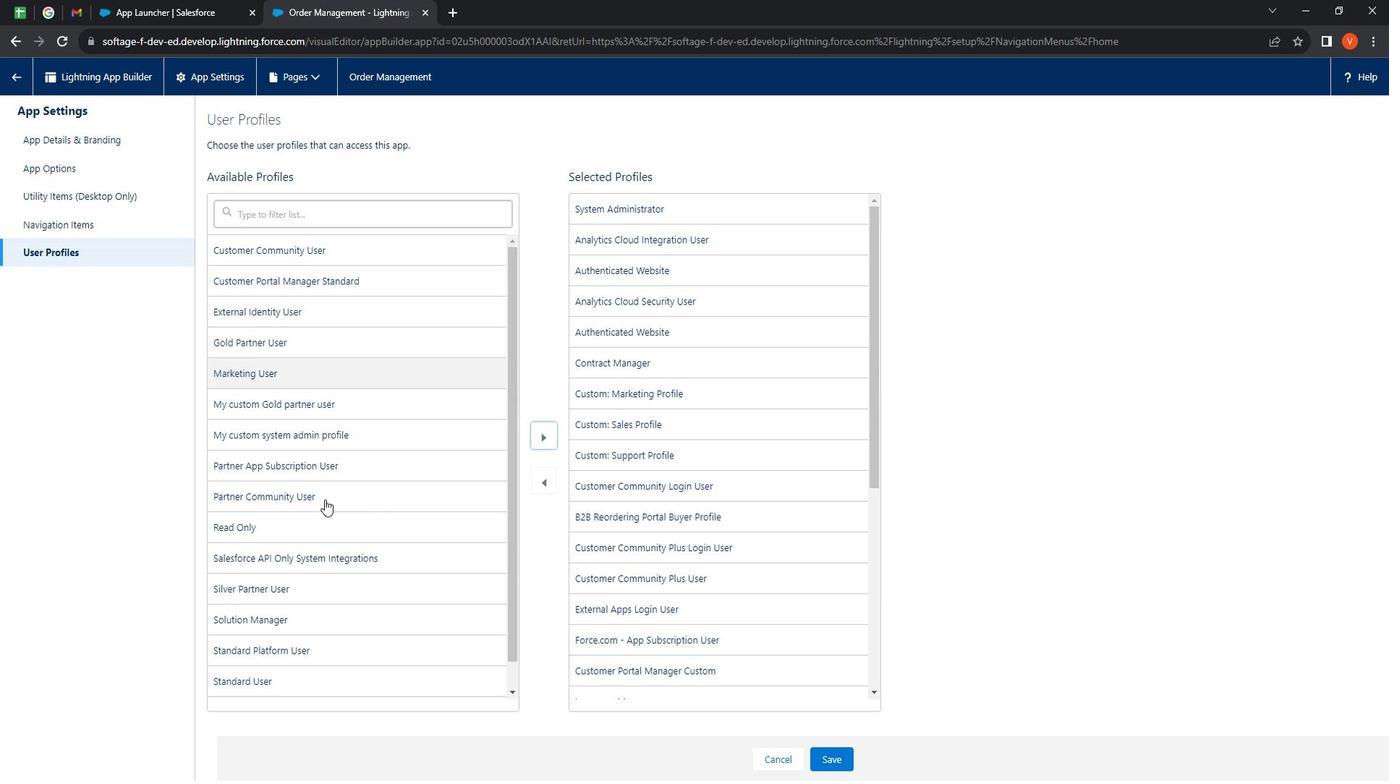 
Action: Mouse pressed left at (340, 497)
Screenshot: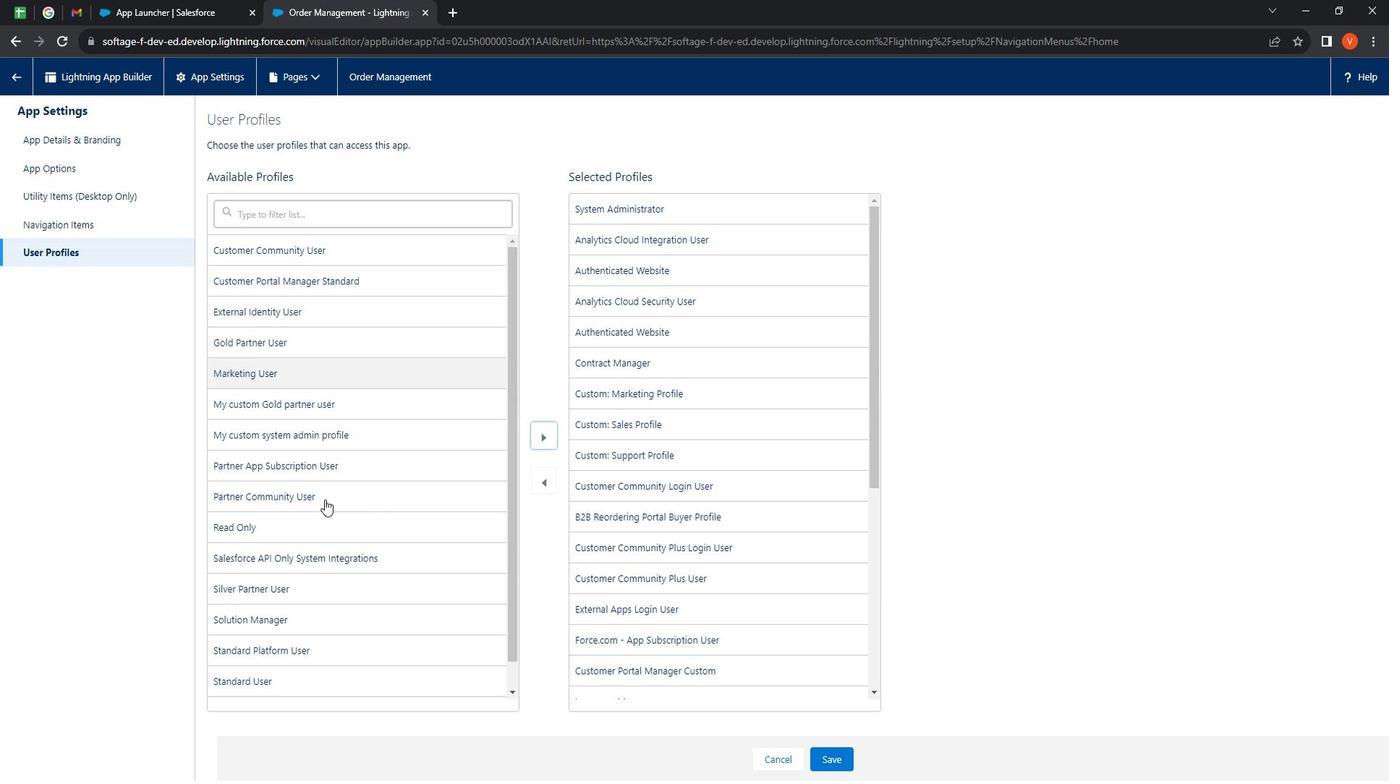 
Action: Mouse moved to (553, 440)
Screenshot: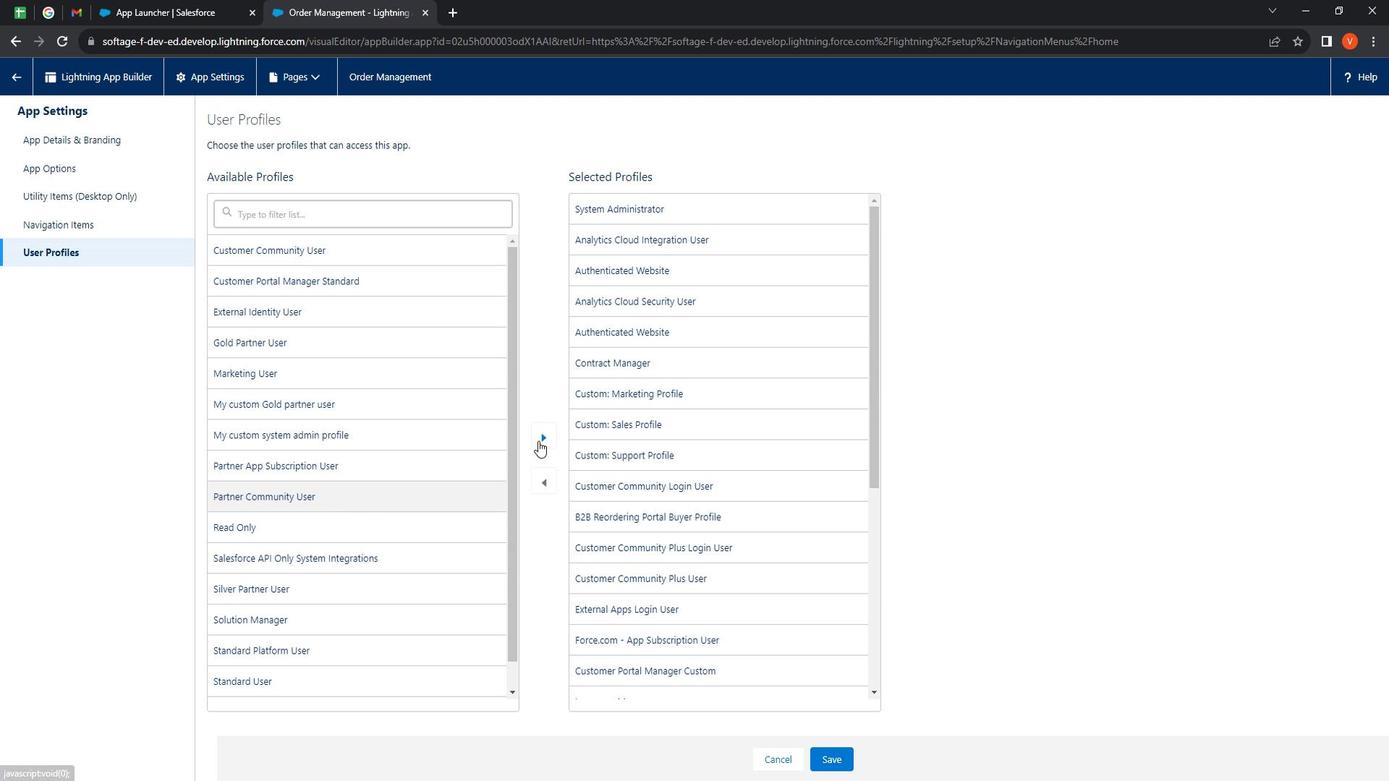 
Action: Mouse pressed left at (553, 440)
Screenshot: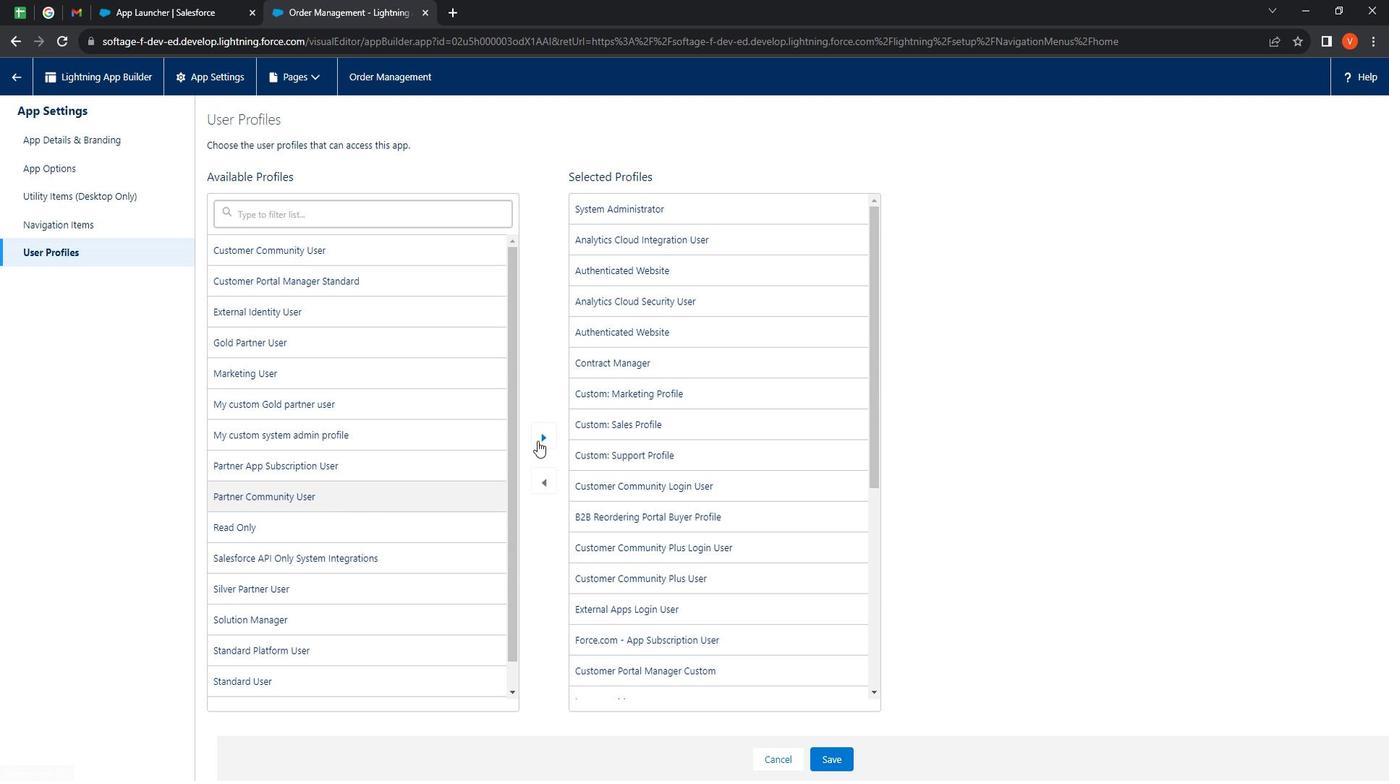 
Action: Mouse moved to (346, 414)
Screenshot: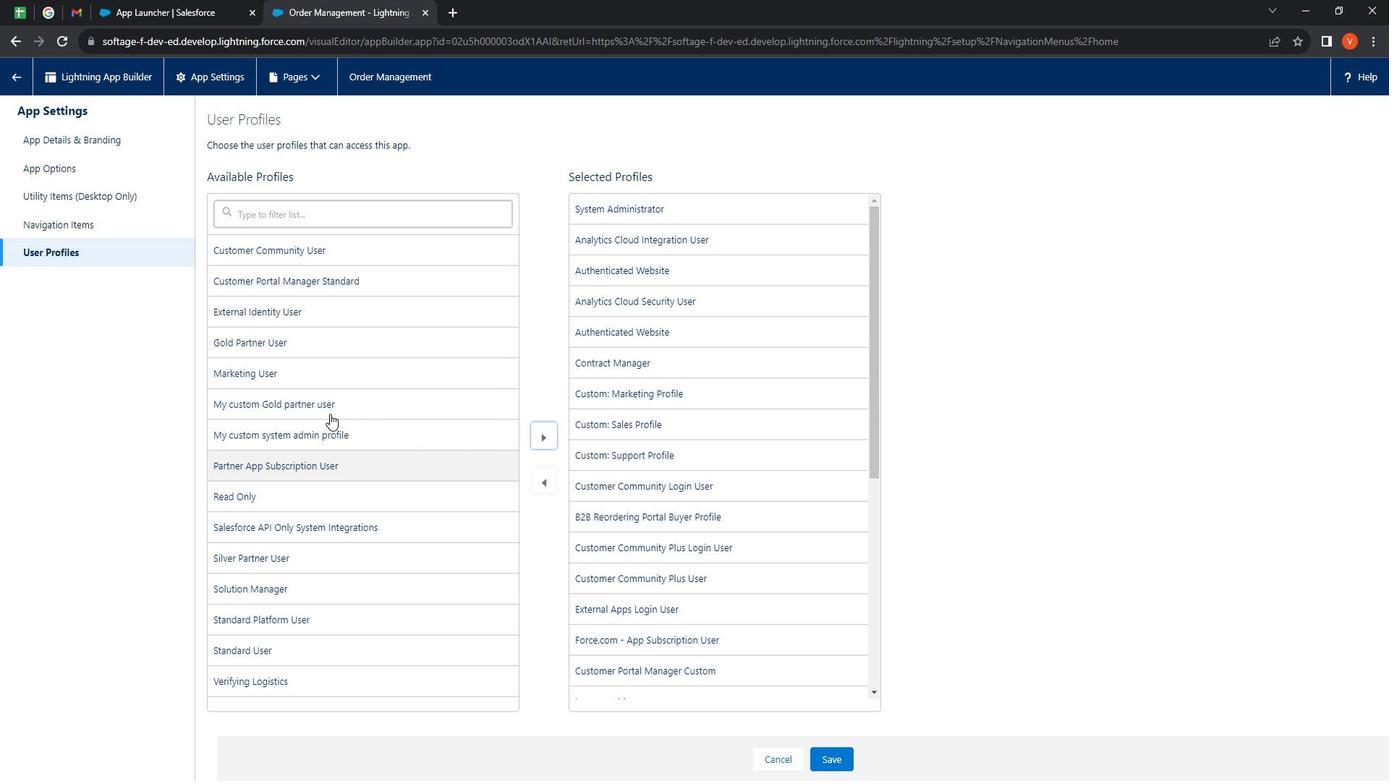 
Action: Mouse pressed left at (346, 414)
Screenshot: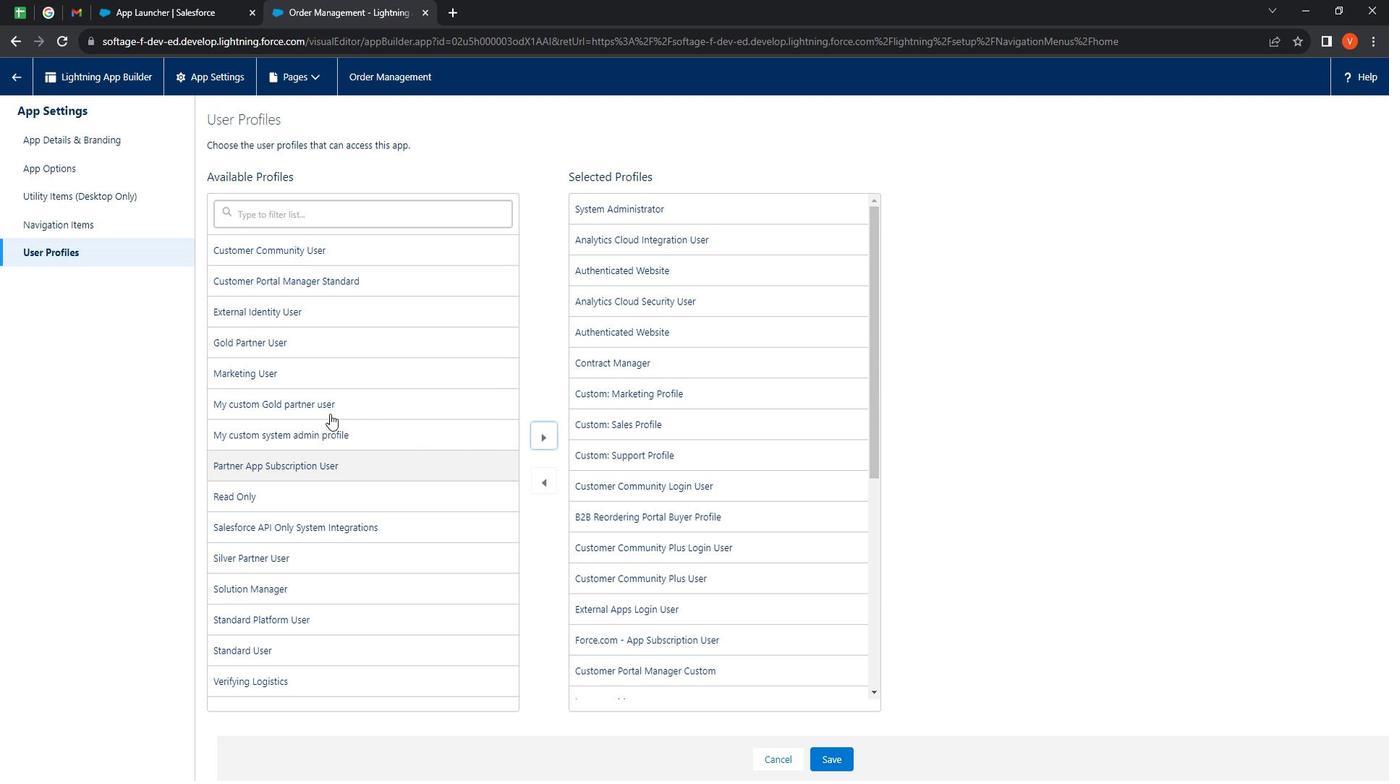 
Action: Mouse moved to (553, 433)
Screenshot: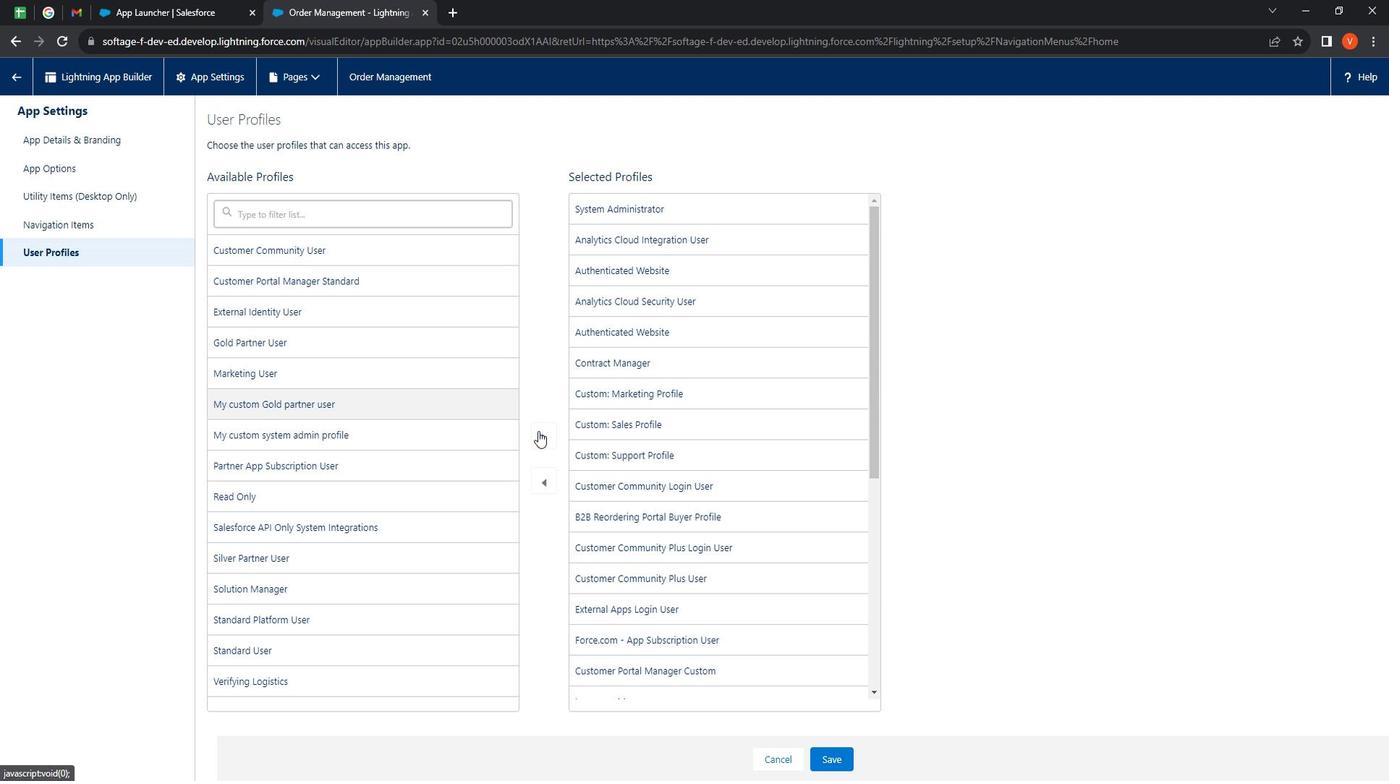 
Action: Mouse pressed left at (553, 433)
Screenshot: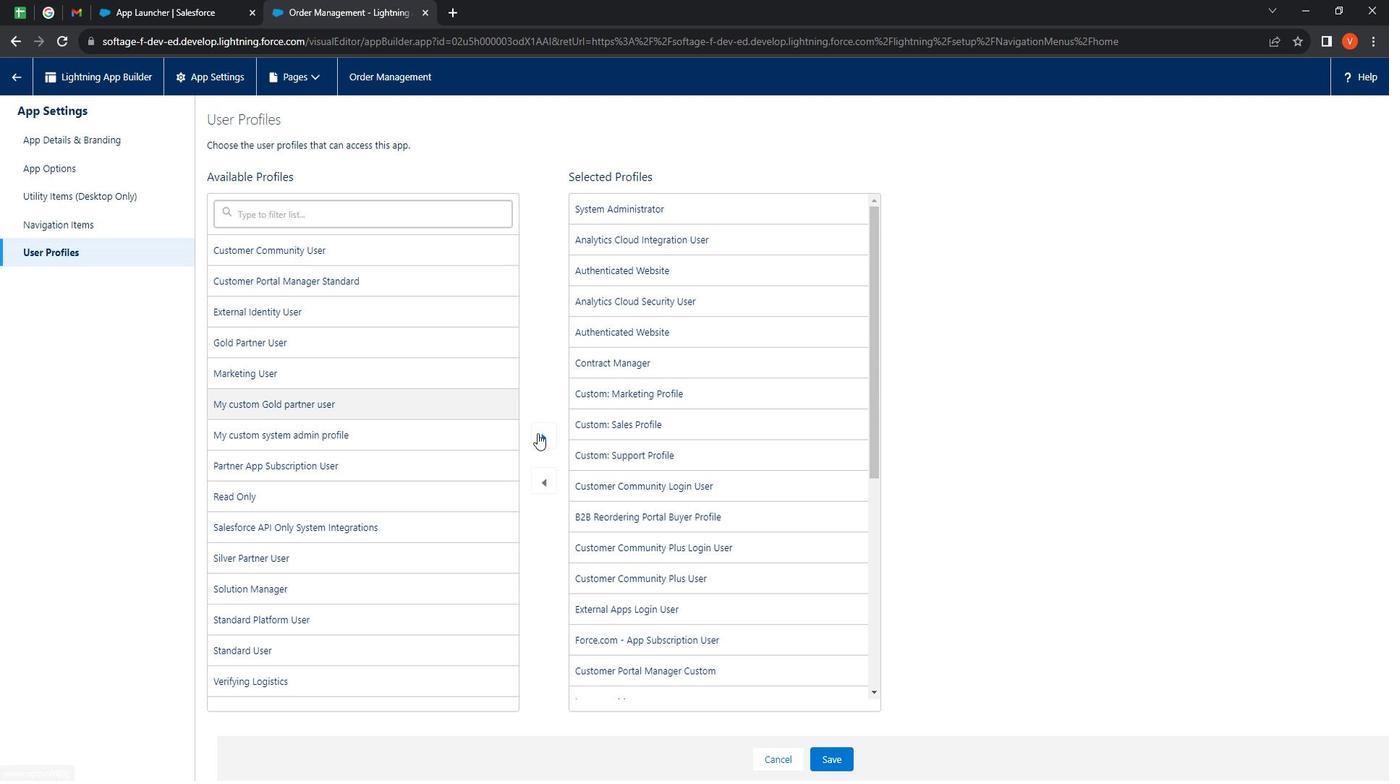 
Action: Mouse moved to (369, 435)
Screenshot: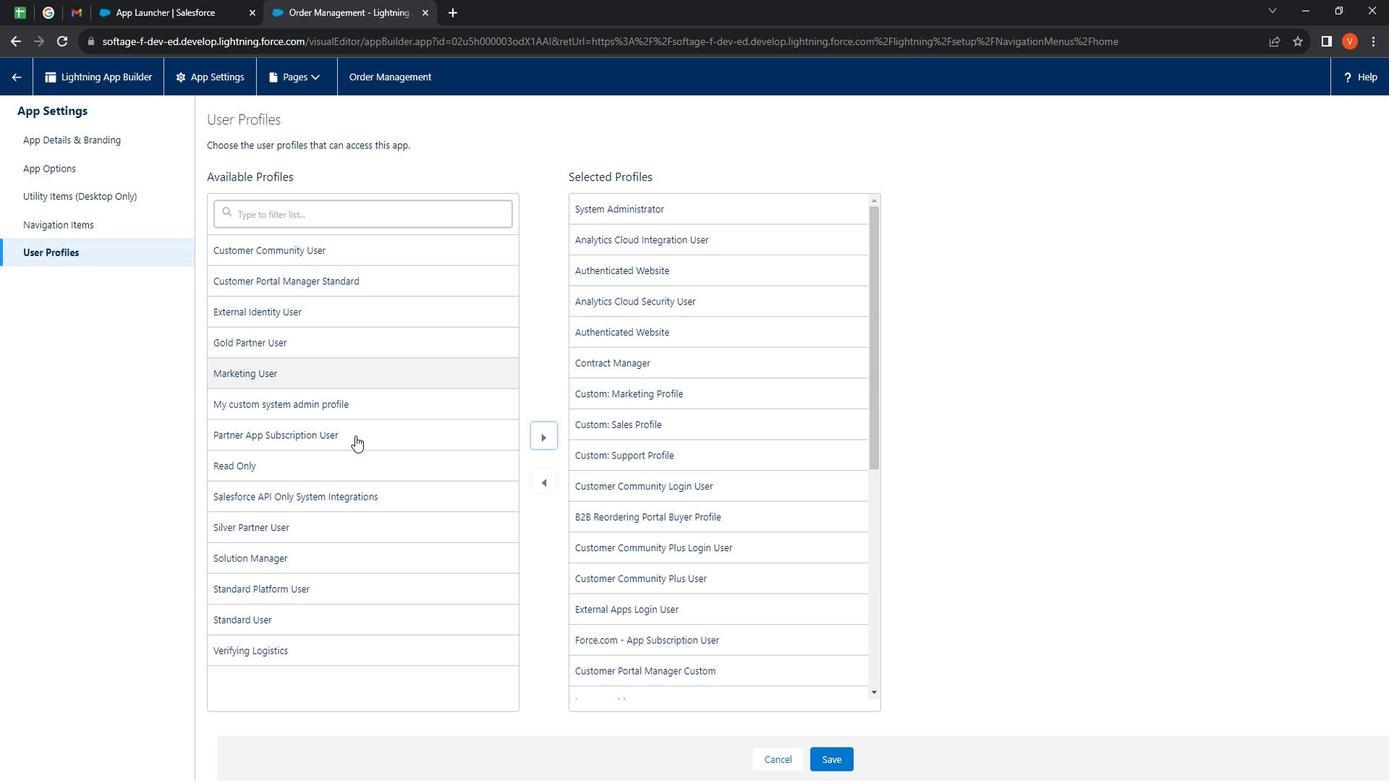 
Action: Mouse pressed left at (369, 435)
Screenshot: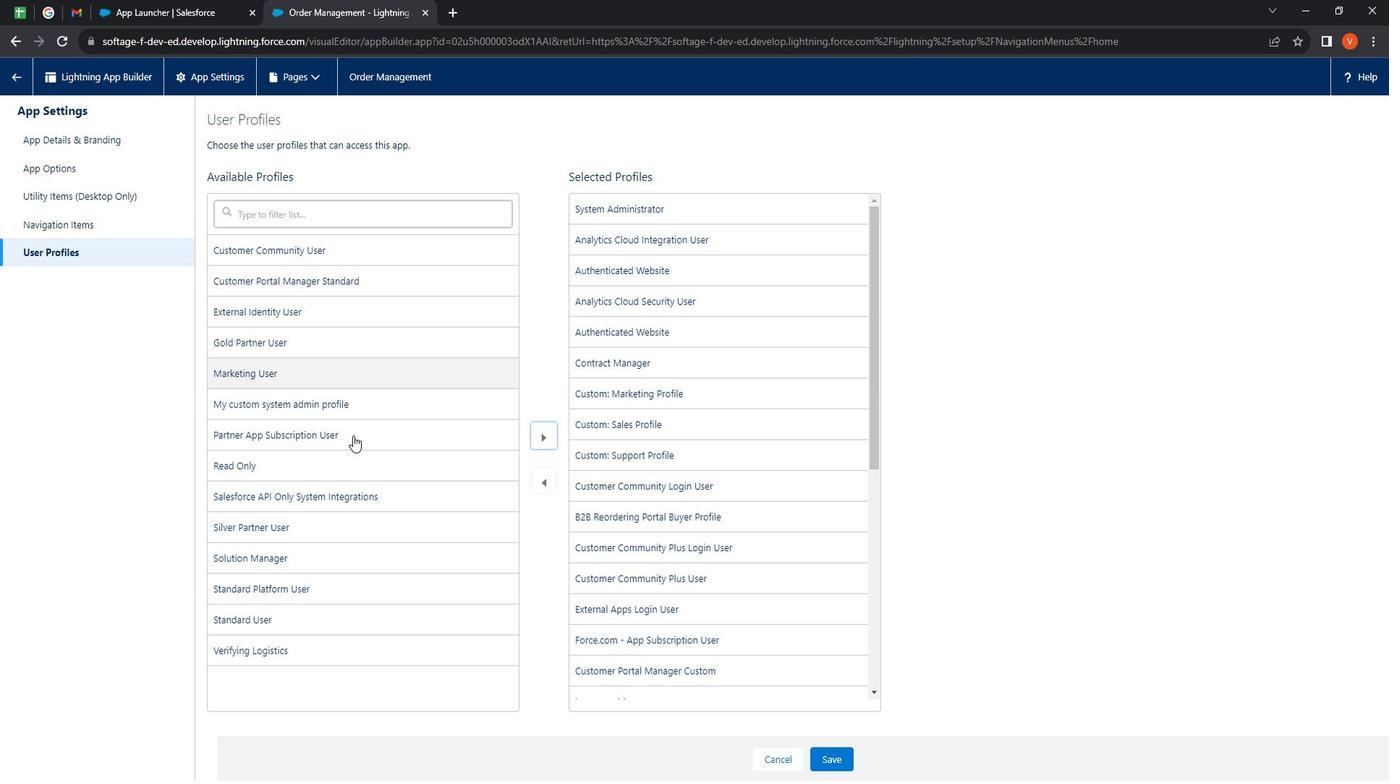 
Action: Mouse moved to (565, 447)
Screenshot: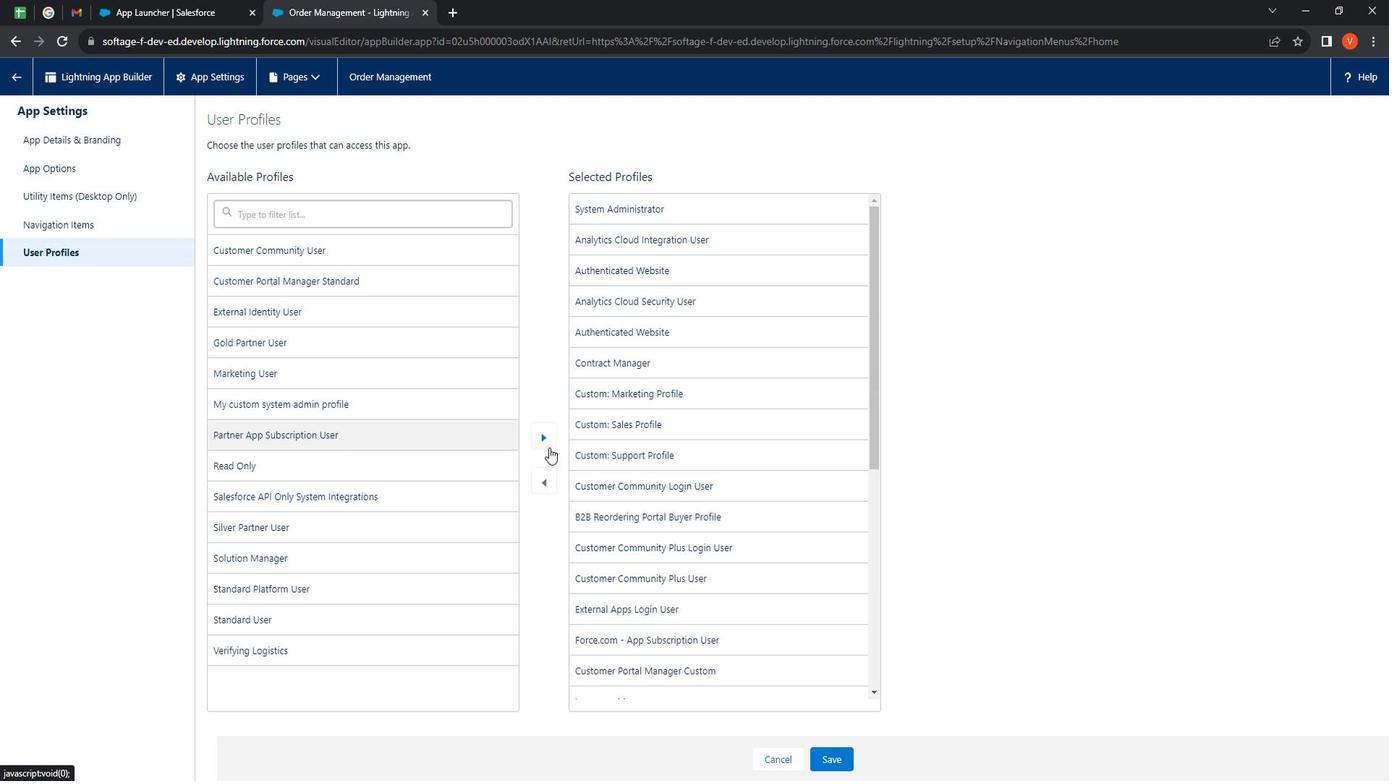 
Action: Mouse pressed left at (565, 447)
Screenshot: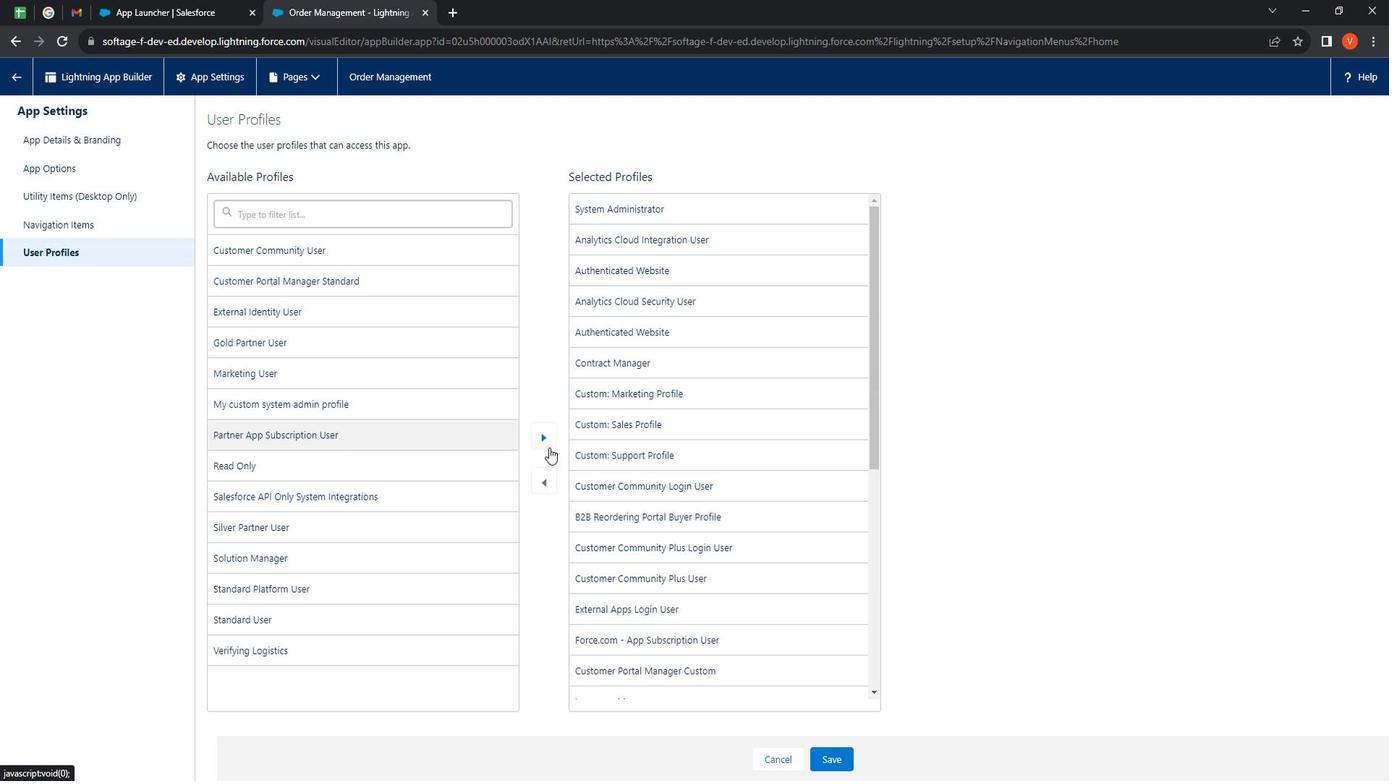 
Action: Mouse moved to (400, 442)
Screenshot: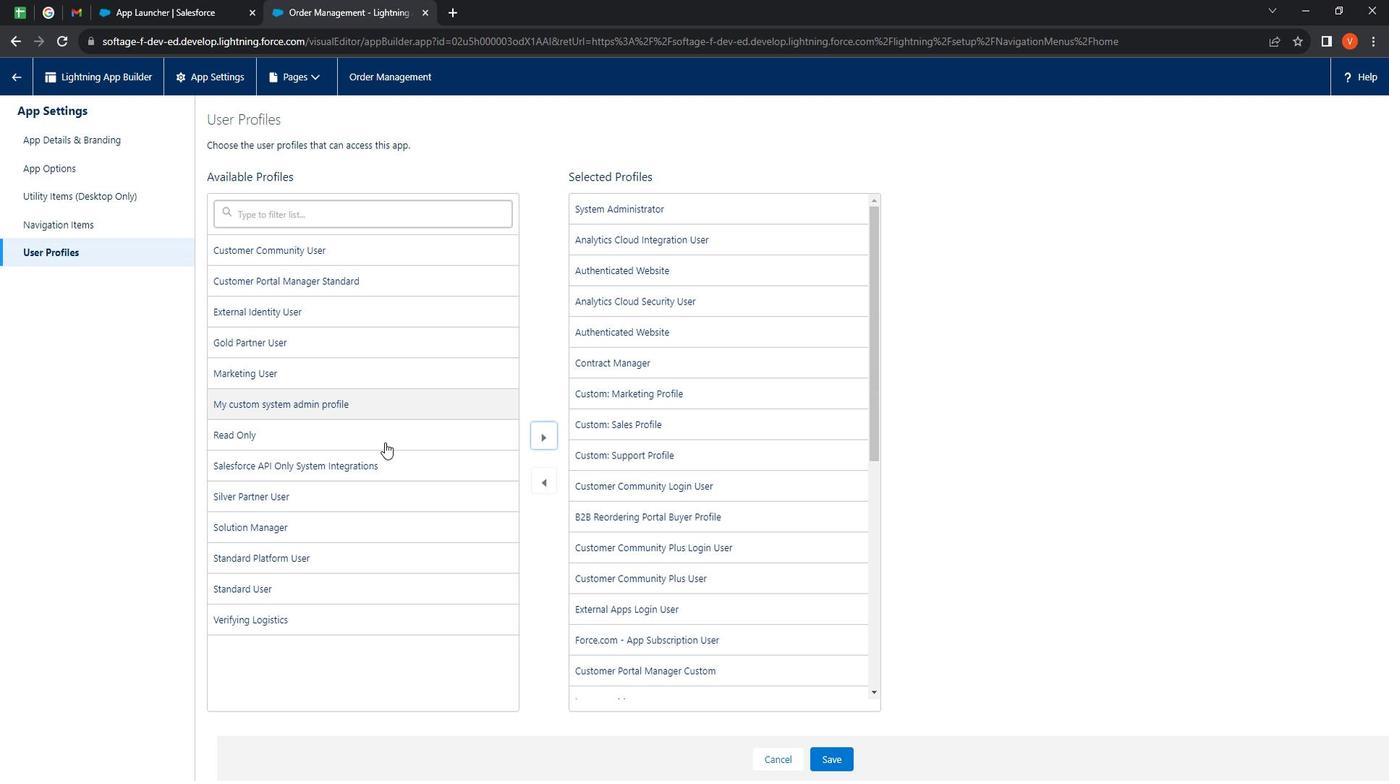 
Action: Mouse pressed left at (400, 442)
Screenshot: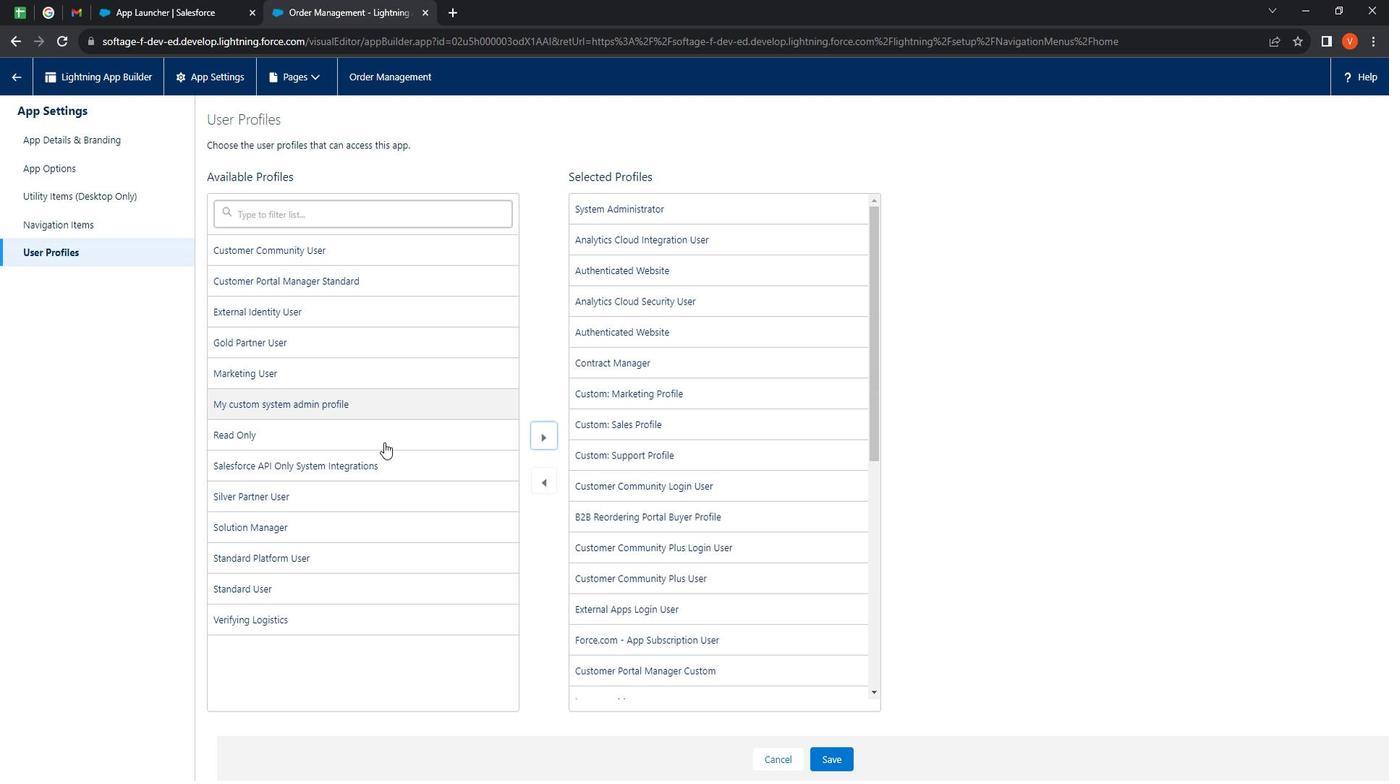 
Action: Mouse moved to (550, 432)
Screenshot: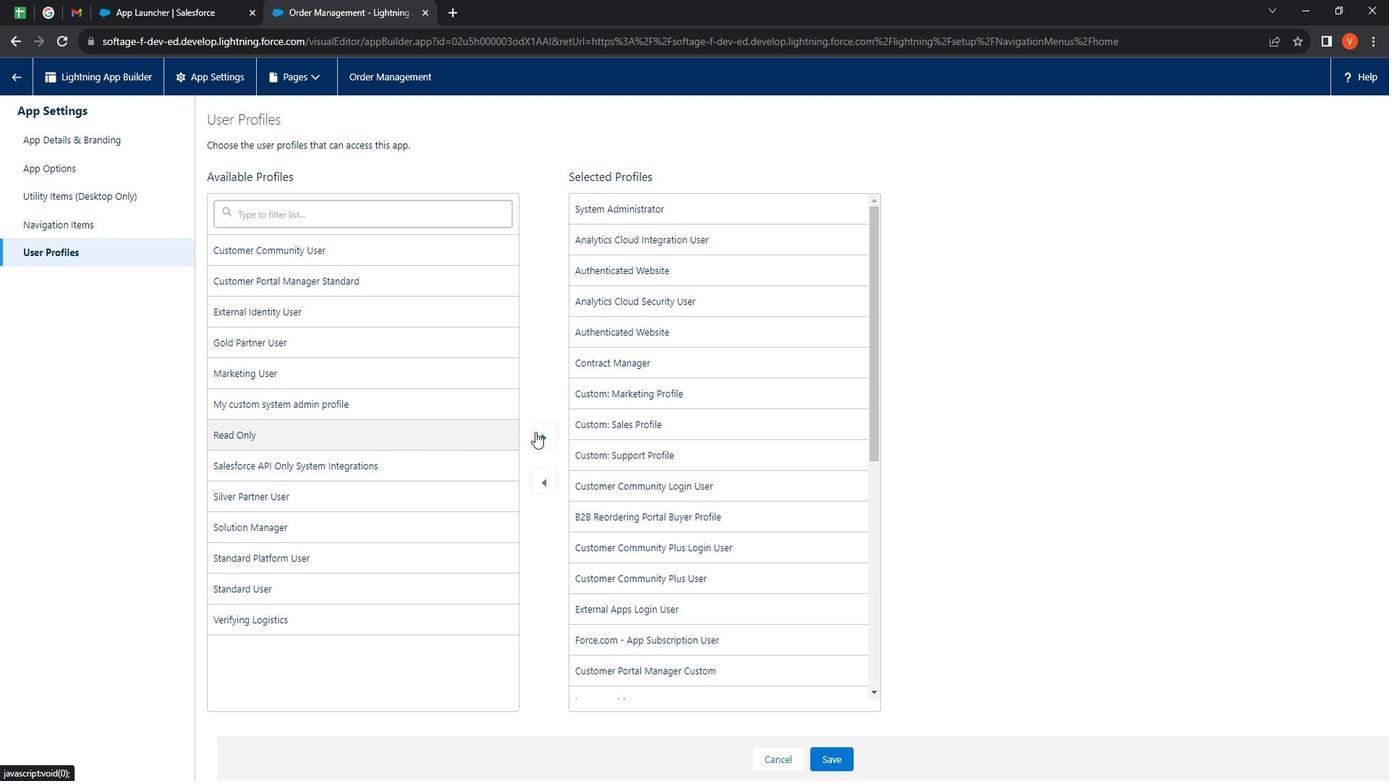 
Action: Mouse pressed left at (550, 432)
Screenshot: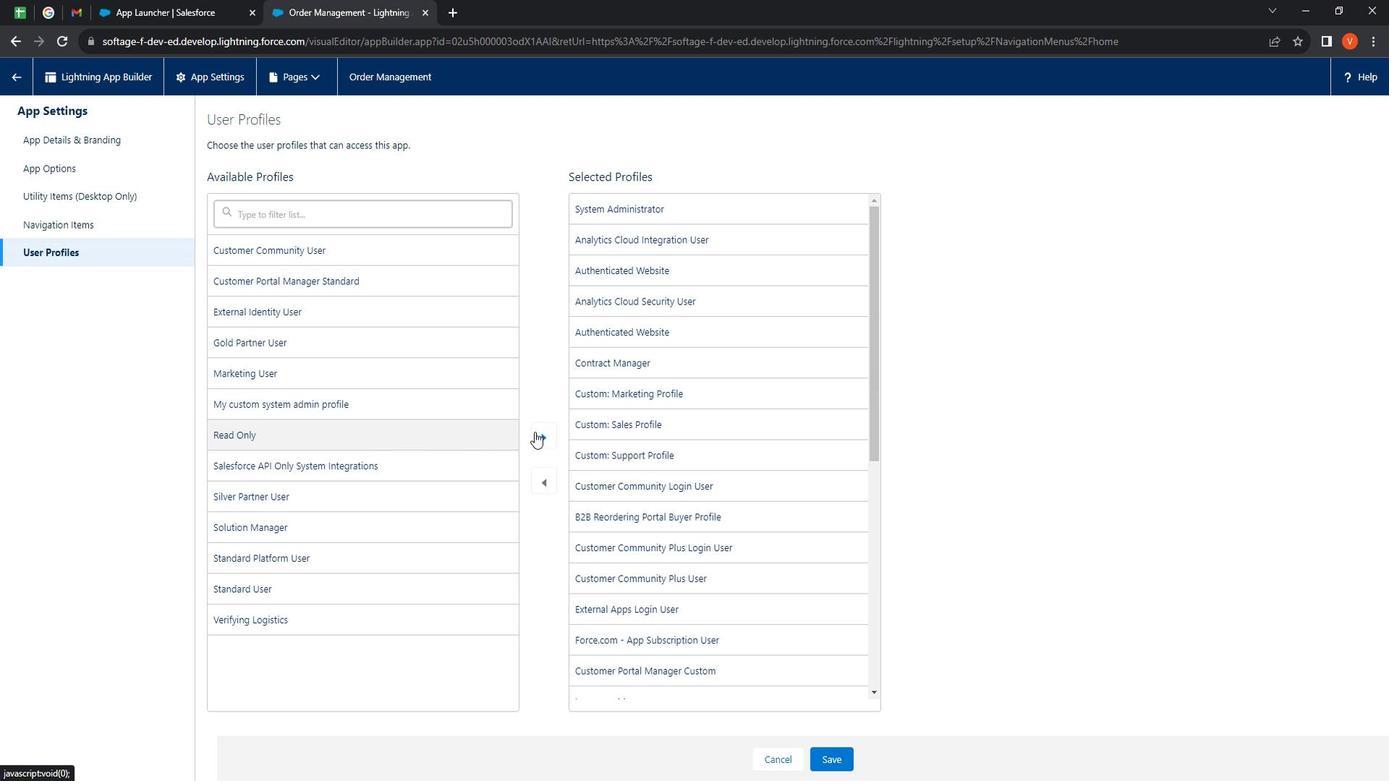 
Action: Mouse moved to (340, 405)
Screenshot: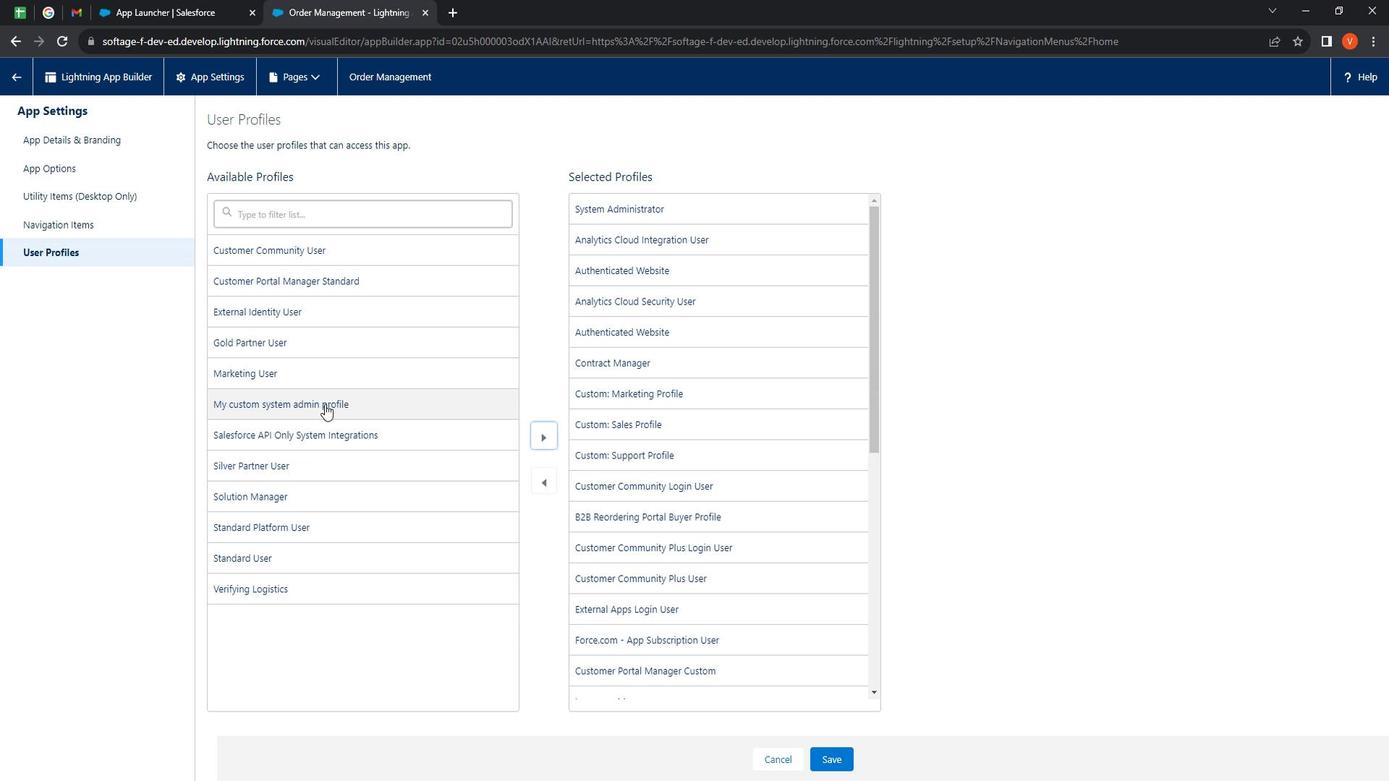 
Action: Mouse pressed left at (340, 405)
Screenshot: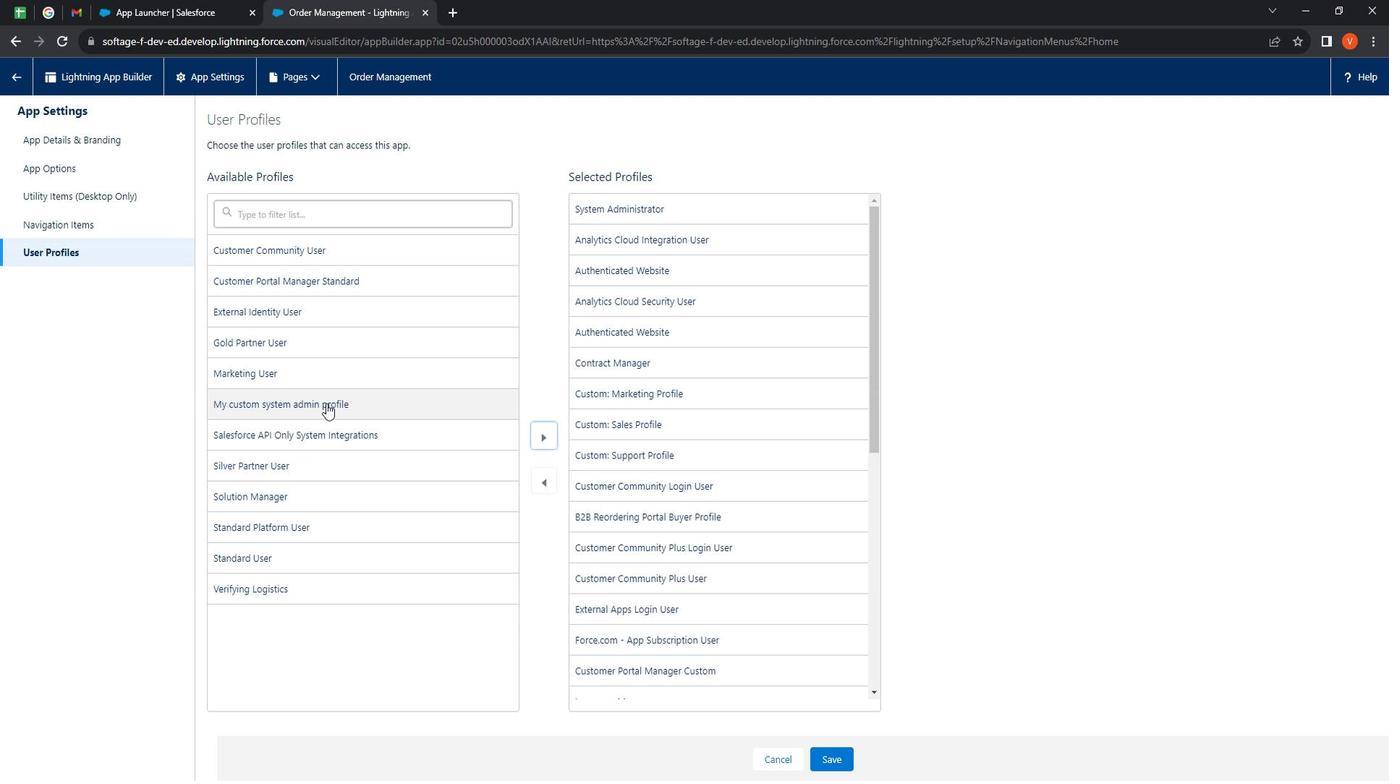 
Action: Mouse moved to (560, 438)
Screenshot: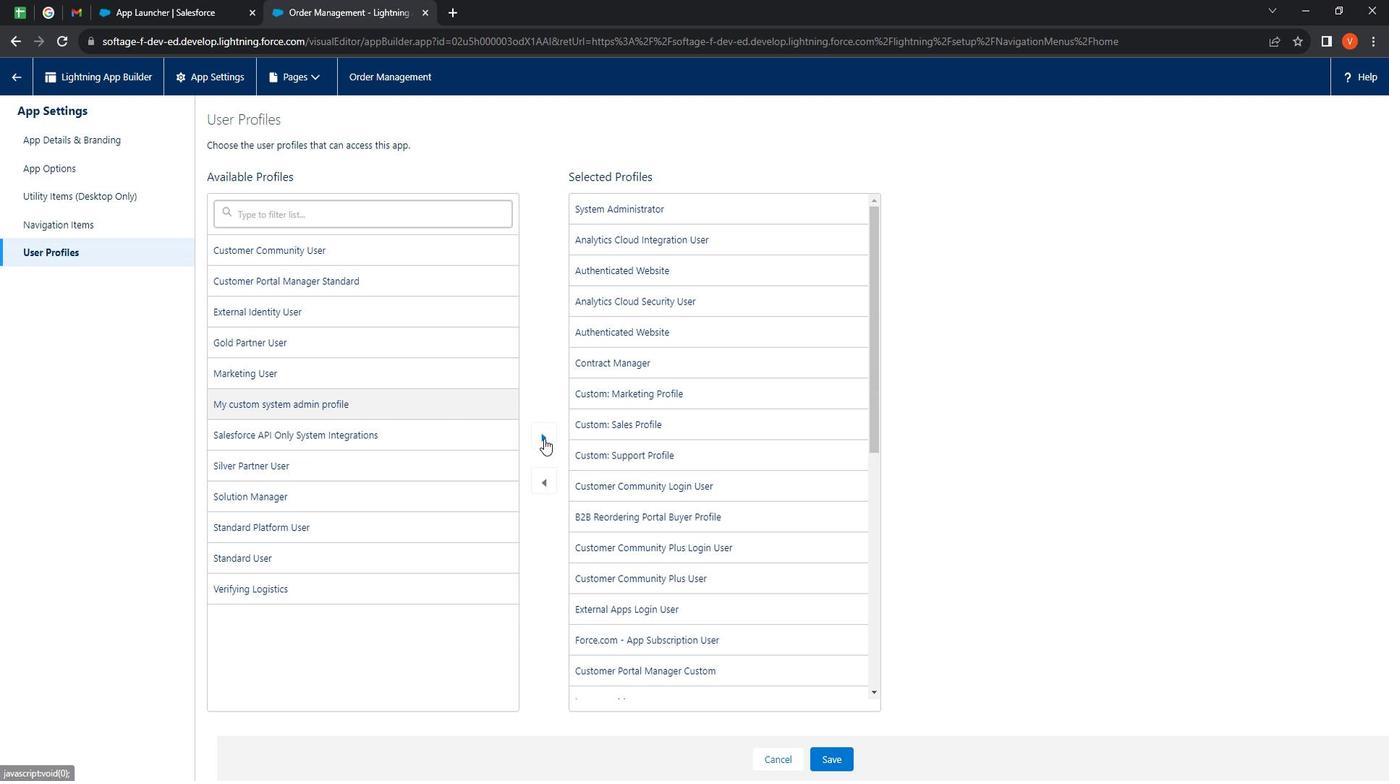 
Action: Mouse pressed left at (560, 438)
Screenshot: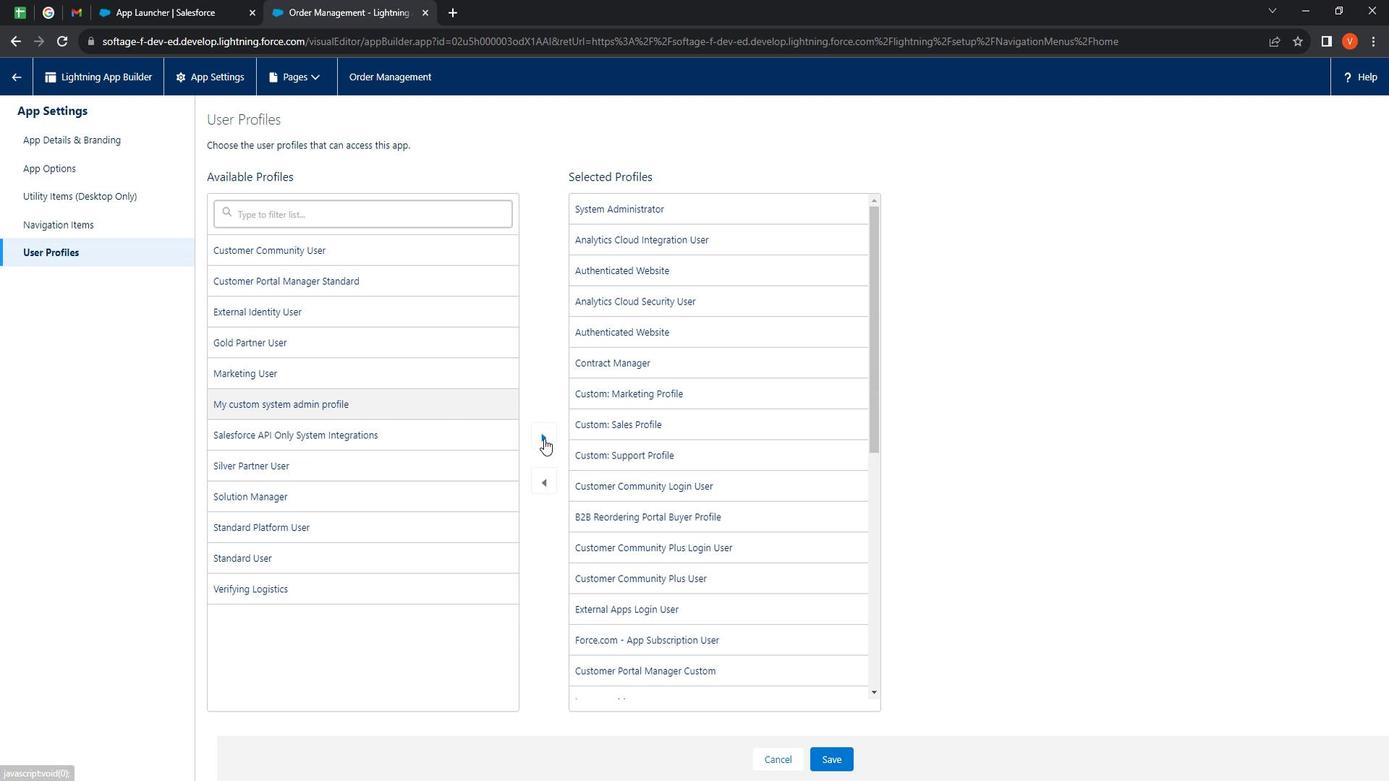 
Action: Mouse moved to (284, 347)
Screenshot: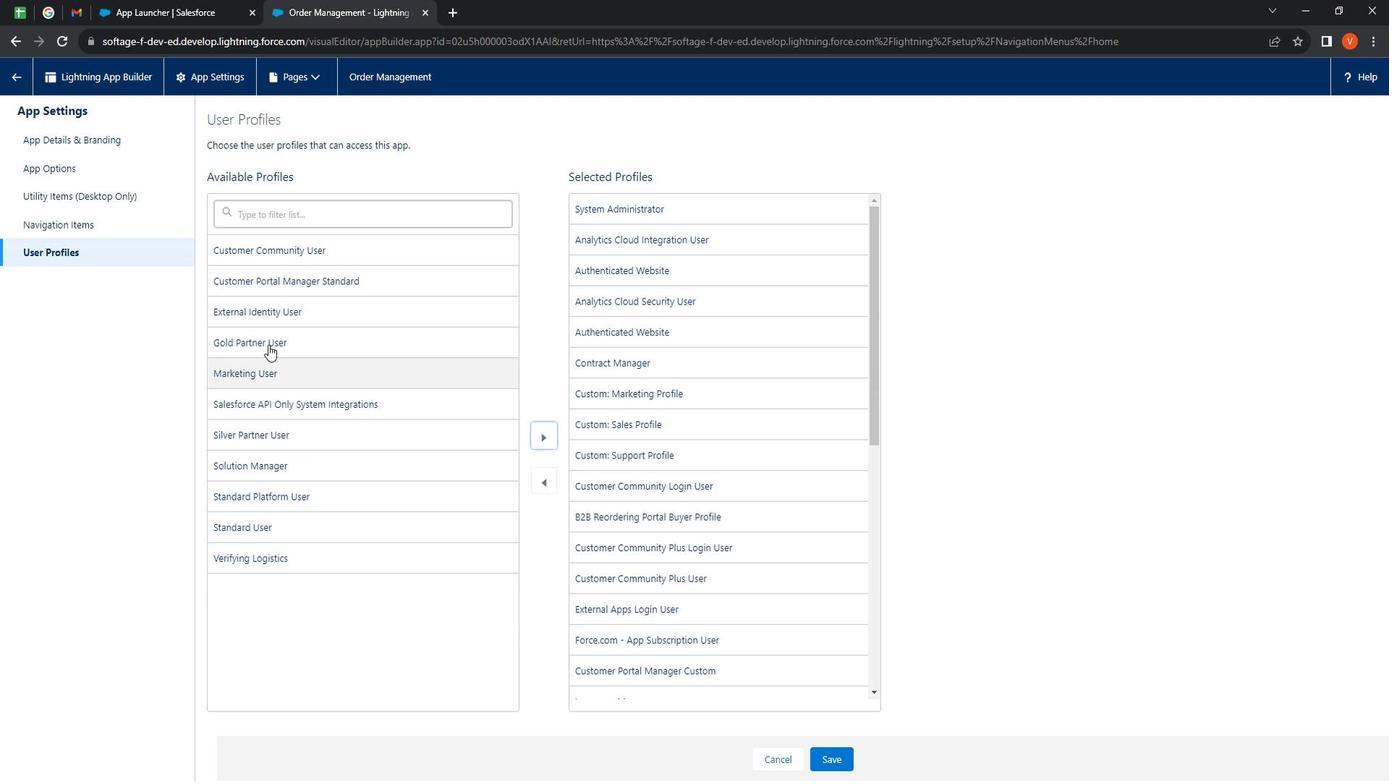 
Action: Mouse pressed left at (284, 347)
Screenshot: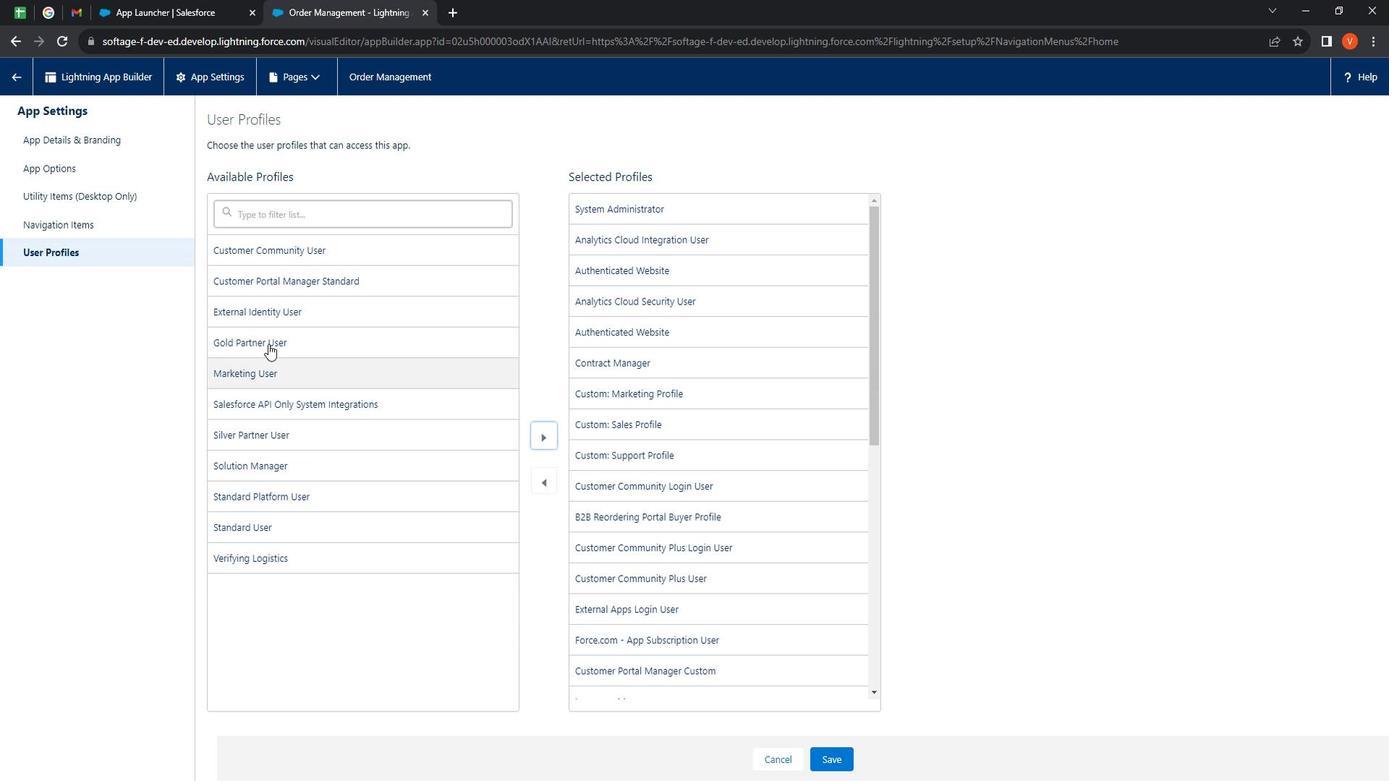 
Action: Mouse moved to (563, 443)
Screenshot: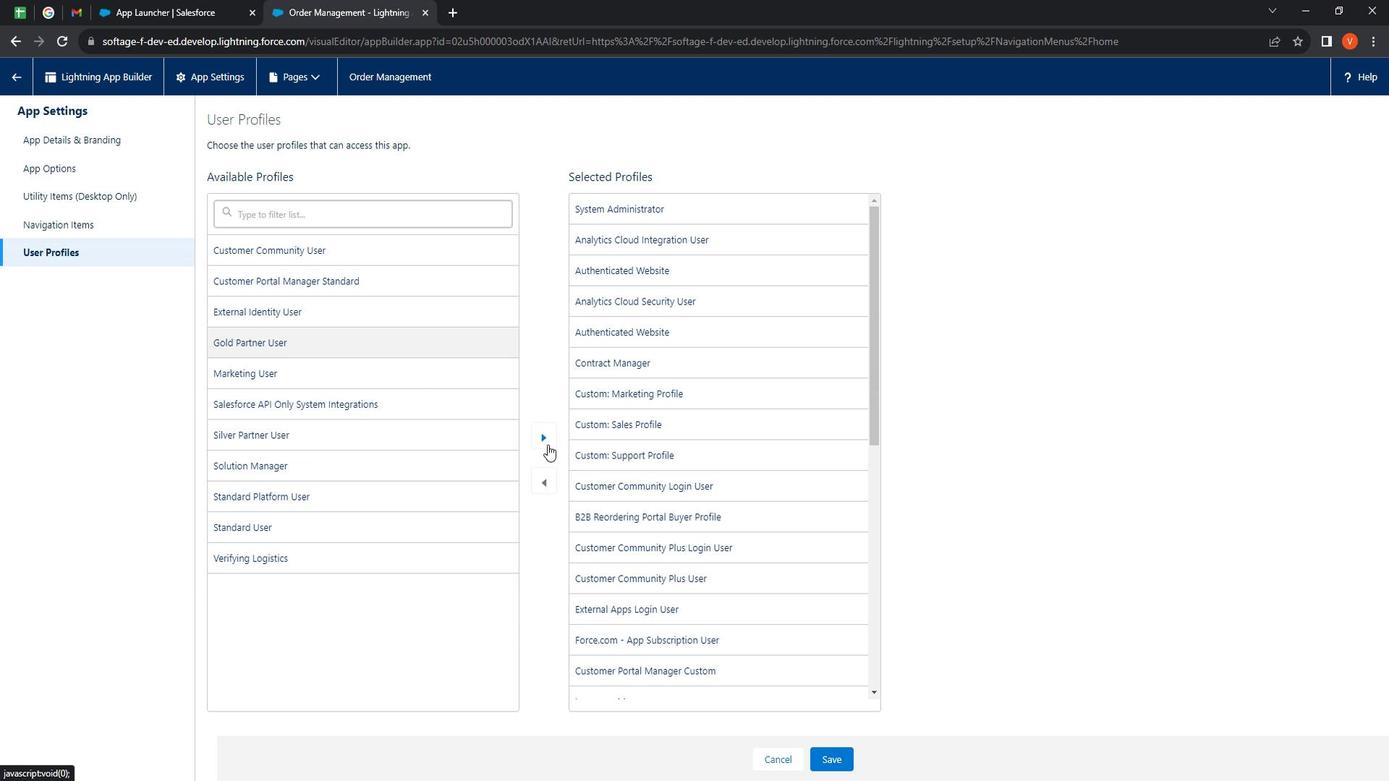
Action: Mouse pressed left at (563, 443)
Screenshot: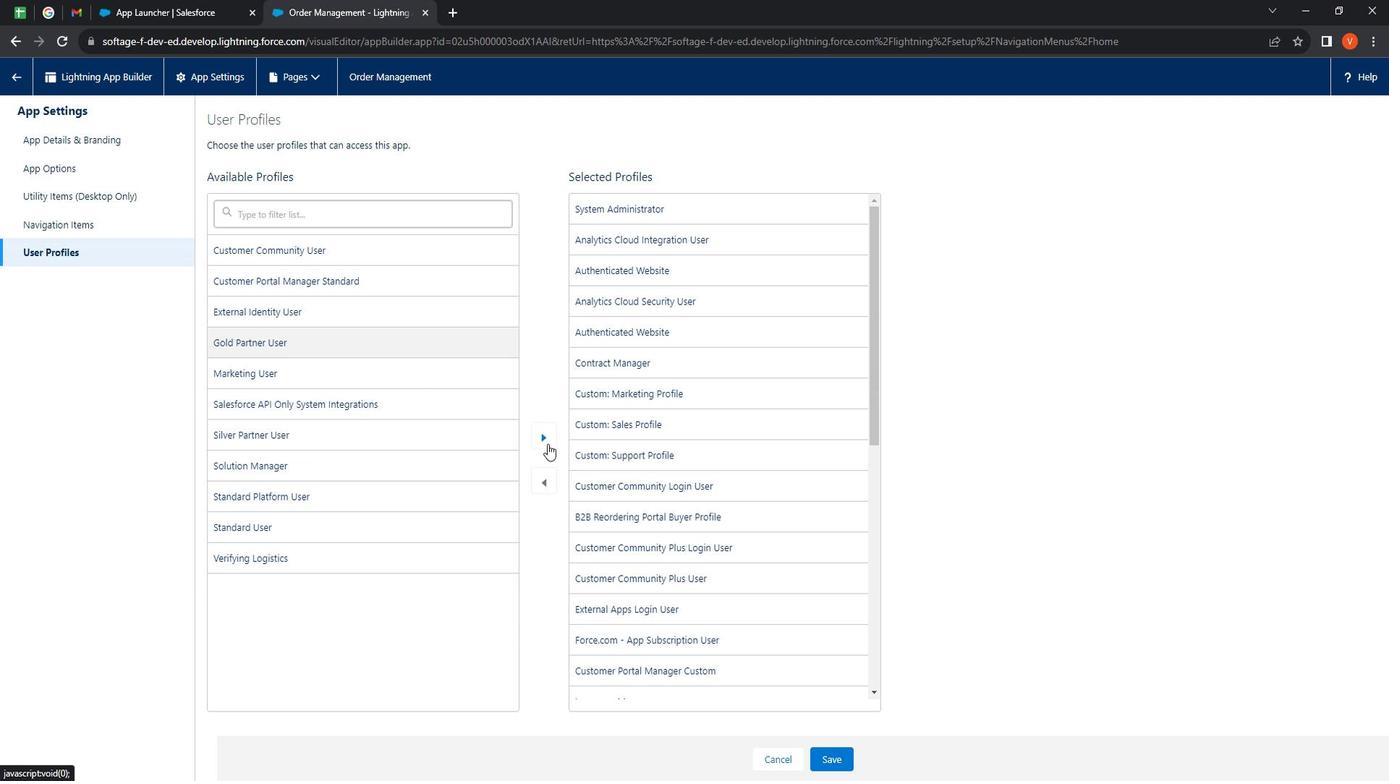 
Action: Mouse moved to (357, 442)
Screenshot: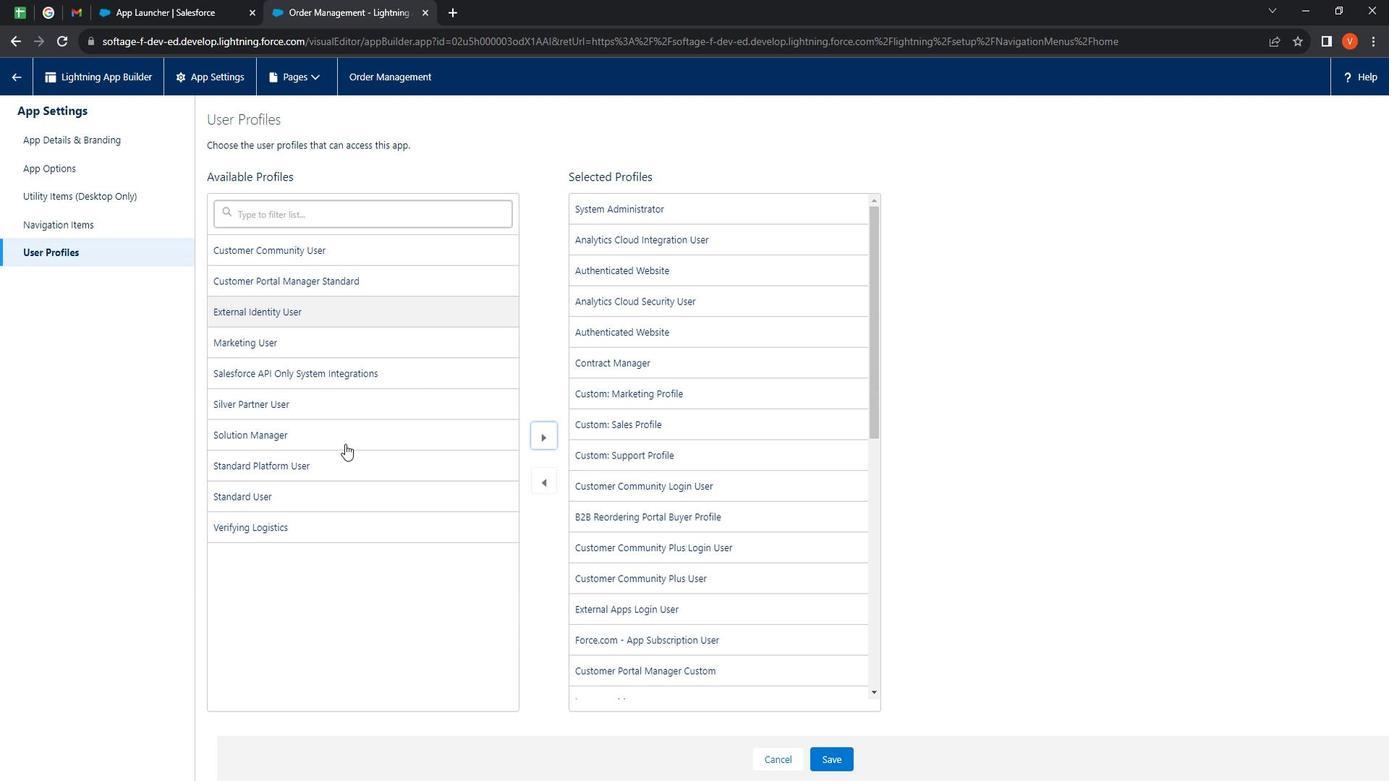 
Action: Mouse pressed left at (357, 442)
Screenshot: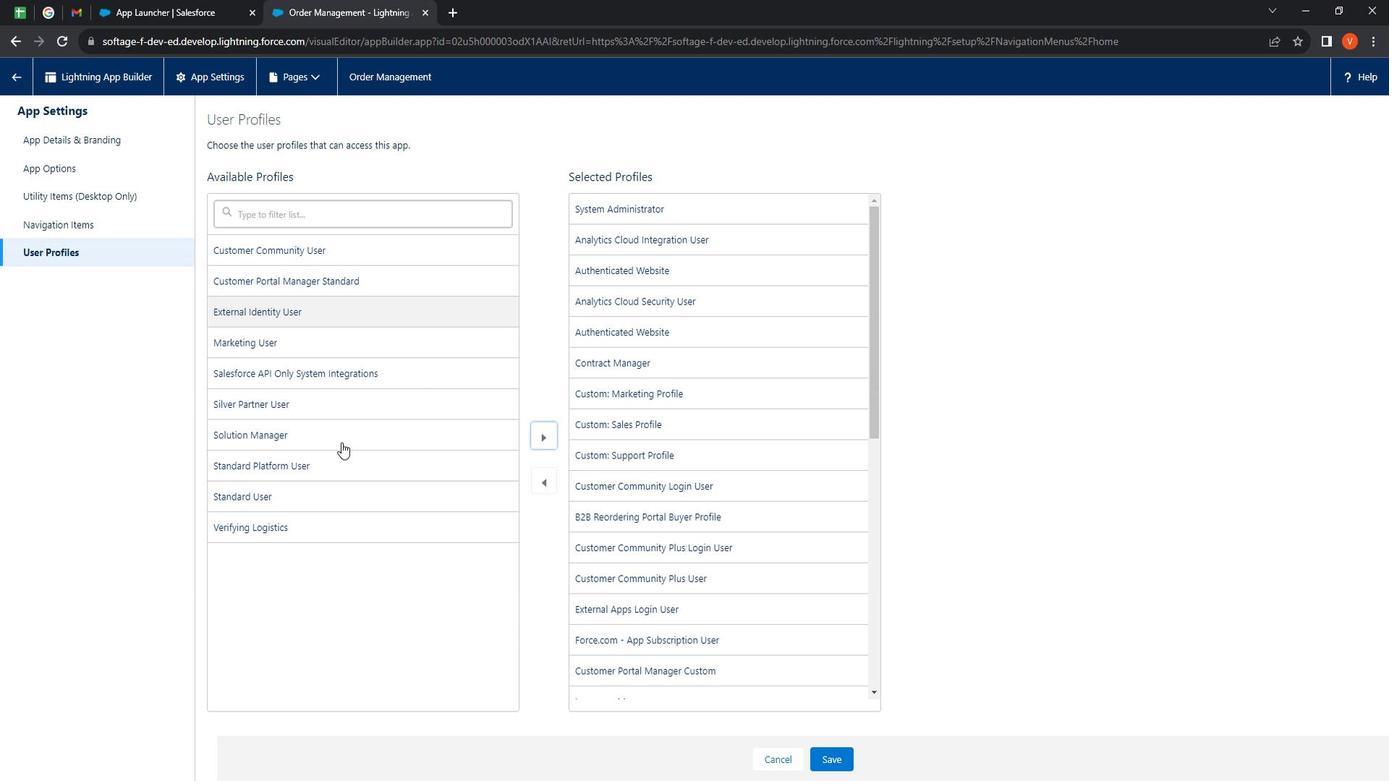 
Action: Mouse moved to (548, 441)
Screenshot: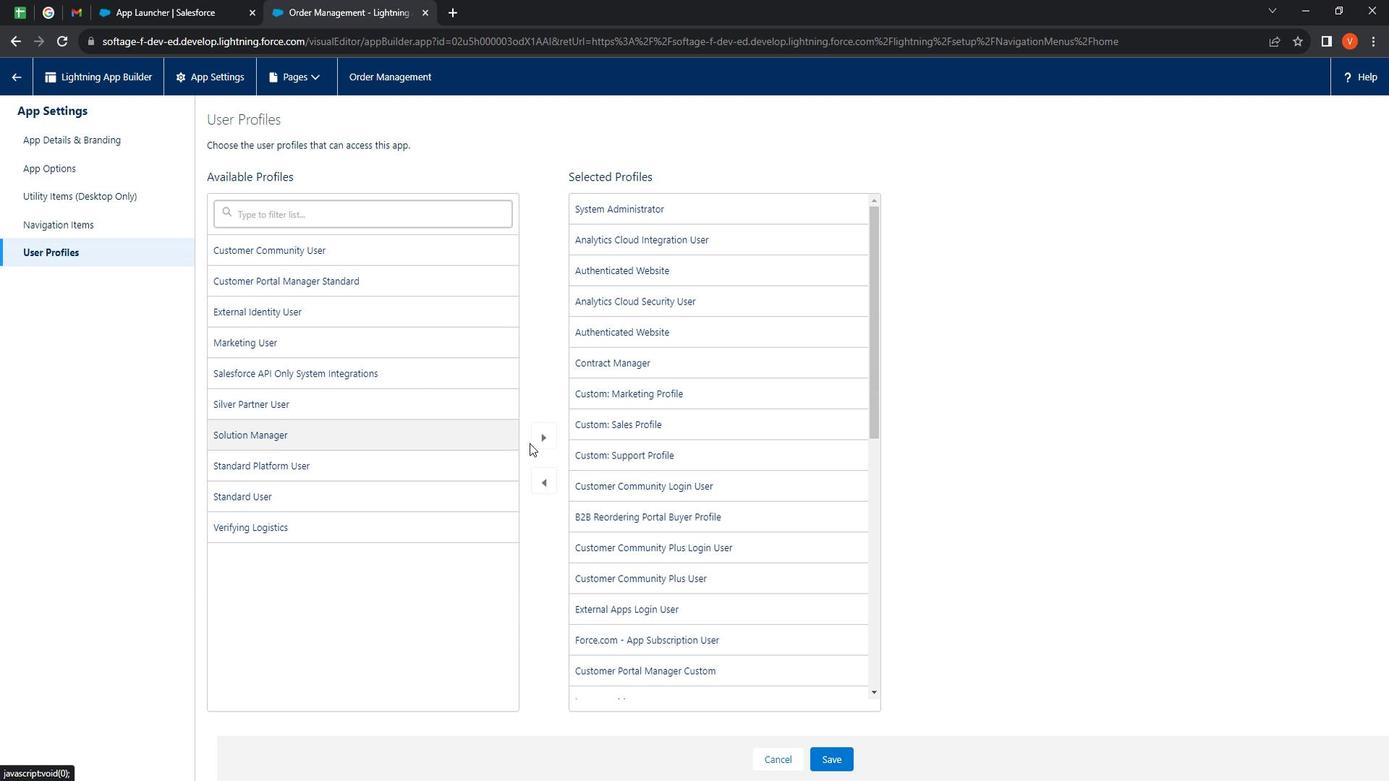 
Action: Mouse pressed left at (548, 441)
Screenshot: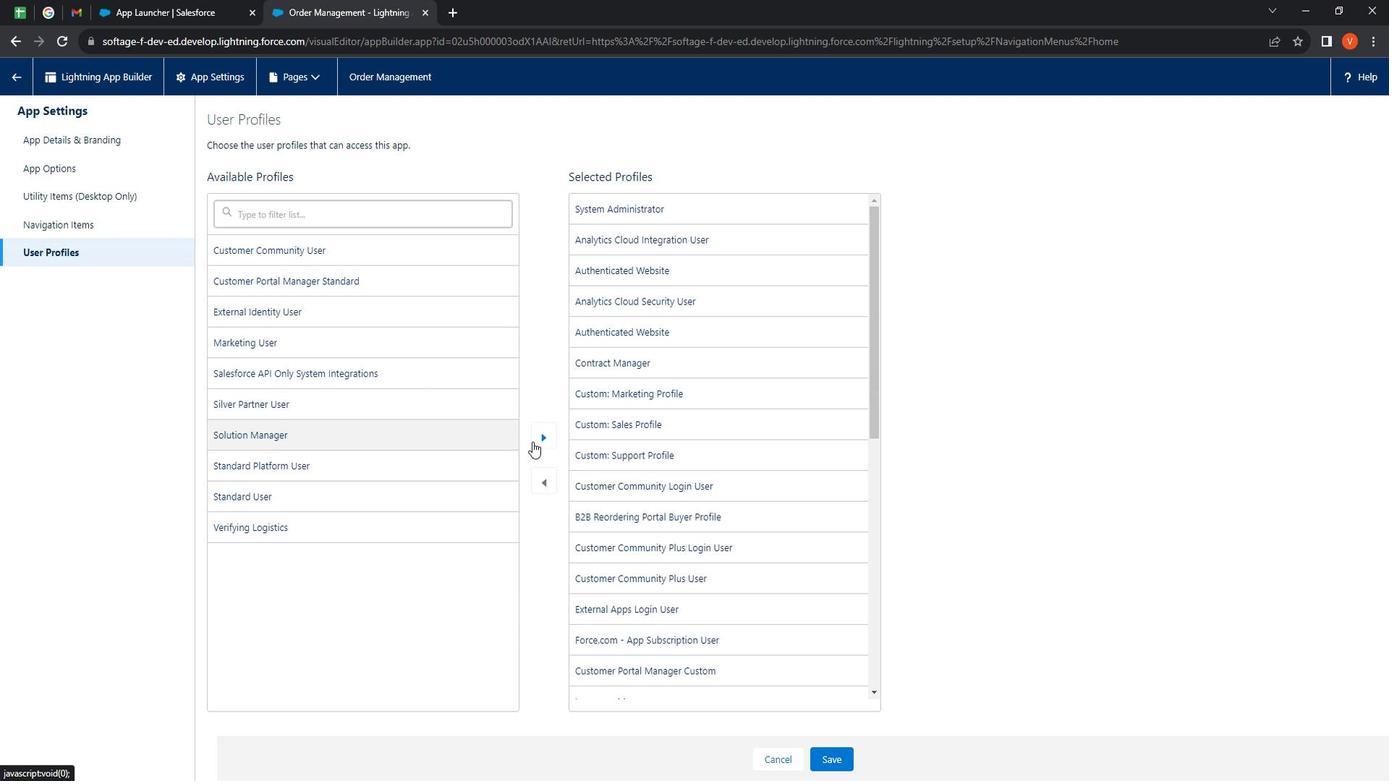 
Action: Mouse moved to (314, 330)
Screenshot: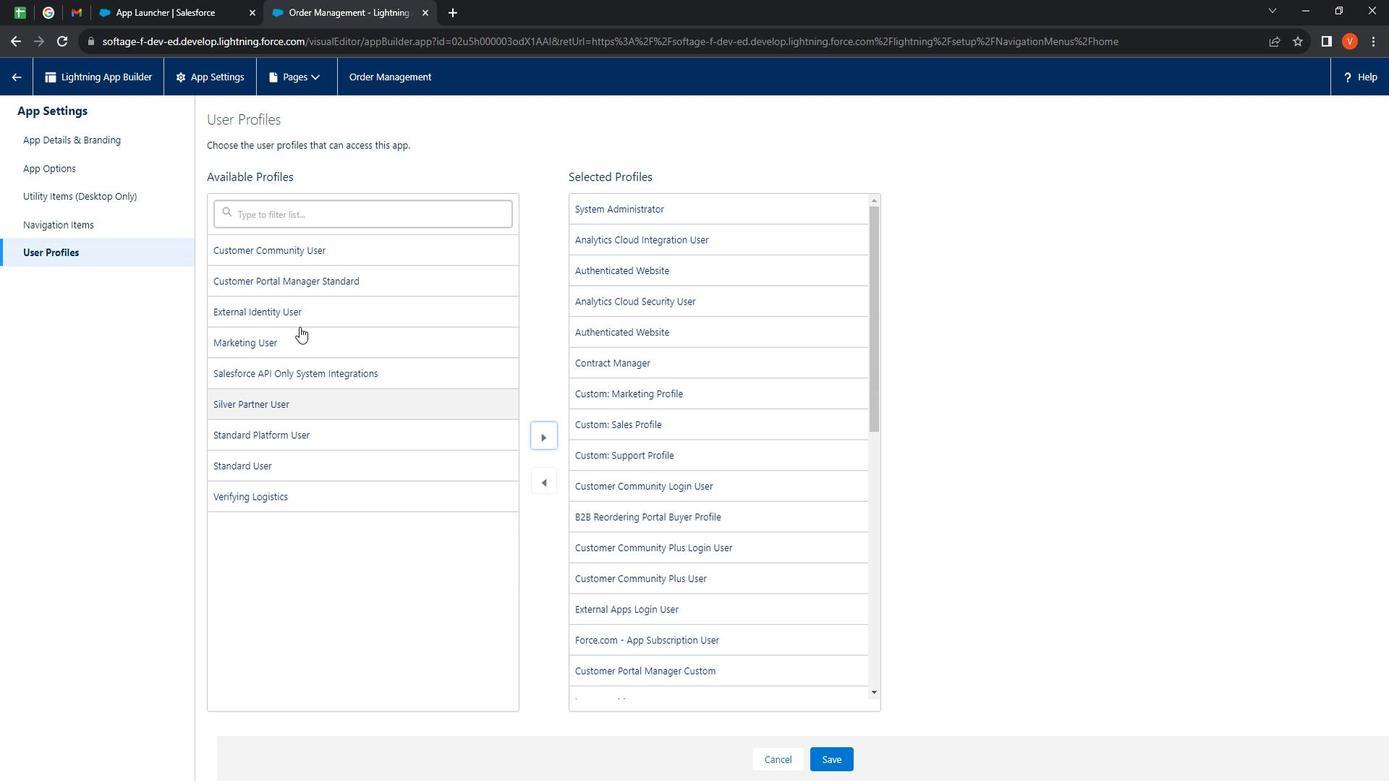 
Action: Mouse pressed left at (314, 330)
Screenshot: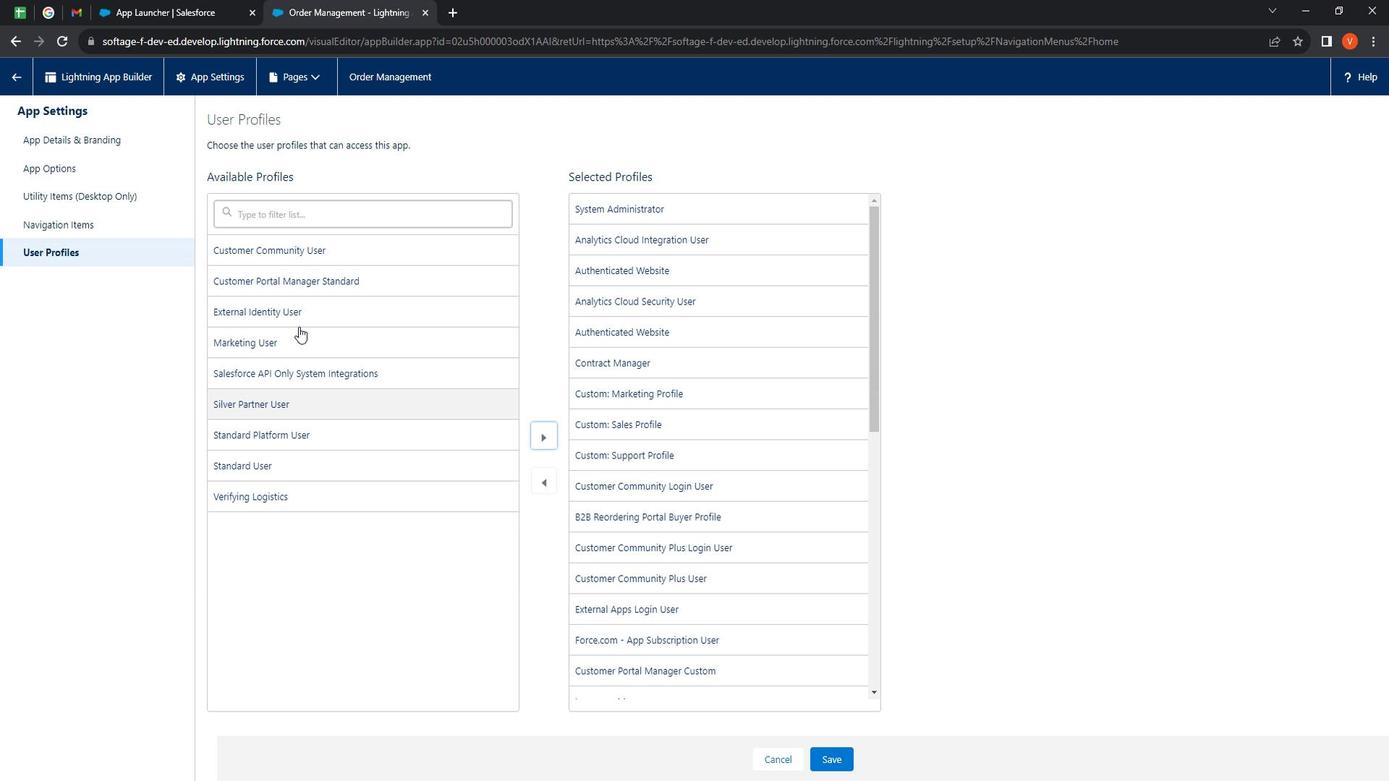 
Action: Mouse moved to (555, 418)
Screenshot: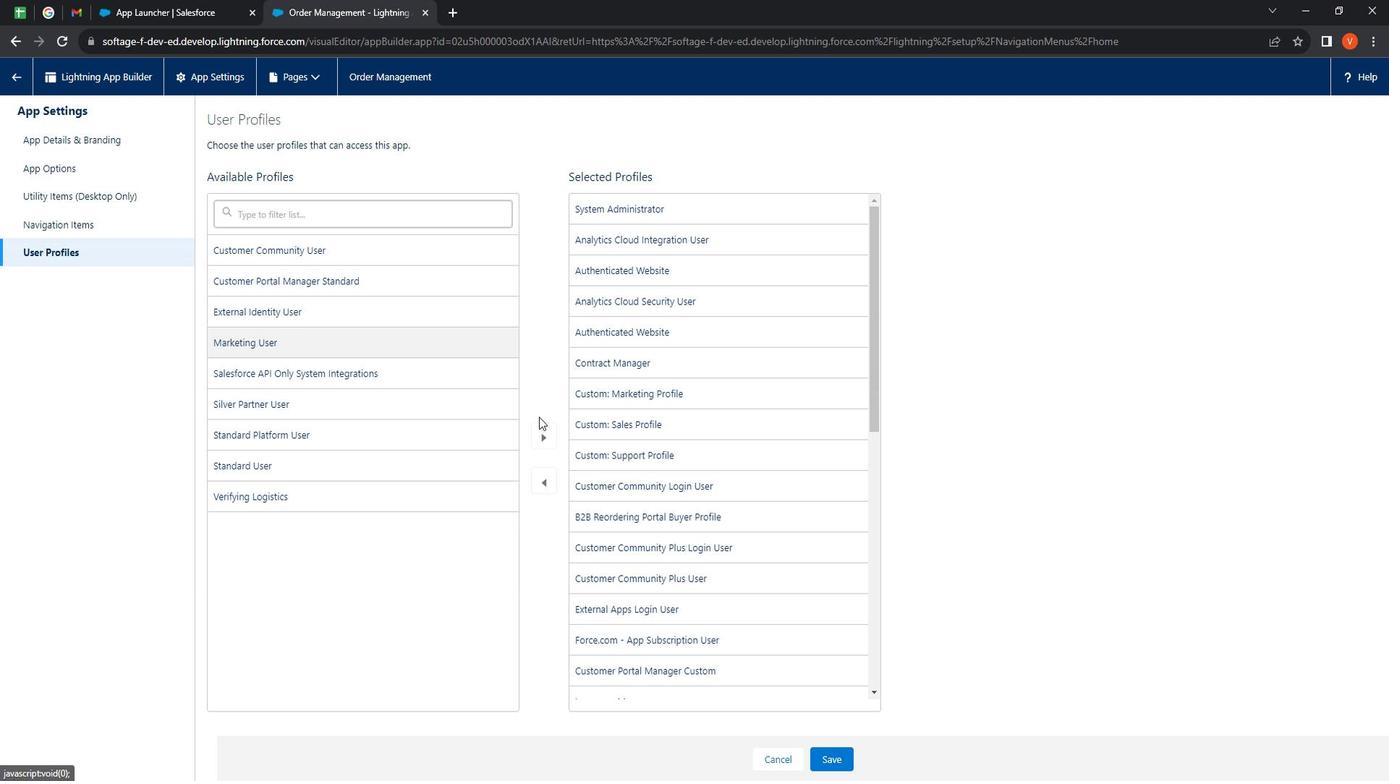 
Action: Mouse pressed left at (555, 418)
Screenshot: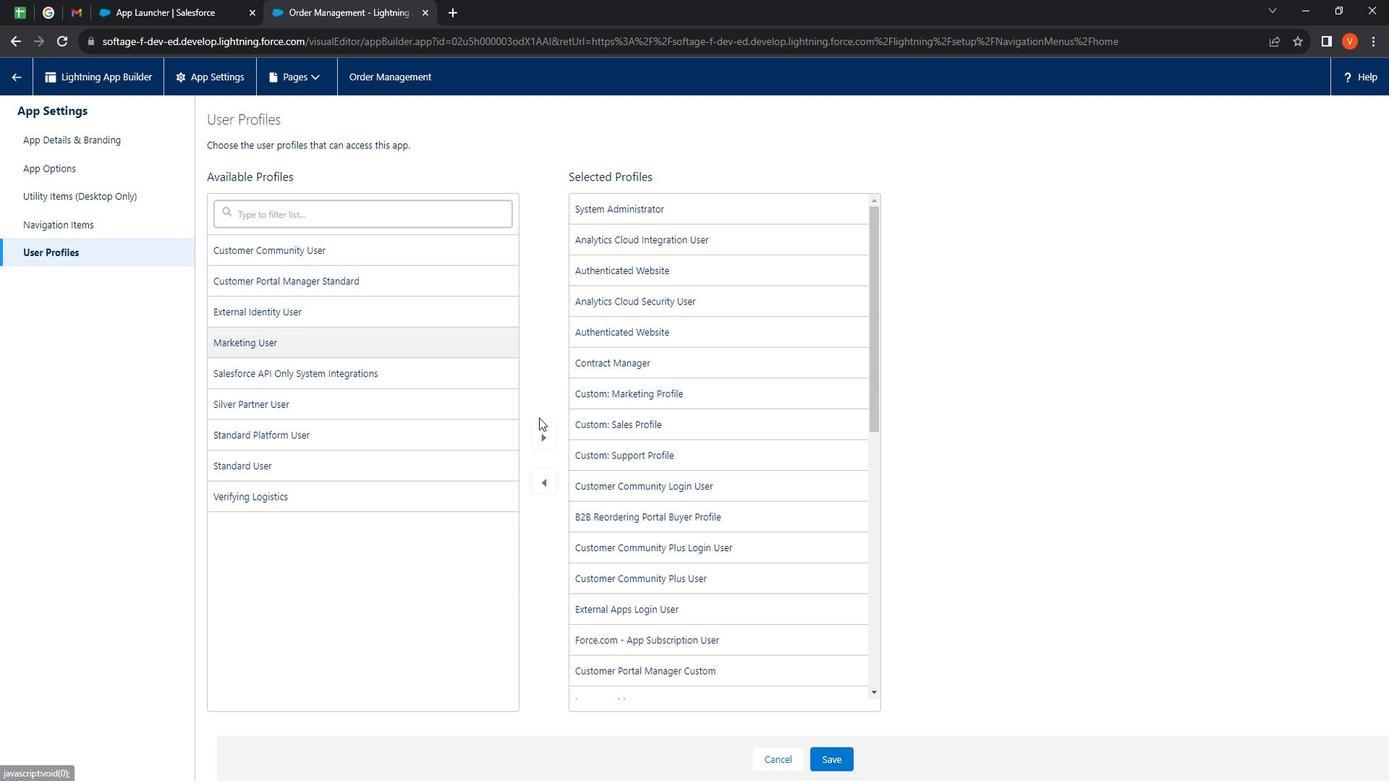 
Action: Mouse moved to (560, 427)
Screenshot: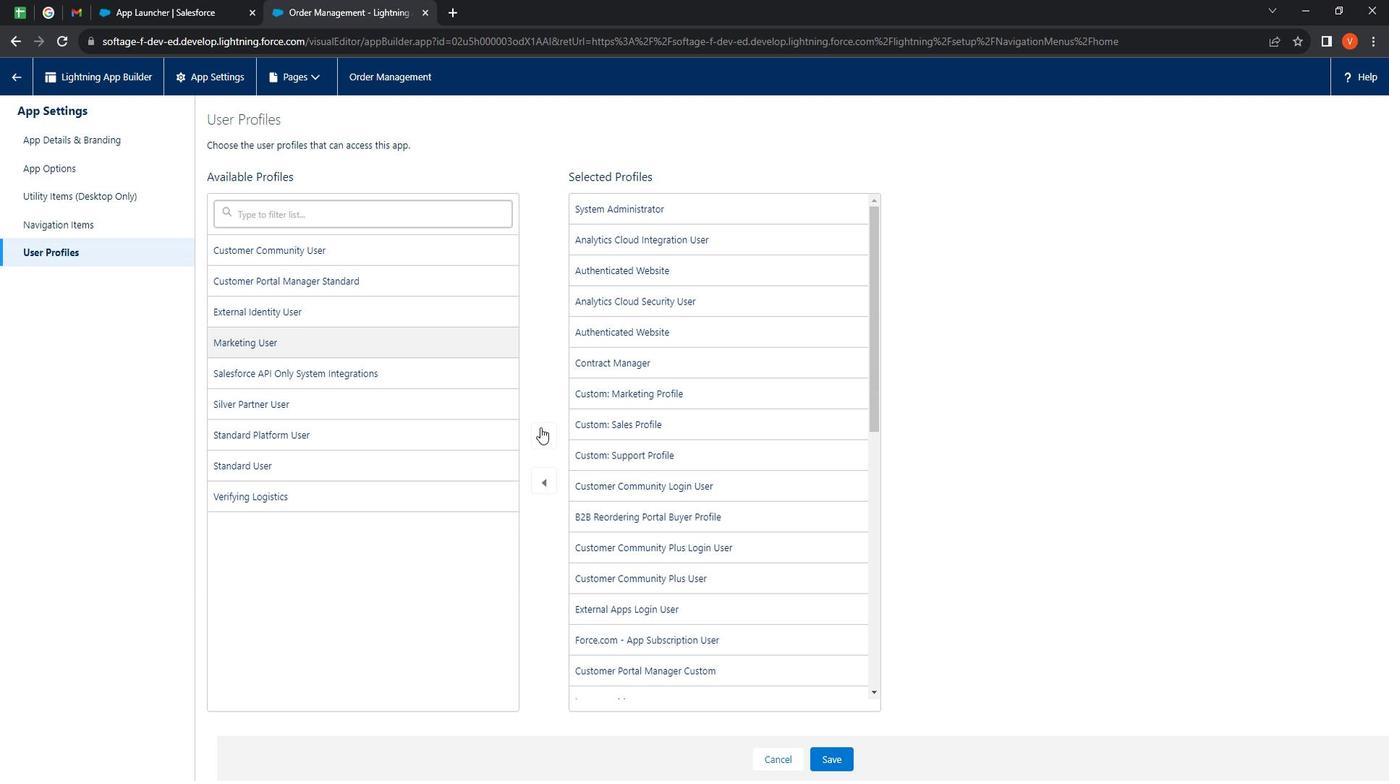 
Action: Mouse pressed left at (560, 427)
Screenshot: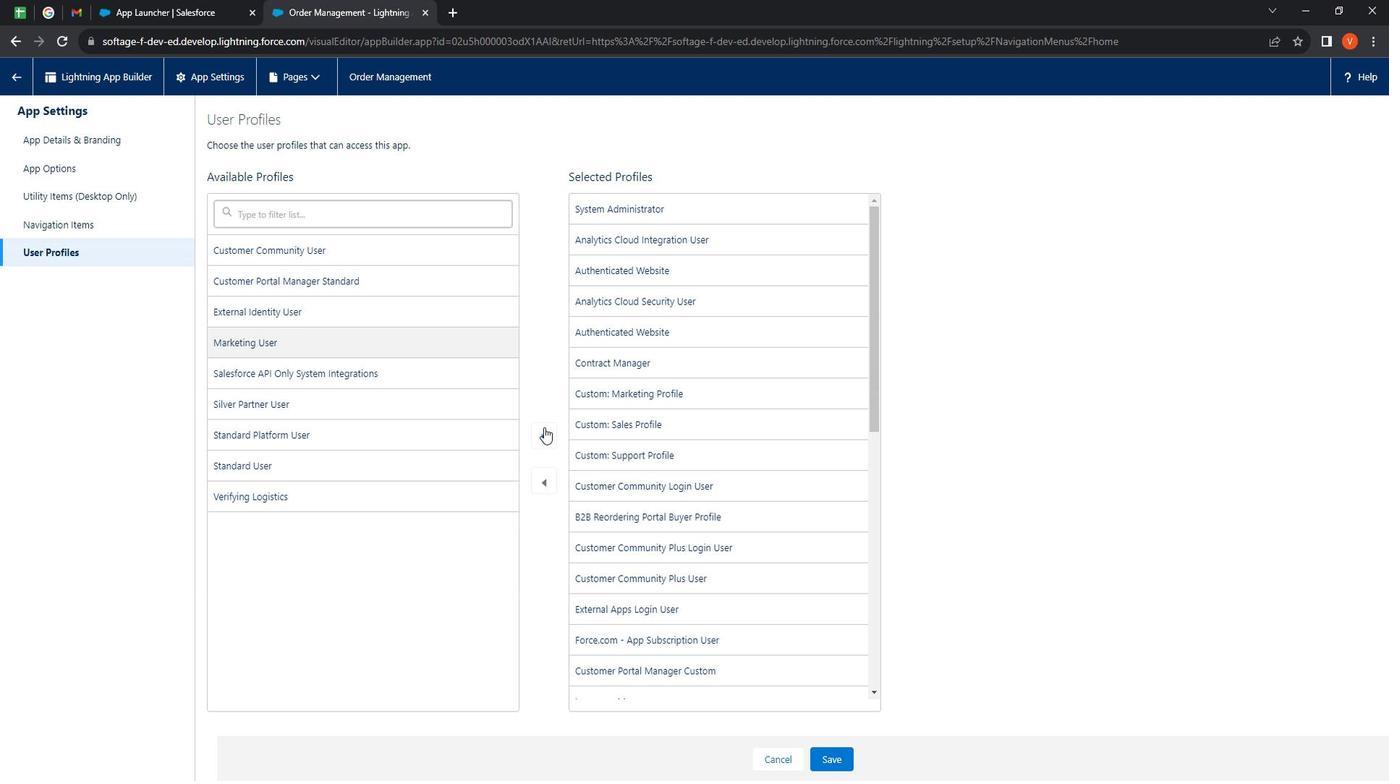 
Action: Mouse moved to (356, 380)
Screenshot: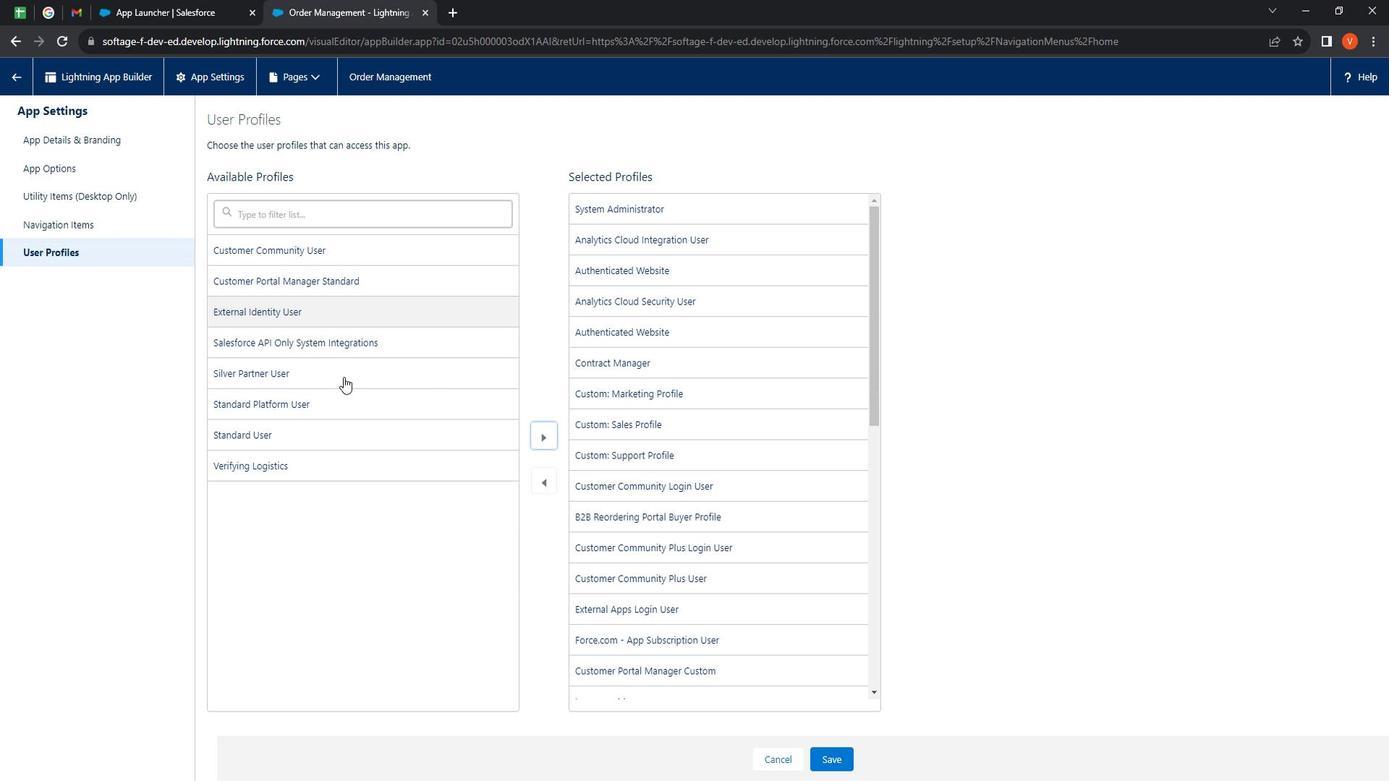 
Action: Mouse pressed left at (356, 380)
Screenshot: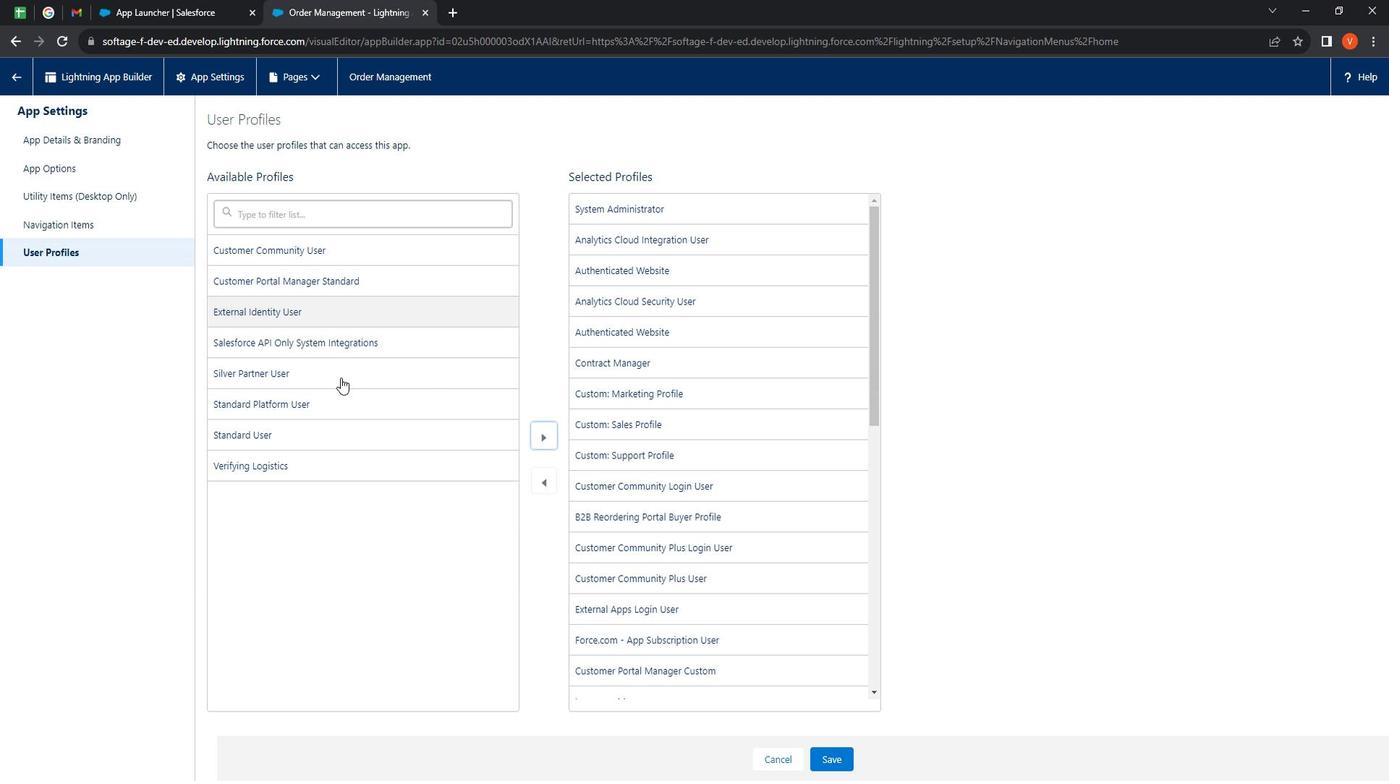 
Action: Mouse moved to (556, 435)
Screenshot: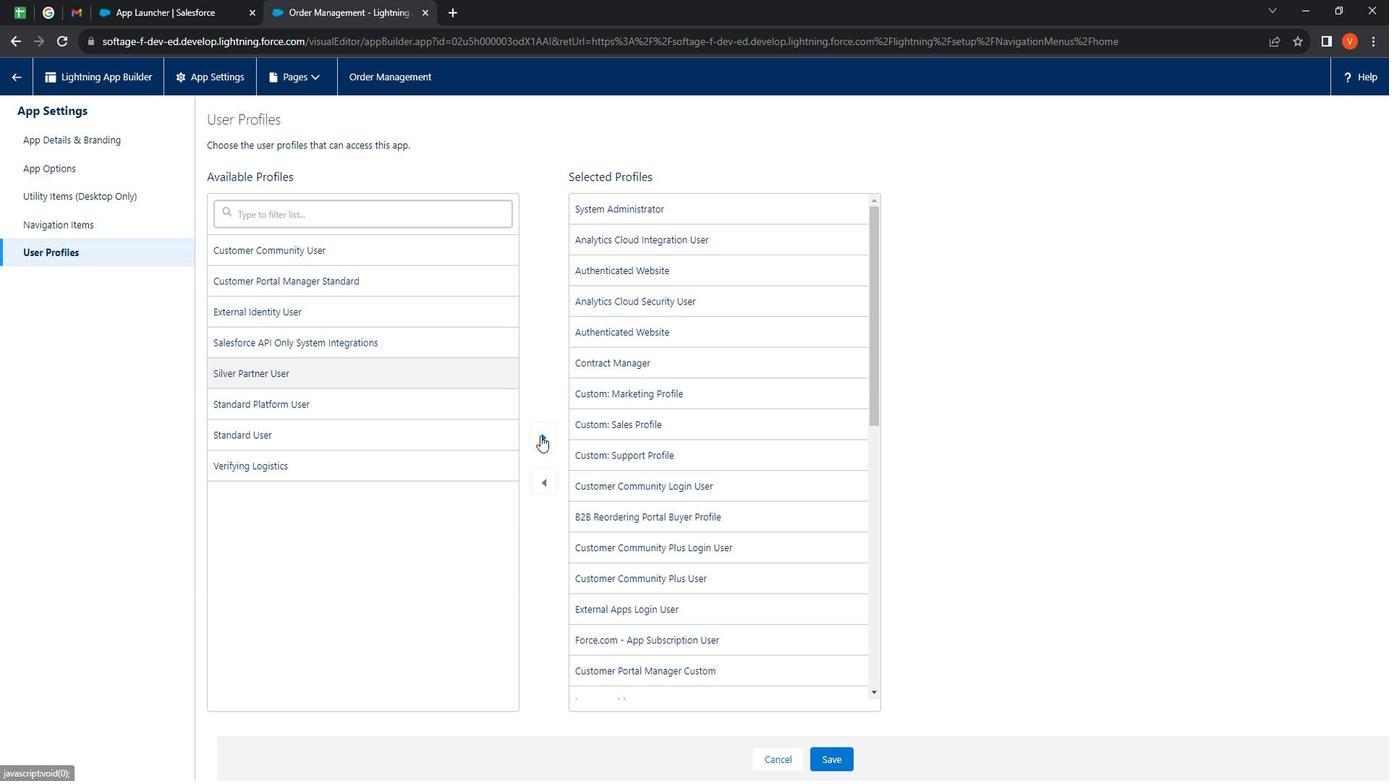 
Action: Mouse pressed left at (556, 435)
Screenshot: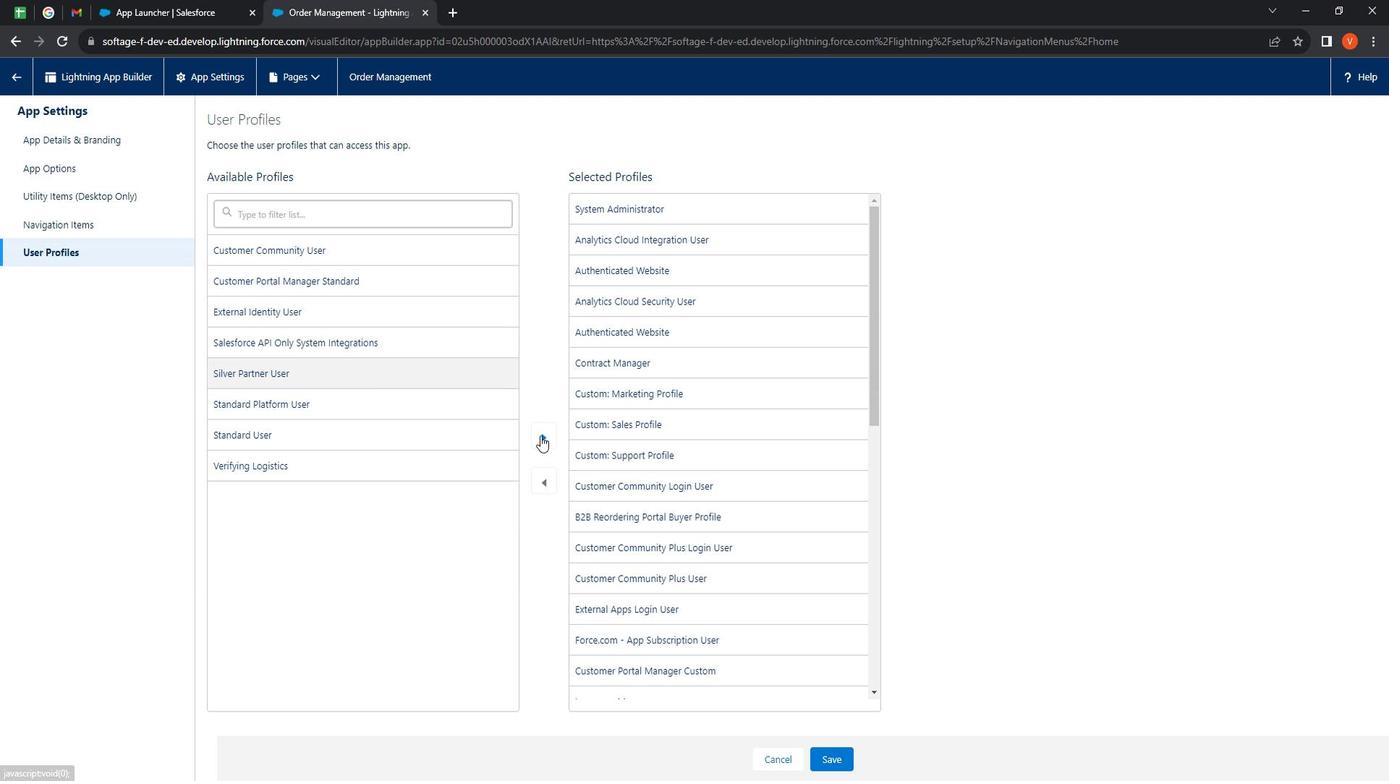 
Action: Mouse moved to (407, 391)
Screenshot: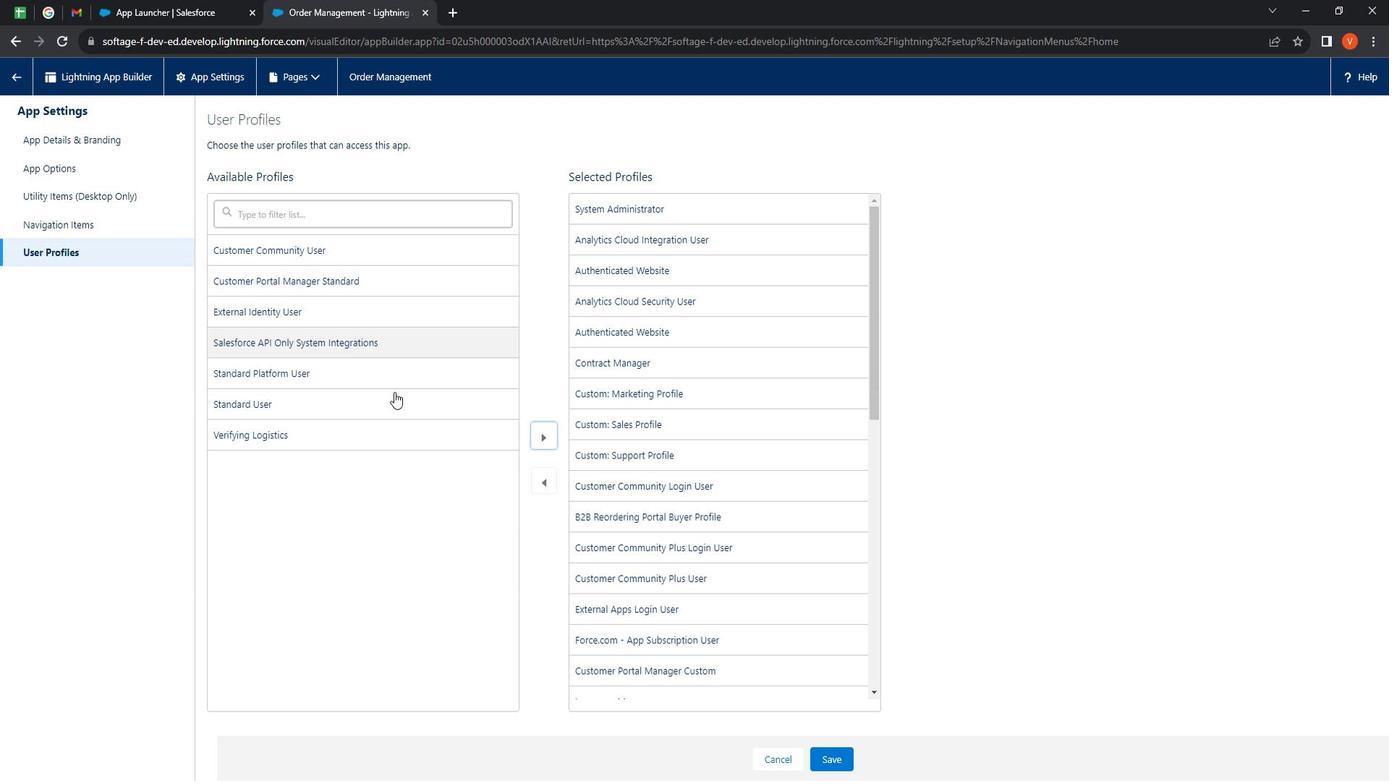 
Action: Mouse pressed left at (407, 391)
Screenshot: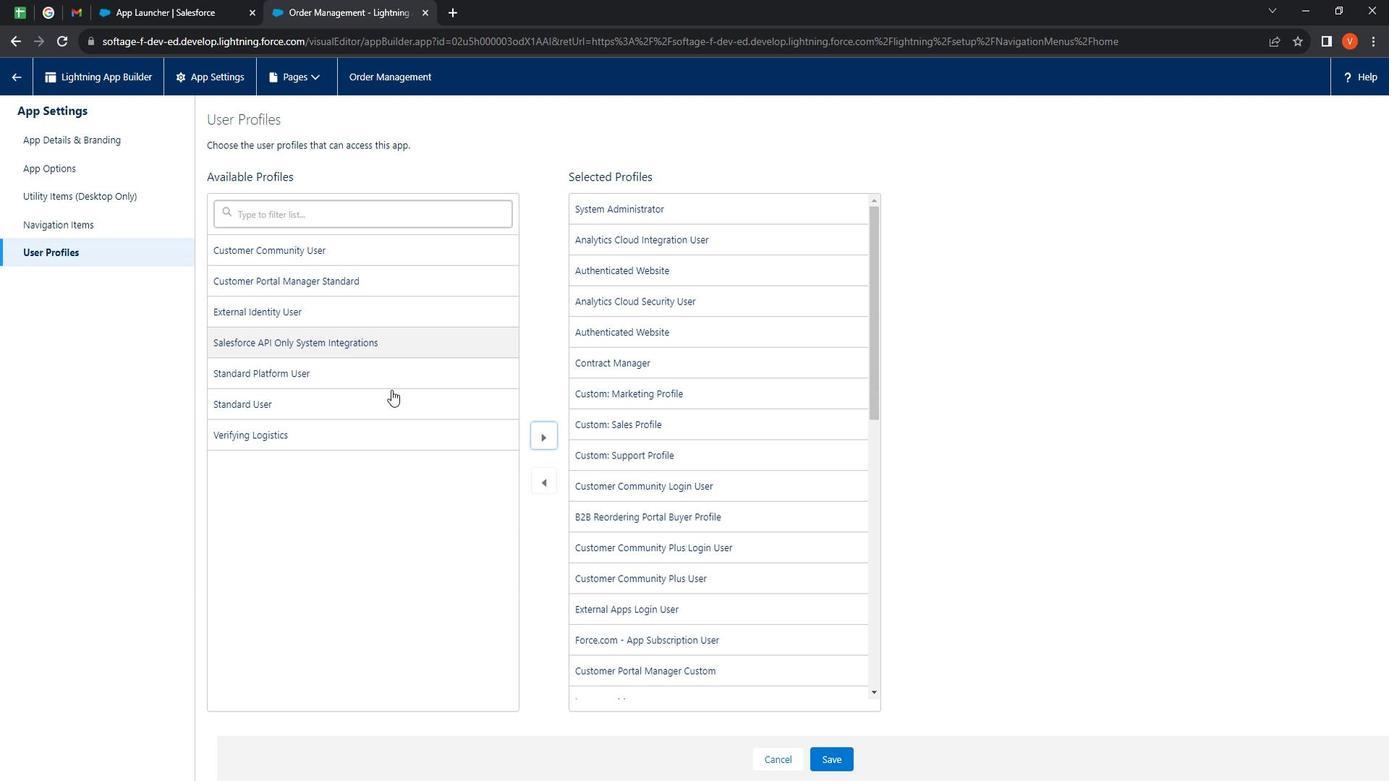 
Action: Mouse moved to (554, 434)
Screenshot: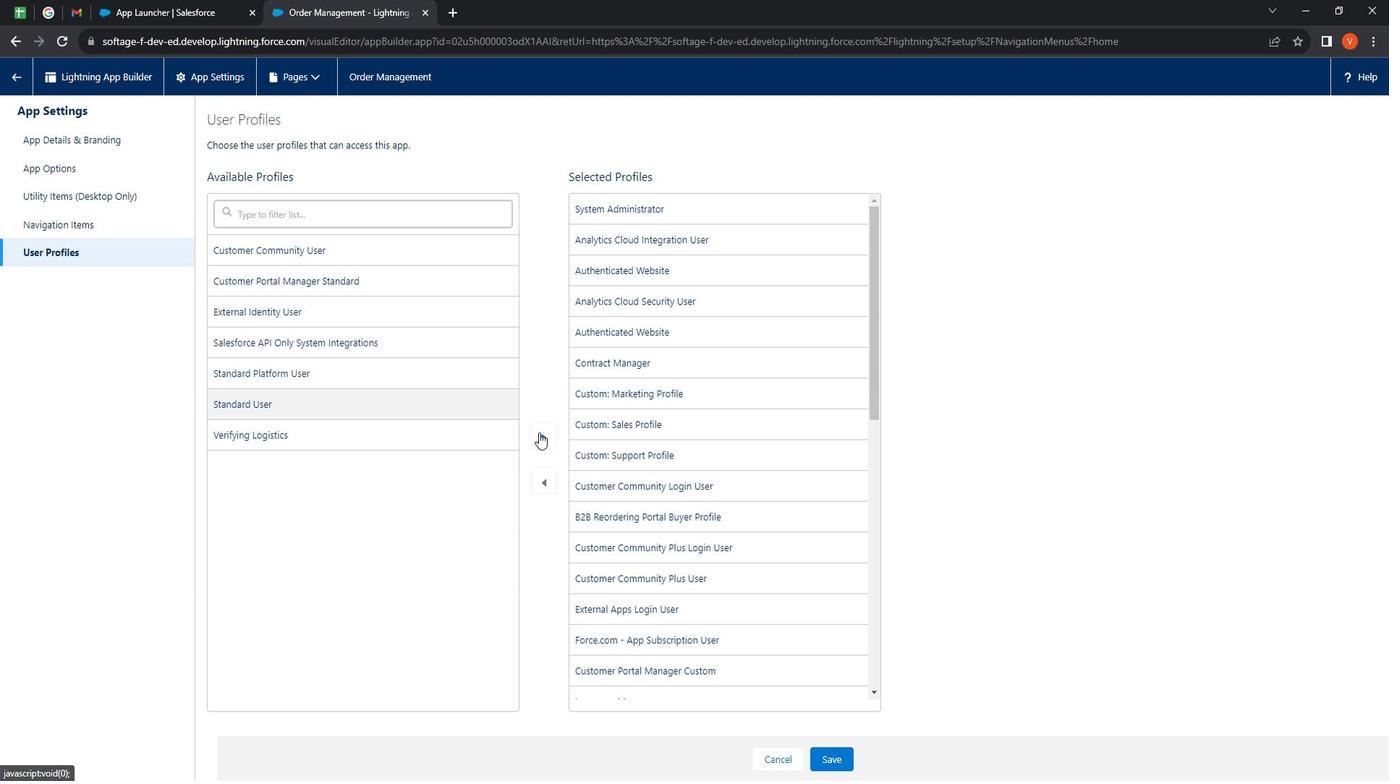 
Action: Mouse pressed left at (554, 434)
Screenshot: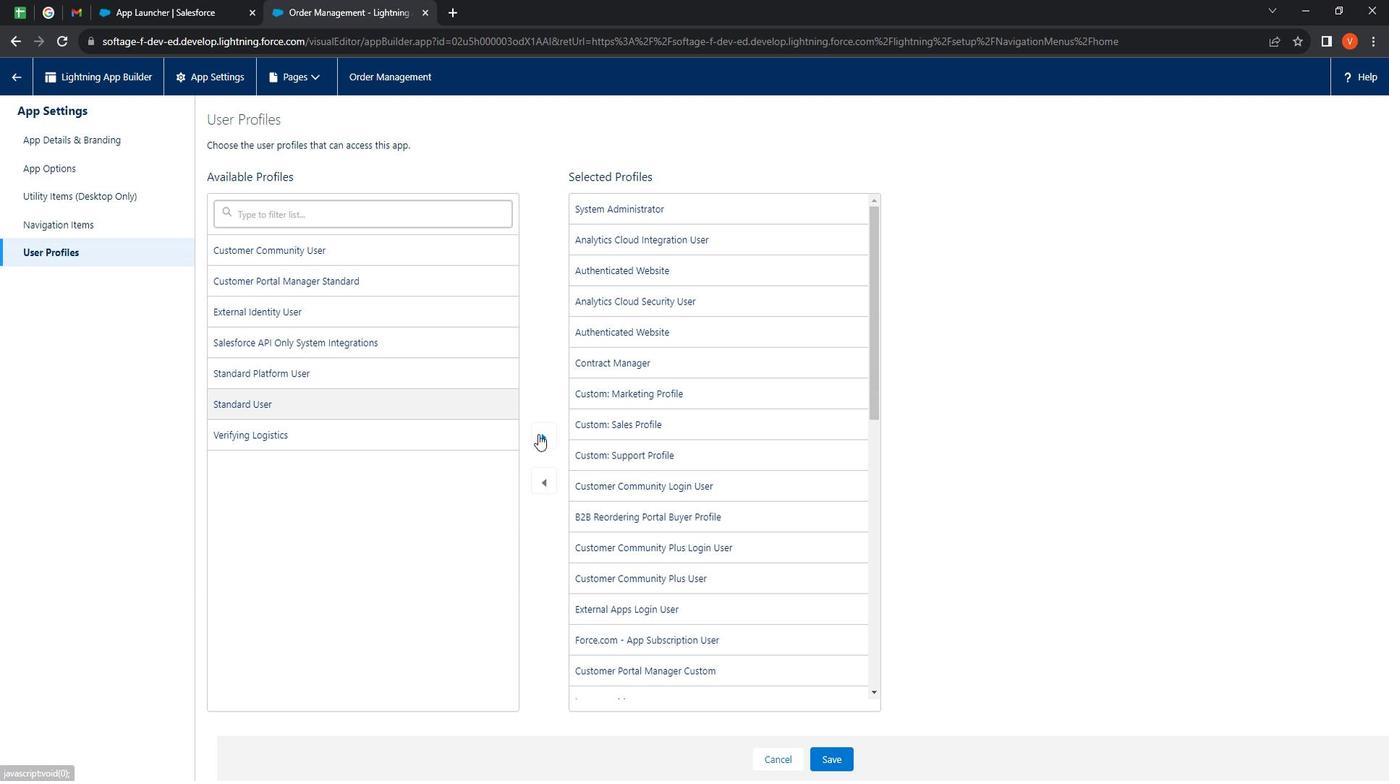 
Action: Mouse moved to (342, 394)
Screenshot: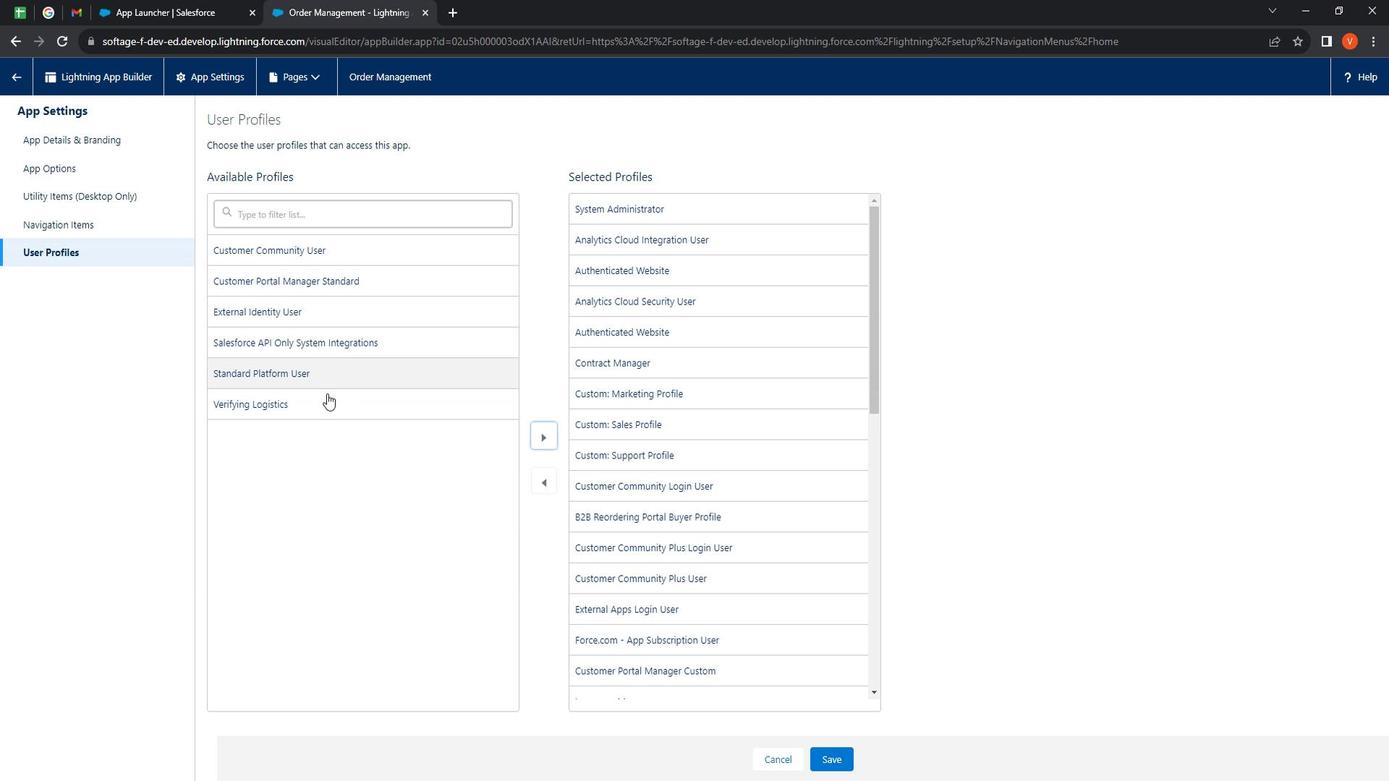 
Action: Mouse pressed left at (342, 394)
Screenshot: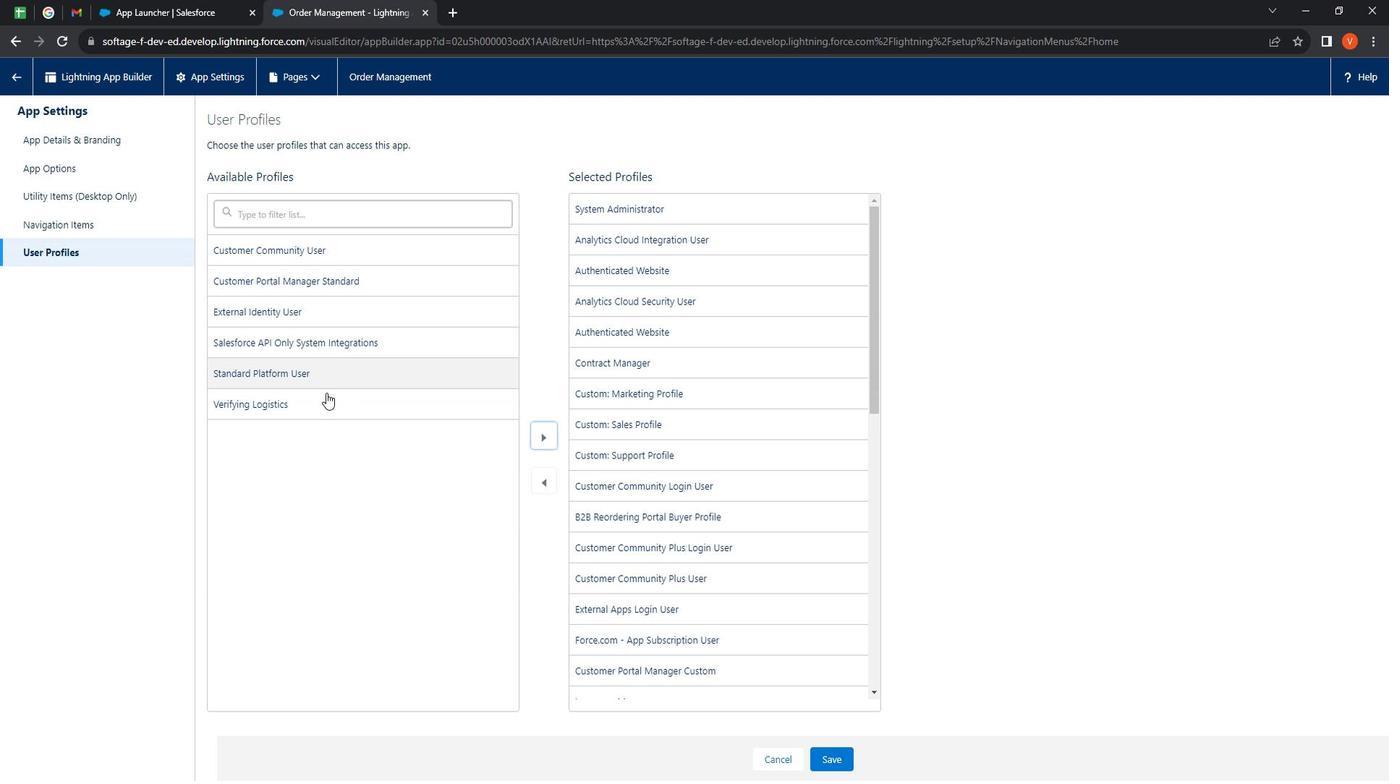 
Action: Mouse moved to (556, 440)
Screenshot: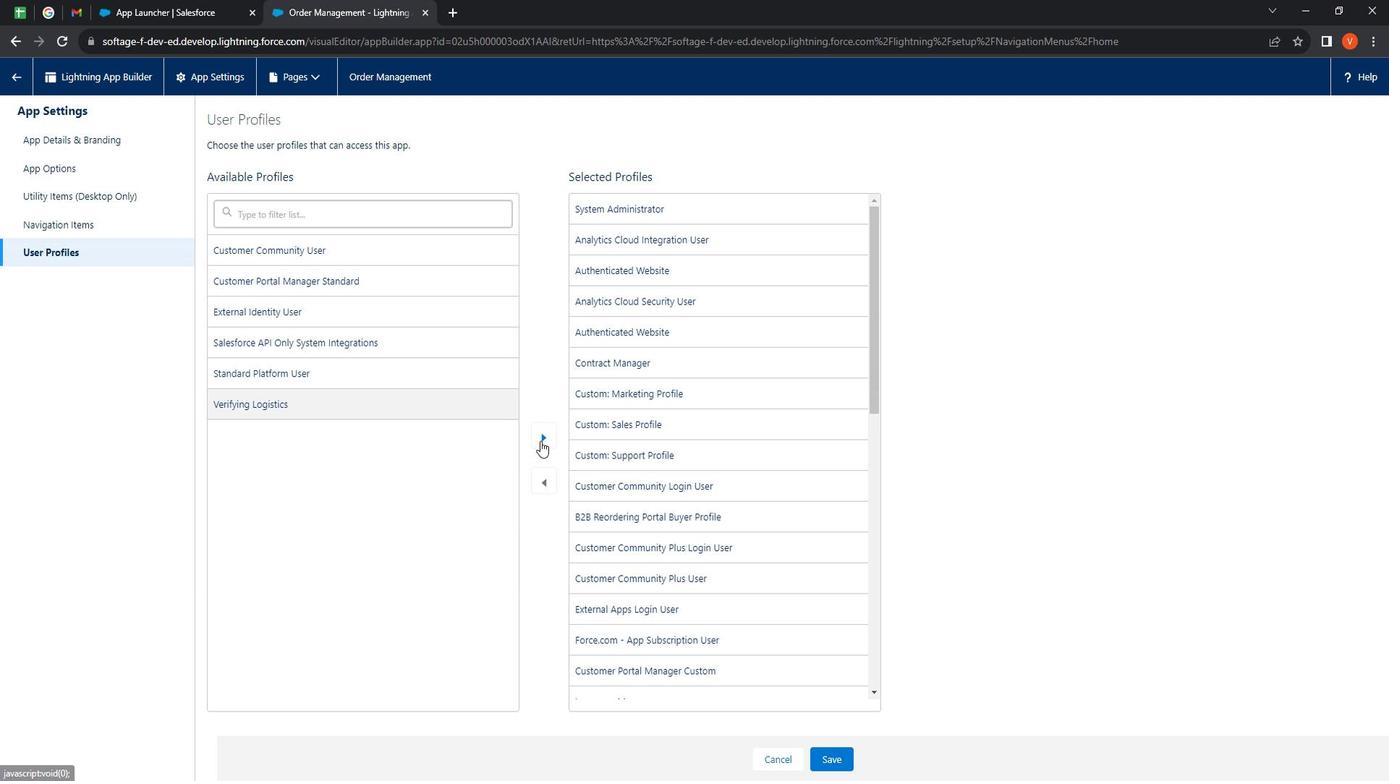 
Action: Mouse pressed left at (556, 440)
Screenshot: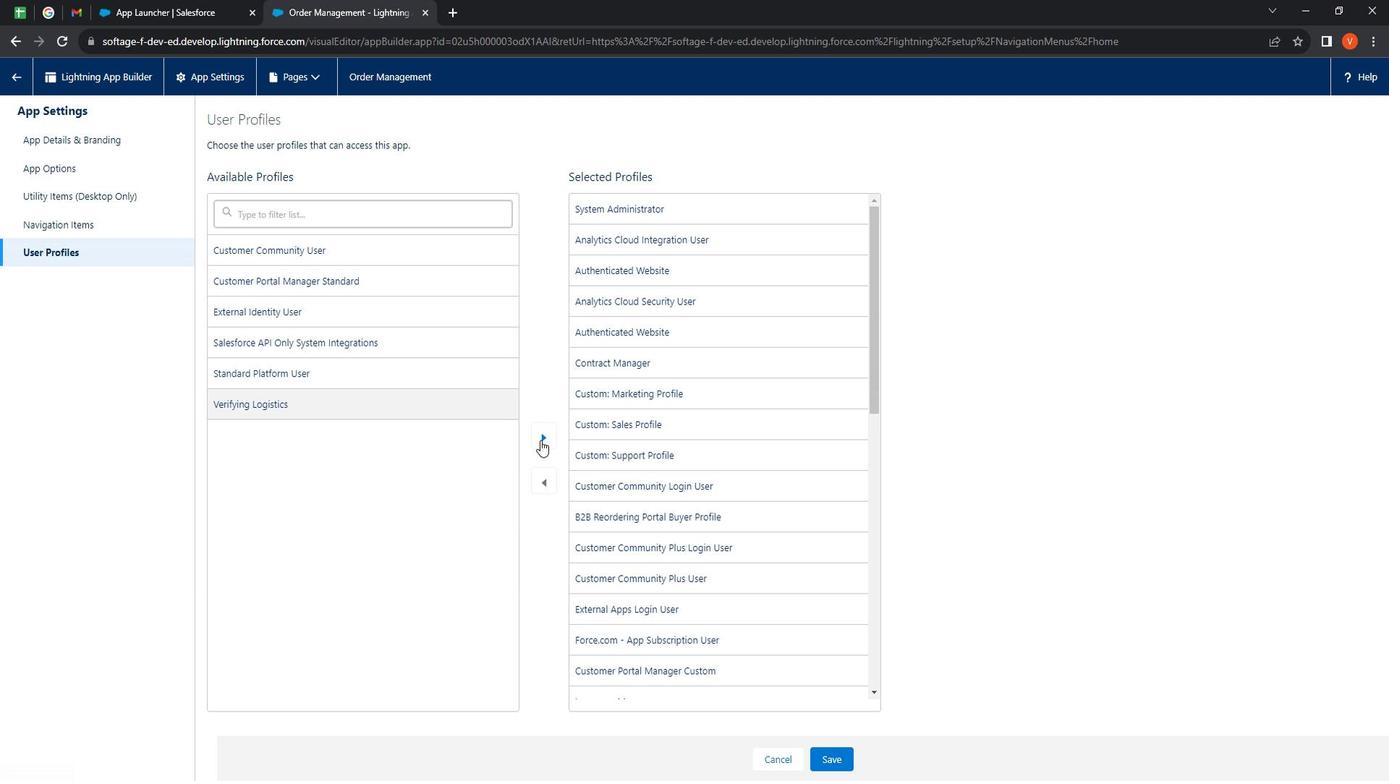 
Action: Mouse moved to (340, 327)
Screenshot: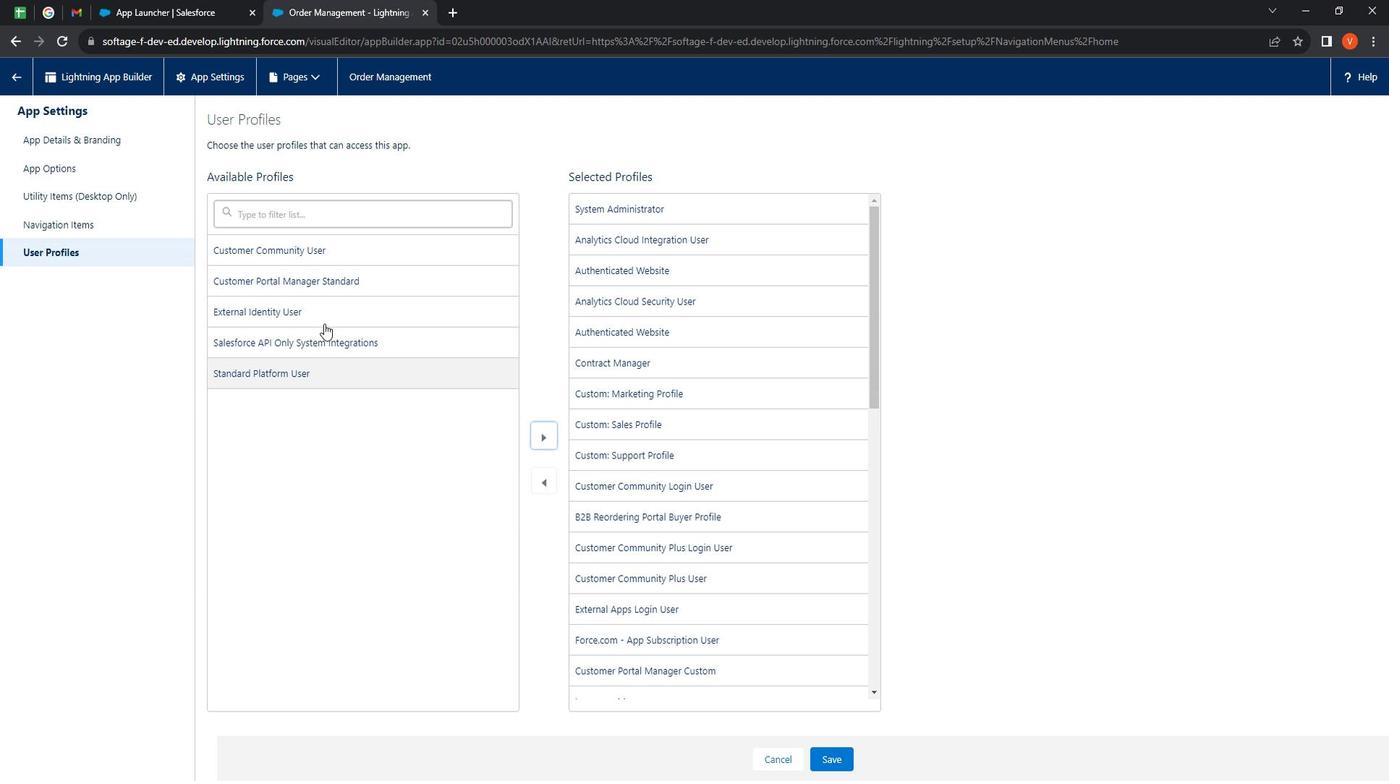 
Action: Mouse pressed left at (340, 327)
Screenshot: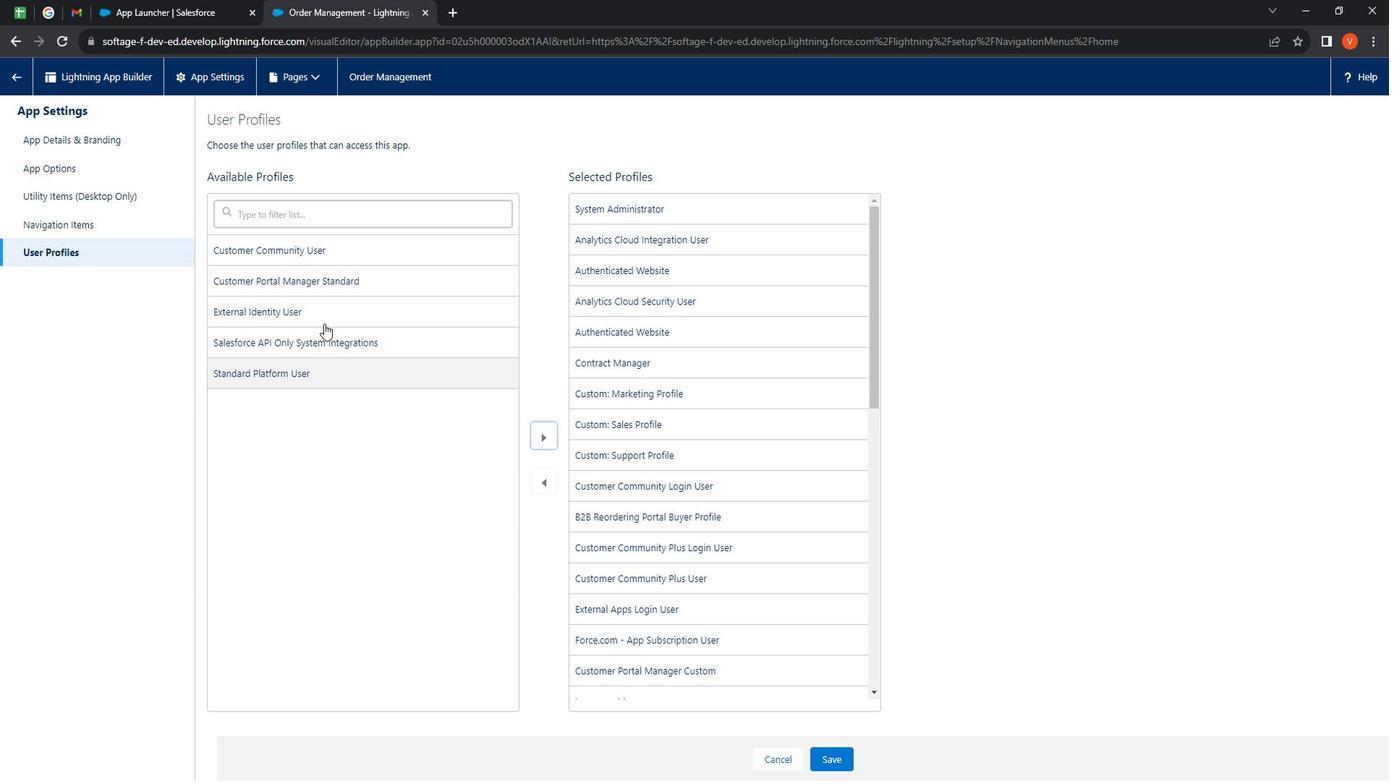 
Action: Mouse moved to (561, 435)
Screenshot: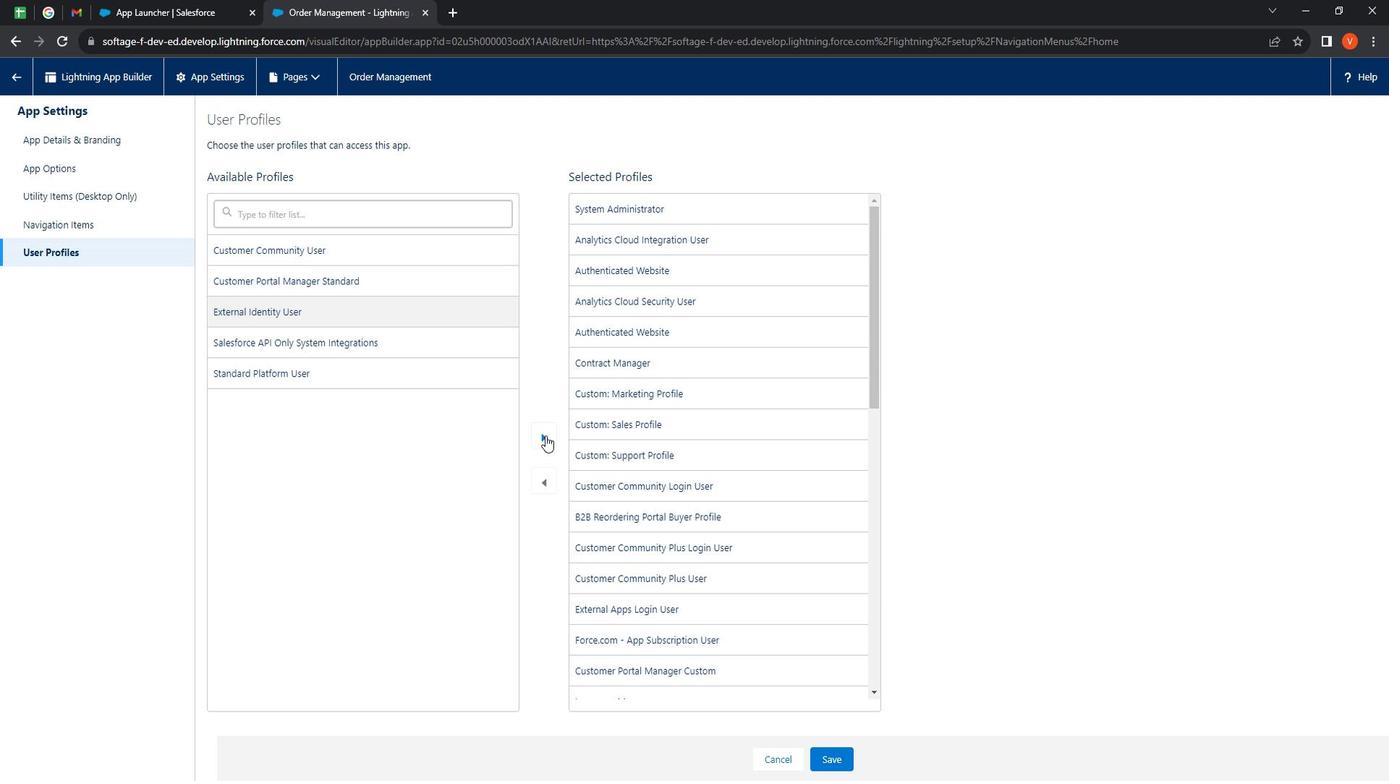 
Action: Mouse pressed left at (561, 435)
Screenshot: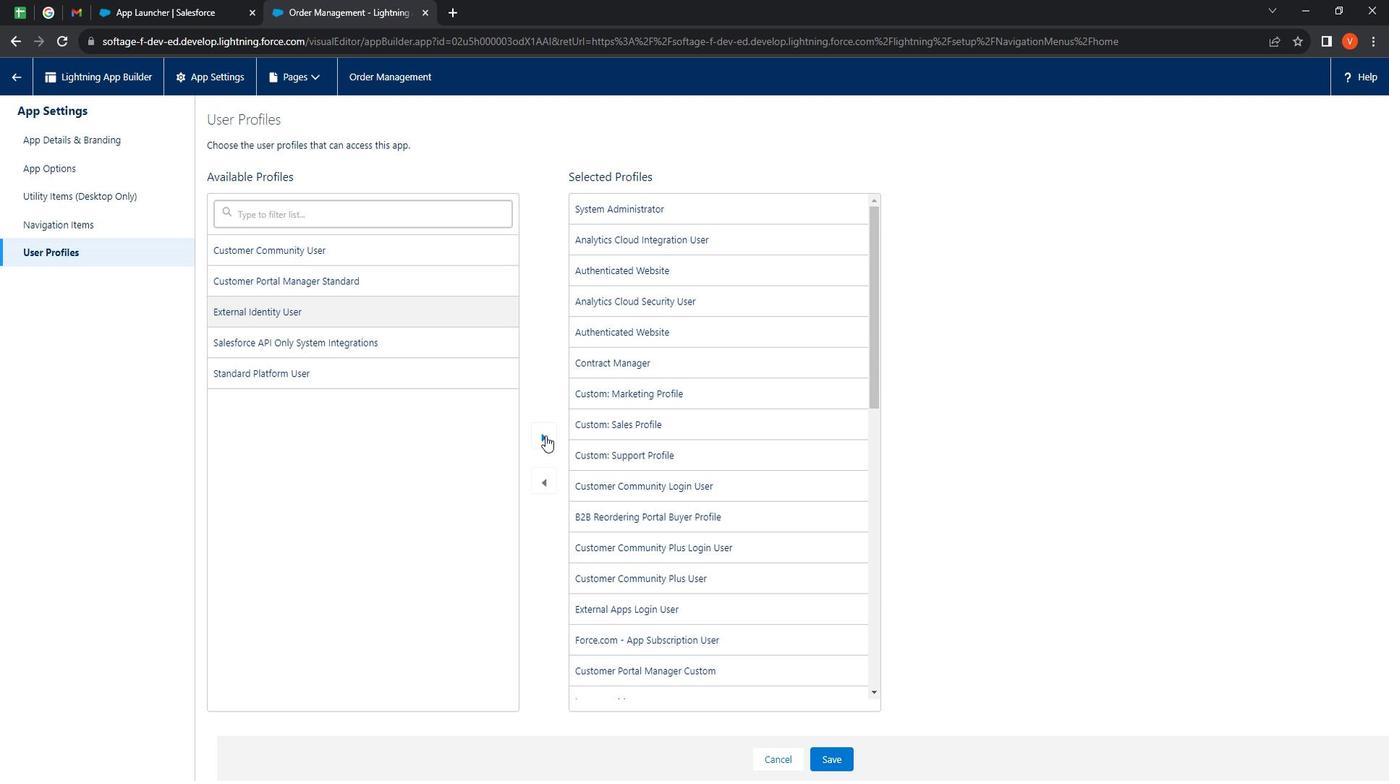 
Action: Mouse moved to (358, 324)
Screenshot: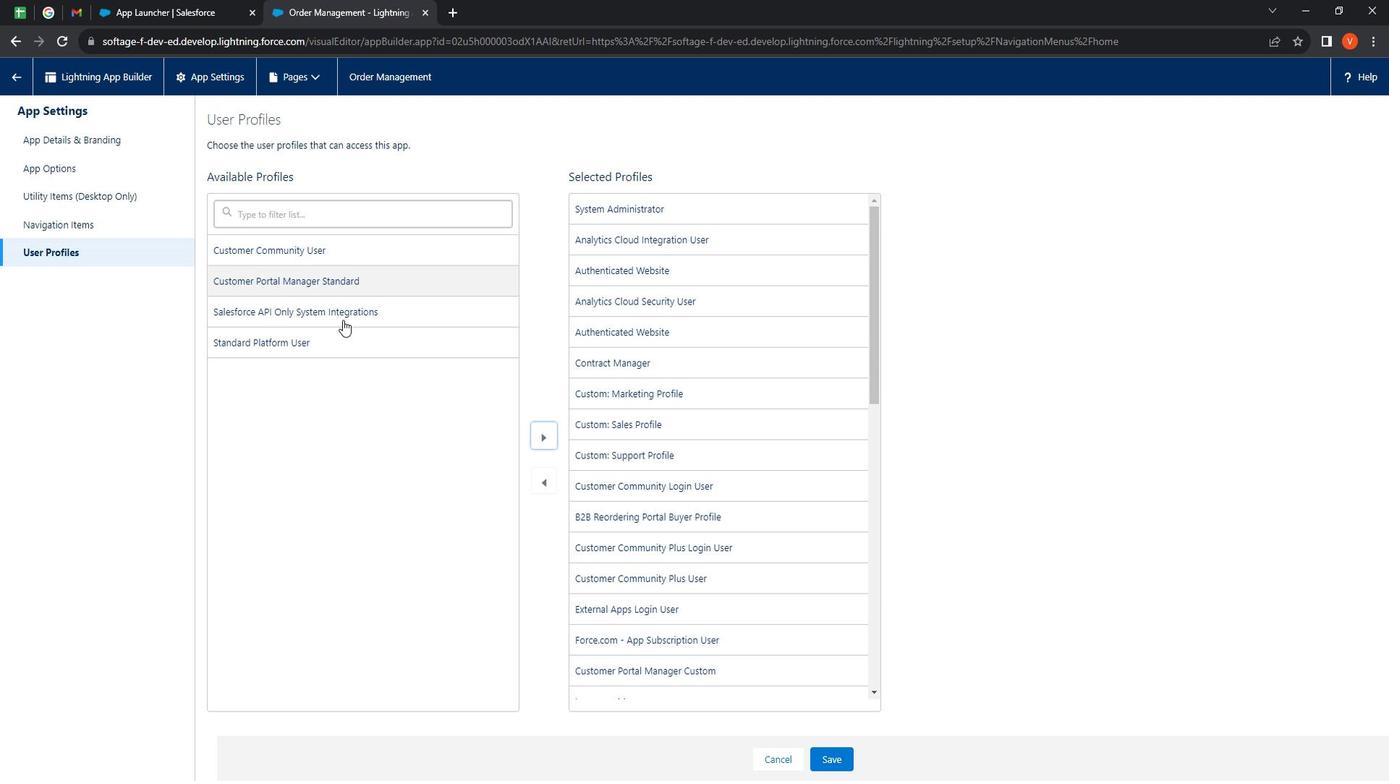 
Action: Mouse pressed left at (358, 324)
Screenshot: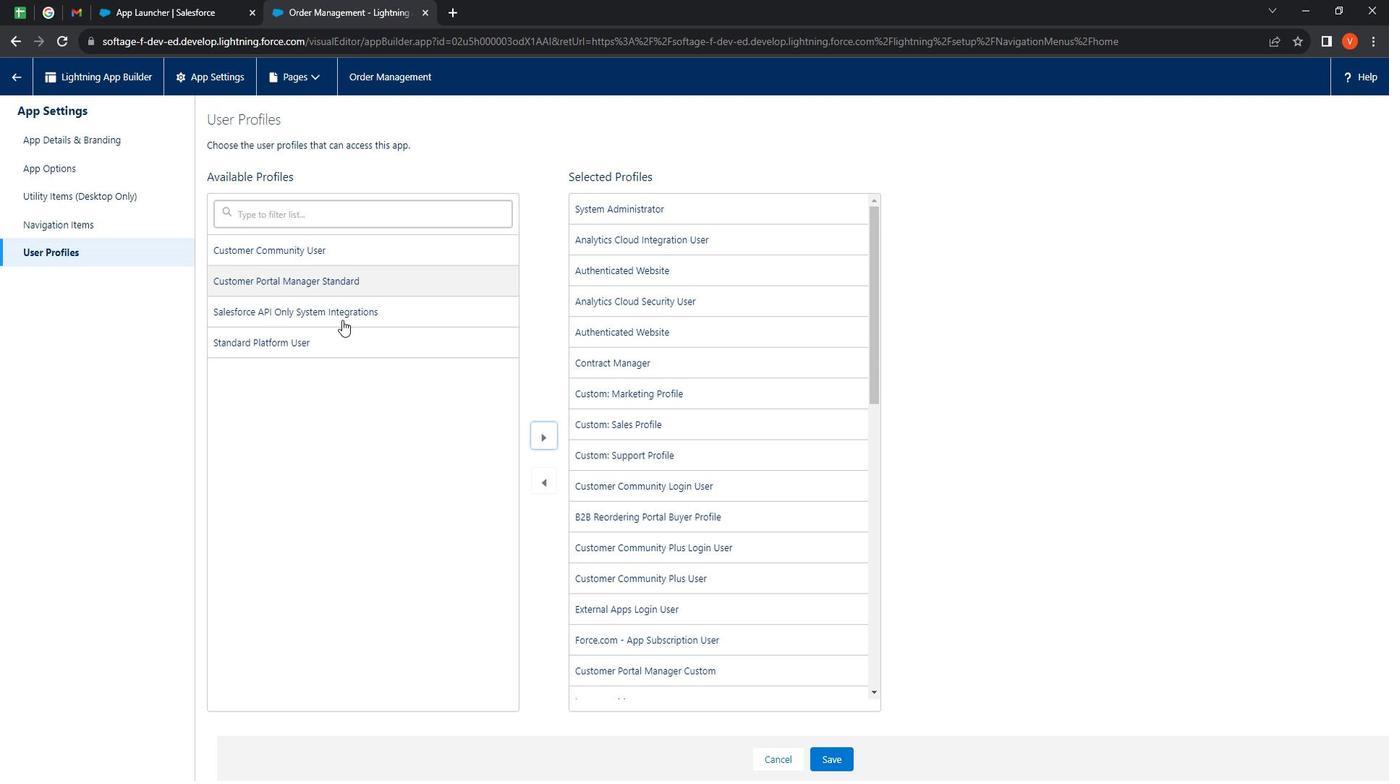 
Action: Mouse moved to (557, 429)
Screenshot: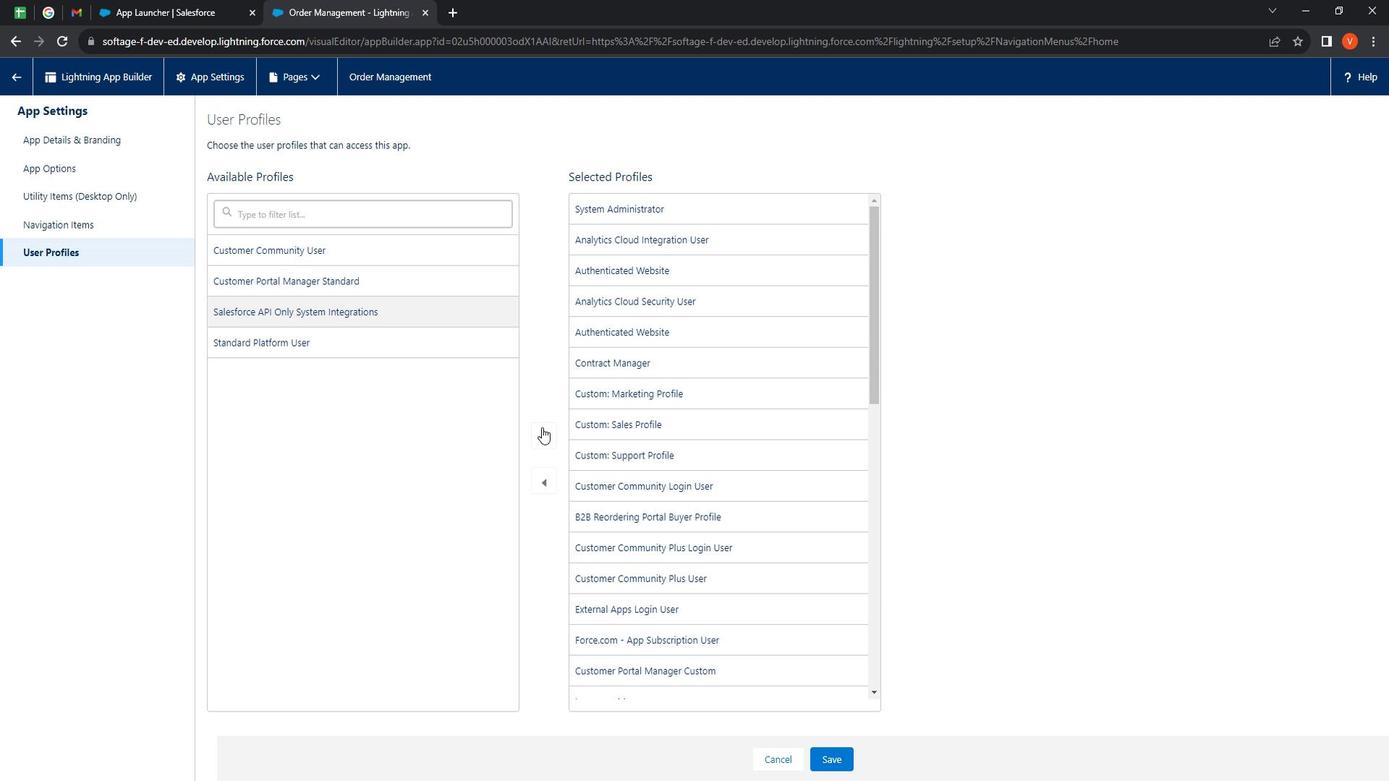 
Action: Mouse pressed left at (557, 429)
Screenshot: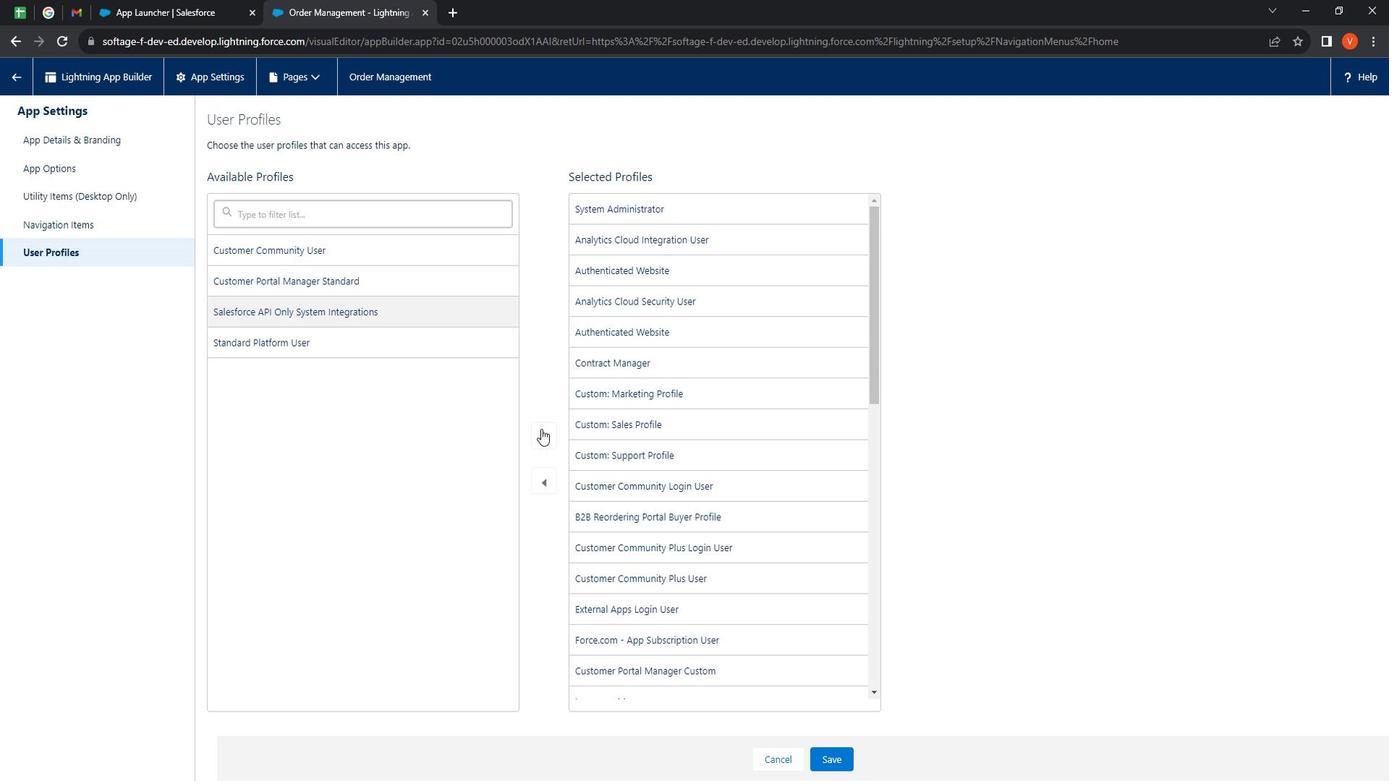 
Action: Mouse moved to (348, 314)
Screenshot: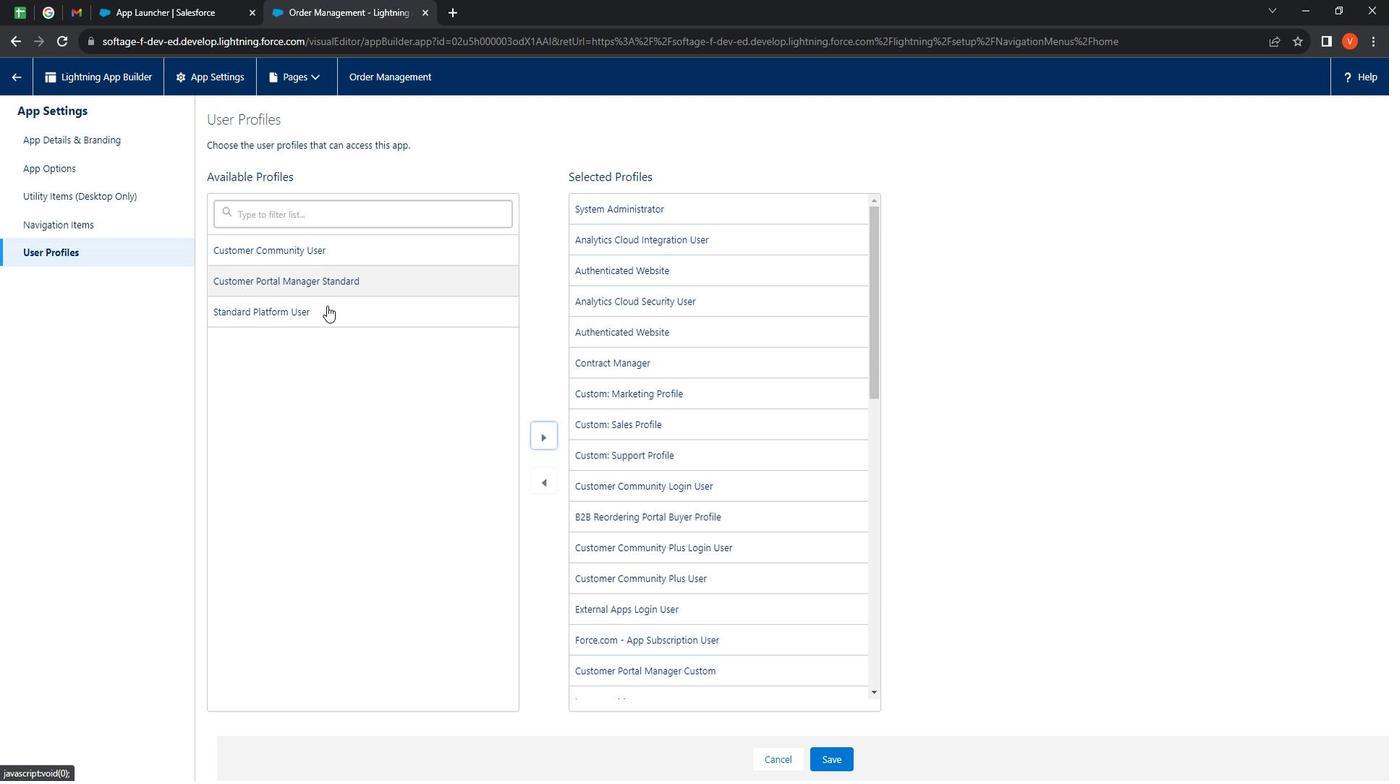 
Action: Mouse pressed left at (348, 314)
Screenshot: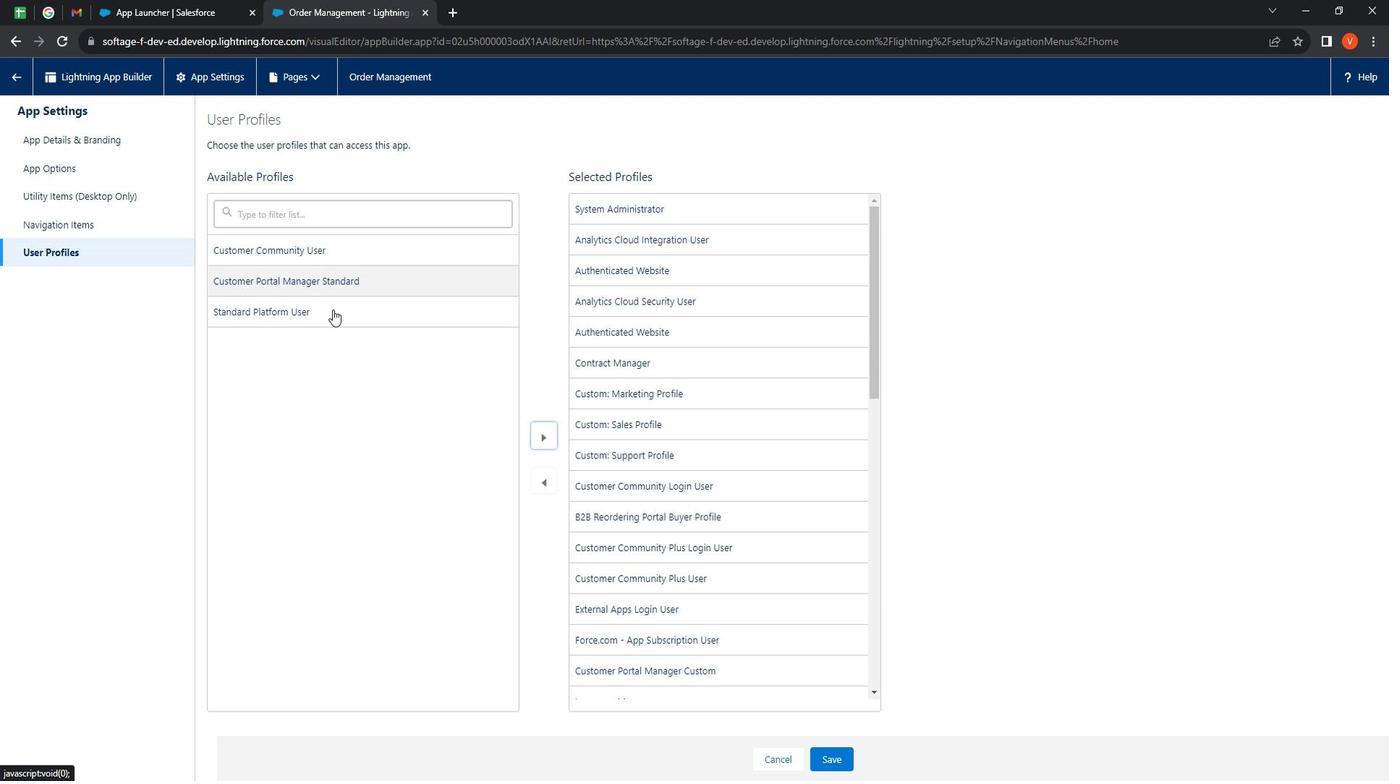 
Action: Mouse moved to (568, 443)
Screenshot: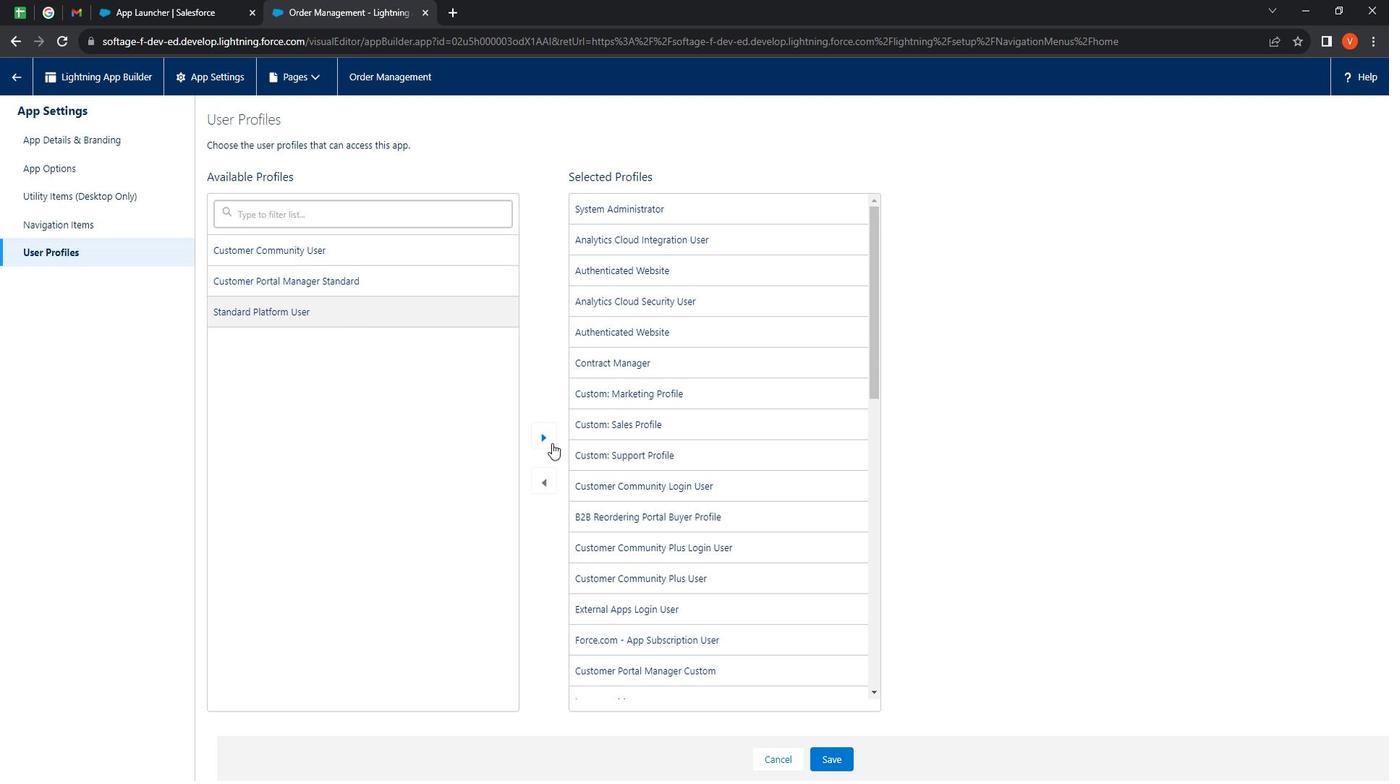 
Action: Mouse pressed left at (568, 443)
Screenshot: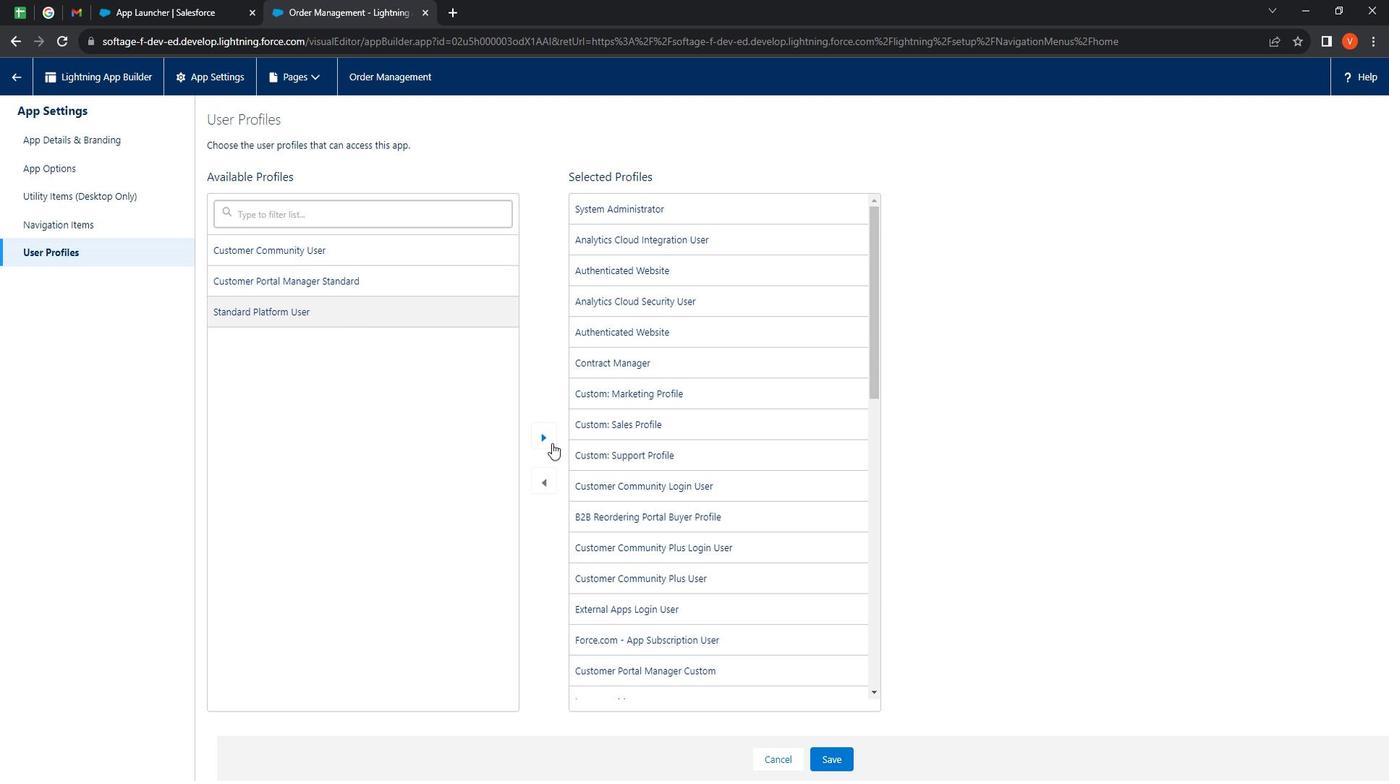 
Action: Mouse moved to (306, 271)
Screenshot: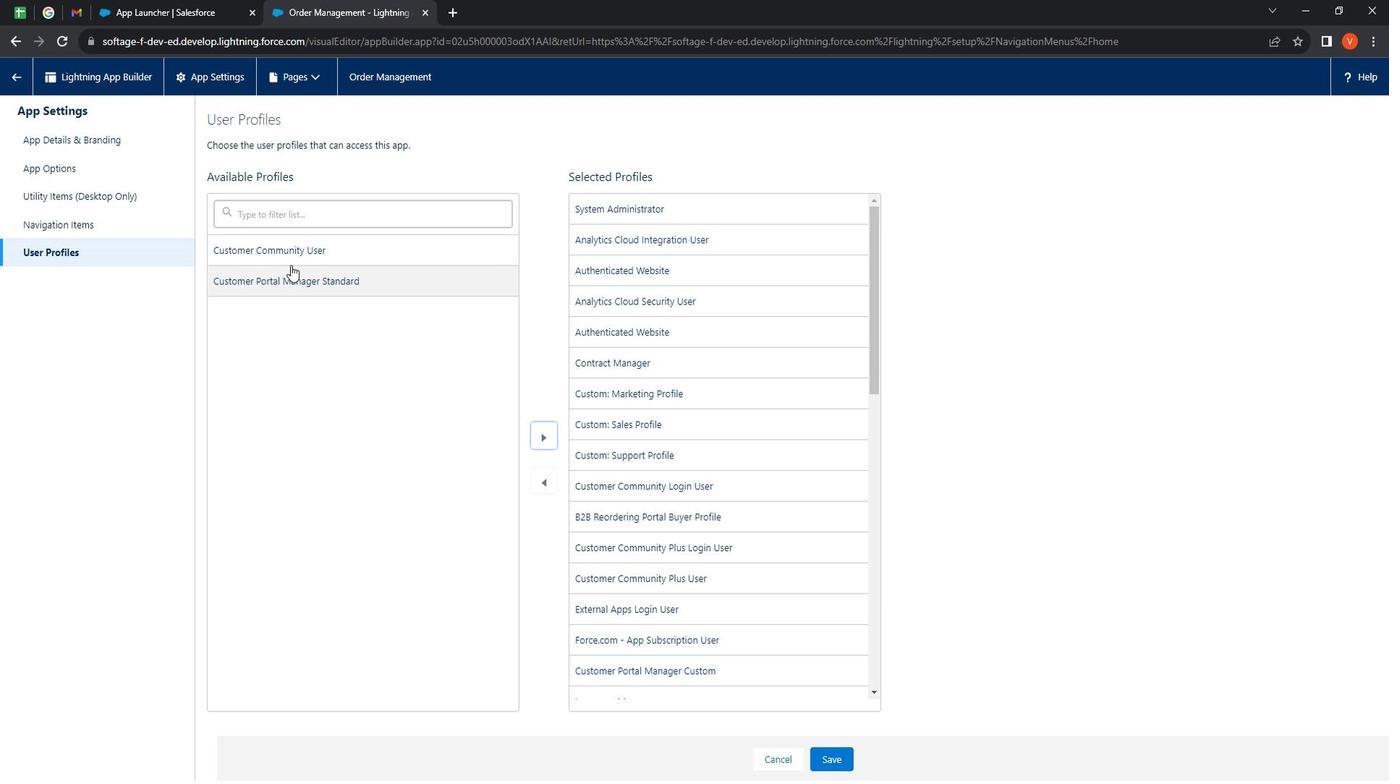 
Action: Mouse pressed left at (306, 271)
Screenshot: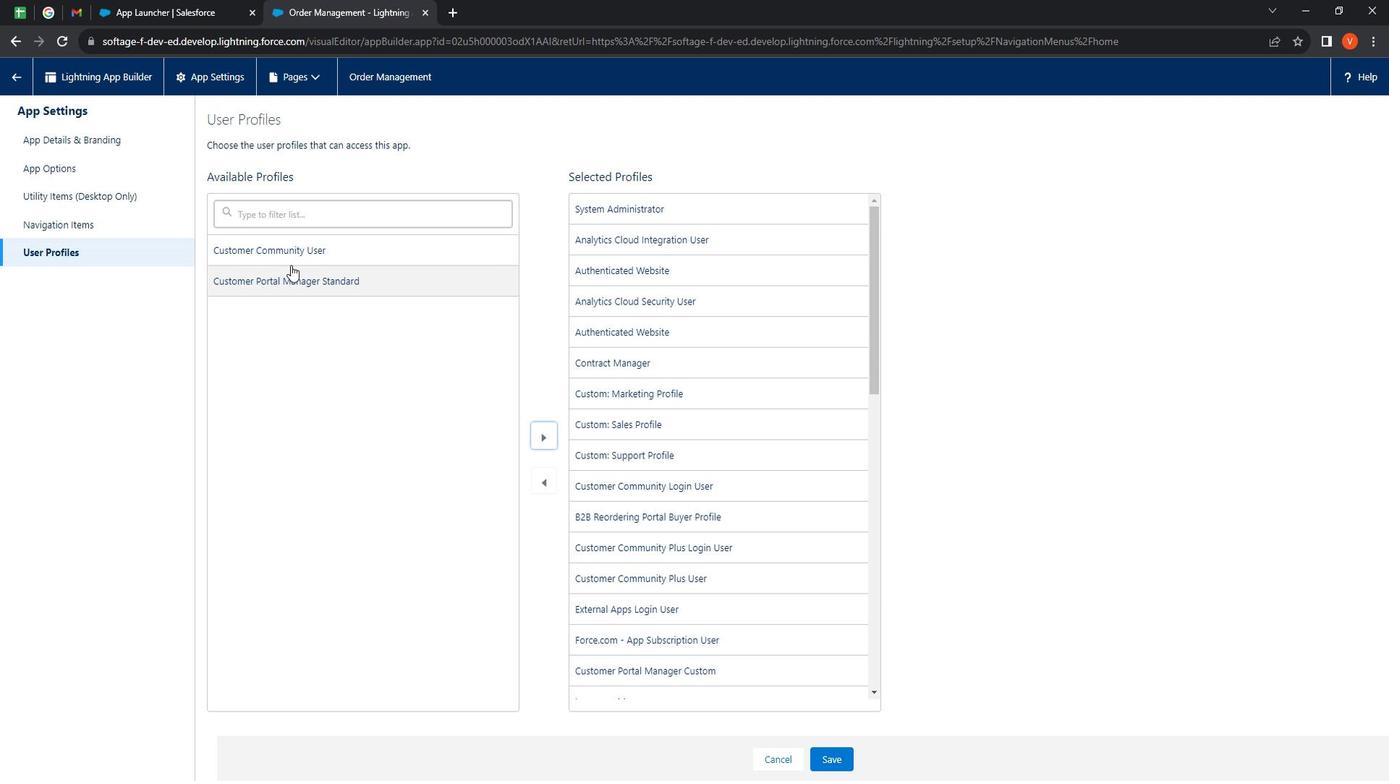 
Action: Mouse moved to (556, 432)
Screenshot: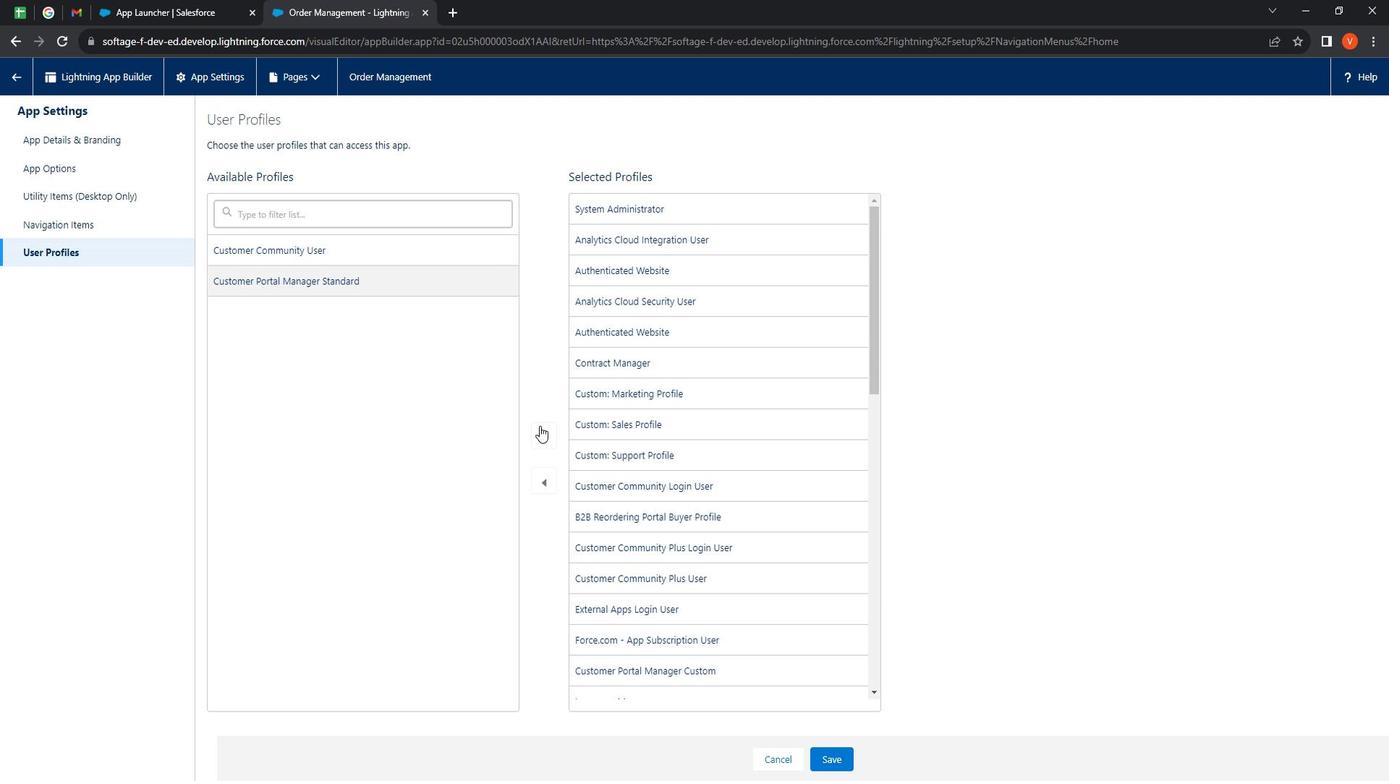 
Action: Mouse pressed left at (556, 432)
Screenshot: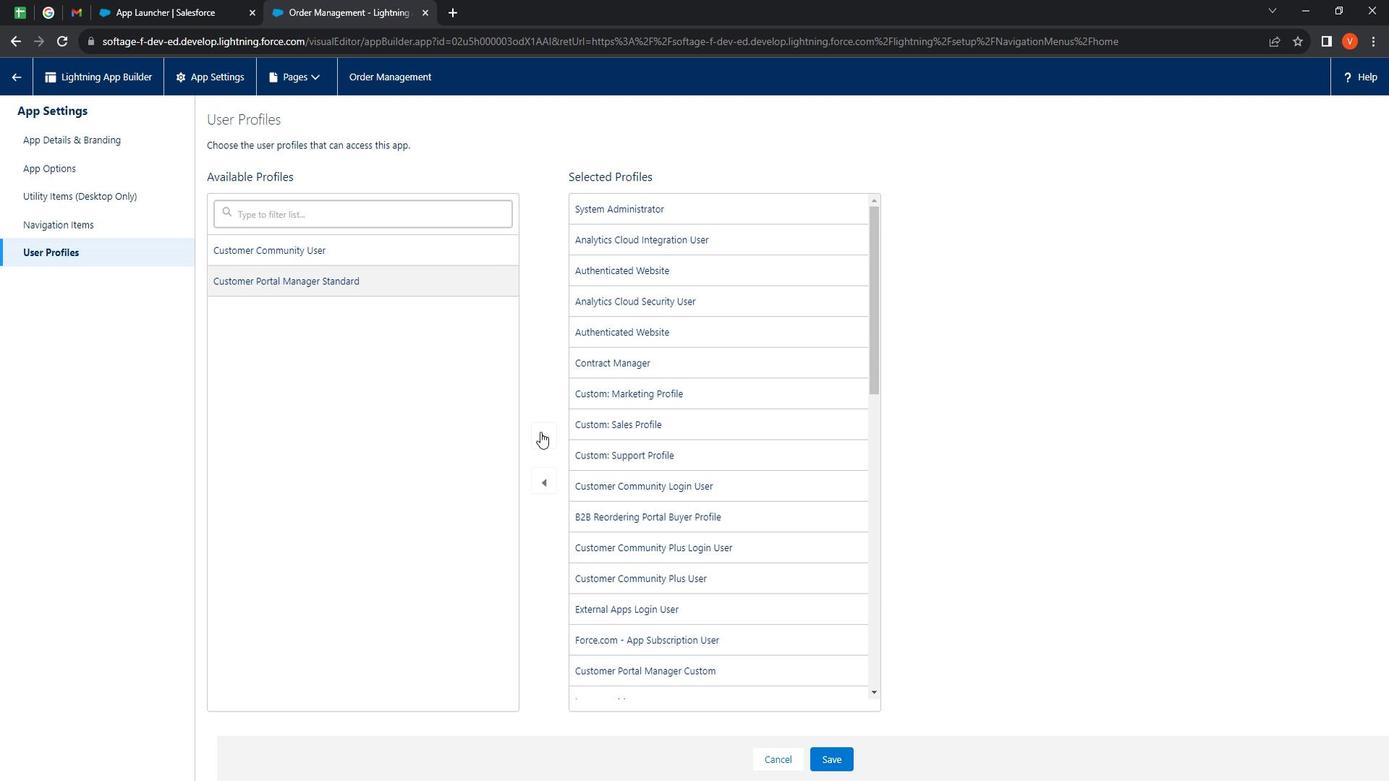 
Action: Mouse moved to (326, 264)
Screenshot: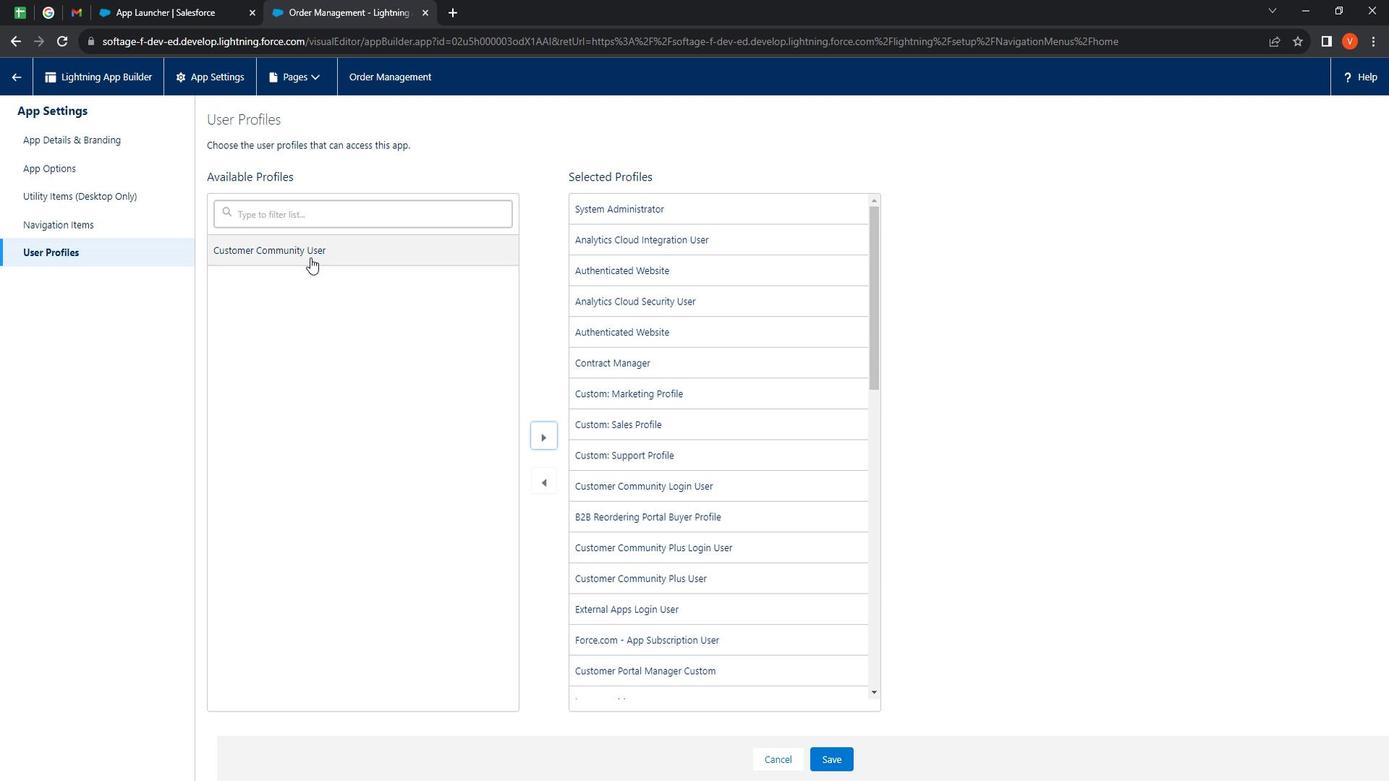 
Action: Mouse pressed left at (326, 264)
Screenshot: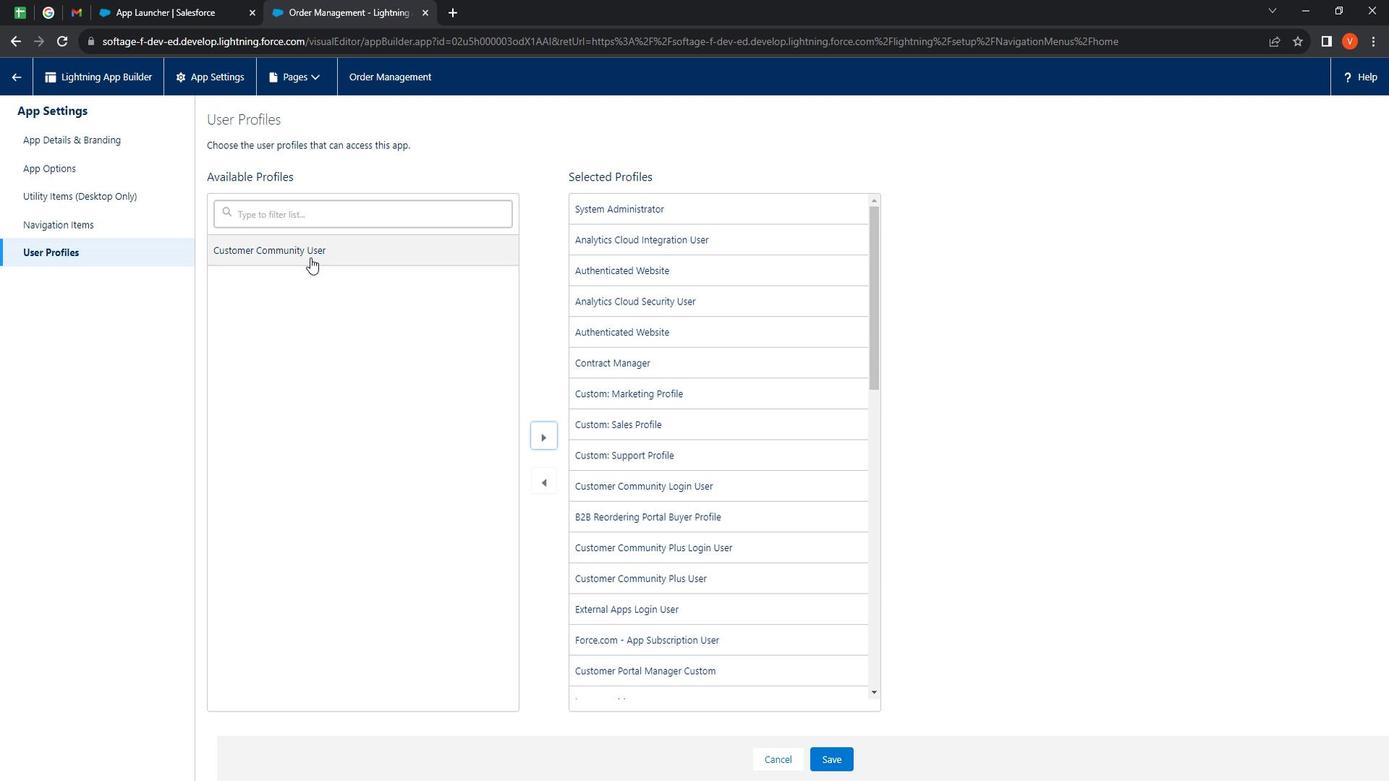 
Action: Mouse moved to (560, 426)
Screenshot: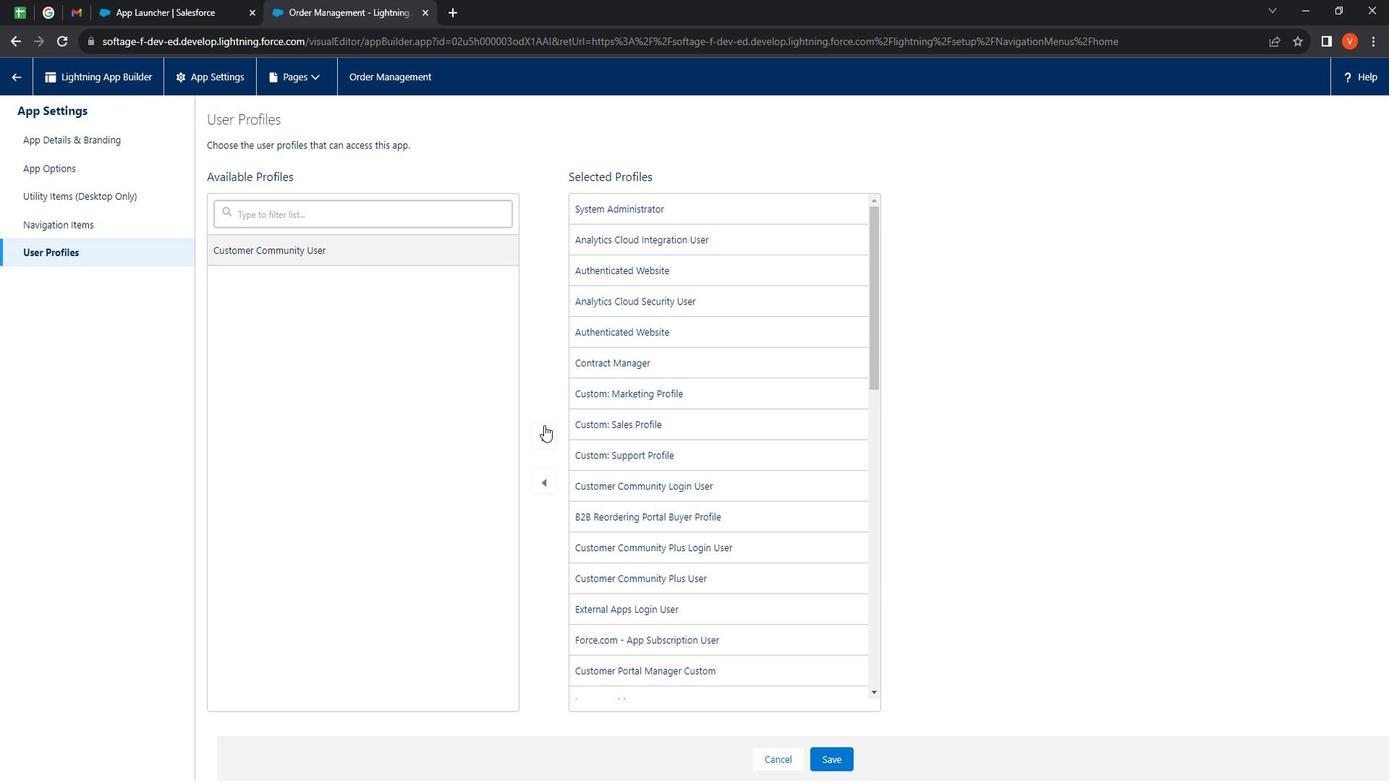 
Action: Mouse pressed left at (560, 426)
Screenshot: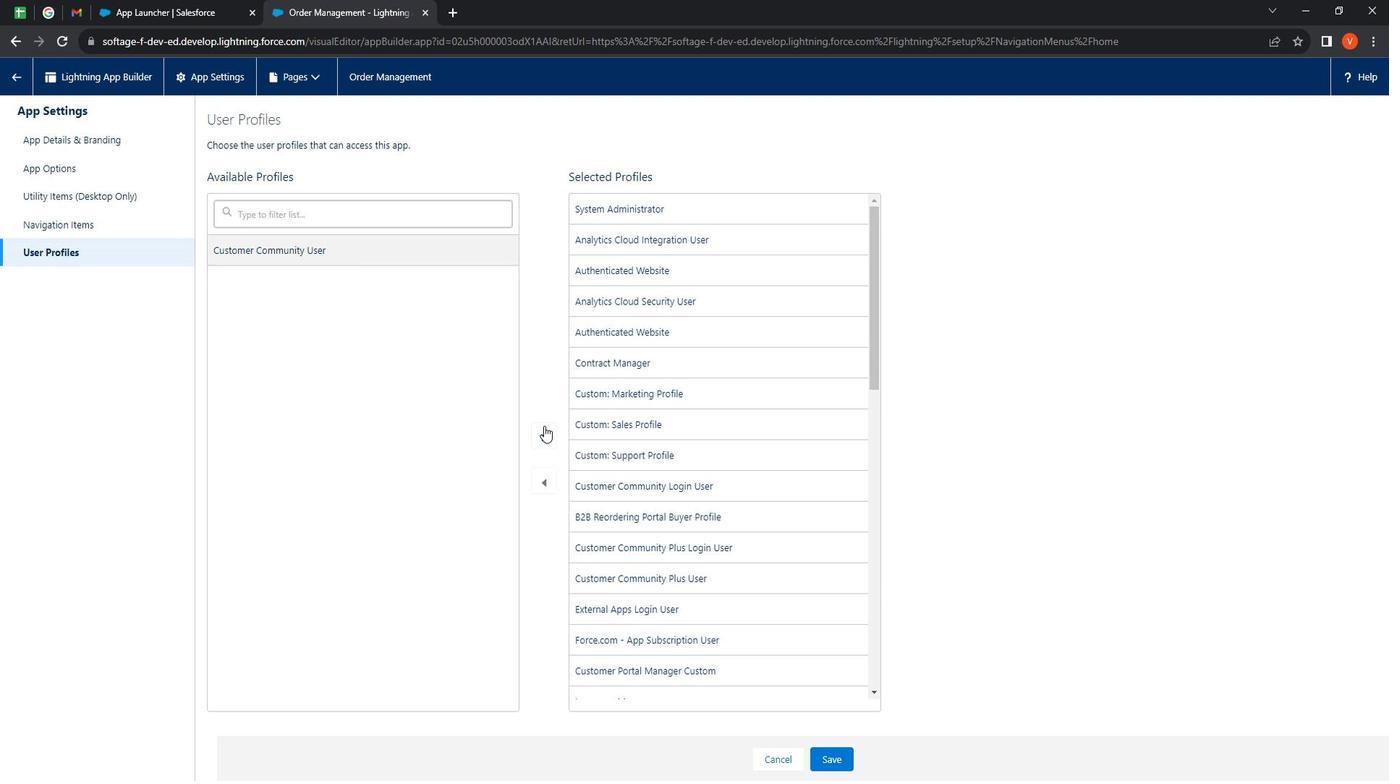
Action: Mouse moved to (751, 560)
Screenshot: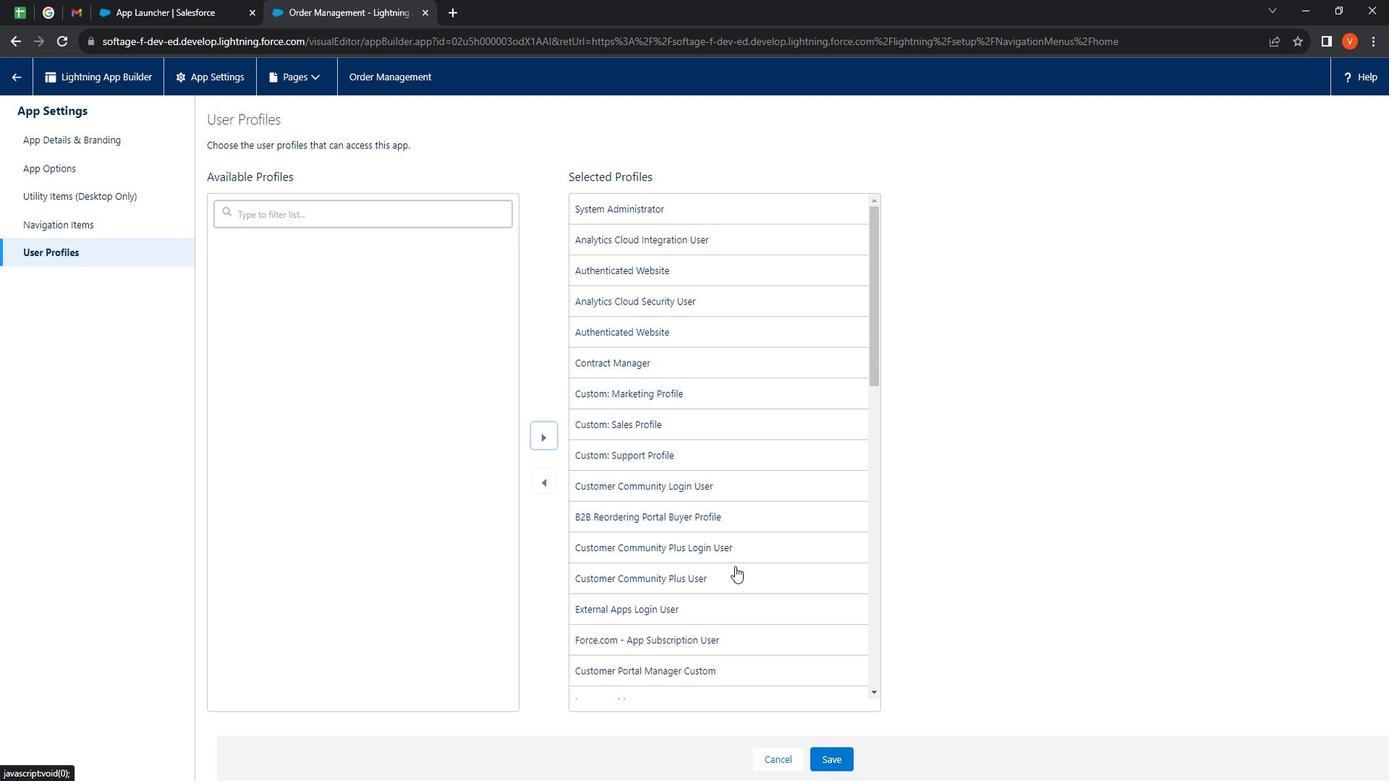 
Action: Mouse scrolled (751, 559) with delta (0, 0)
Screenshot: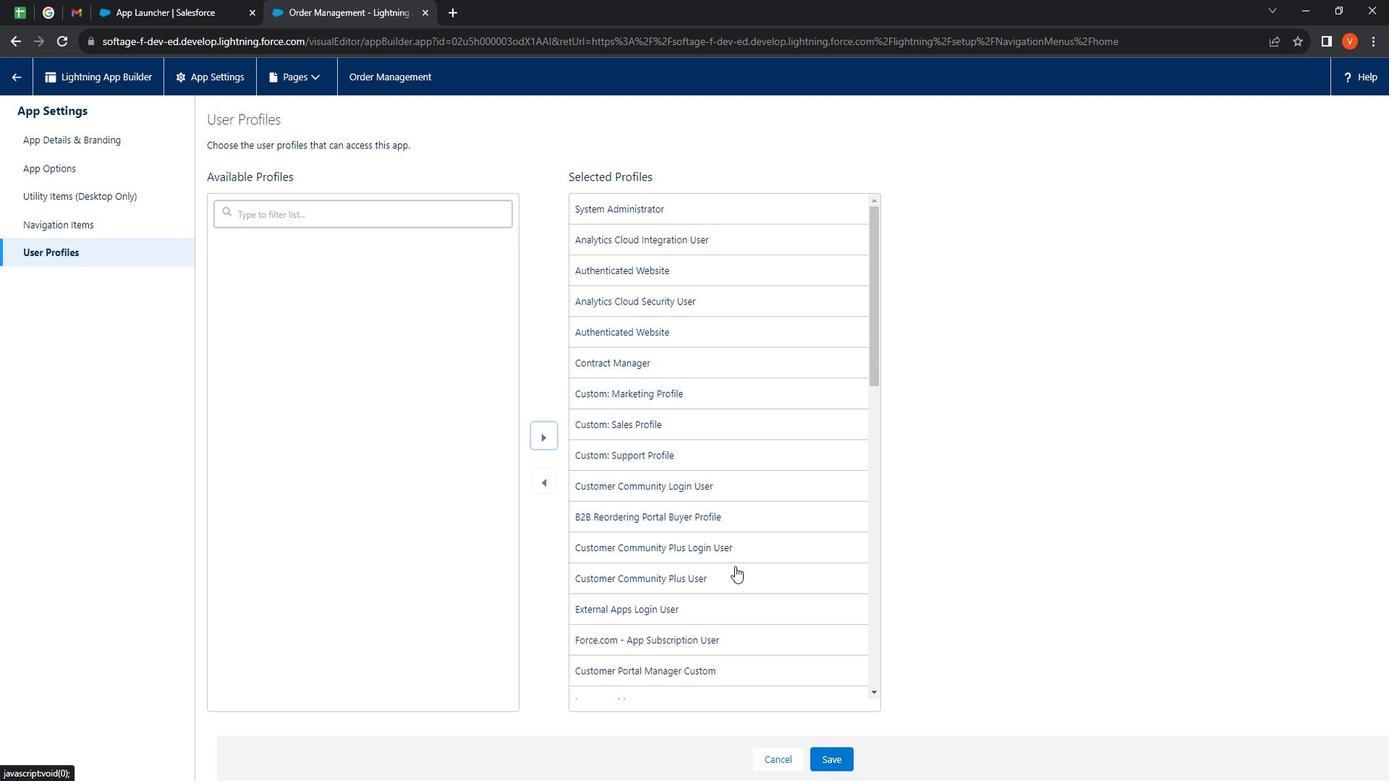 
Action: Mouse moved to (751, 551)
Screenshot: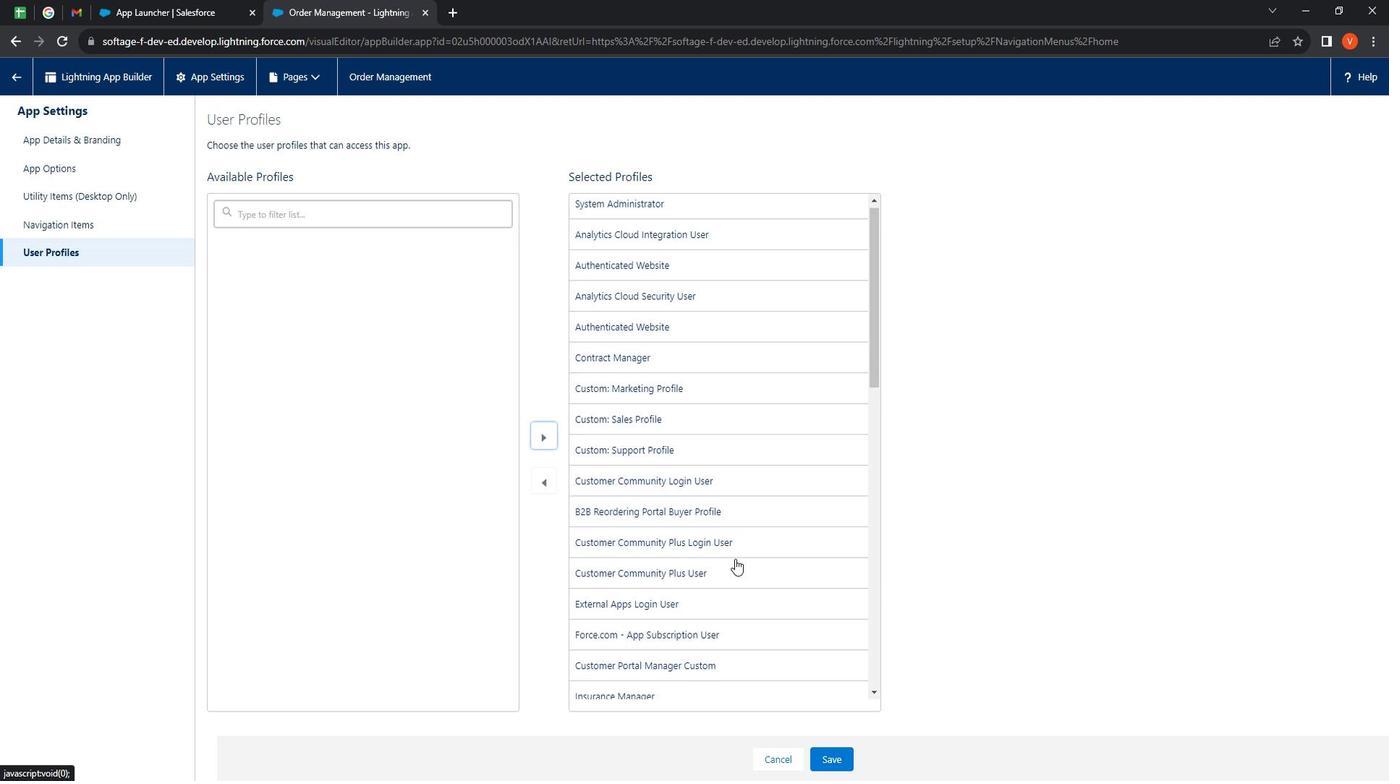 
Action: Mouse scrolled (751, 550) with delta (0, 0)
Screenshot: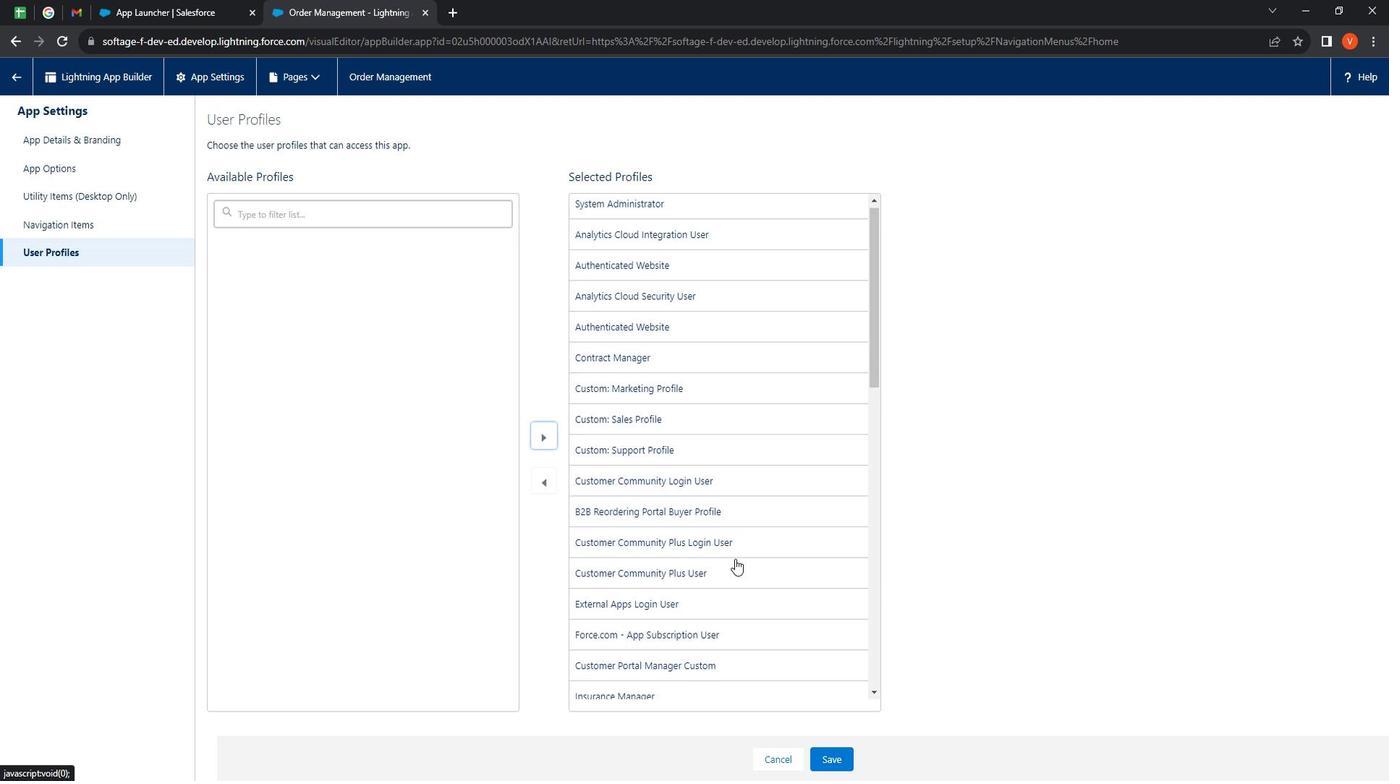 
Action: Mouse moved to (750, 544)
Screenshot: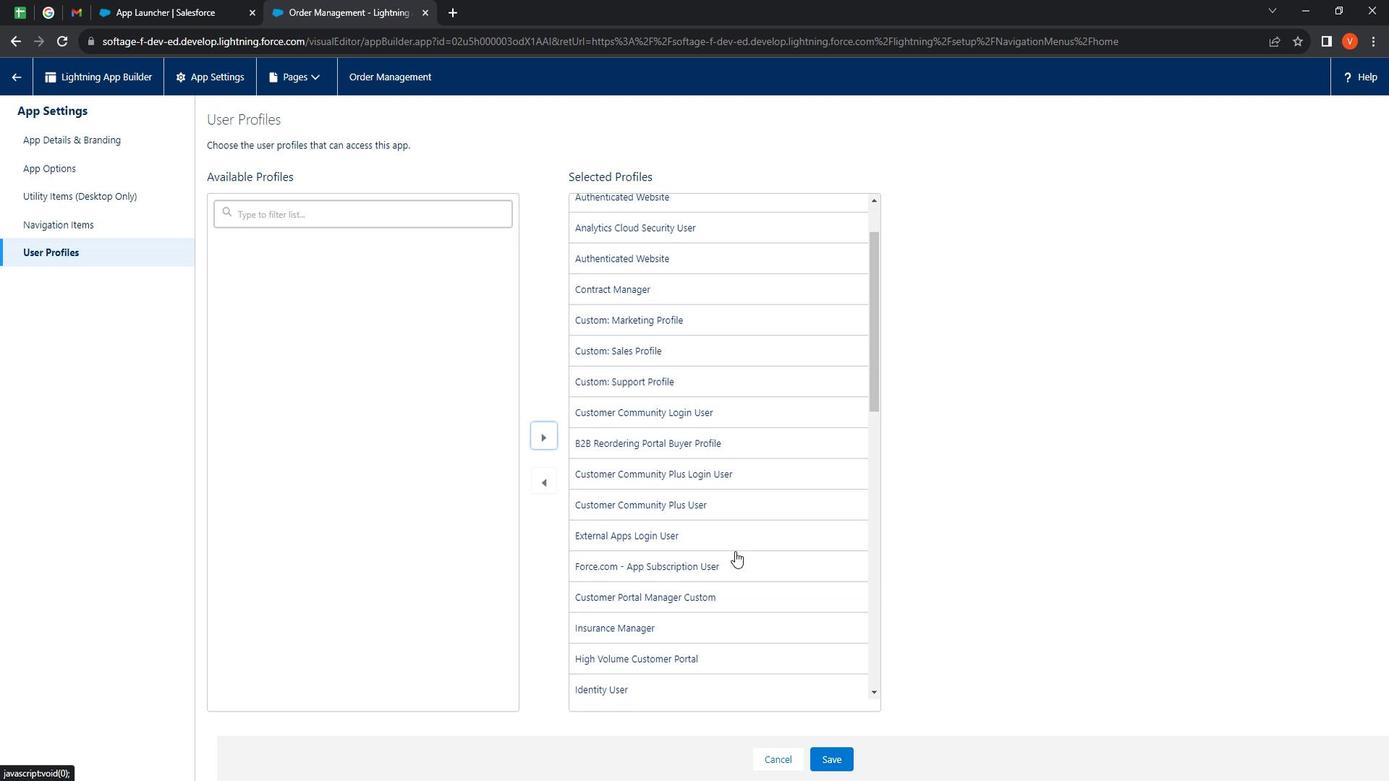 
Action: Mouse scrolled (750, 543) with delta (0, 0)
Screenshot: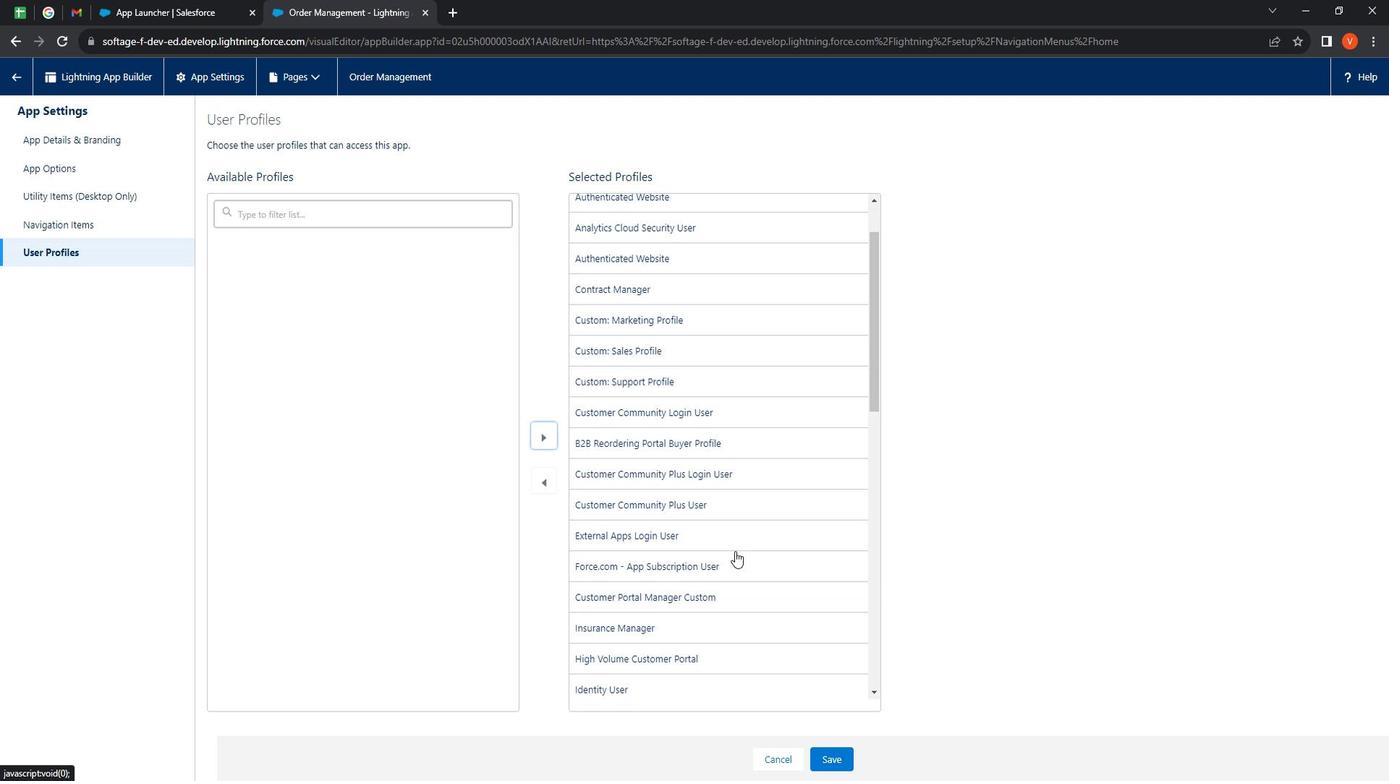 
Action: Mouse moved to (749, 537)
Screenshot: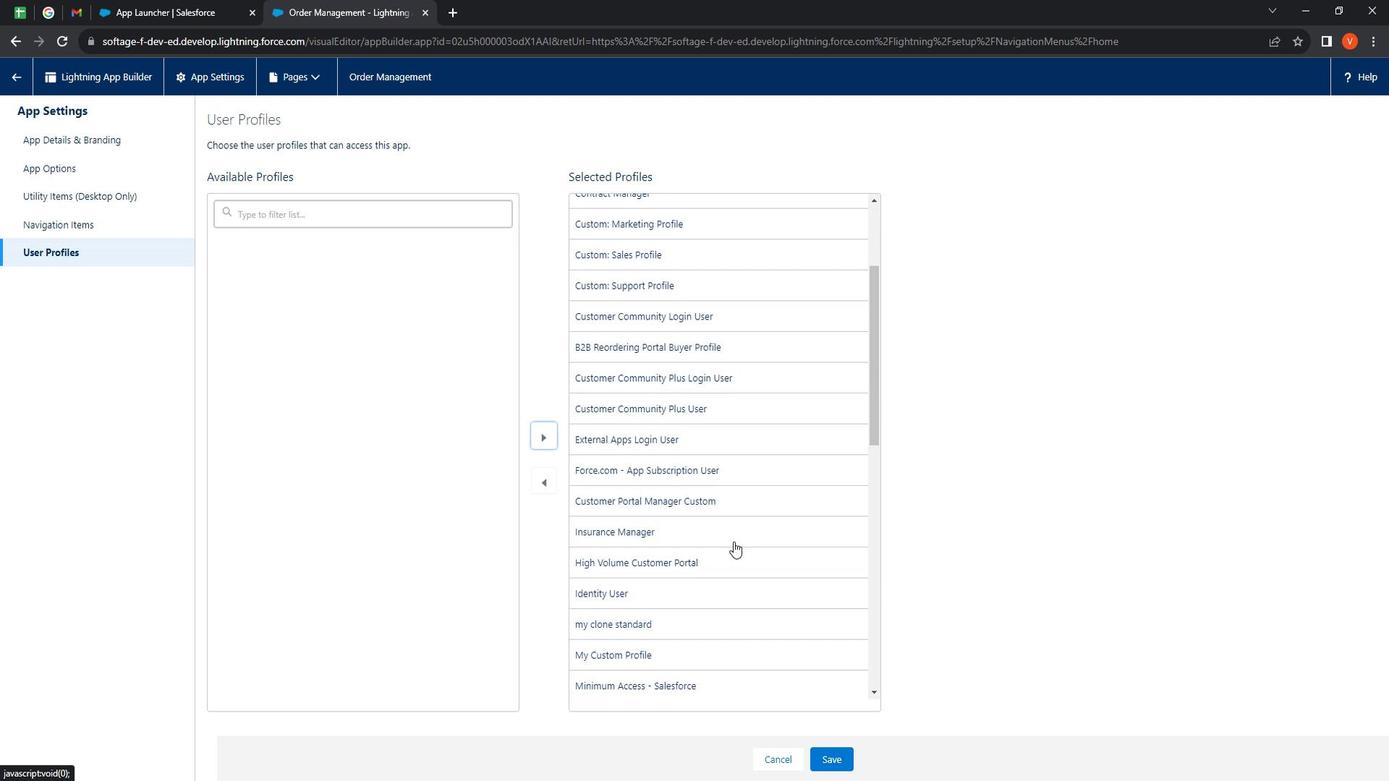 
Action: Mouse scrolled (749, 537) with delta (0, 0)
Screenshot: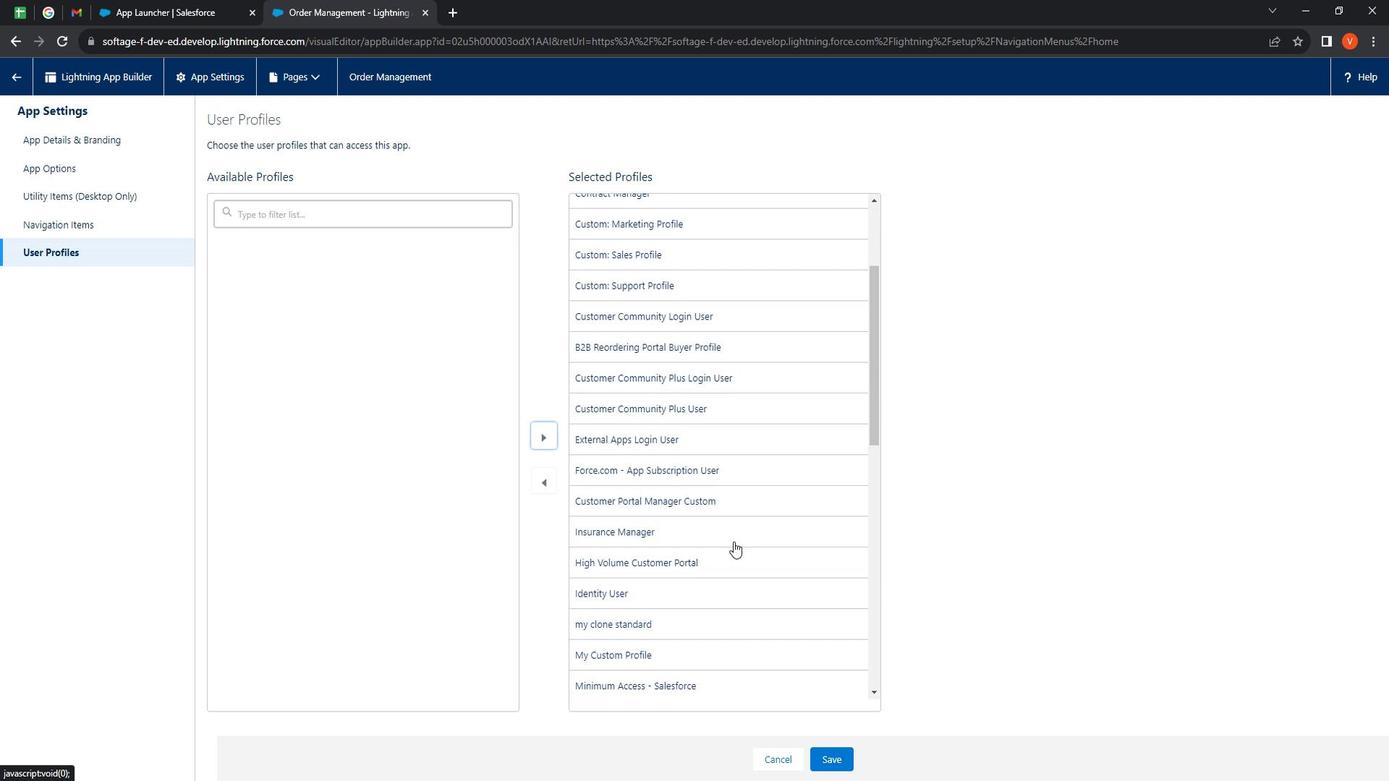 
Action: Mouse moved to (749, 533)
Screenshot: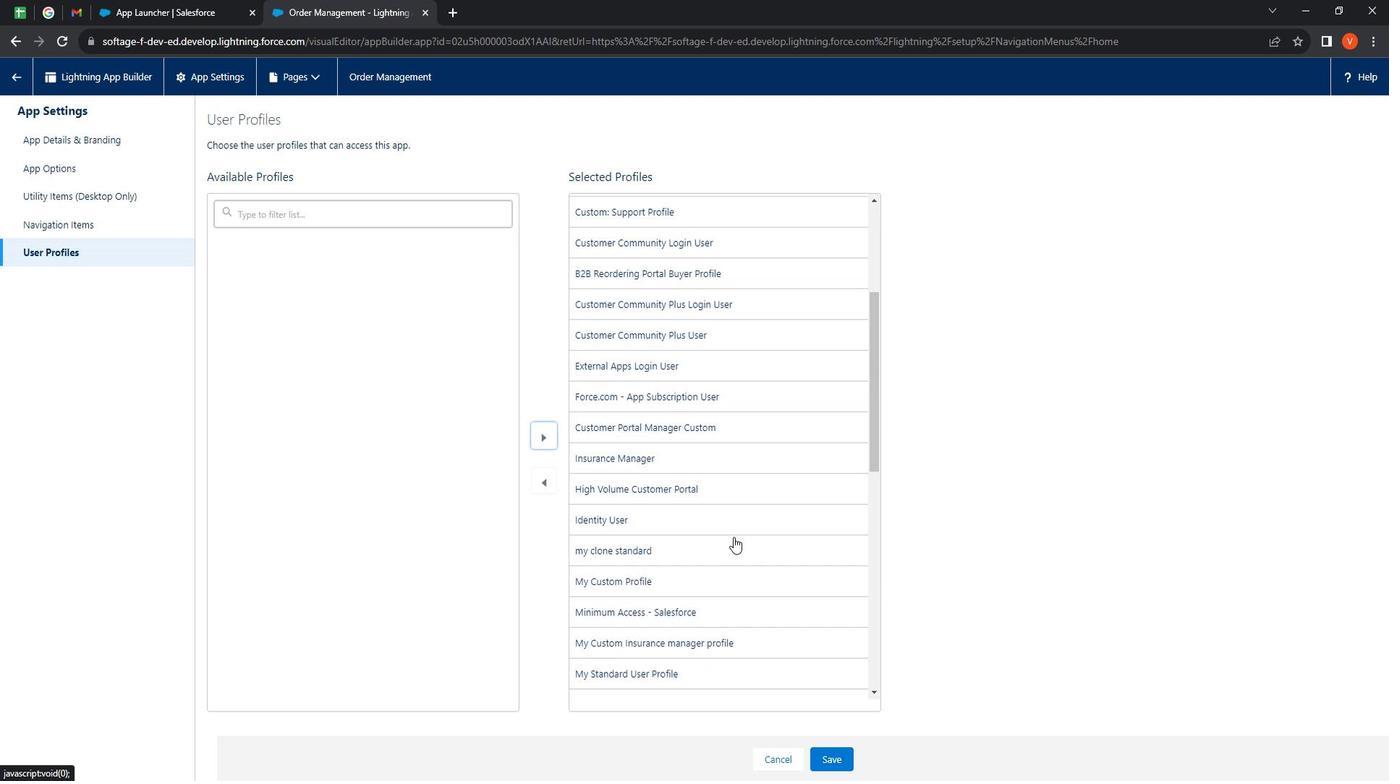 
Action: Mouse scrolled (749, 532) with delta (0, 0)
Screenshot: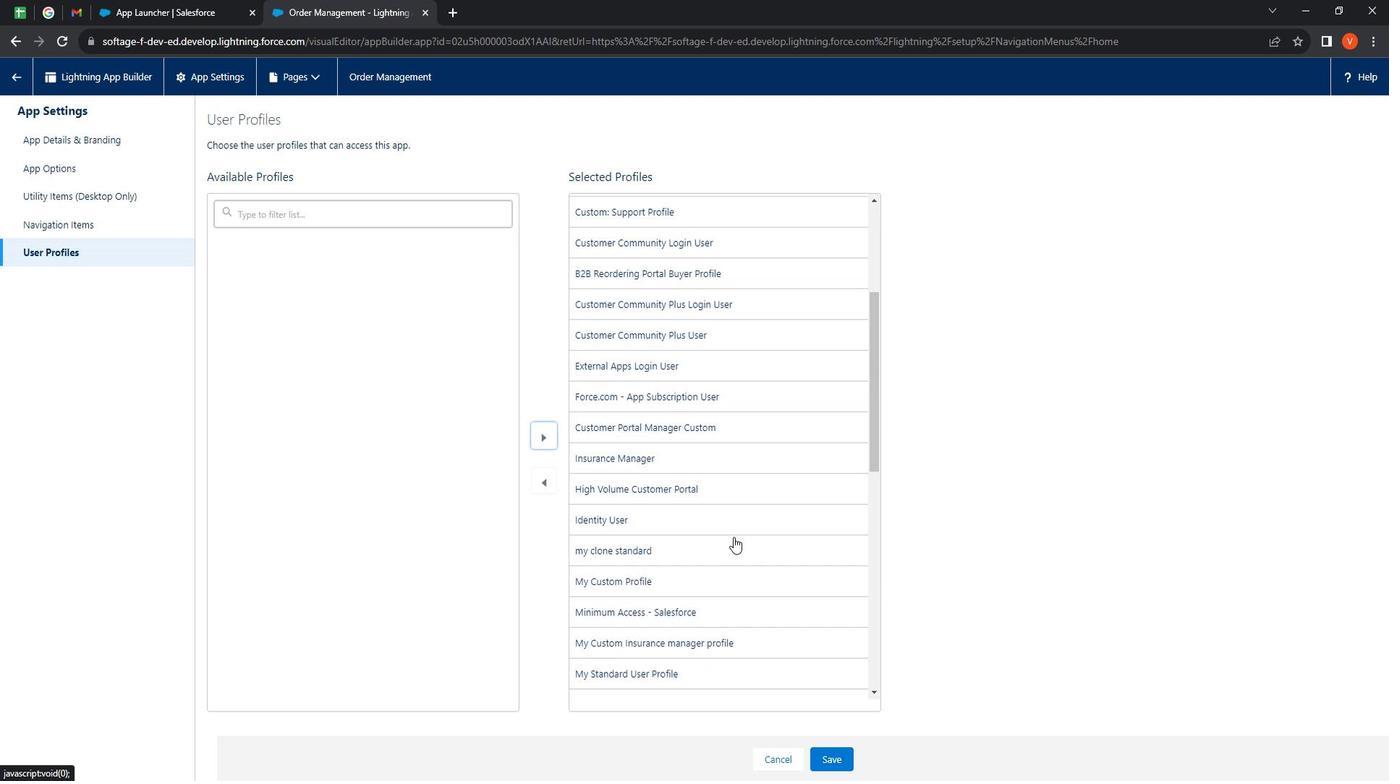 
Action: Mouse moved to (752, 530)
Screenshot: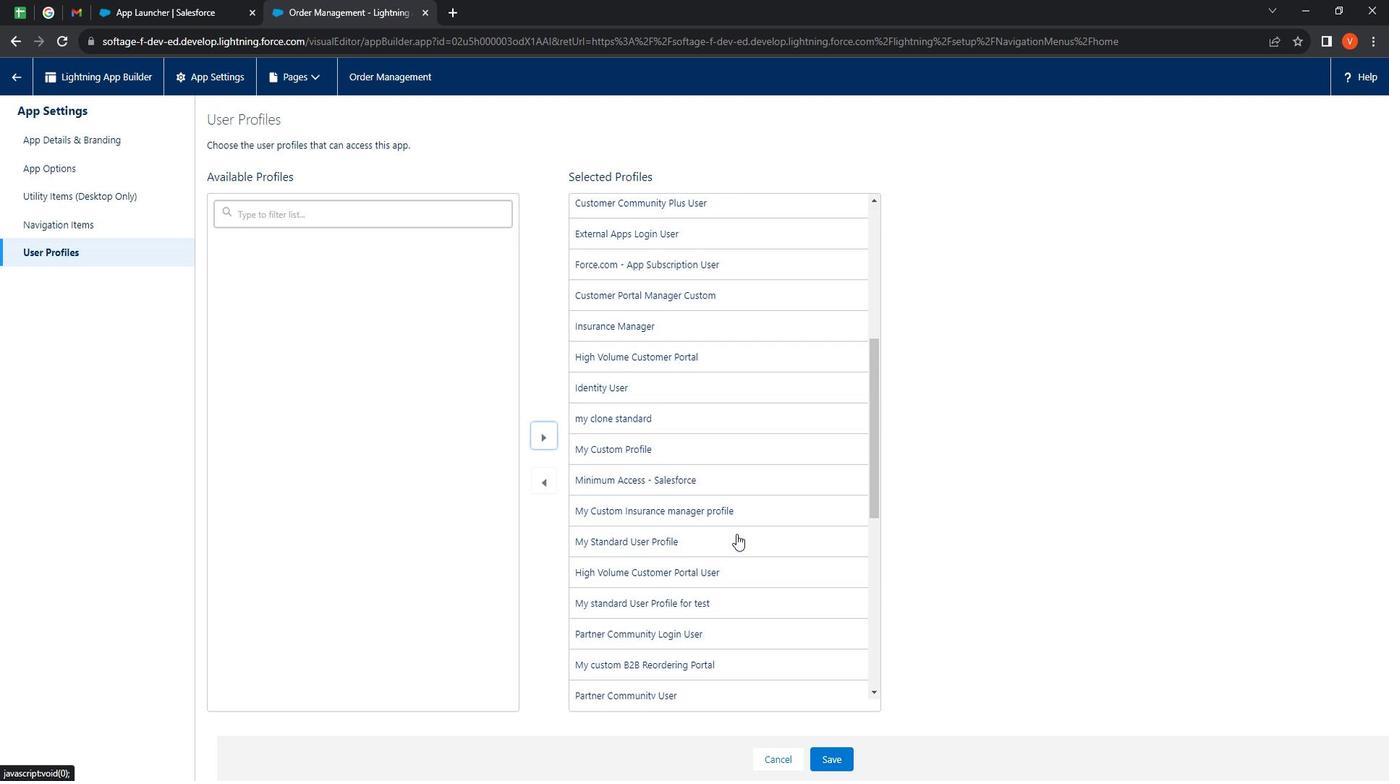 
Action: Mouse scrolled (752, 529) with delta (0, 0)
Screenshot: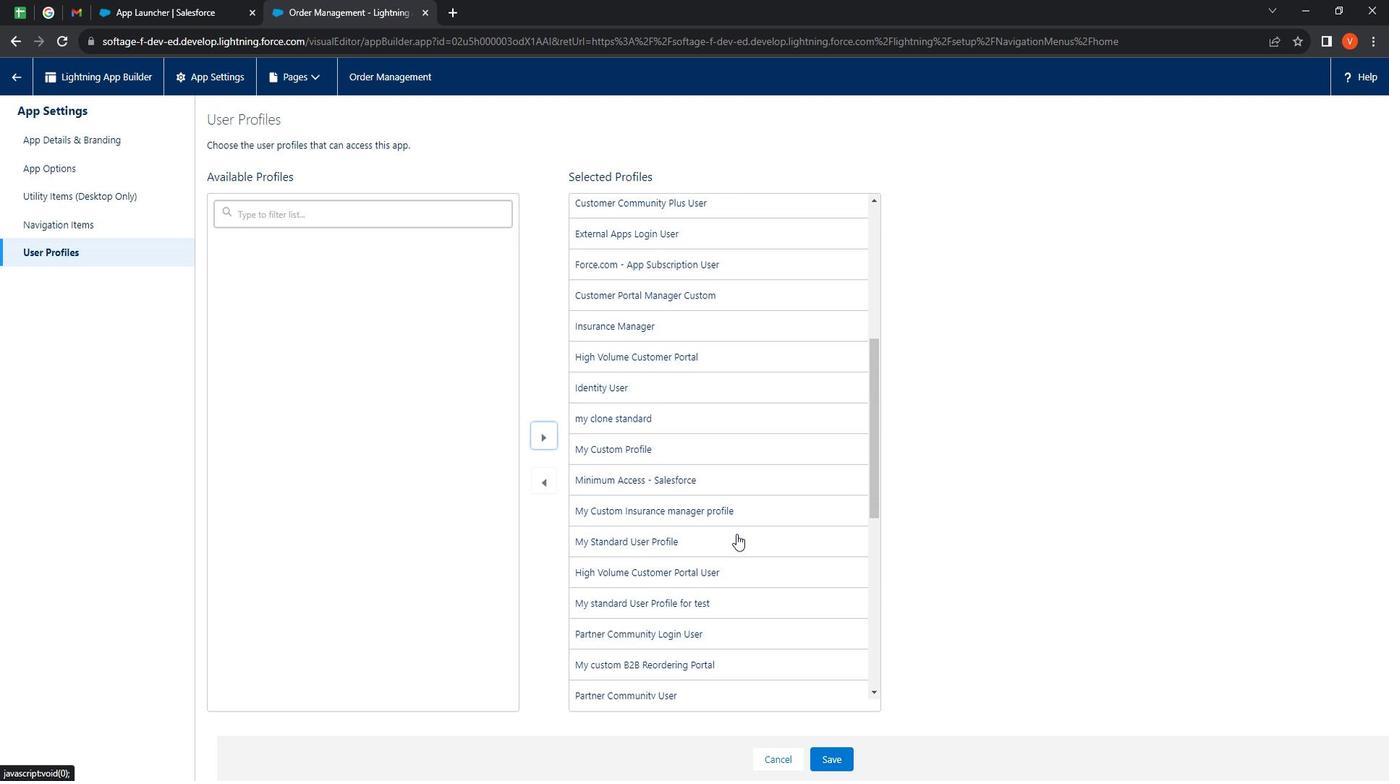 
Action: Mouse scrolled (752, 529) with delta (0, 0)
Screenshot: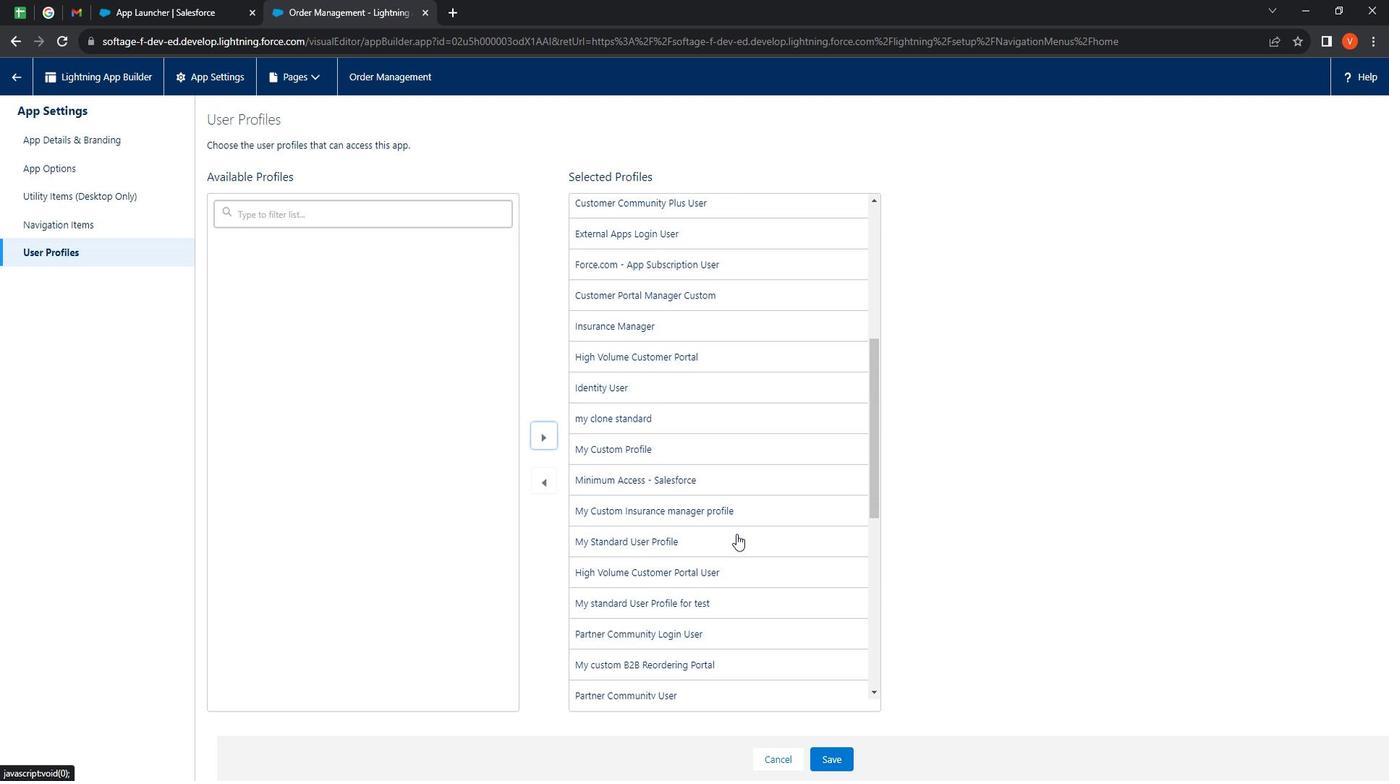 
Action: Mouse scrolled (752, 529) with delta (0, 0)
Screenshot: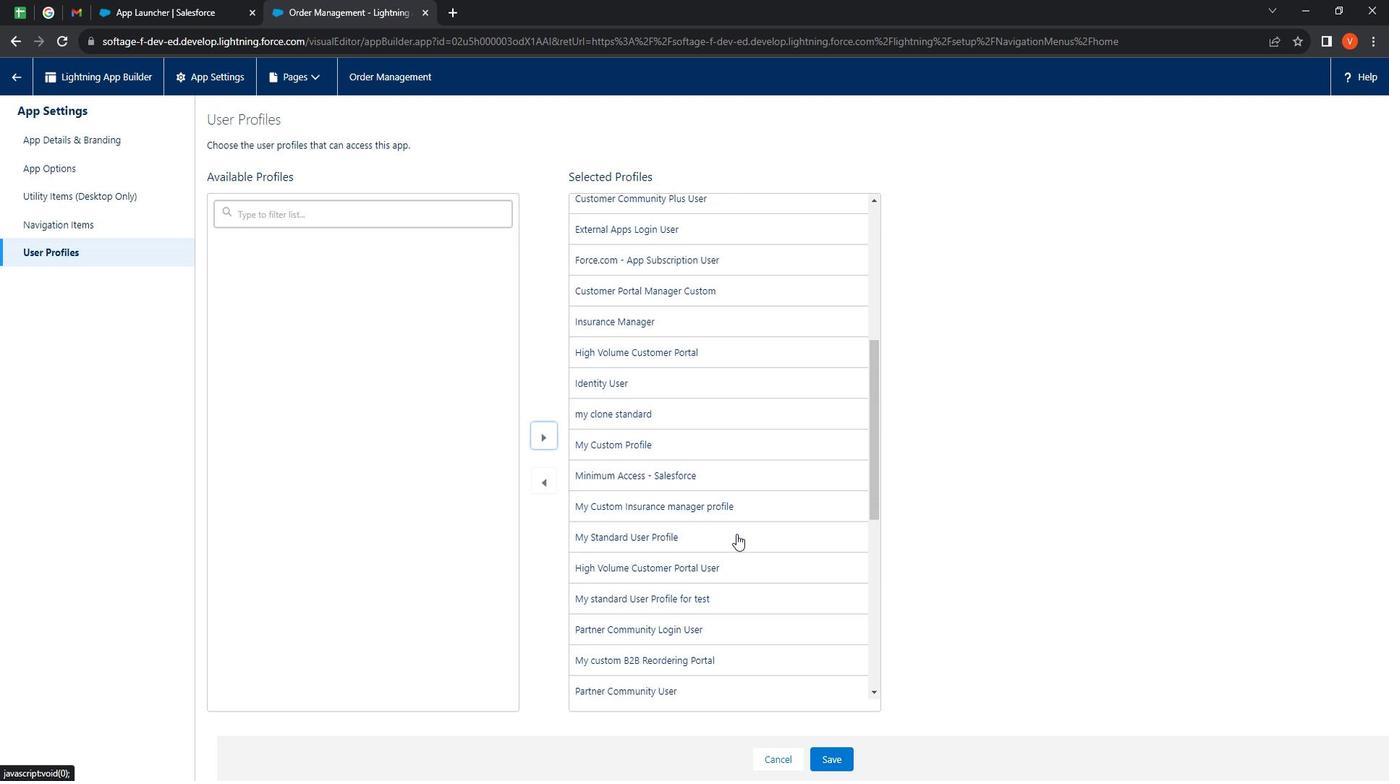 
Action: Mouse scrolled (752, 529) with delta (0, 0)
Screenshot: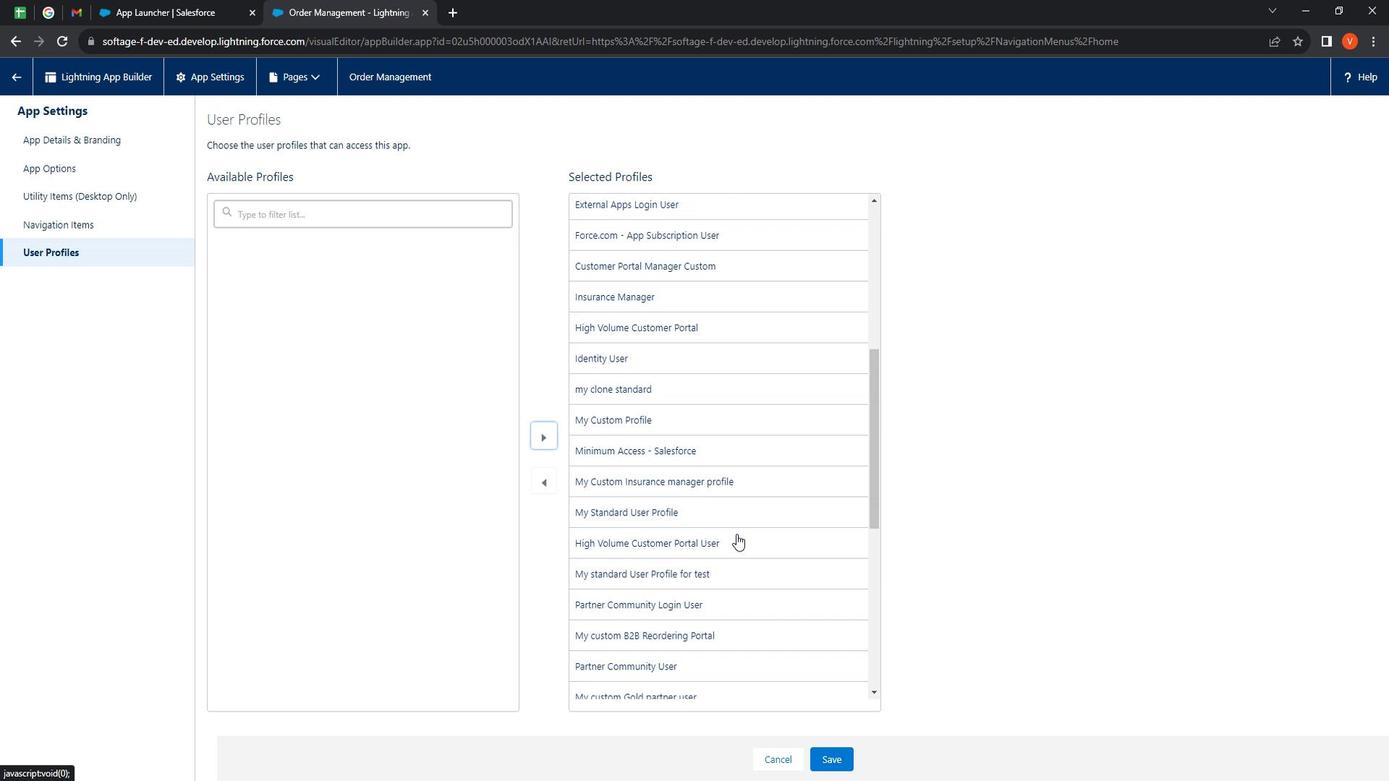 
Action: Mouse scrolled (752, 529) with delta (0, 0)
Screenshot: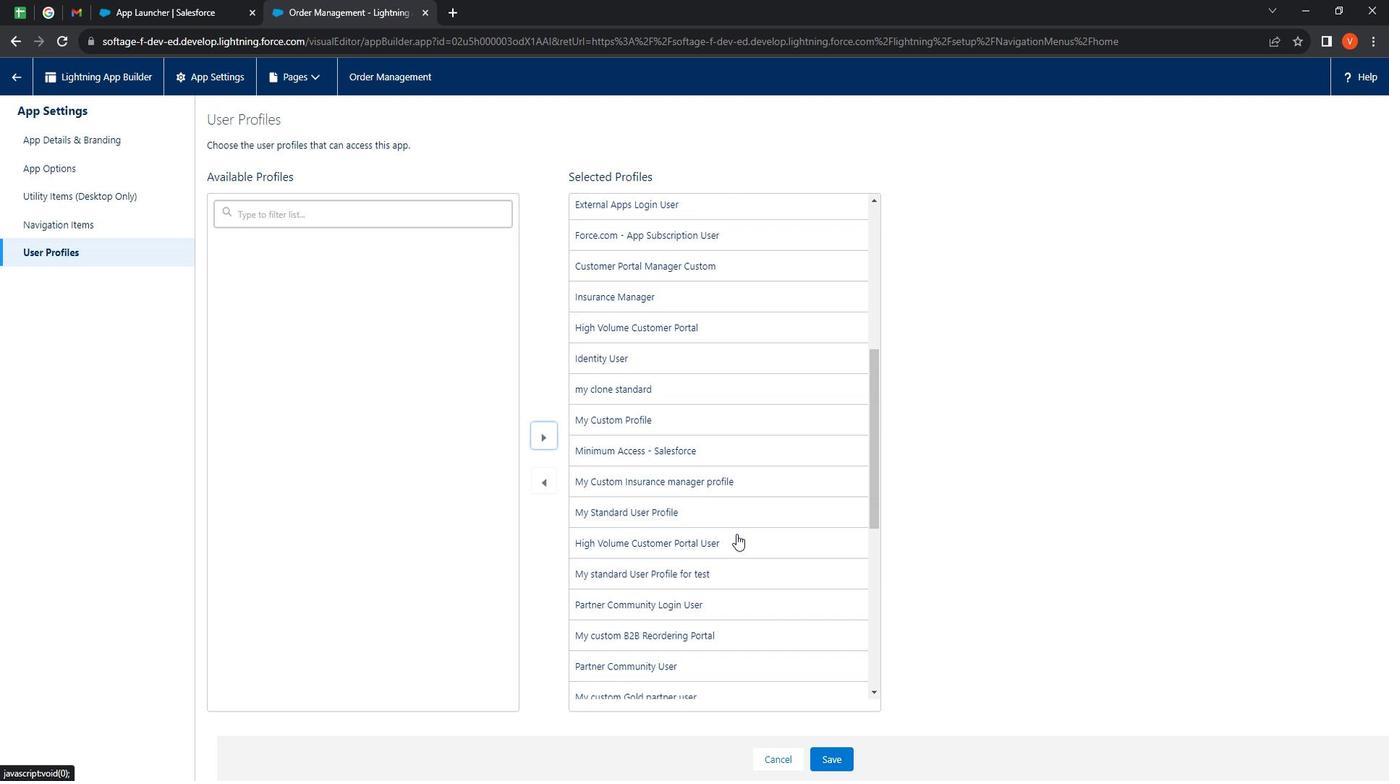 
Action: Mouse moved to (753, 535)
Screenshot: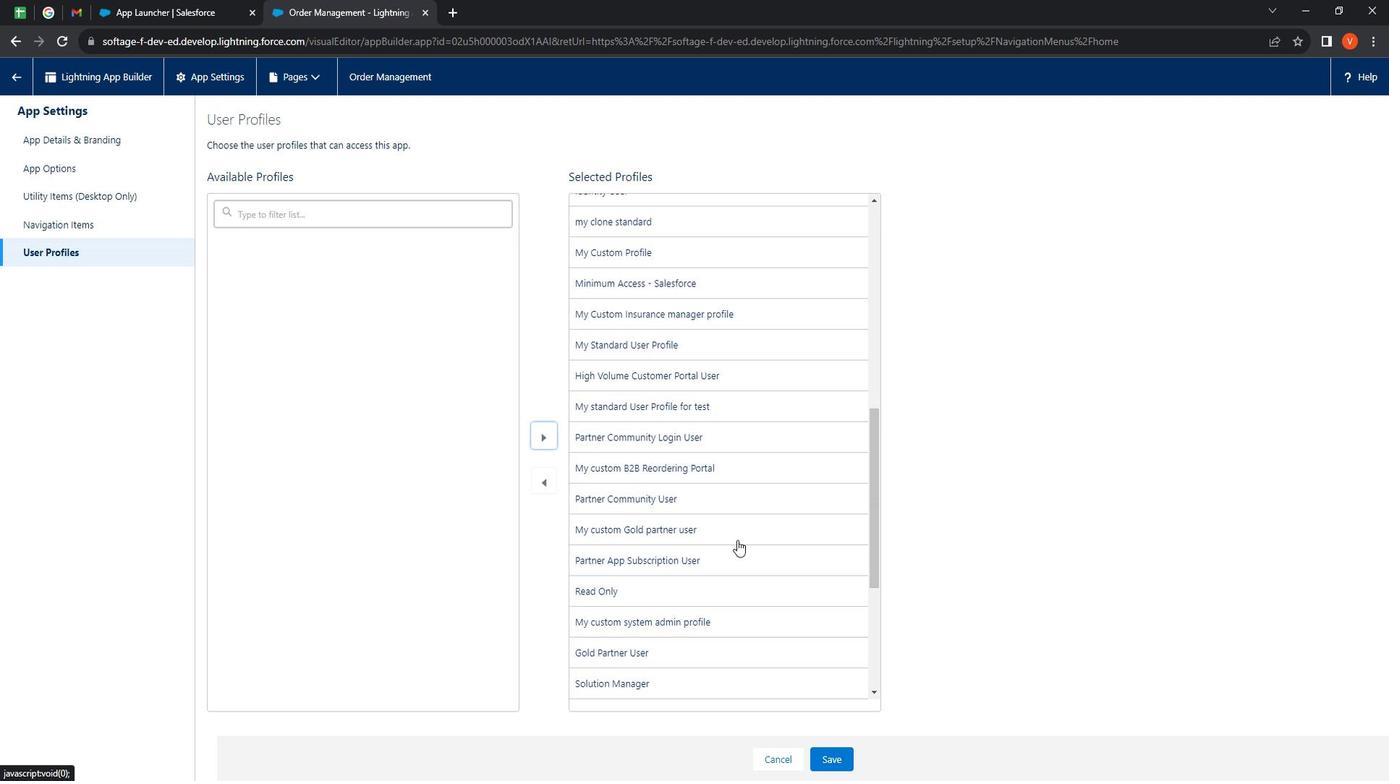 
Action: Mouse scrolled (753, 534) with delta (0, 0)
Screenshot: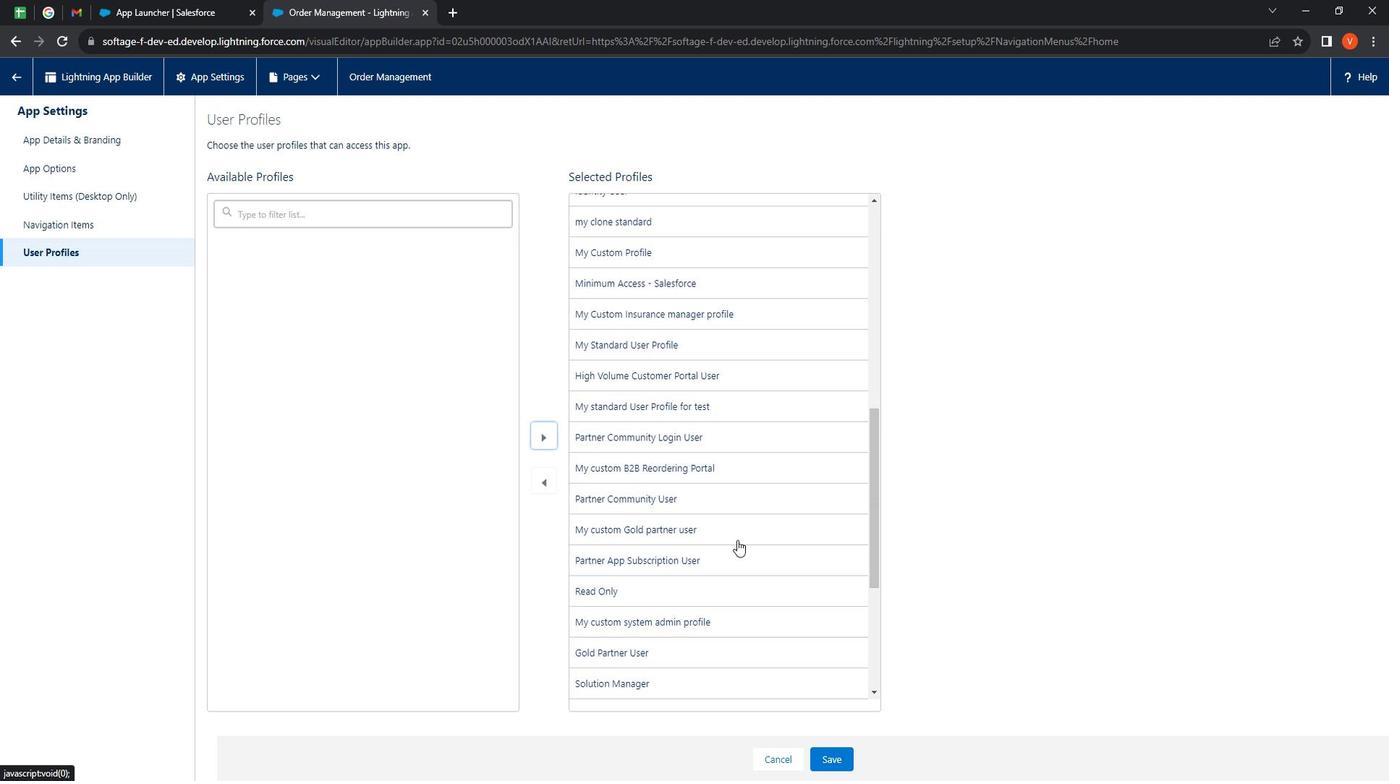 
Action: Mouse moved to (797, 692)
Screenshot: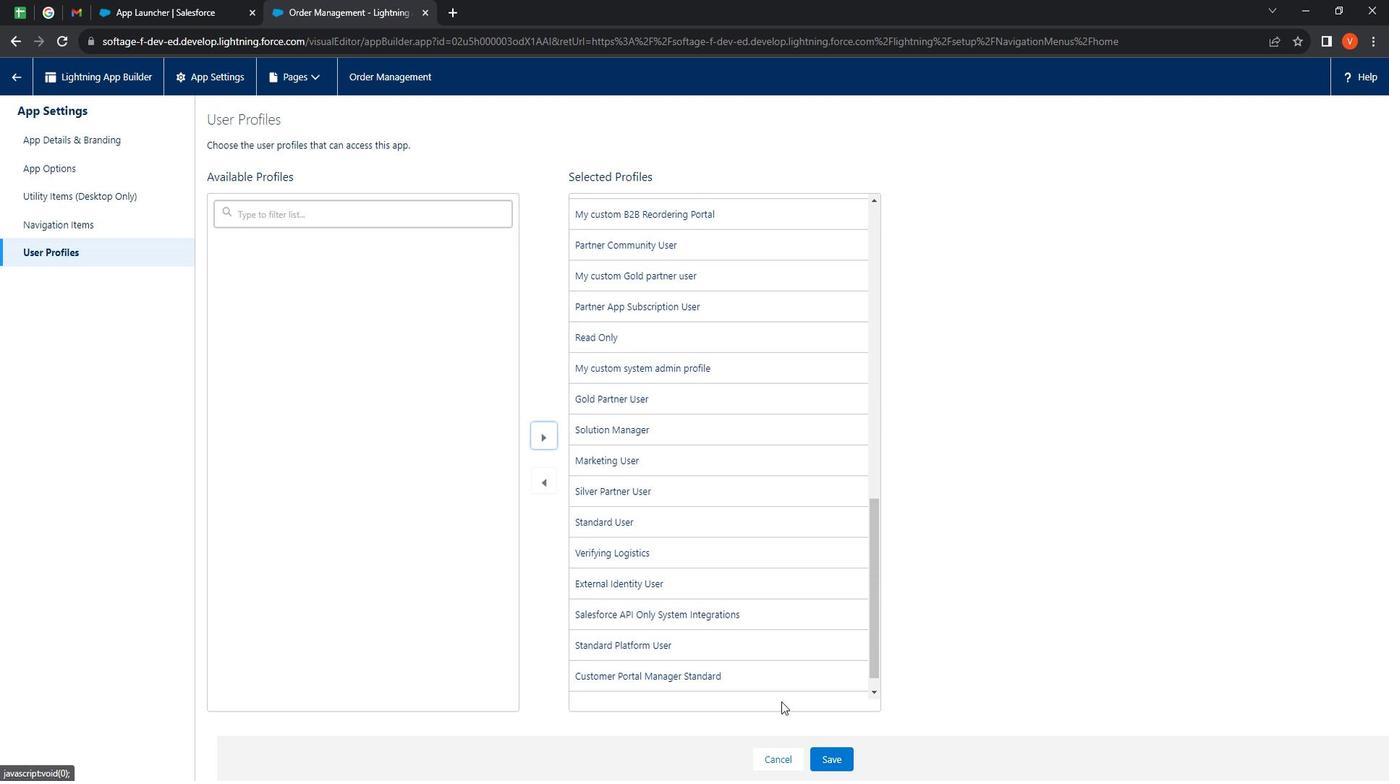 
Action: Mouse scrolled (797, 691) with delta (0, 0)
Screenshot: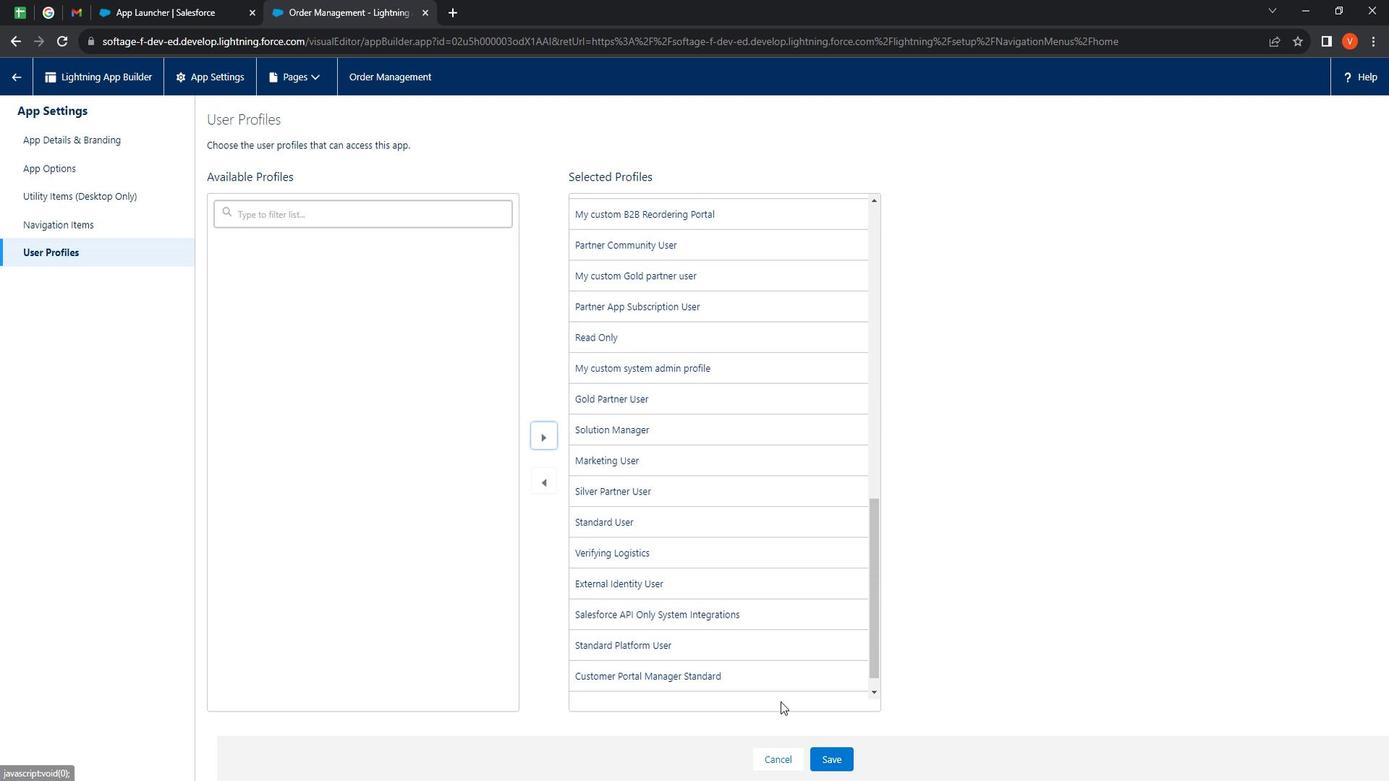 
Action: Mouse scrolled (797, 691) with delta (0, 0)
Screenshot: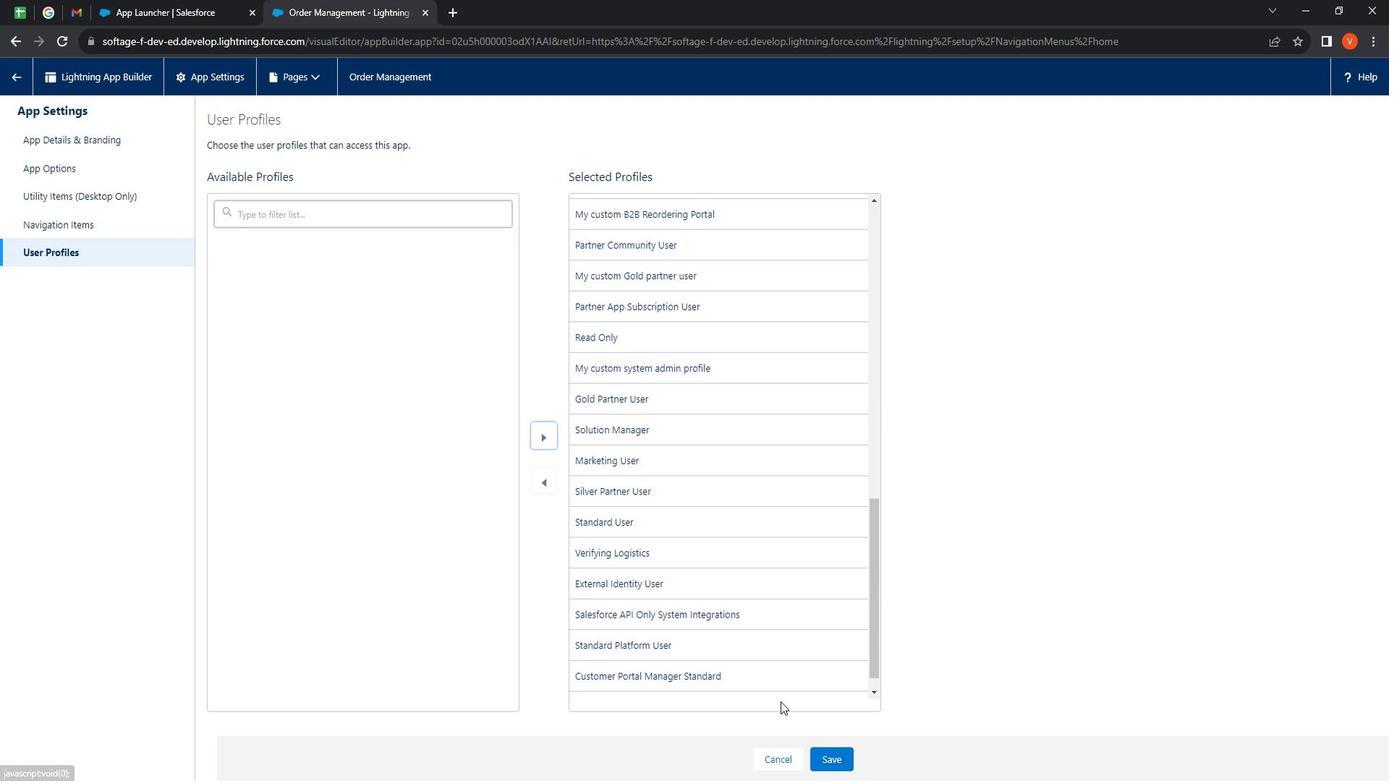 
Action: Mouse scrolled (797, 691) with delta (0, 0)
Screenshot: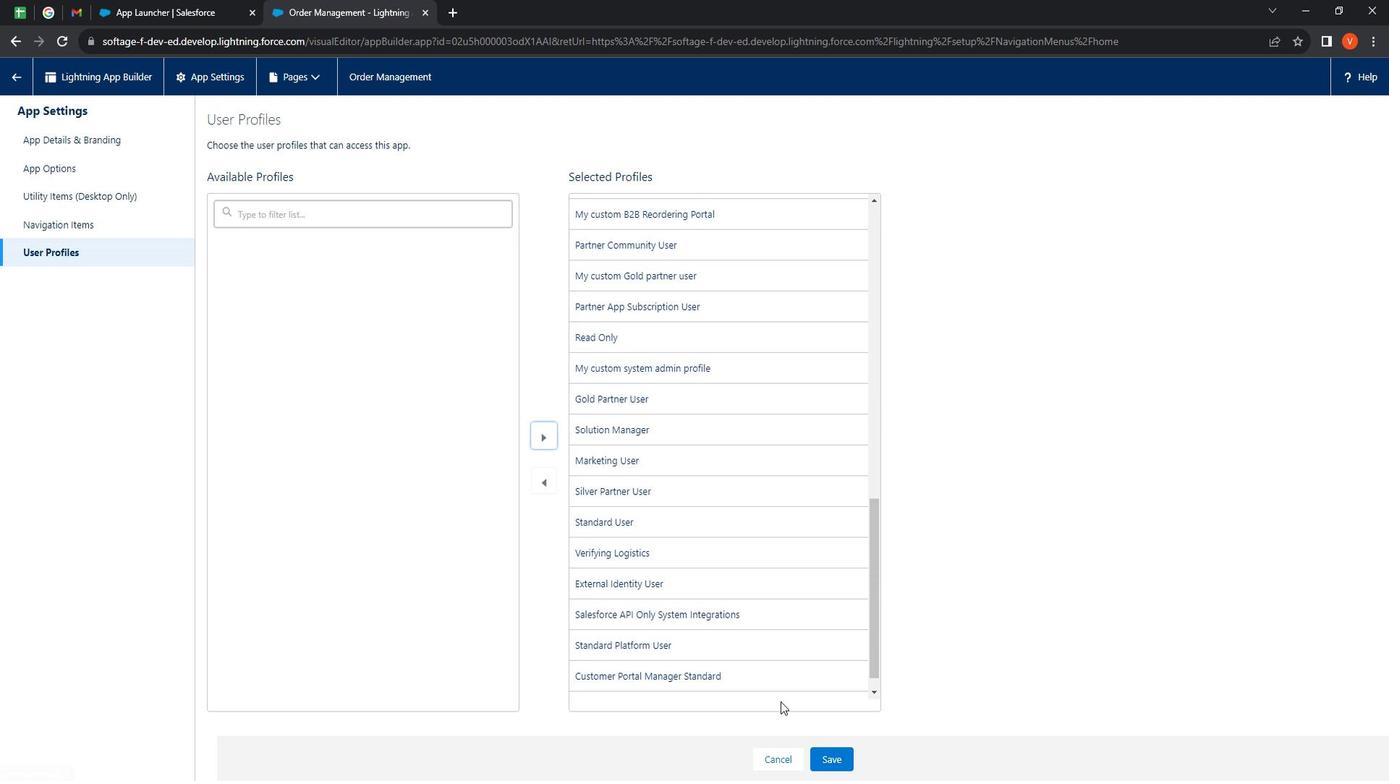 
Action: Mouse moved to (763, 613)
Screenshot: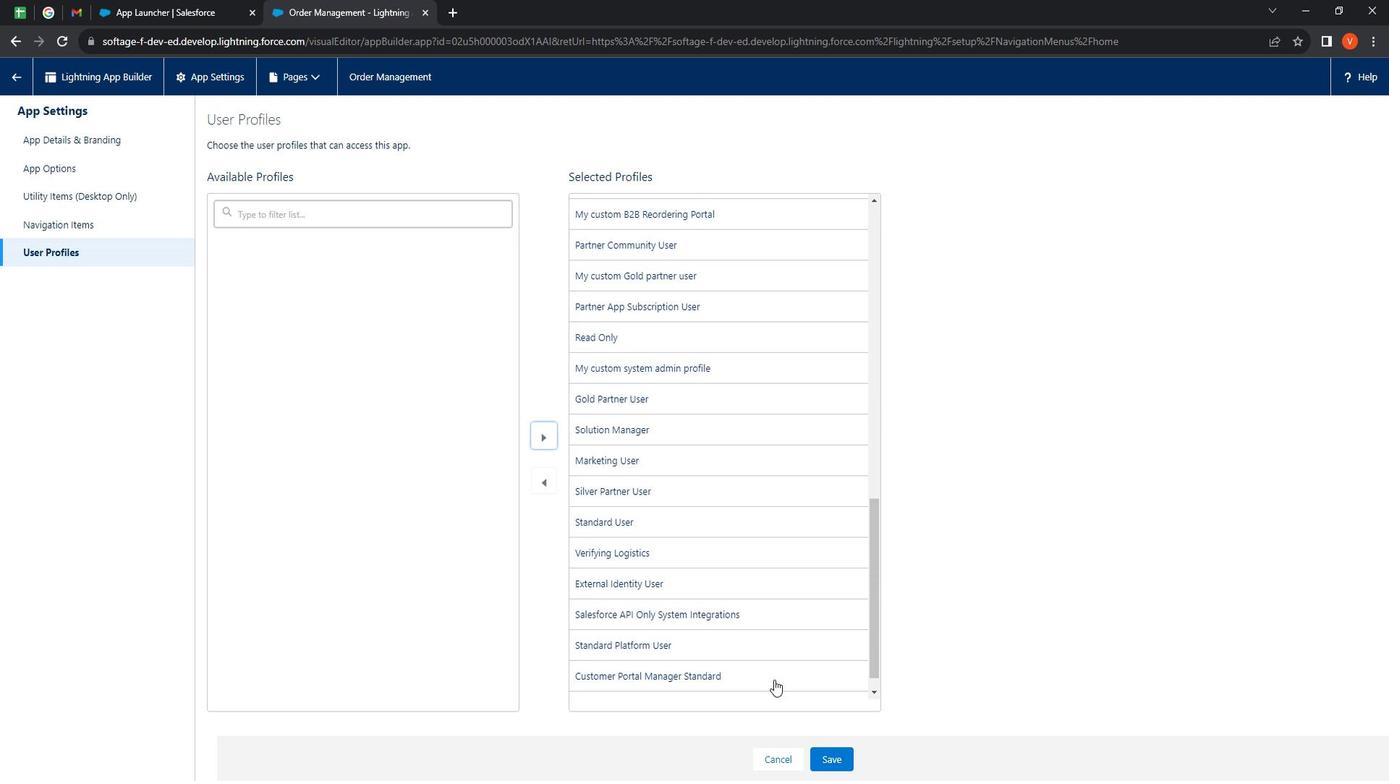 
Action: Mouse scrolled (763, 613) with delta (0, 0)
Screenshot: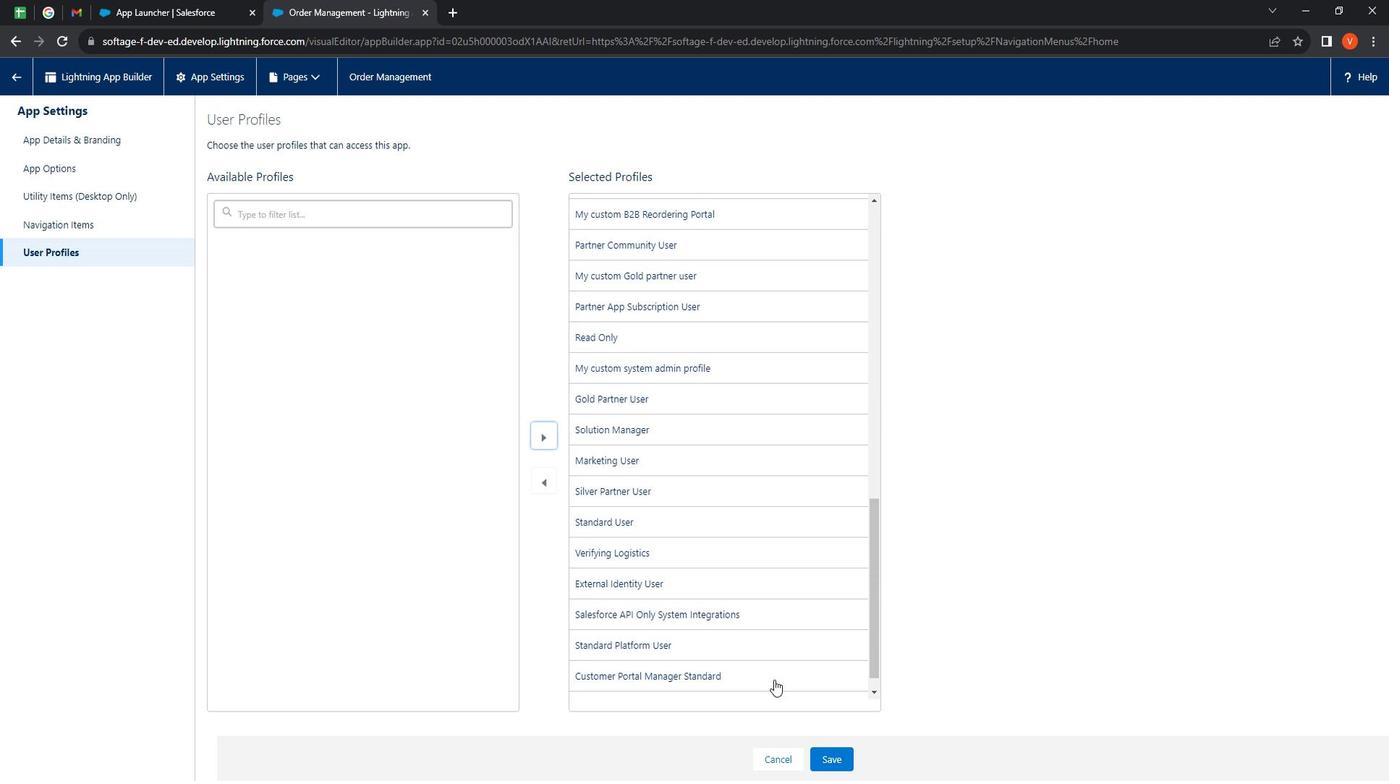
Action: Mouse moved to (757, 600)
Screenshot: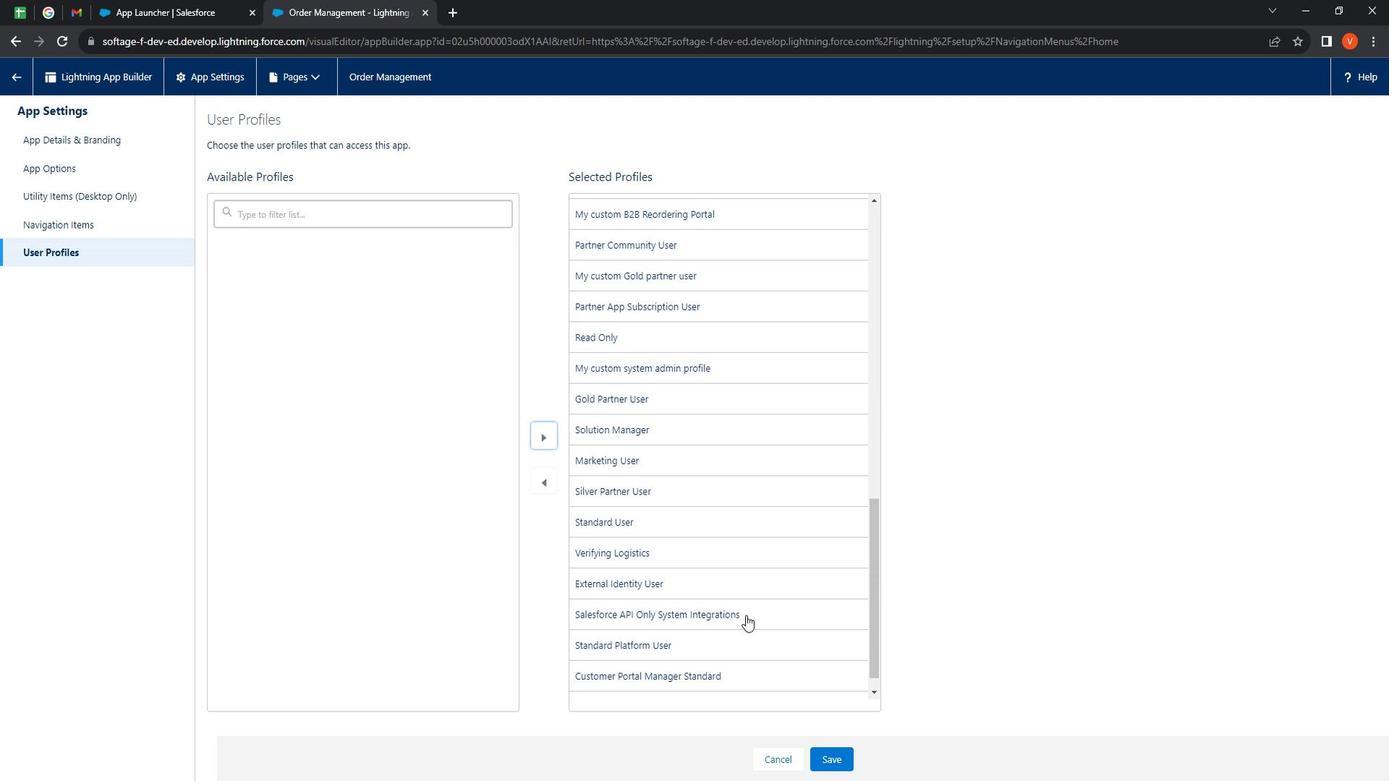 
Action: Mouse scrolled (757, 600) with delta (0, 0)
Screenshot: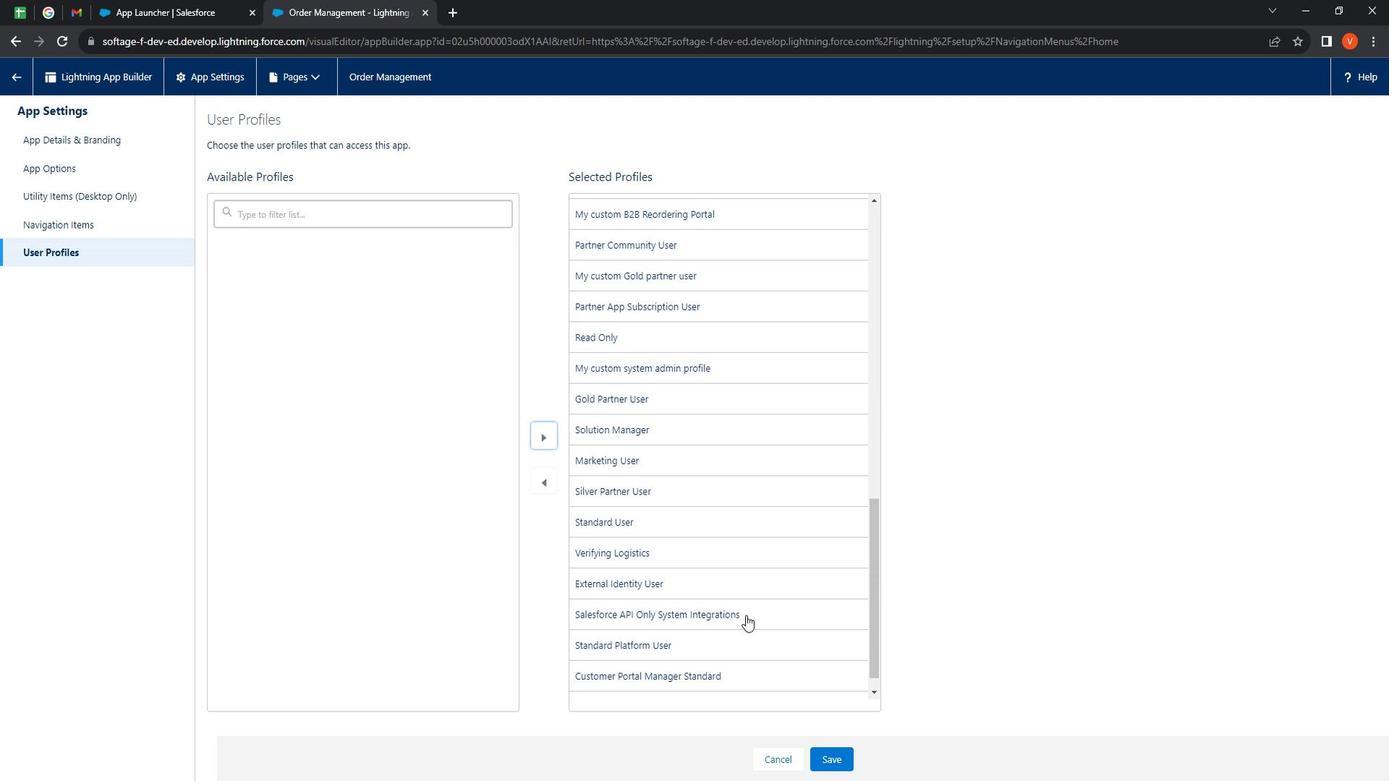 
Action: Mouse moved to (754, 591)
Screenshot: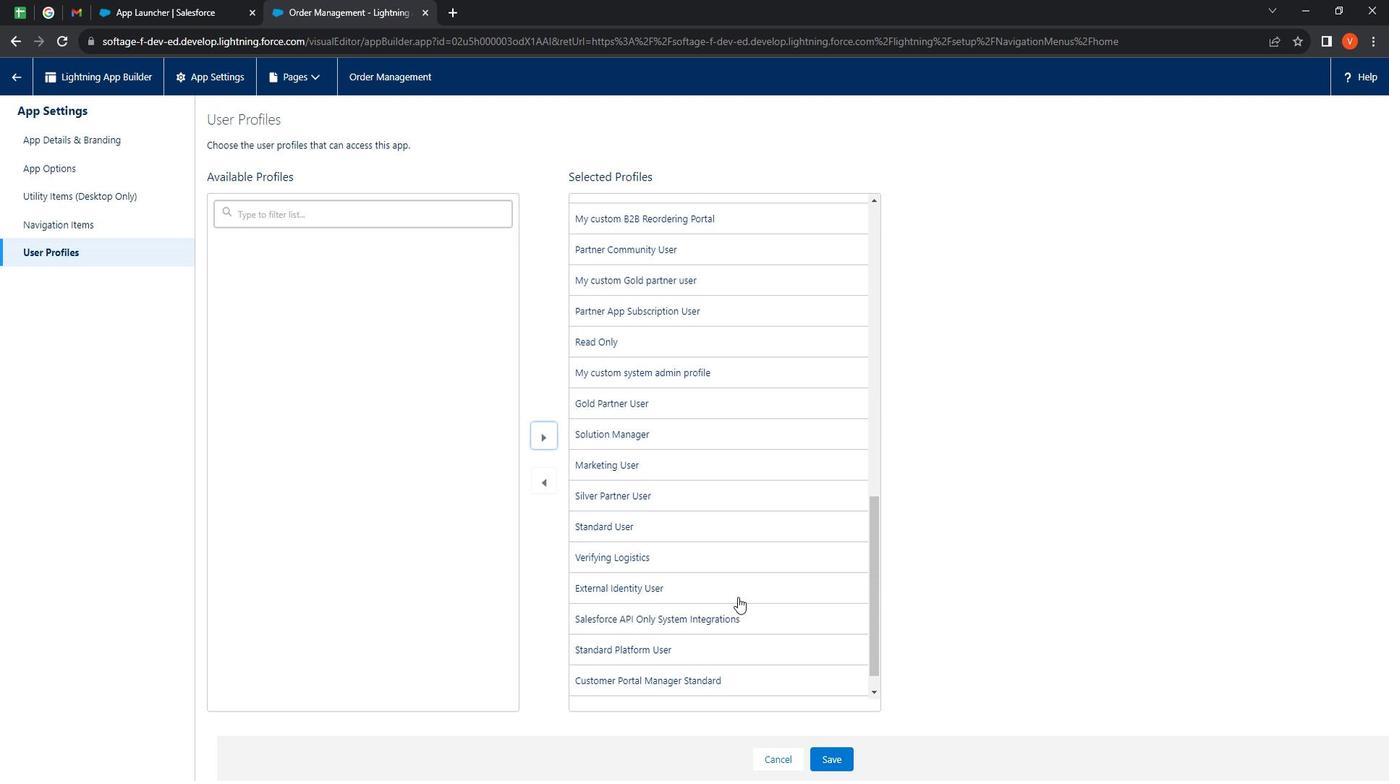 
Action: Mouse scrolled (754, 592) with delta (0, 0)
Screenshot: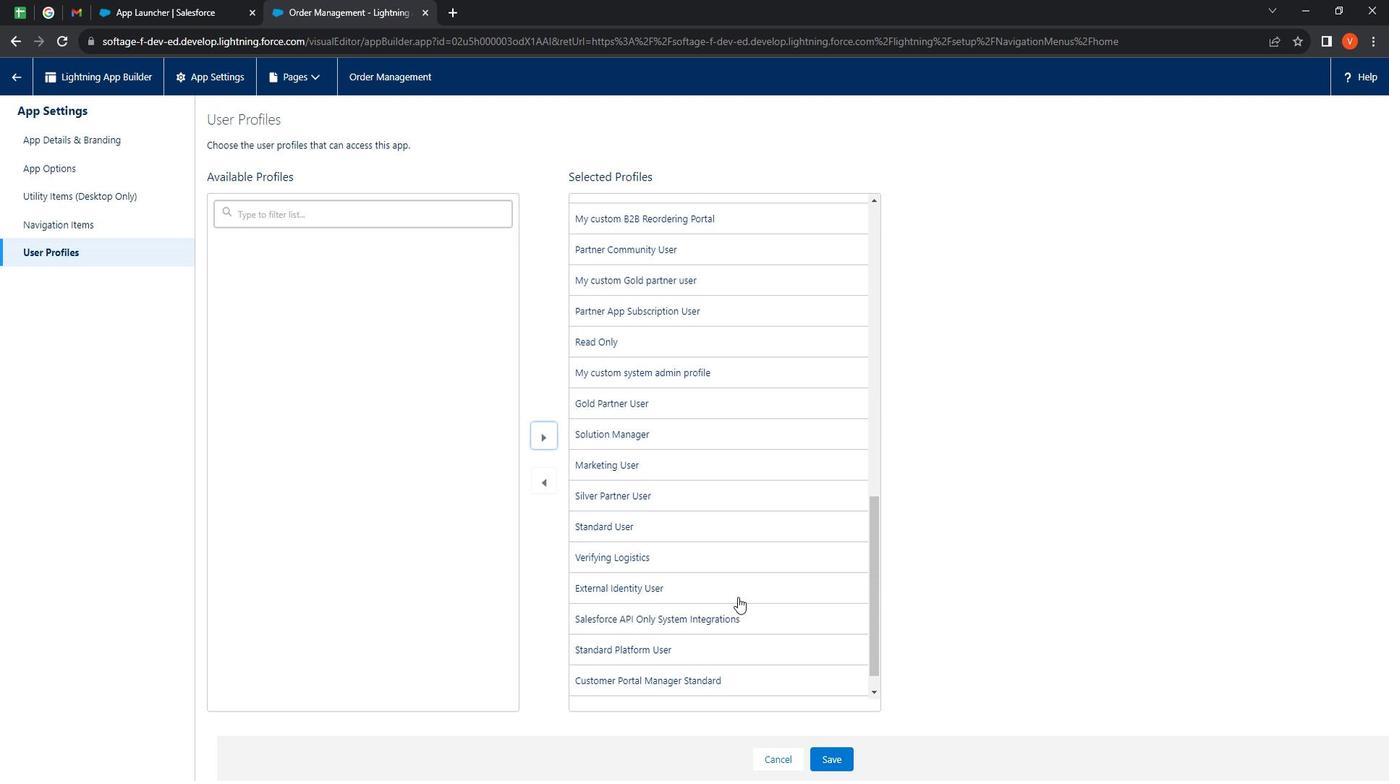 
Action: Mouse moved to (754, 591)
Screenshot: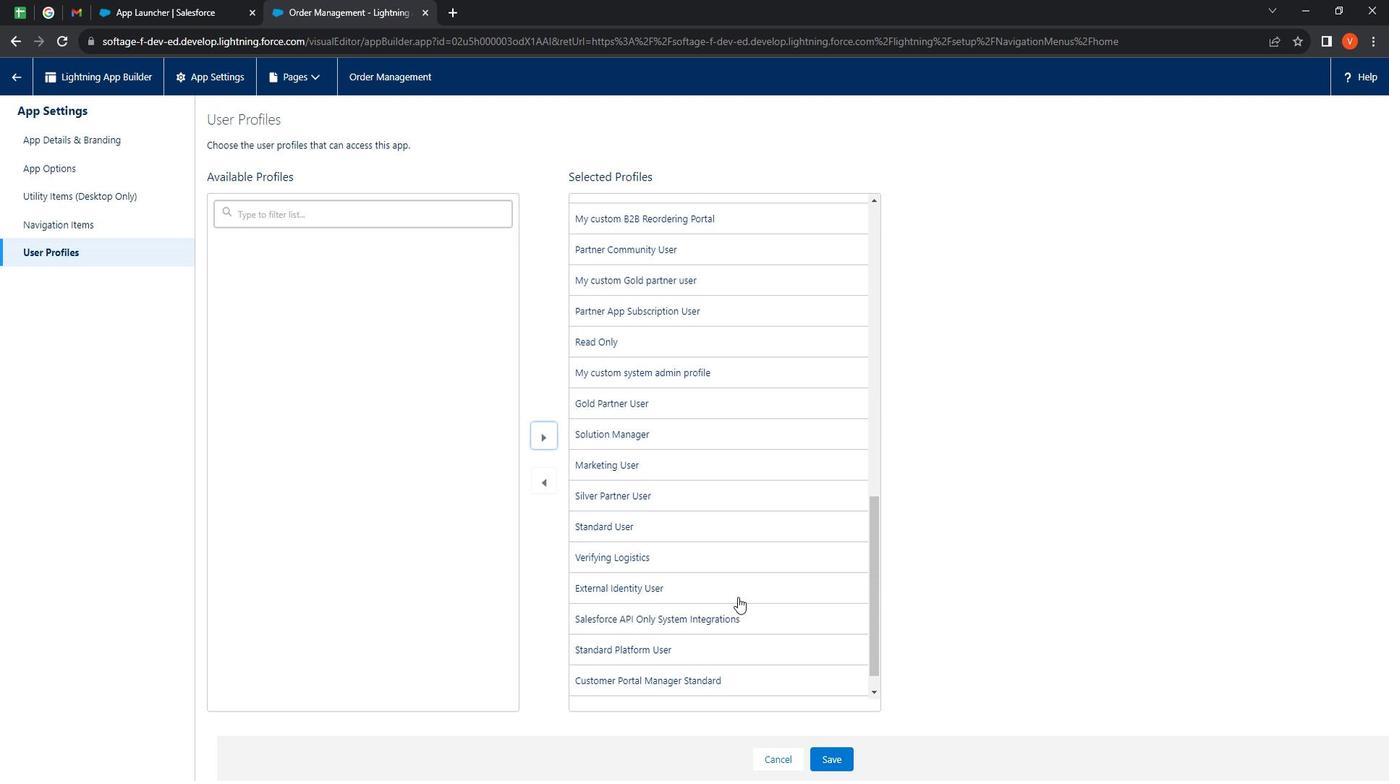 
Action: Mouse scrolled (754, 592) with delta (0, 0)
Screenshot: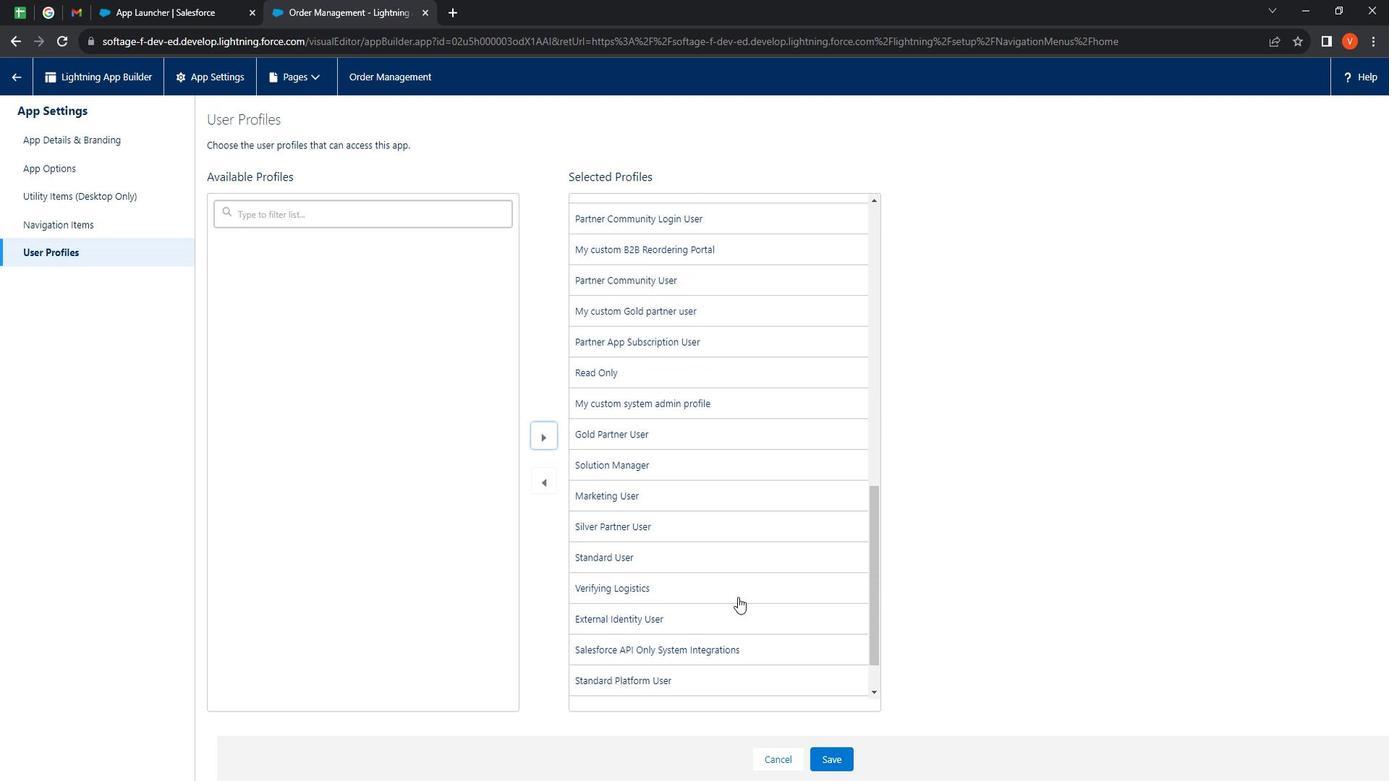 
Action: Mouse moved to (754, 590)
Screenshot: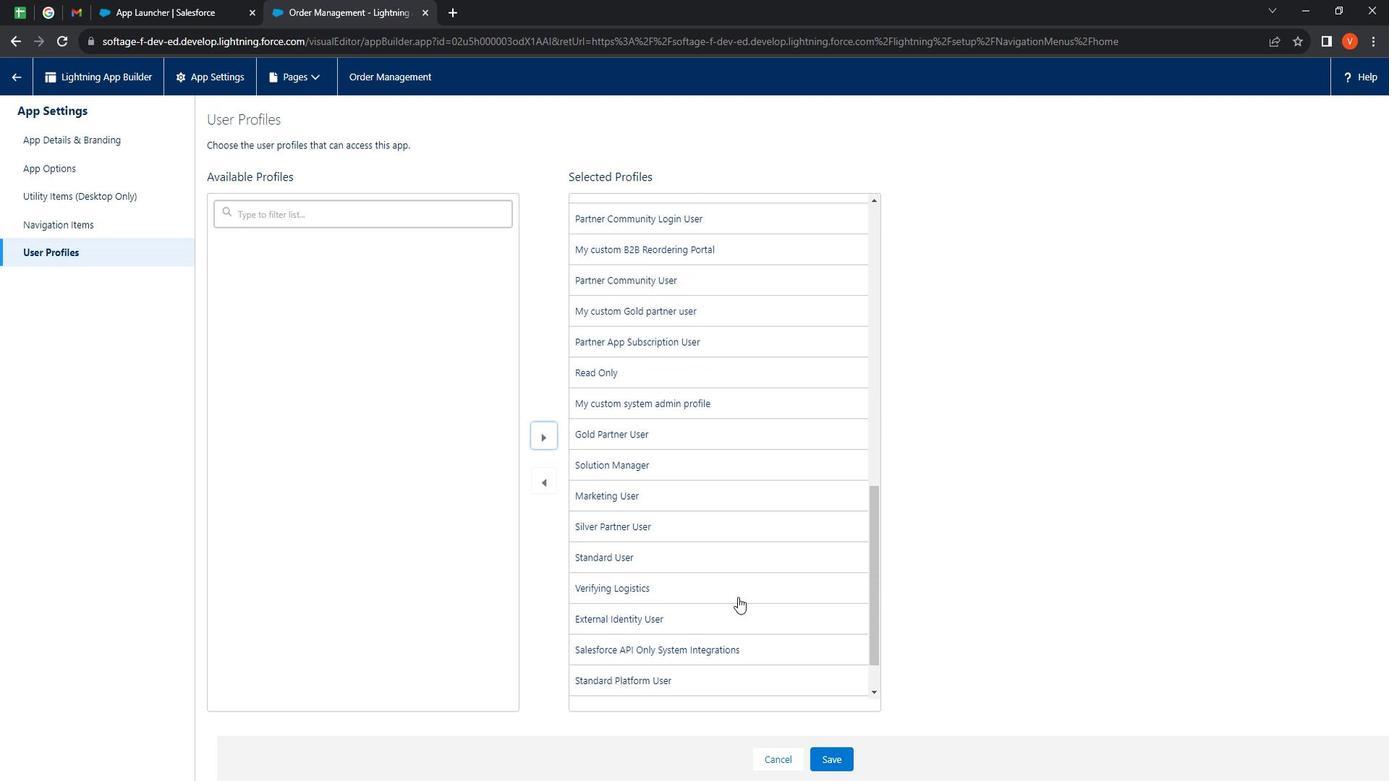 
Action: Mouse scrolled (754, 591) with delta (0, 0)
Screenshot: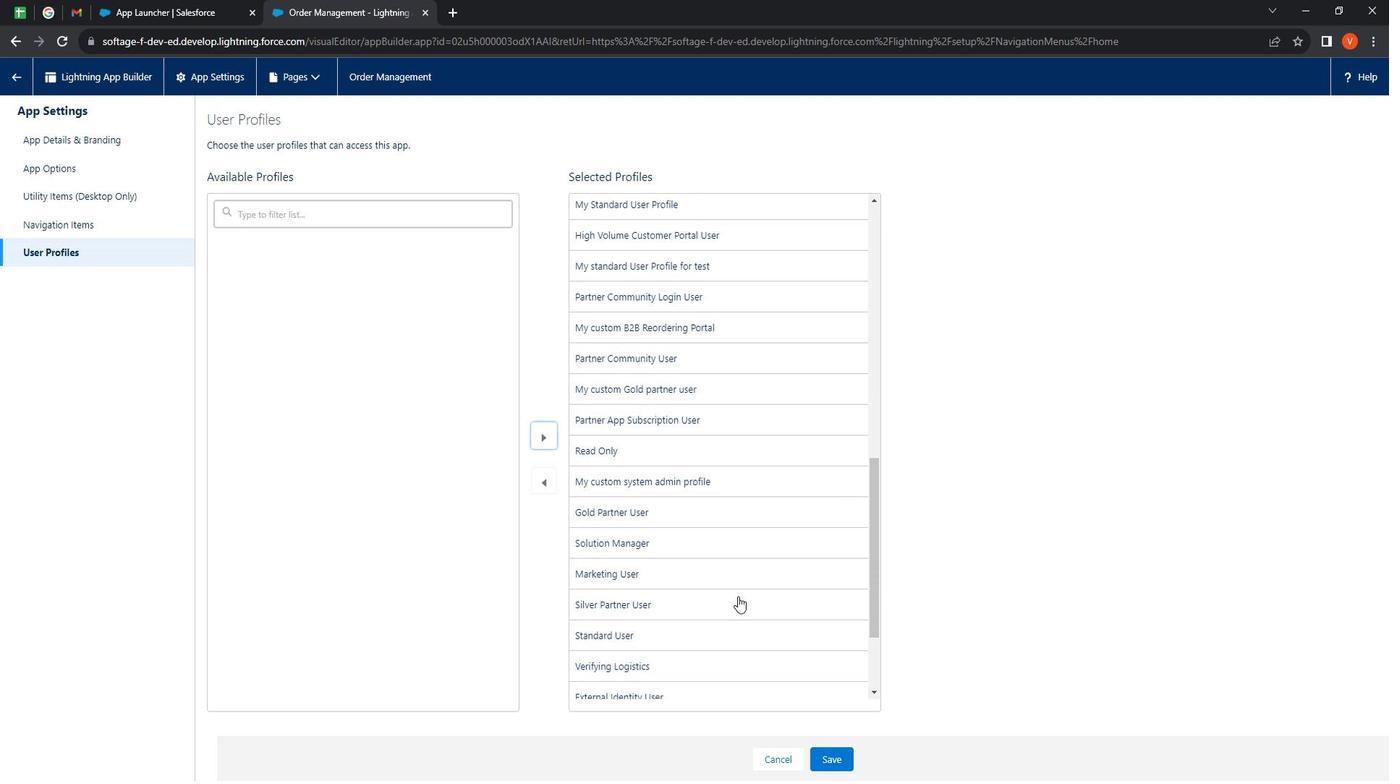 
Action: Mouse moved to (758, 582)
Screenshot: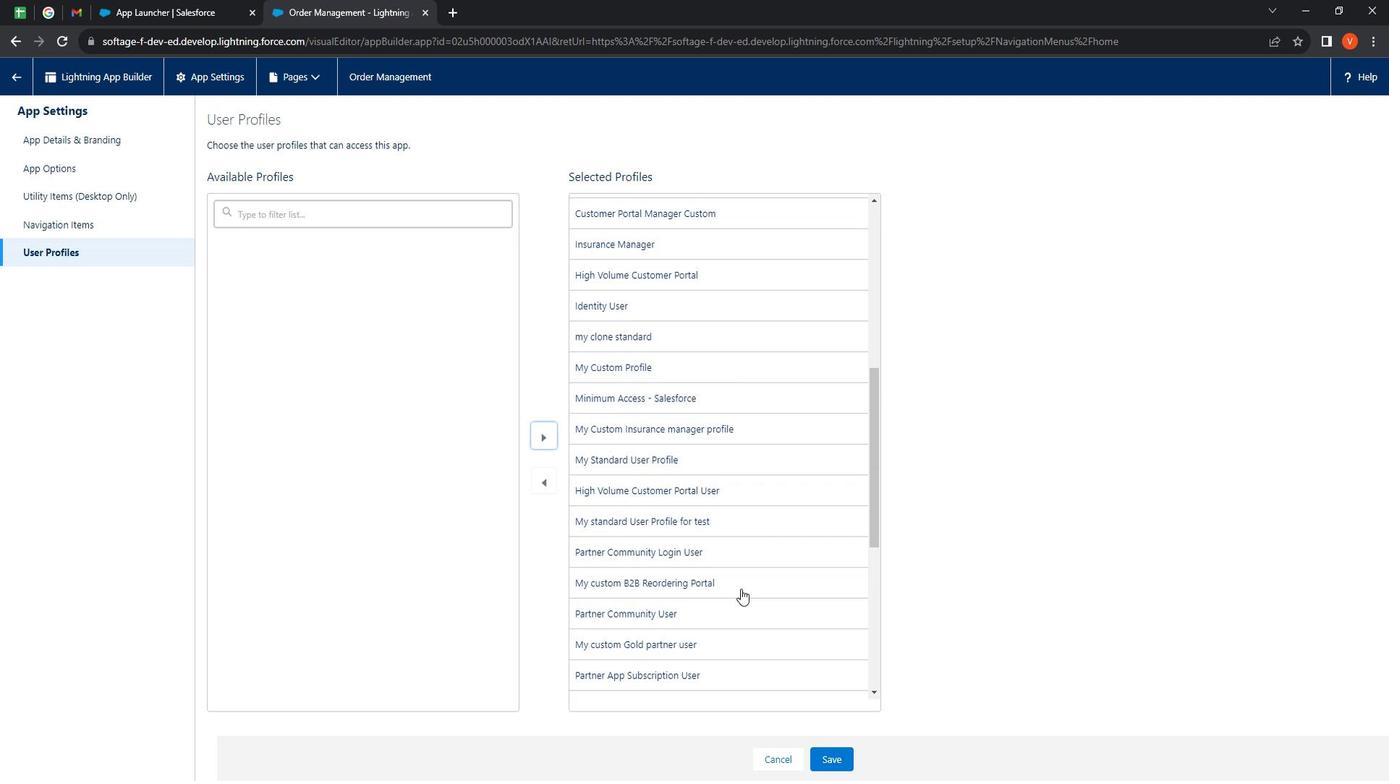 
Action: Mouse scrolled (758, 583) with delta (0, 0)
Screenshot: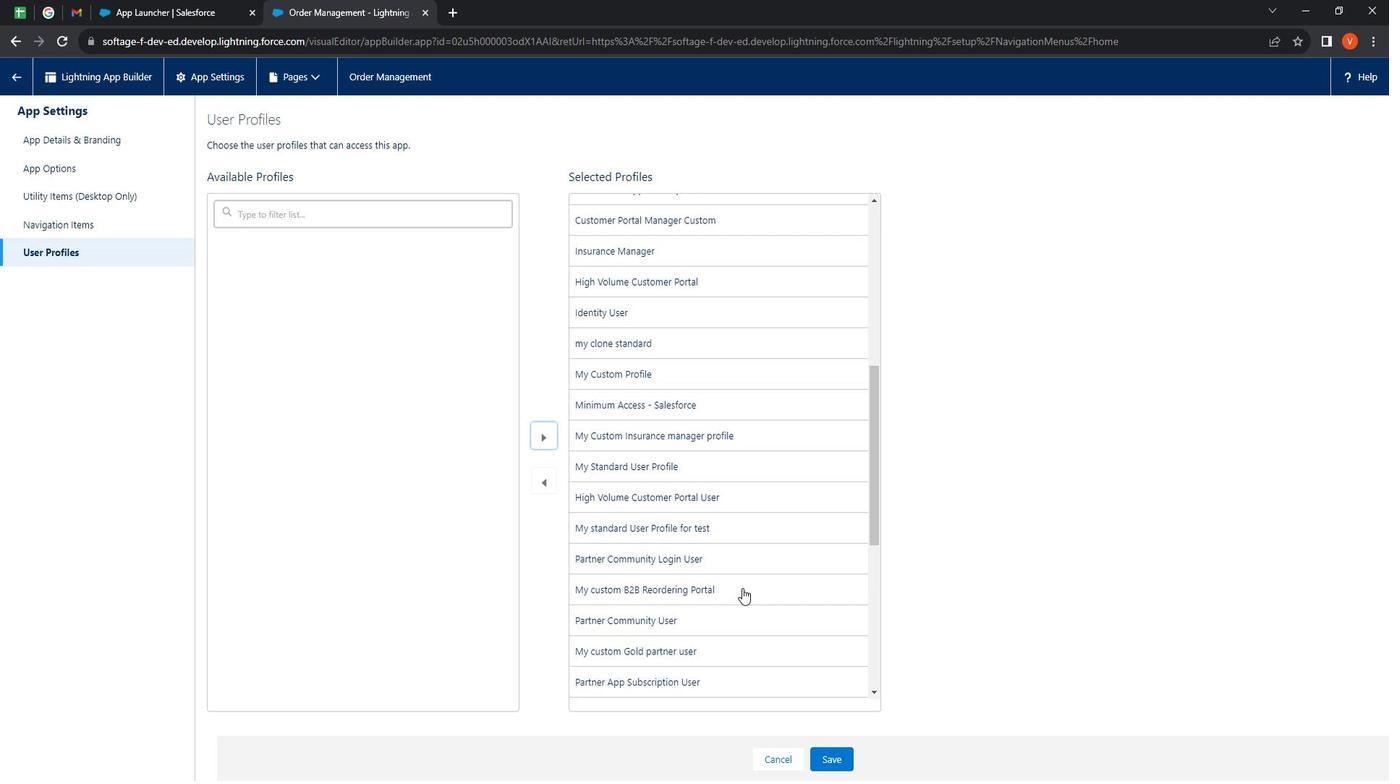 
Action: Mouse moved to (759, 582)
Screenshot: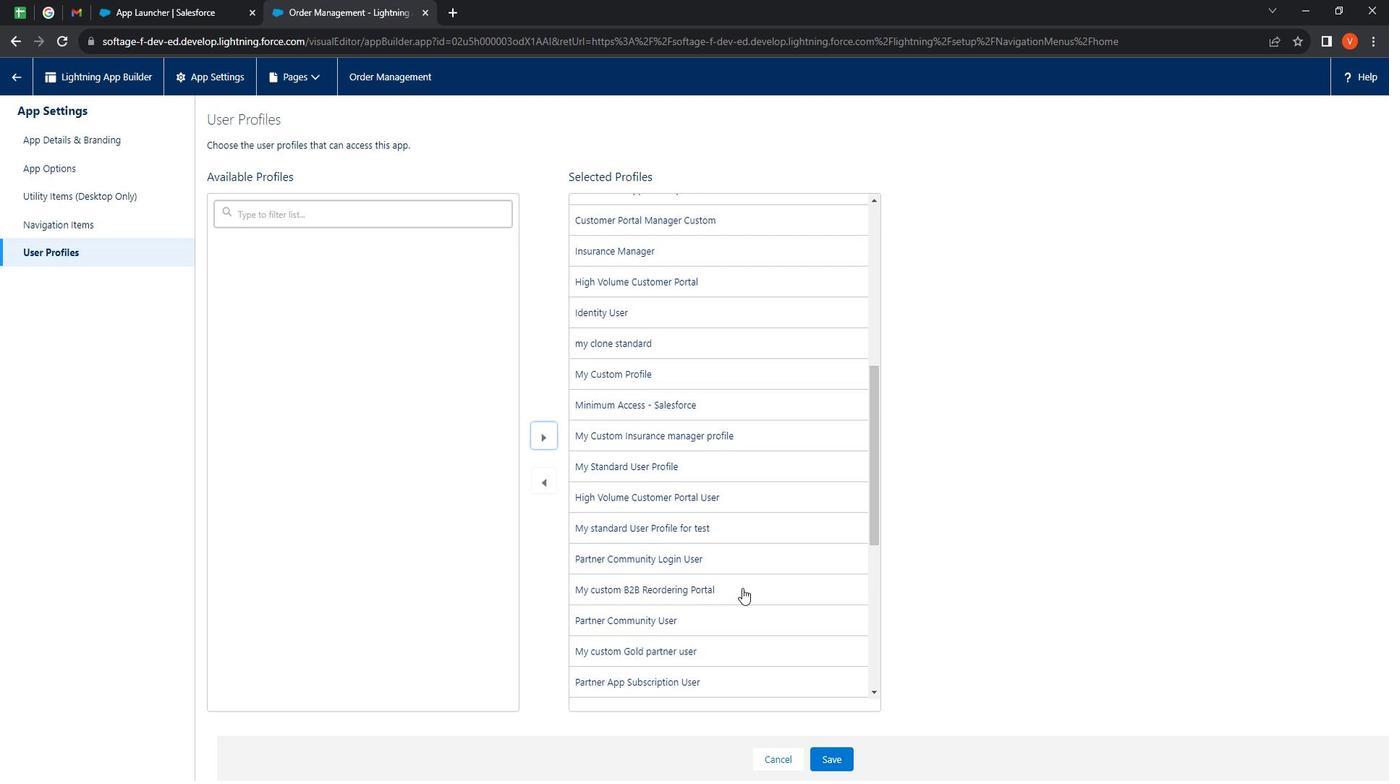 
Action: Mouse scrolled (759, 583) with delta (0, 0)
Screenshot: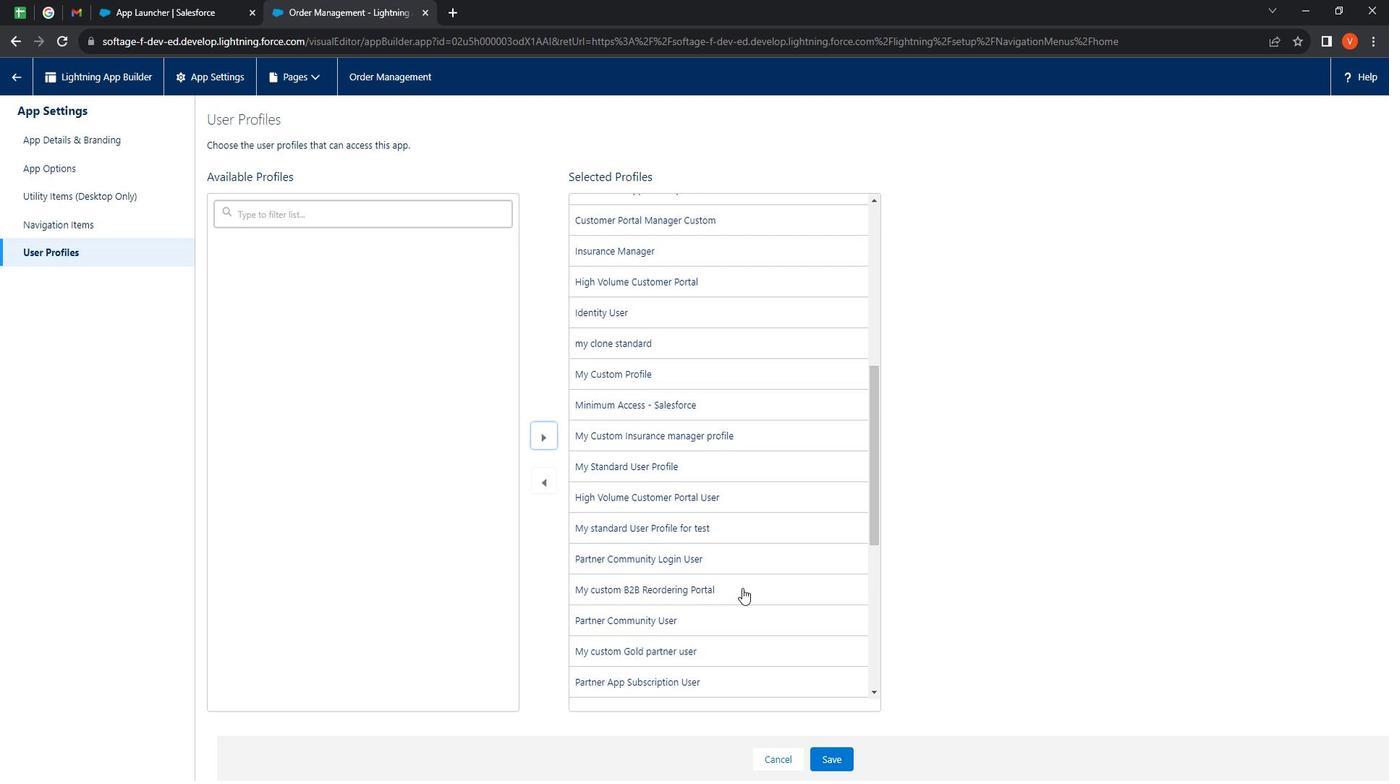 
Action: Mouse moved to (760, 582)
Screenshot: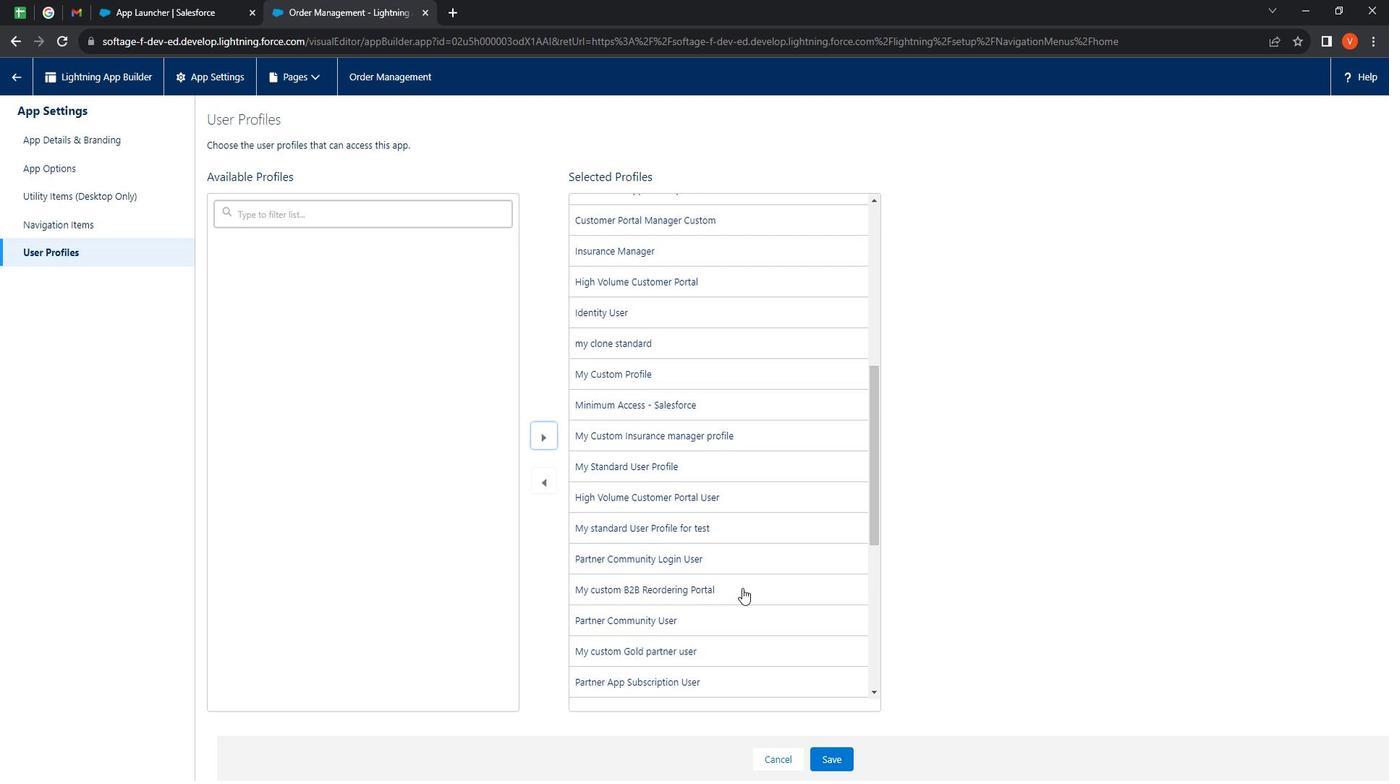 
Action: Mouse scrolled (760, 583) with delta (0, 0)
Screenshot: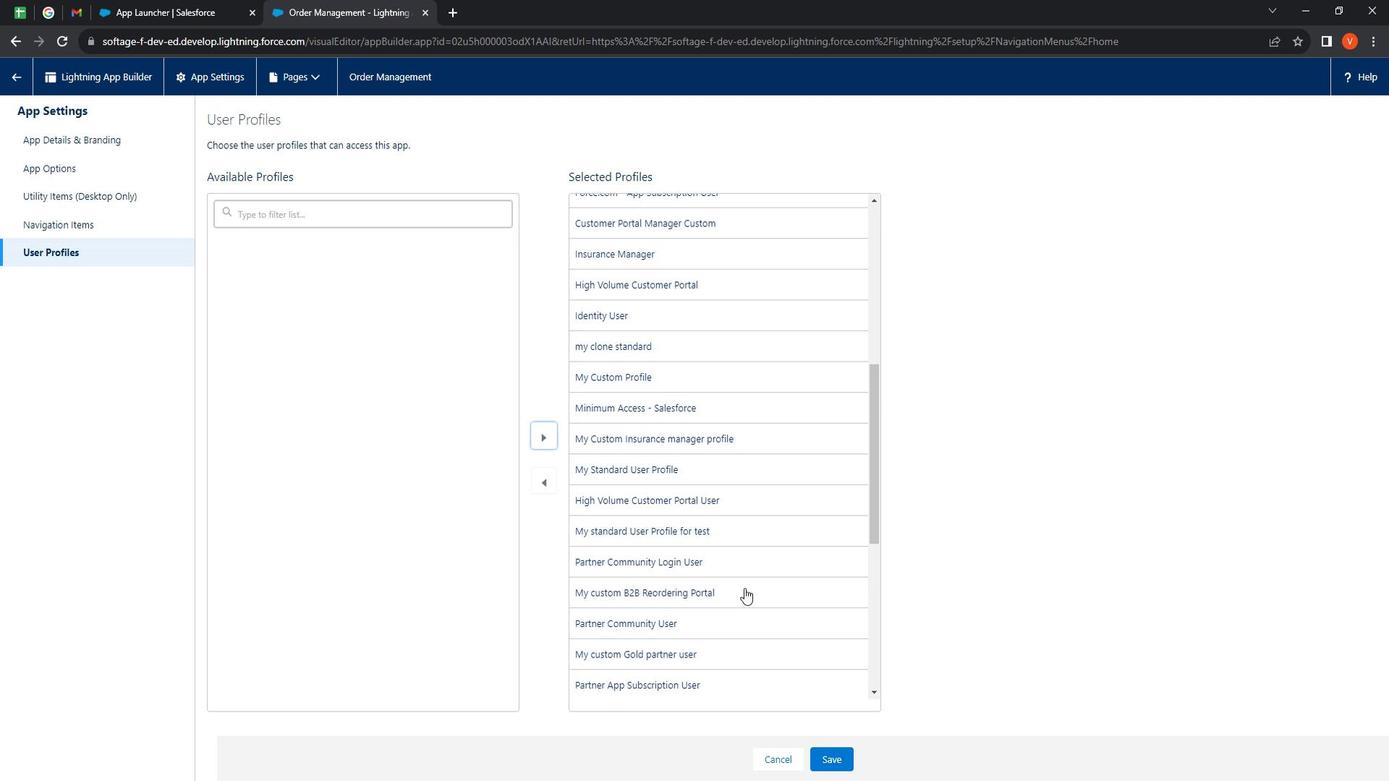 
Action: Mouse moved to (760, 582)
Screenshot: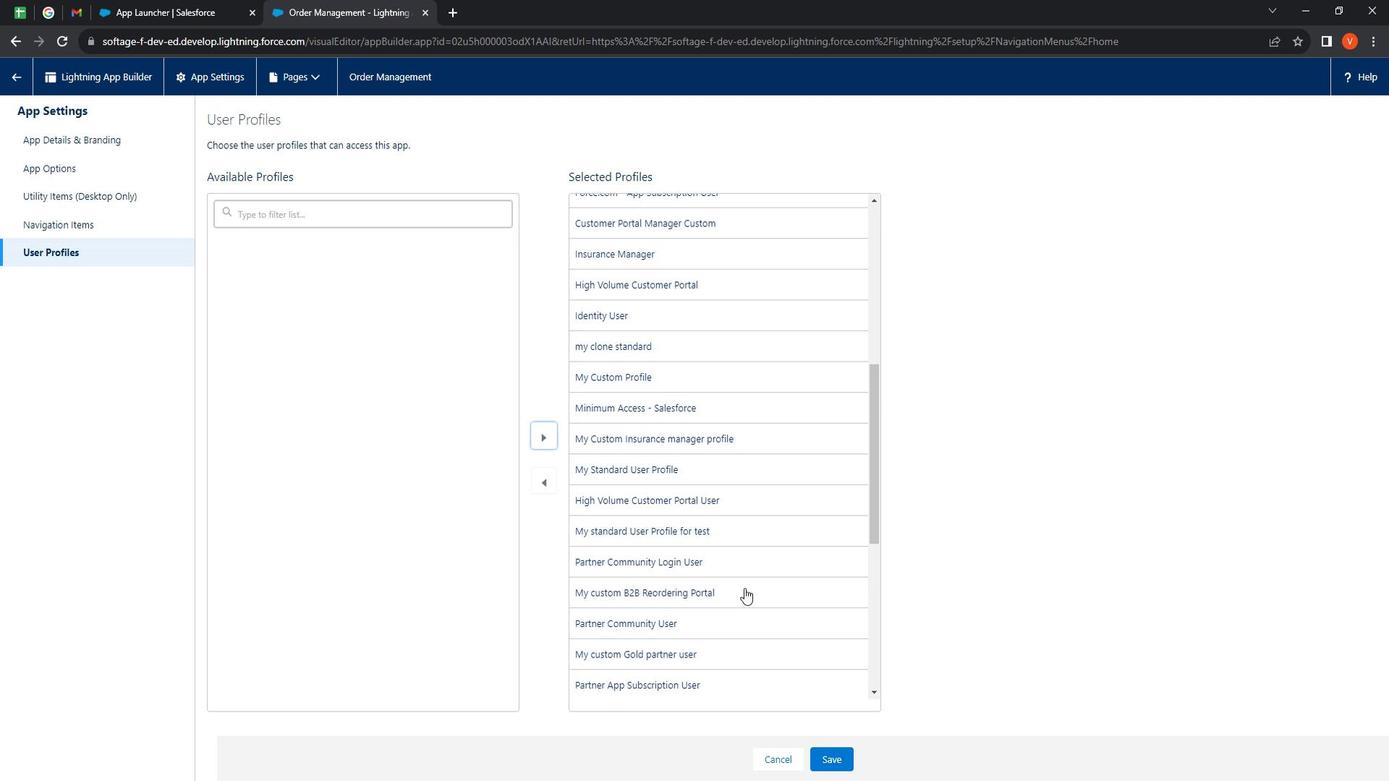 
Action: Mouse scrolled (760, 583) with delta (0, 0)
Screenshot: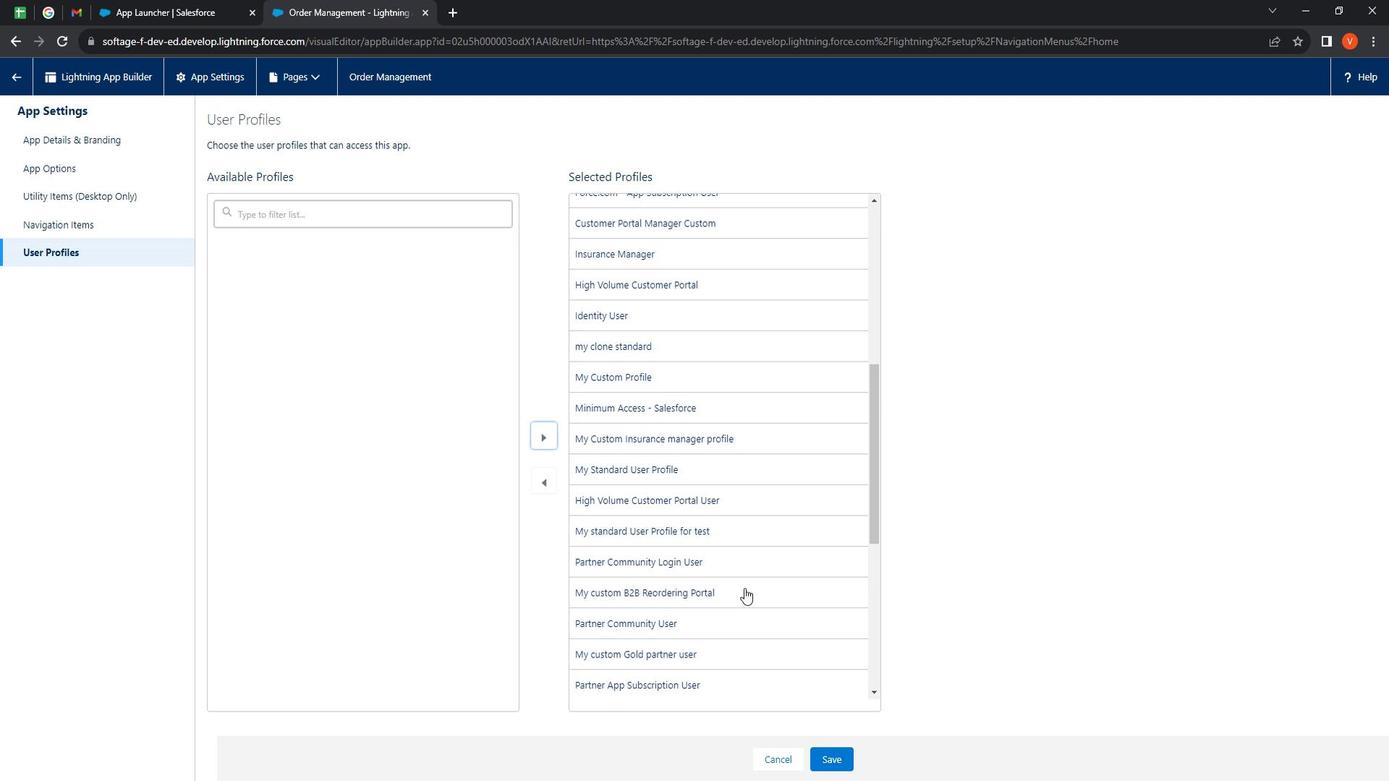 
Action: Mouse scrolled (760, 583) with delta (0, 0)
Screenshot: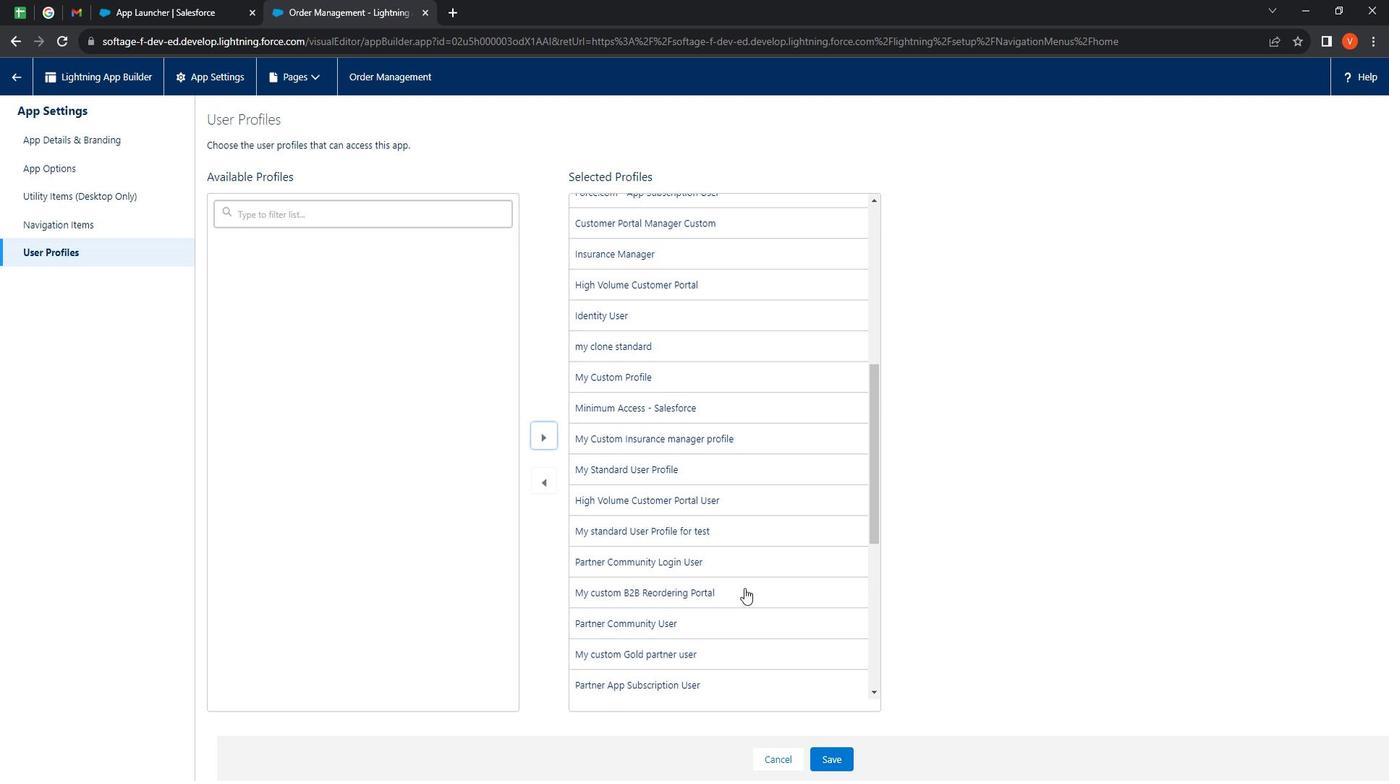 
Action: Mouse scrolled (760, 583) with delta (0, 0)
Screenshot: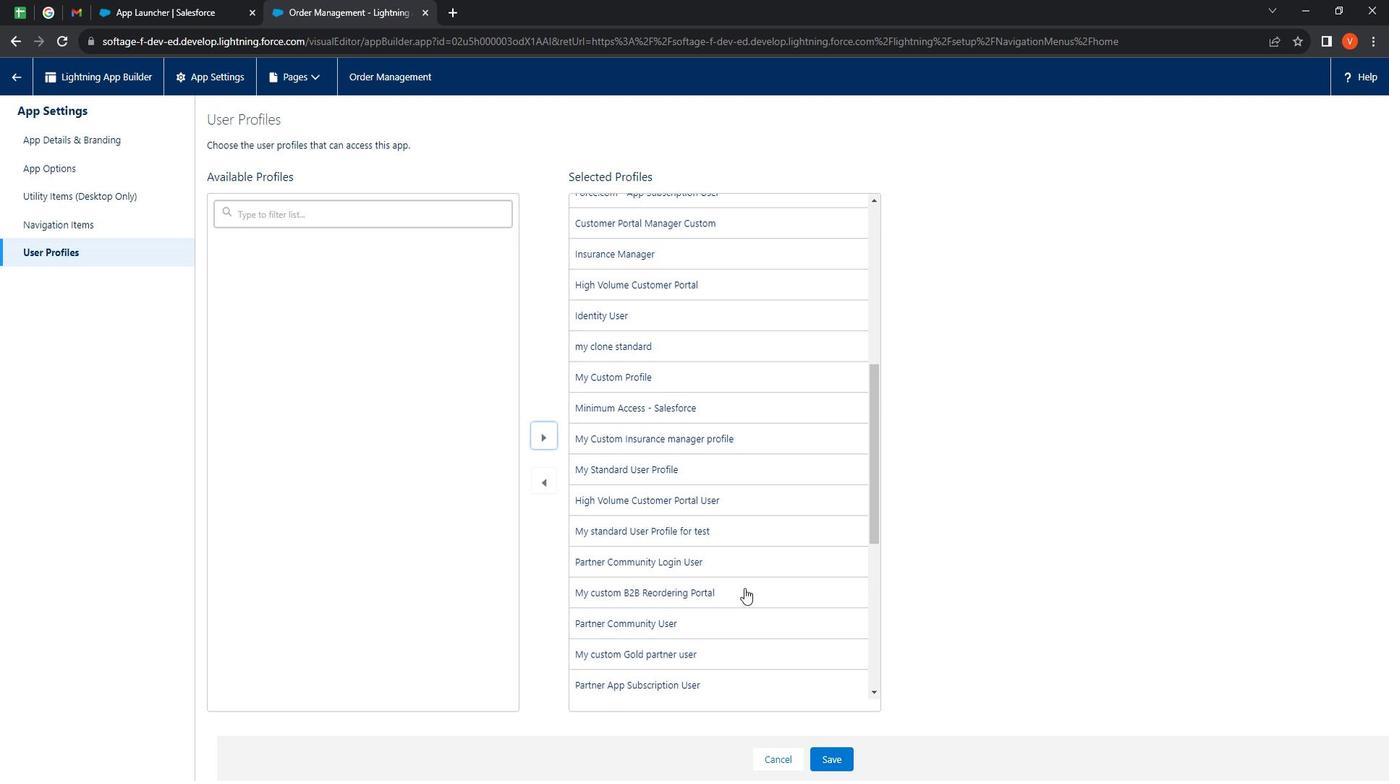 
Action: Mouse moved to (779, 616)
Screenshot: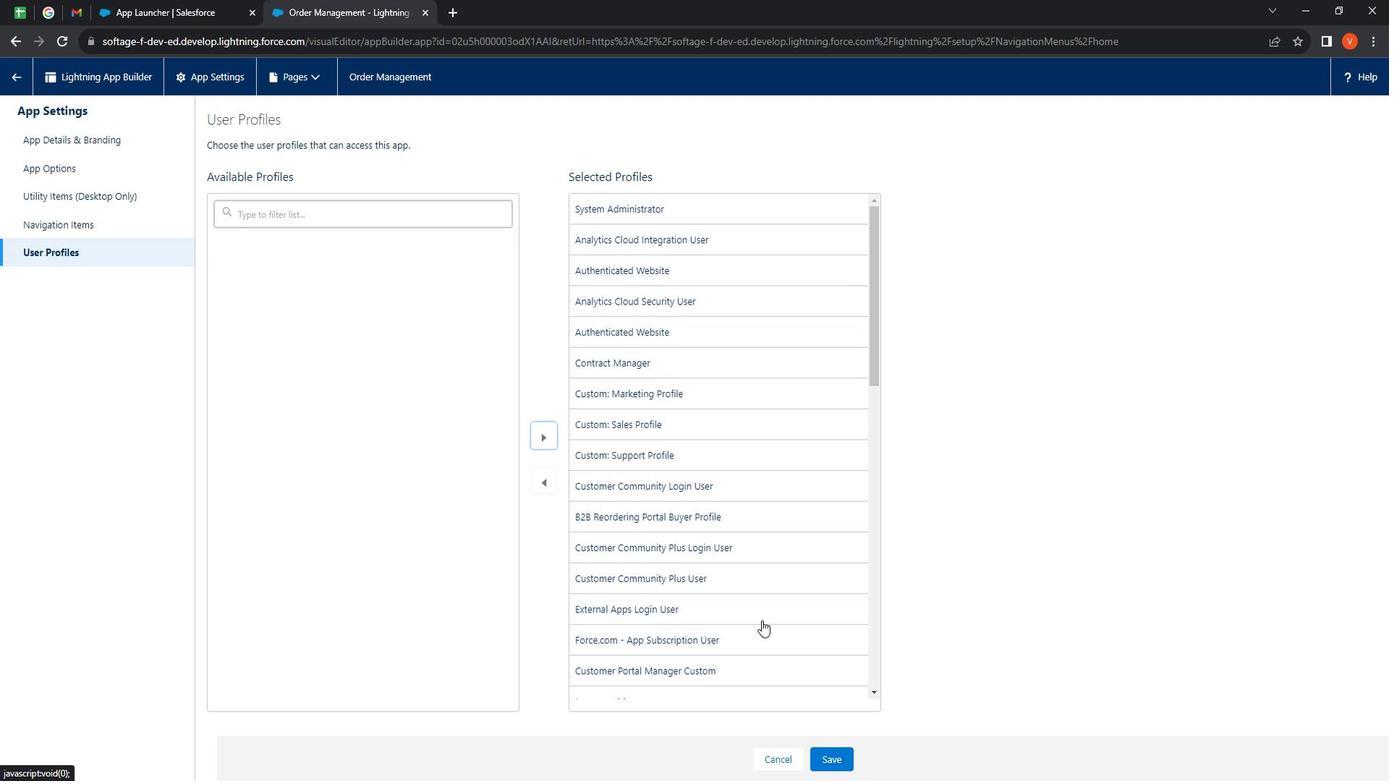 
Action: Mouse scrolled (779, 616) with delta (0, 0)
Screenshot: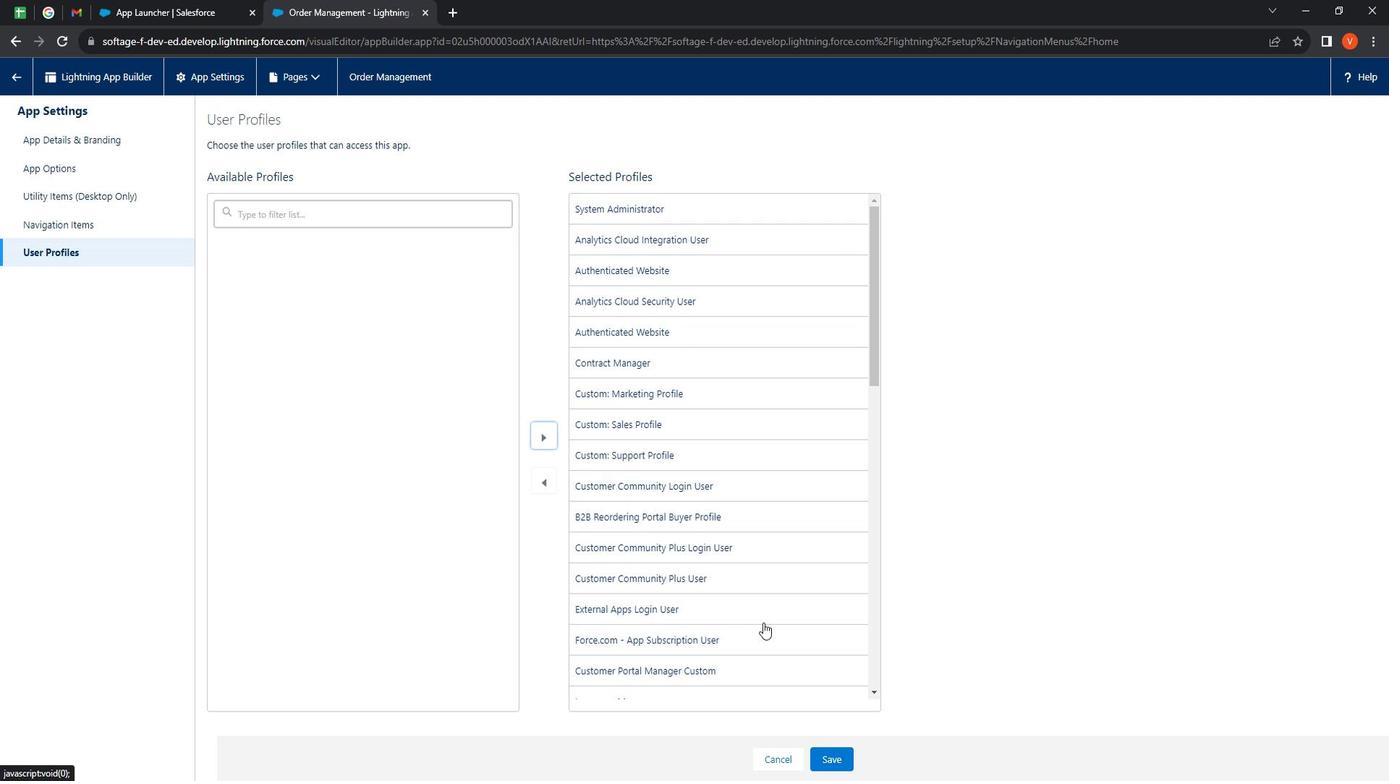 
Action: Mouse scrolled (779, 616) with delta (0, 0)
Screenshot: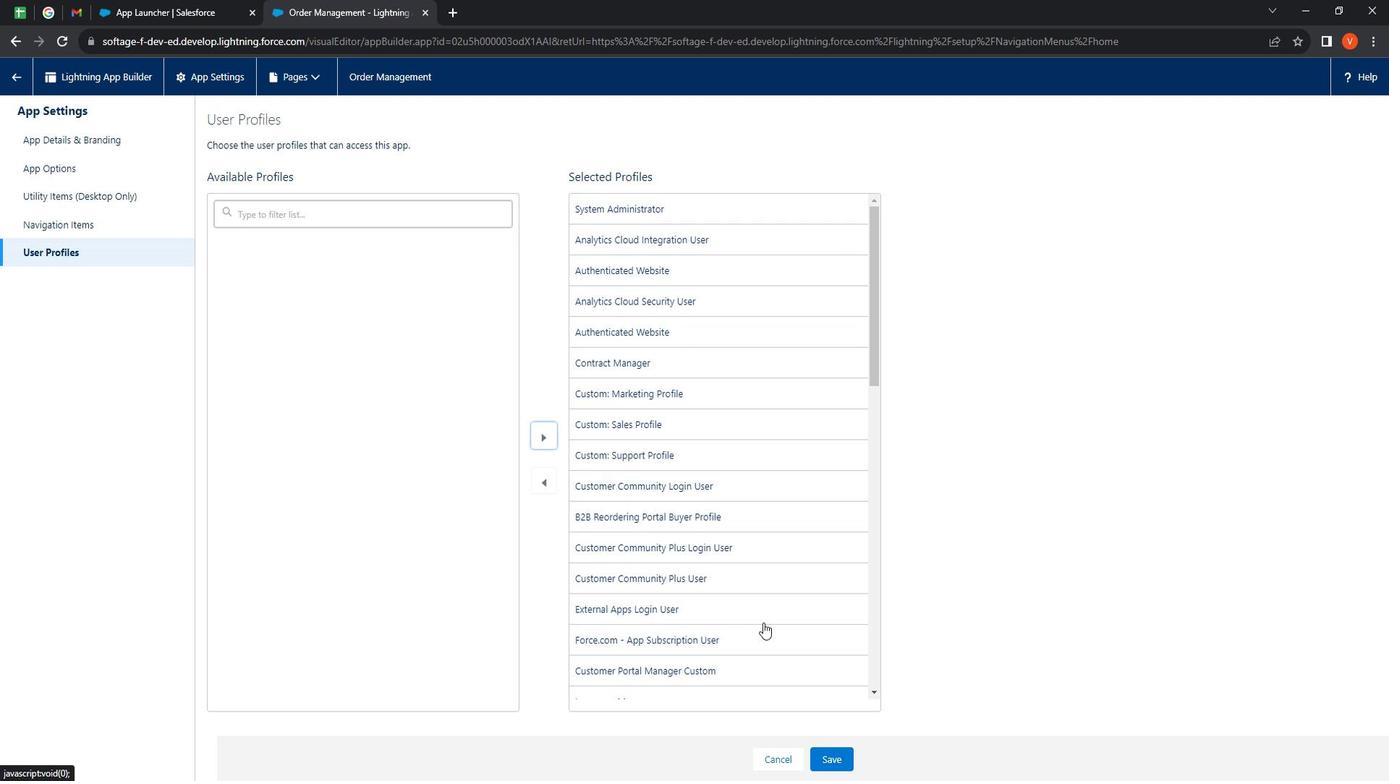 
Action: Mouse scrolled (779, 616) with delta (0, 0)
Screenshot: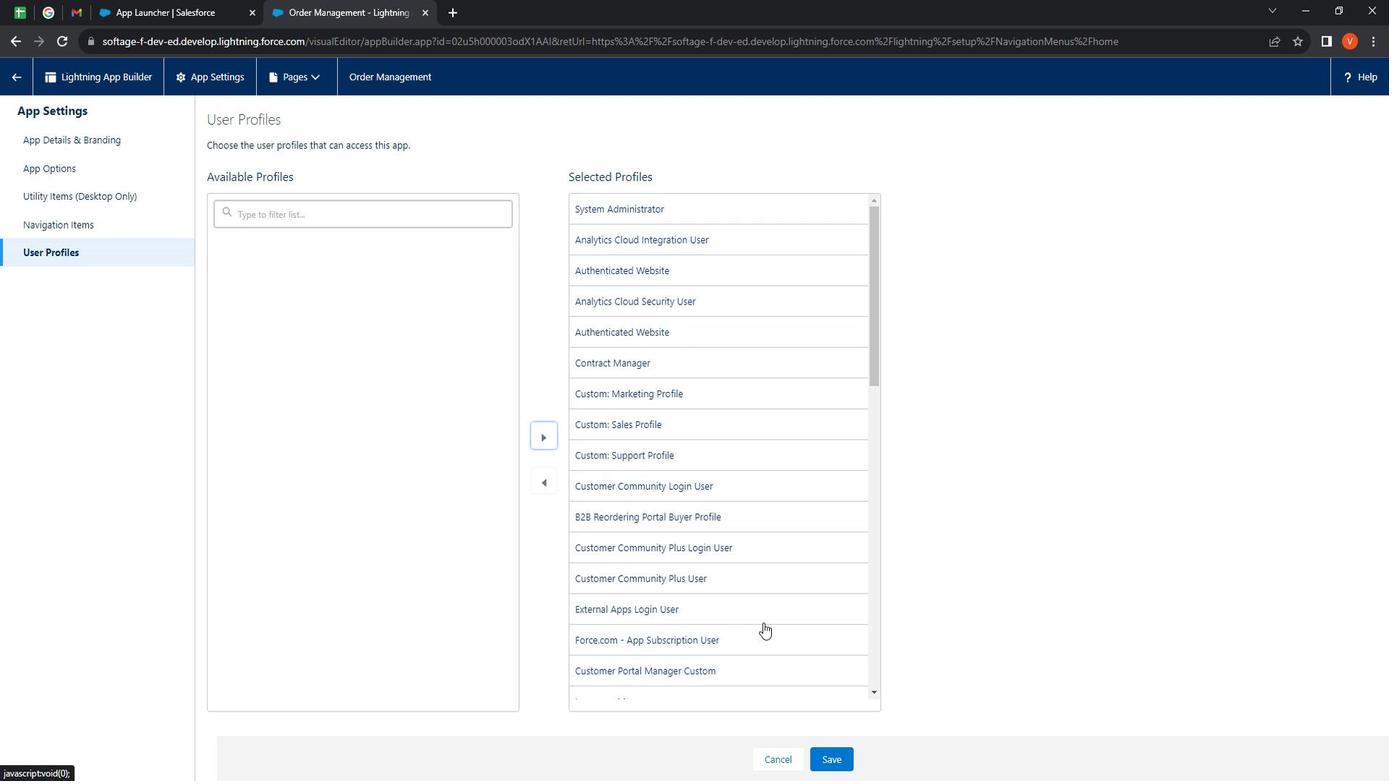 
Action: Mouse scrolled (779, 616) with delta (0, 0)
Screenshot: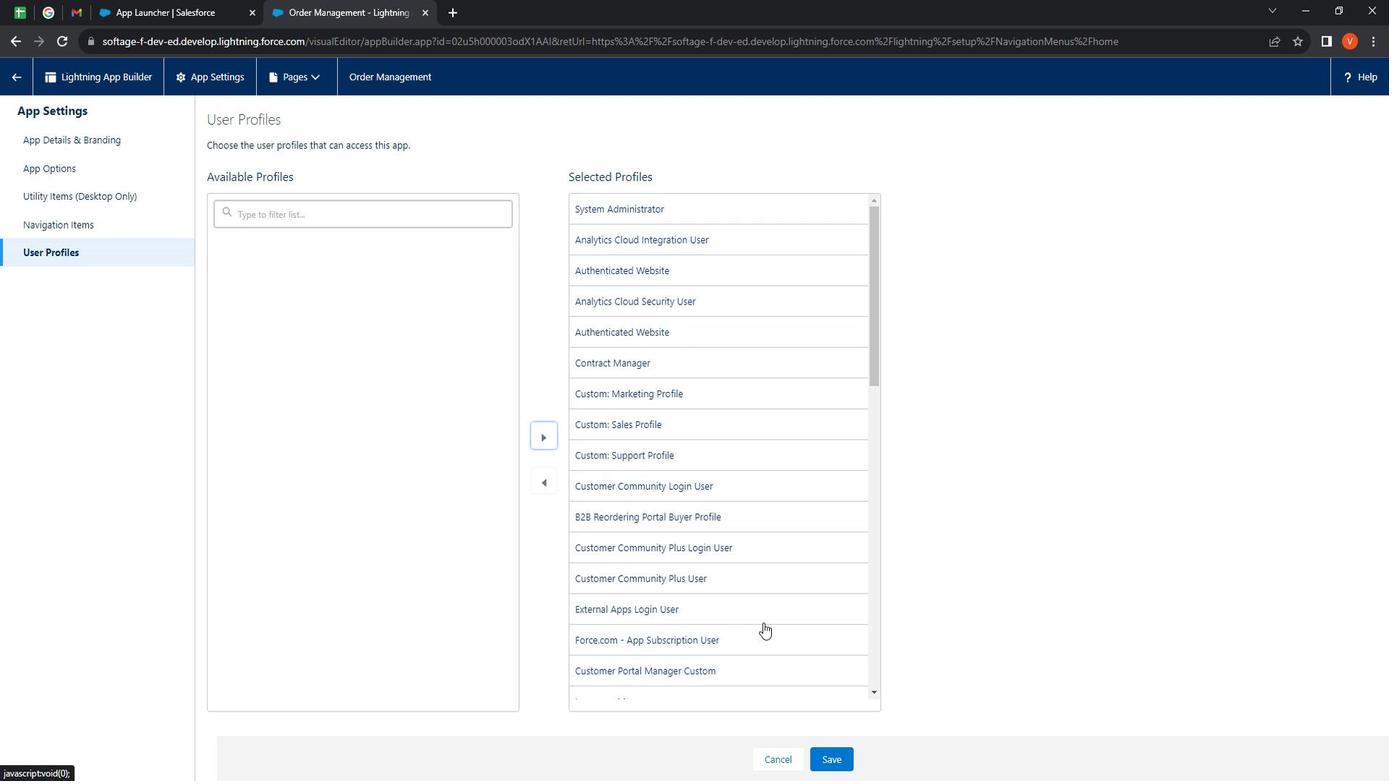 
Action: Mouse scrolled (779, 616) with delta (0, 0)
Screenshot: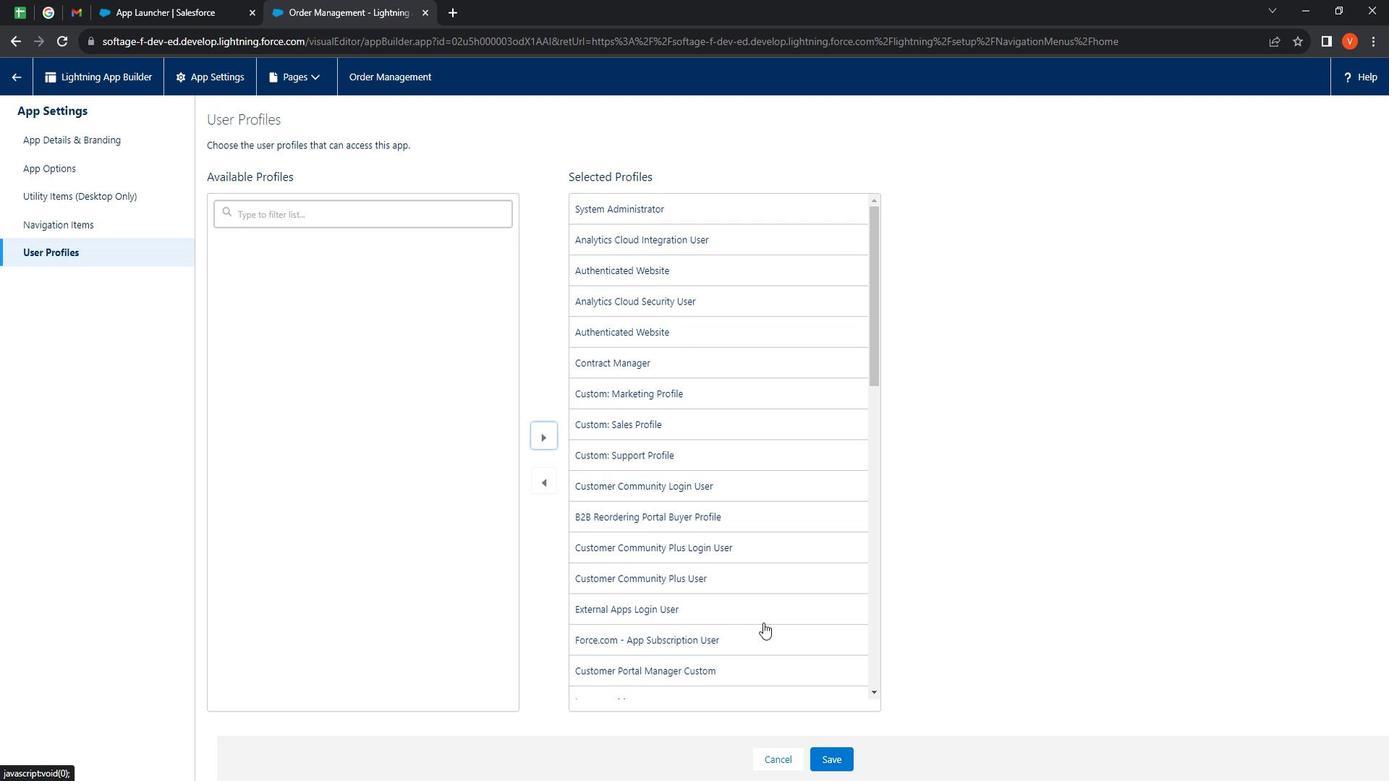 
Action: Mouse moved to (839, 742)
Screenshot: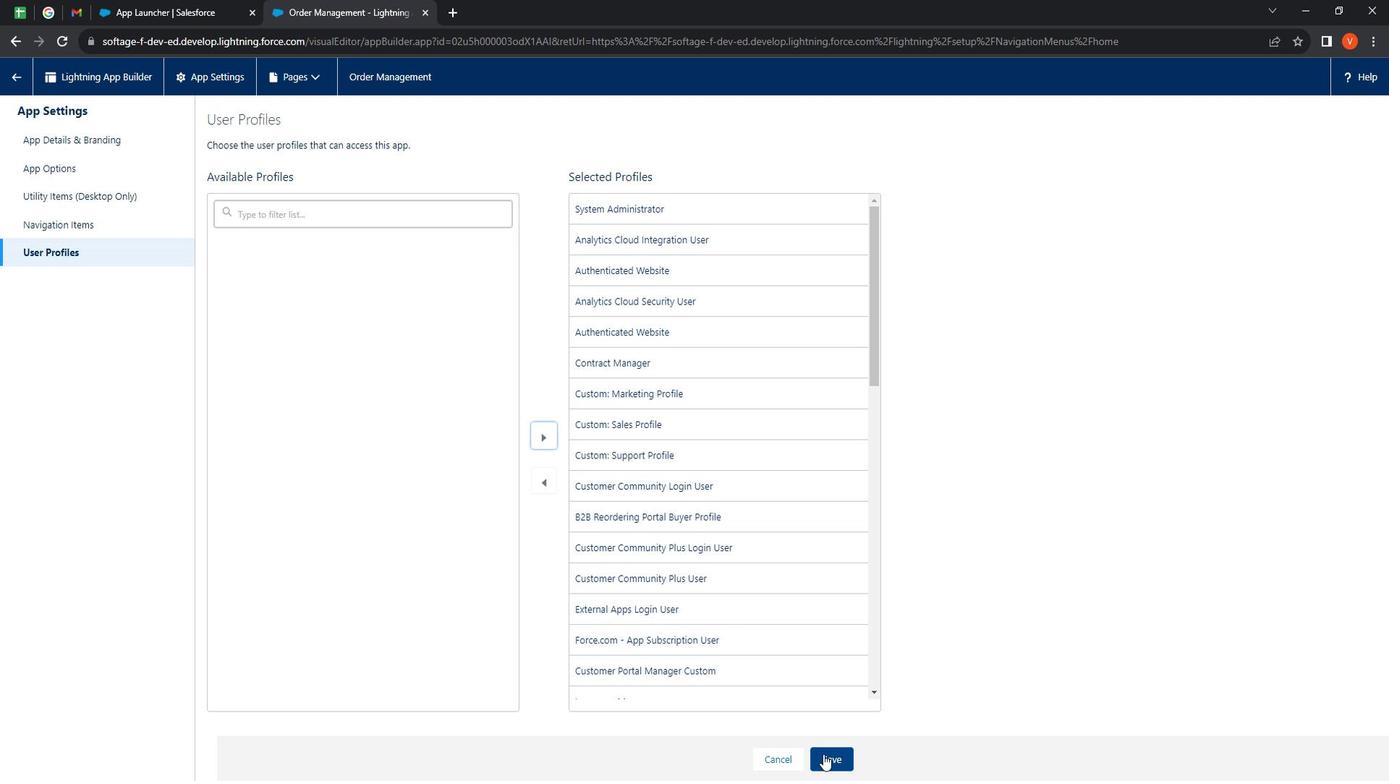 
Action: Mouse pressed left at (839, 742)
Screenshot: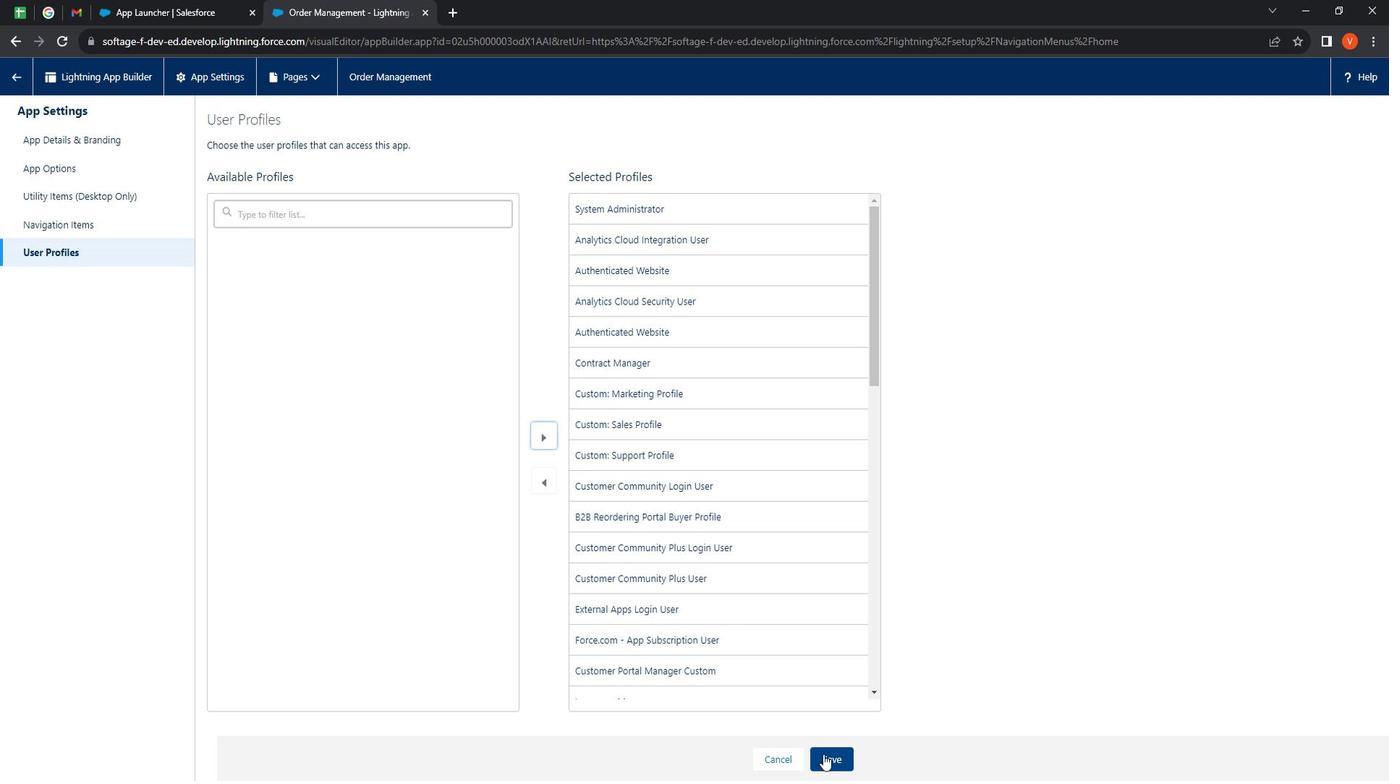 
Action: Mouse moved to (36, 83)
Screenshot: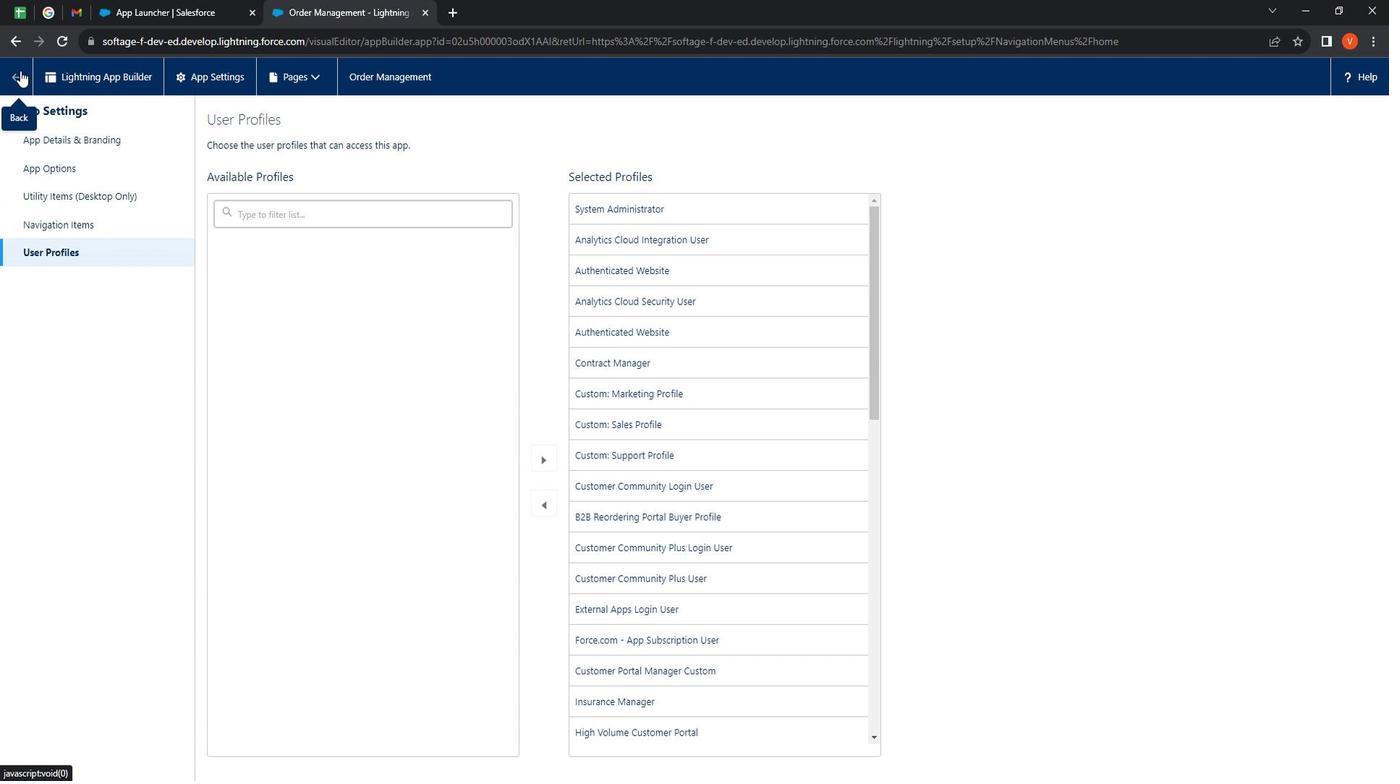
Action: Mouse pressed left at (36, 83)
Screenshot: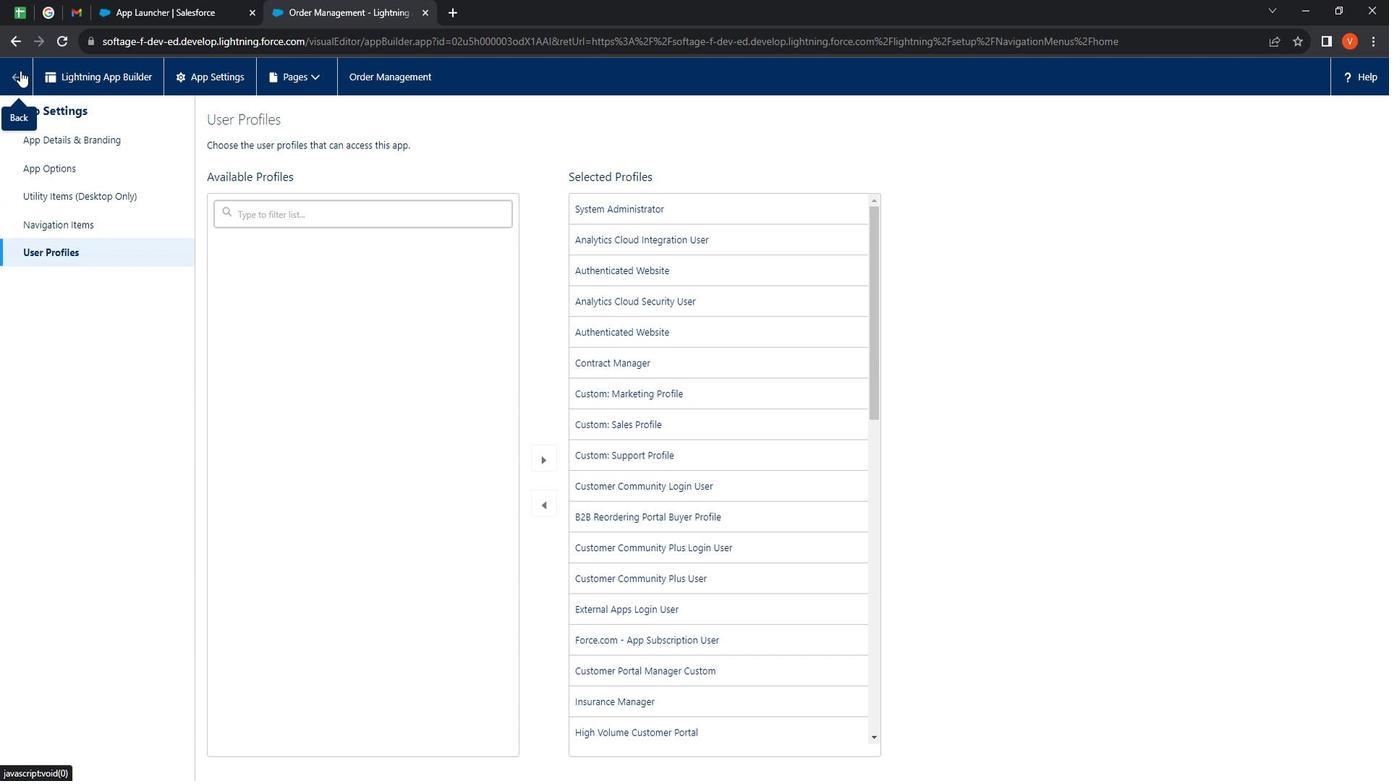 
Action: Mouse moved to (101, 158)
Screenshot: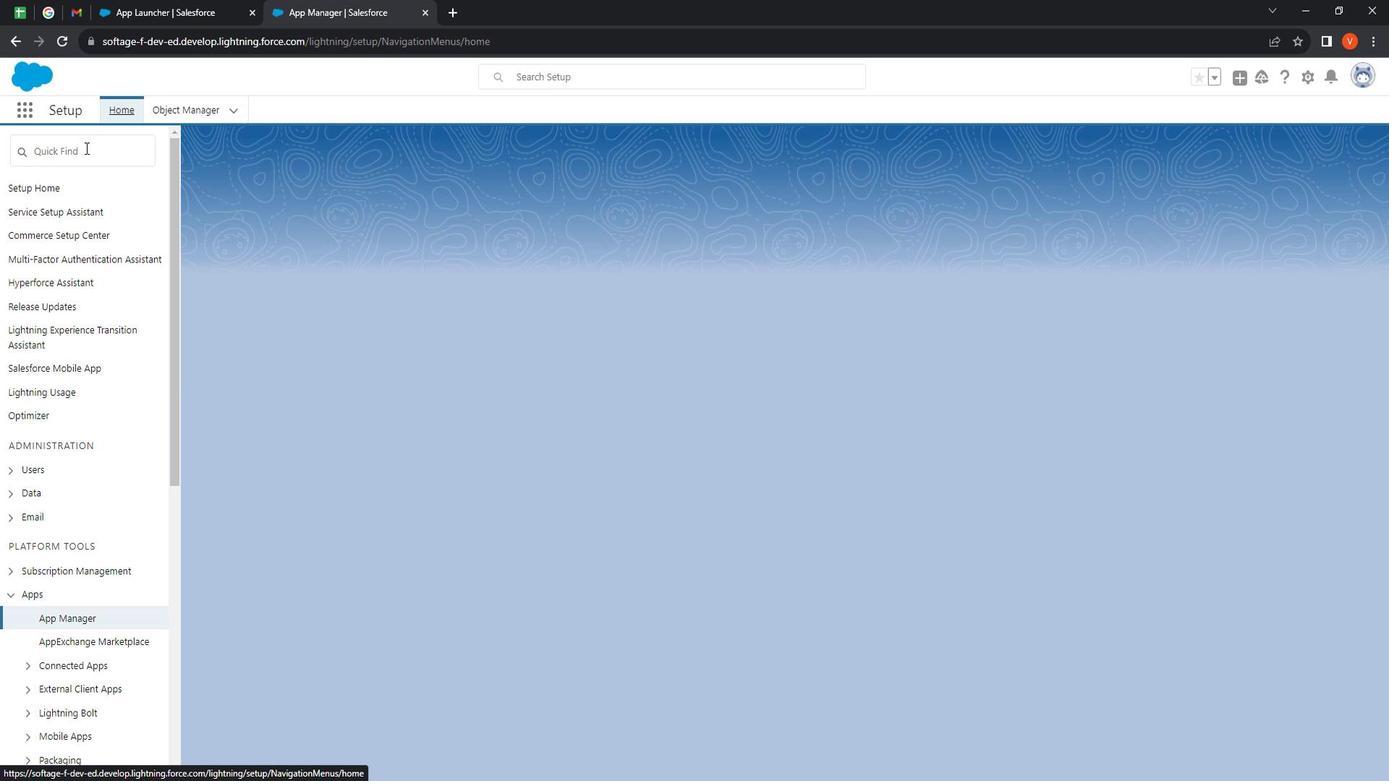
Action: Mouse pressed left at (101, 158)
Screenshot: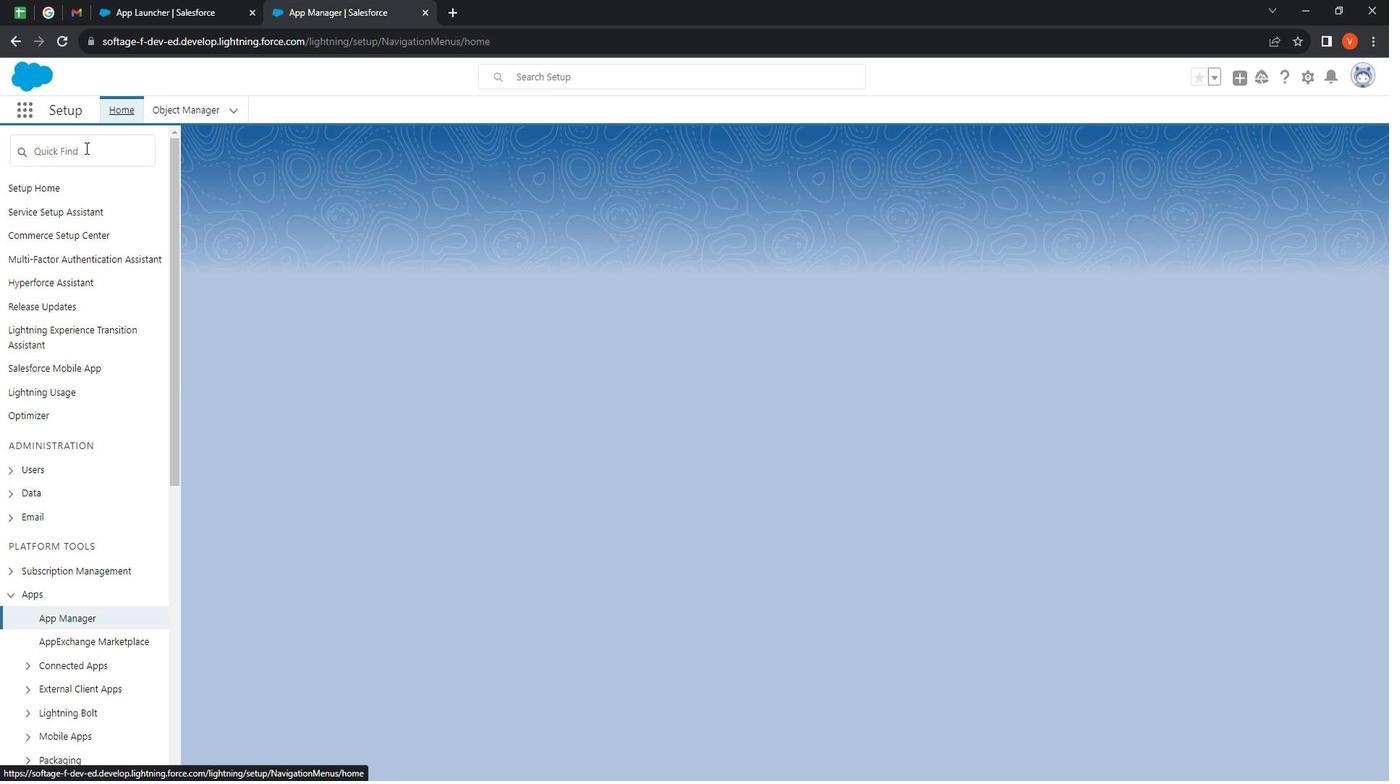 
Action: Mouse moved to (94, 497)
Screenshot: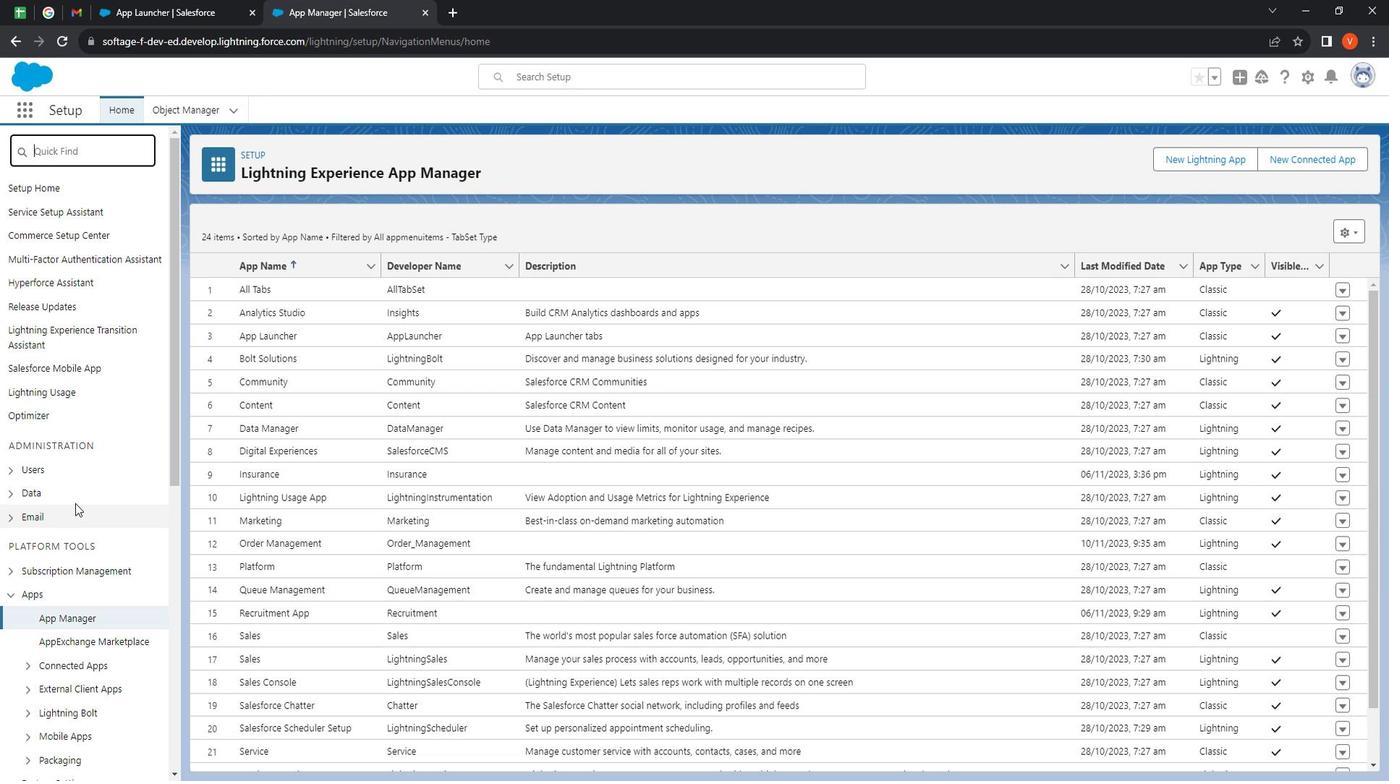 
Action: Mouse scrolled (94, 496) with delta (0, 0)
Screenshot: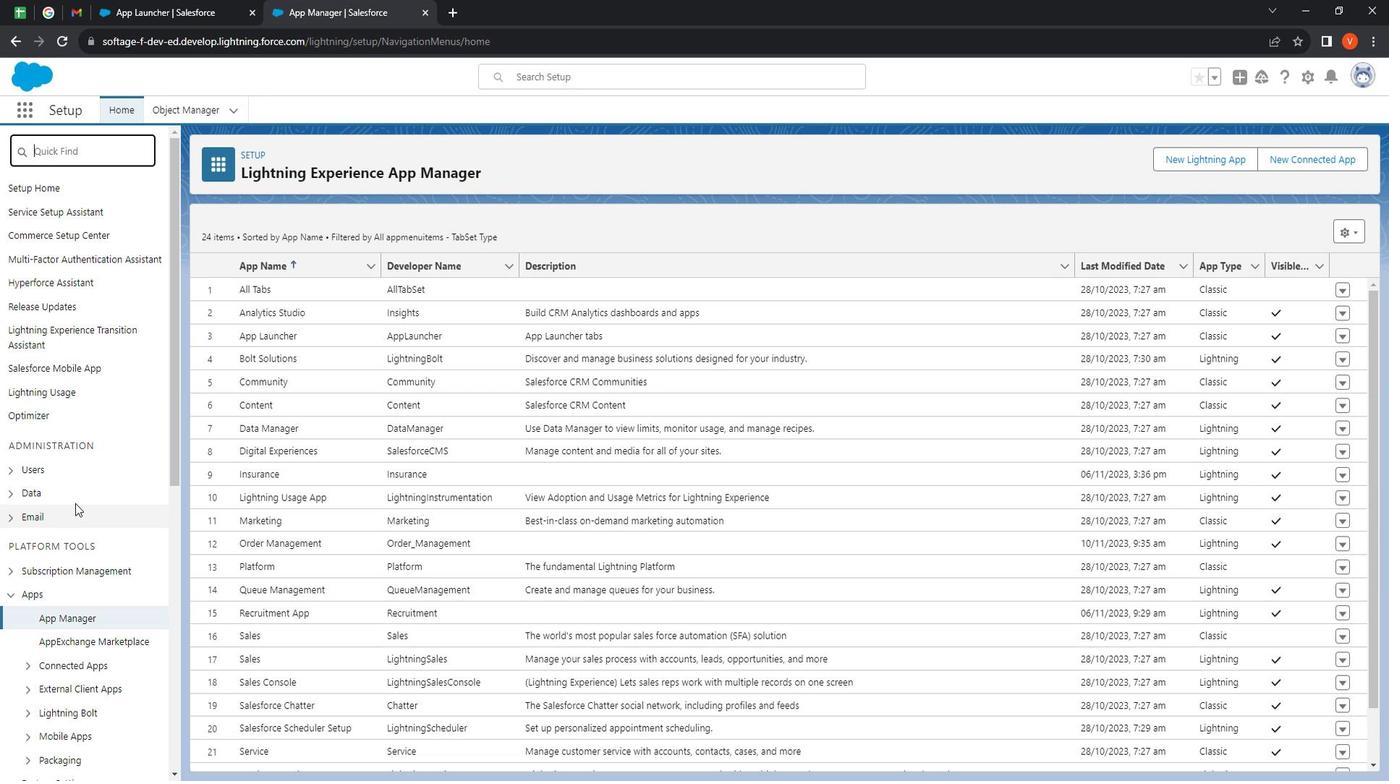 
Action: Mouse moved to (27, 394)
Screenshot: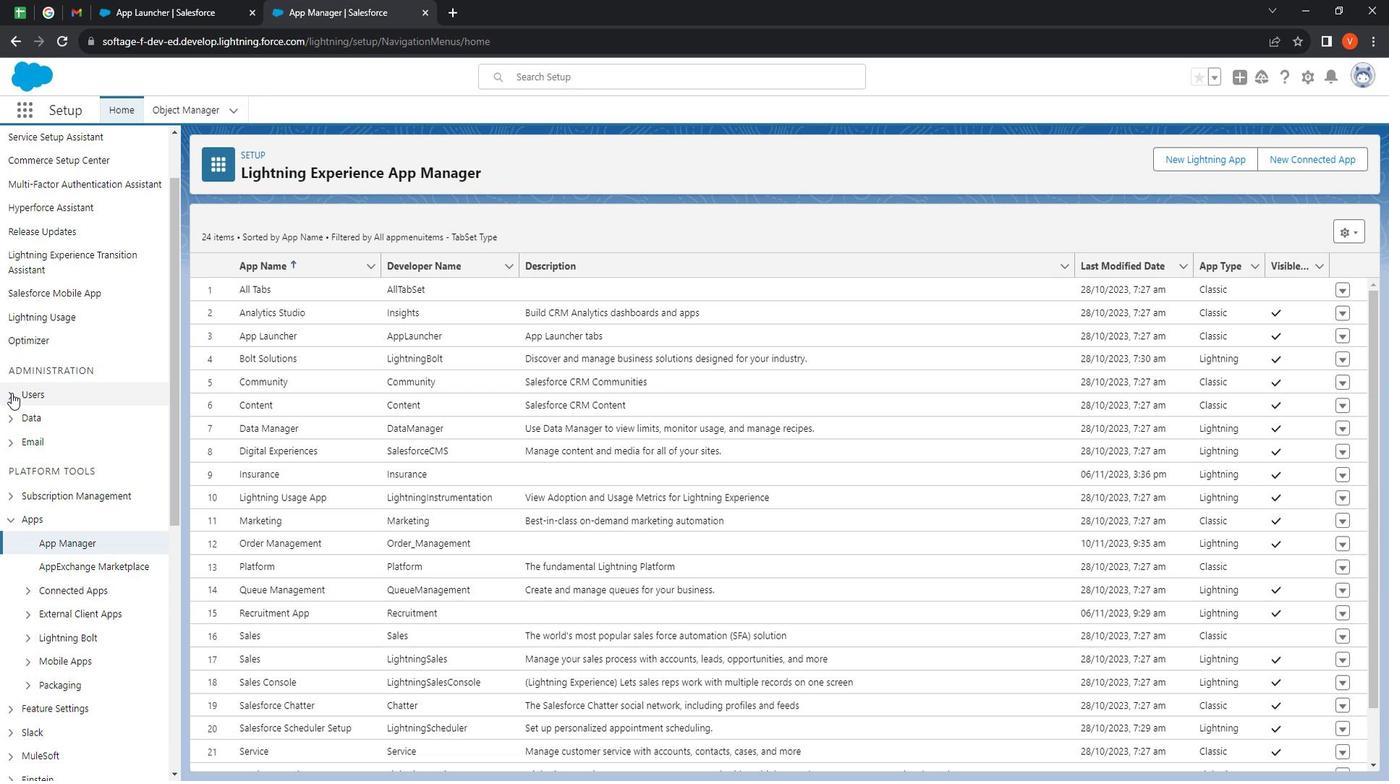 
Action: Mouse pressed left at (27, 394)
